 Task: Plan a trip to Barrie, Canada from 24th December, 2023 to 30th December, 2023 for 8 adults, 2 children. Place can be entire room or shared room with 4 bedrooms having 8 beds and 4 bathrooms. Property type can be house. Amenities needed are: wifi, TV, free parkinig on premises, gym, breakfast.
Action: Mouse moved to (451, 231)
Screenshot: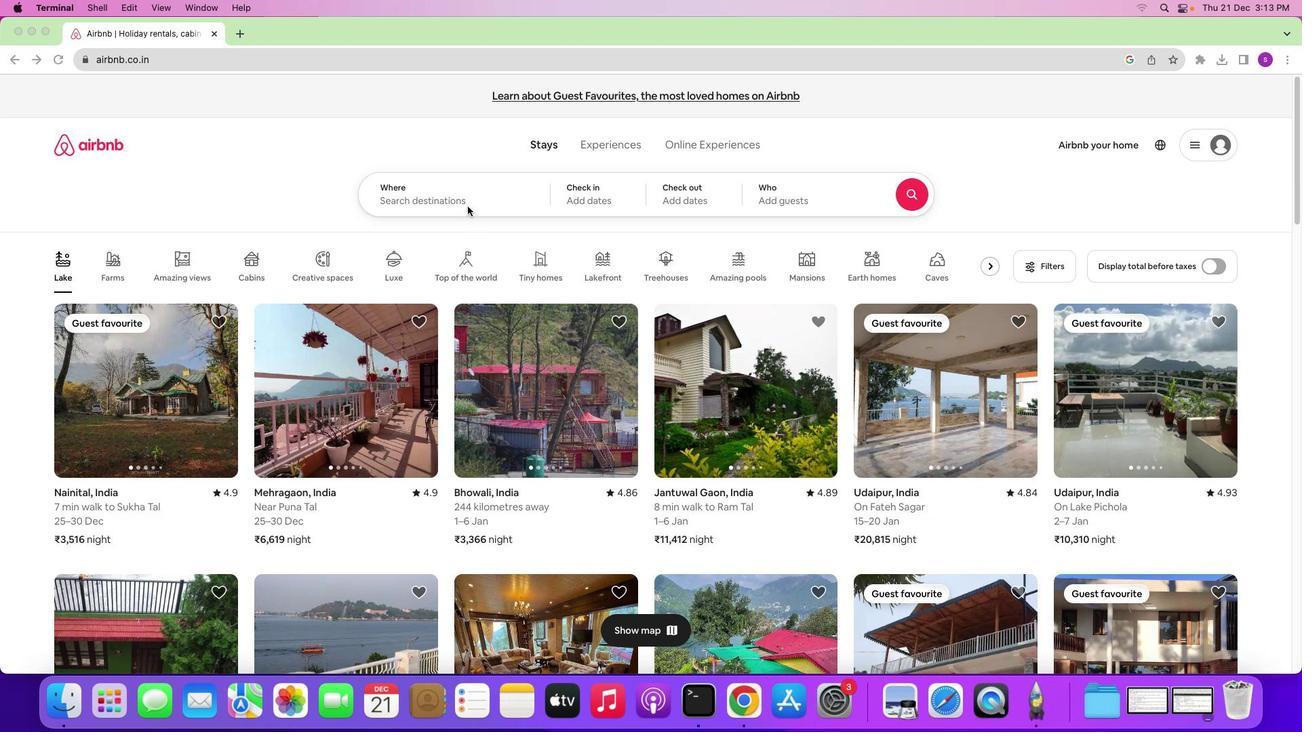 
Action: Mouse pressed left at (451, 231)
Screenshot: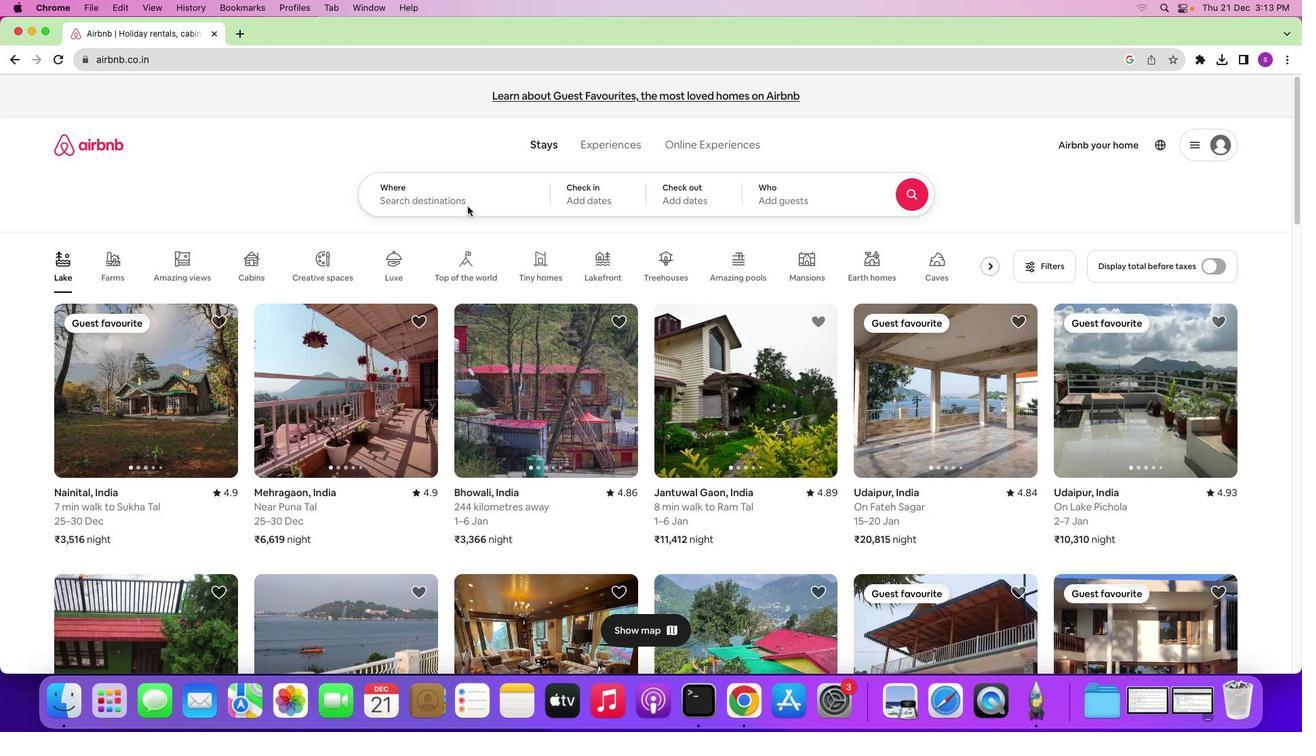 
Action: Mouse moved to (450, 221)
Screenshot: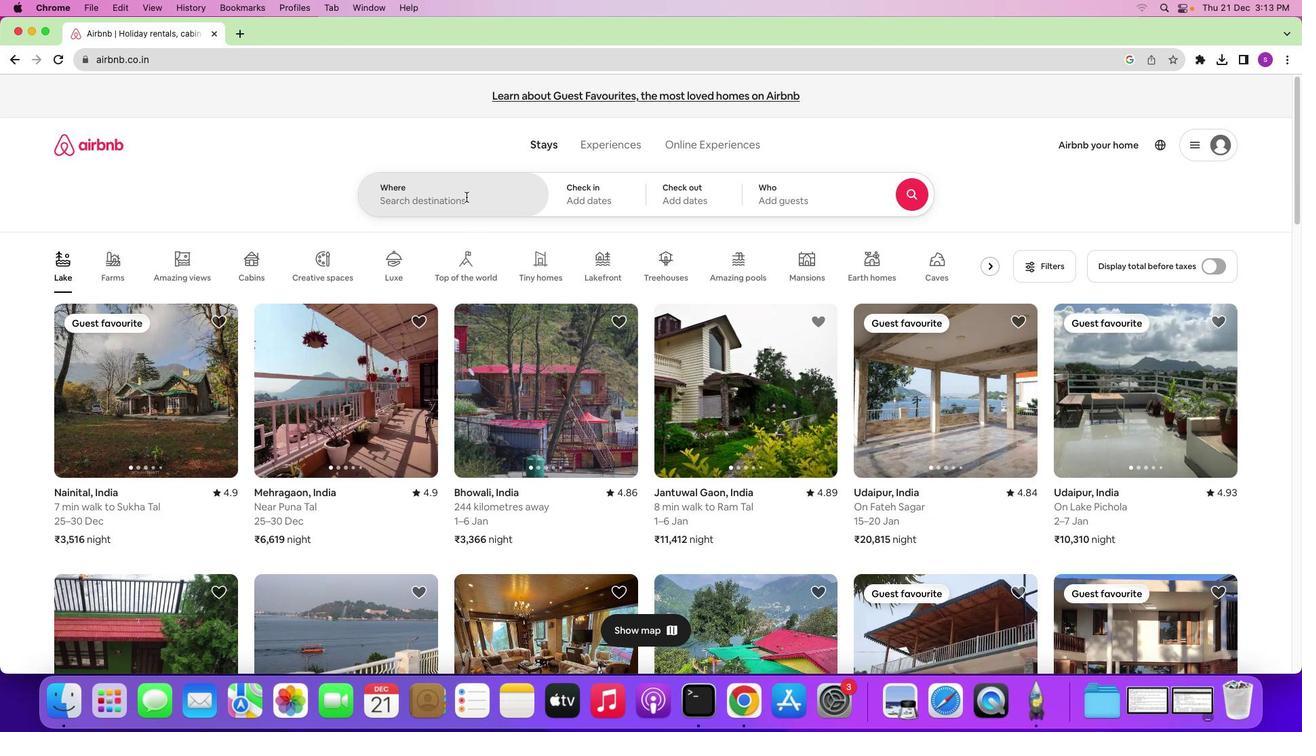 
Action: Mouse pressed left at (450, 221)
Screenshot: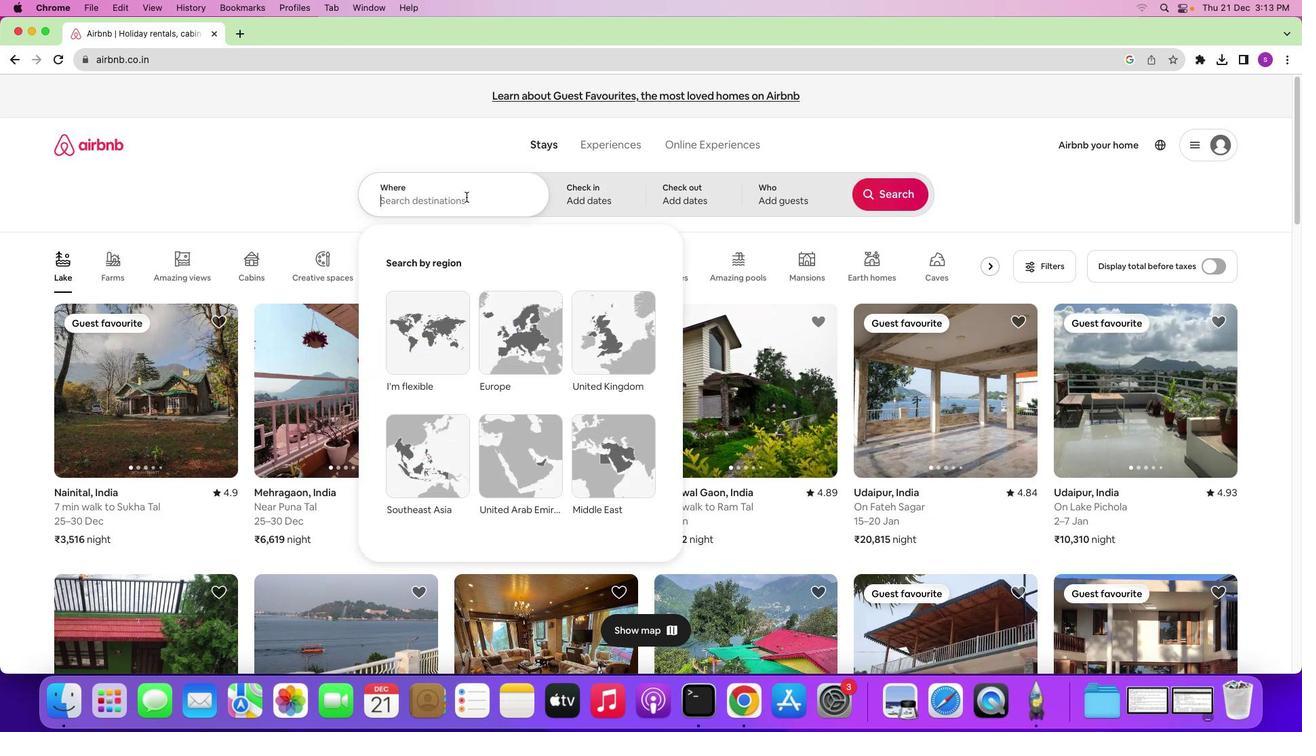 
Action: Mouse moved to (435, 254)
Screenshot: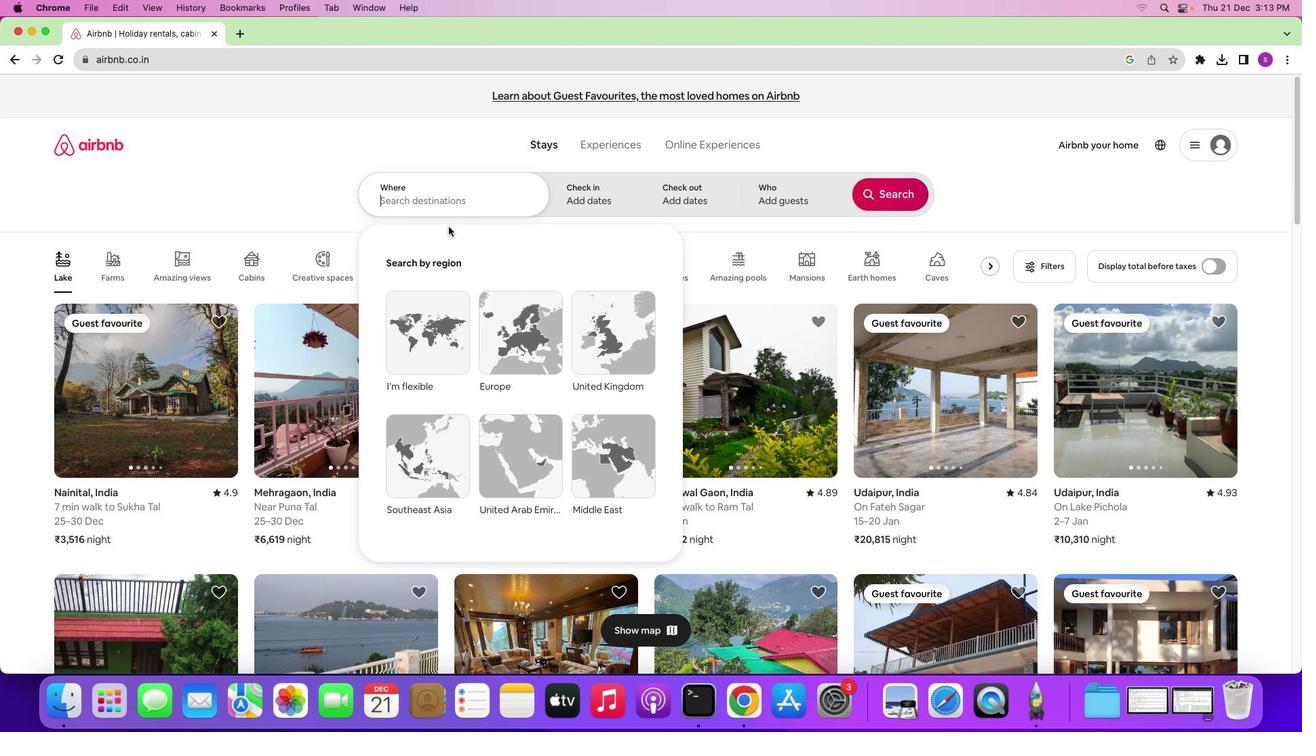 
Action: Key pressed 'B'Key.caps_lock'a''r''r''i''e'','Key.spaceKey.shift'C''a''n''a''d''a'Key.enter
Screenshot: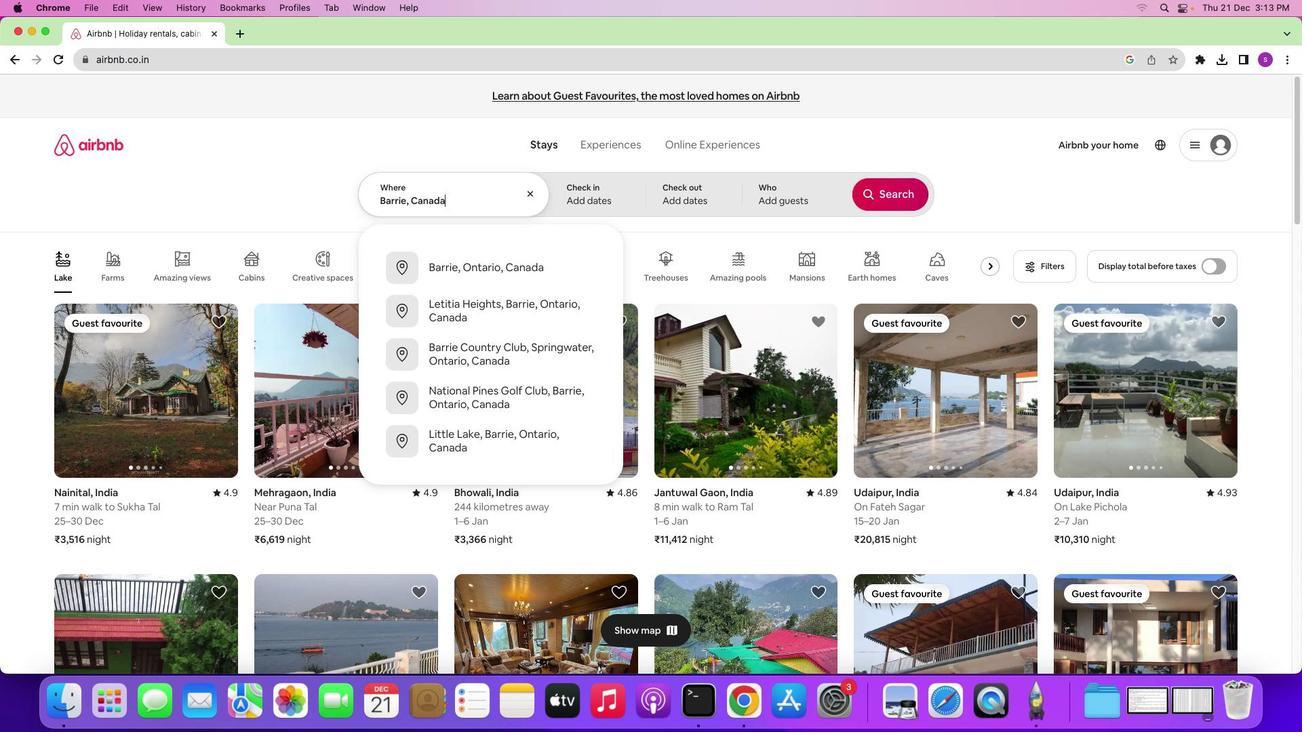 
Action: Mouse moved to (404, 548)
Screenshot: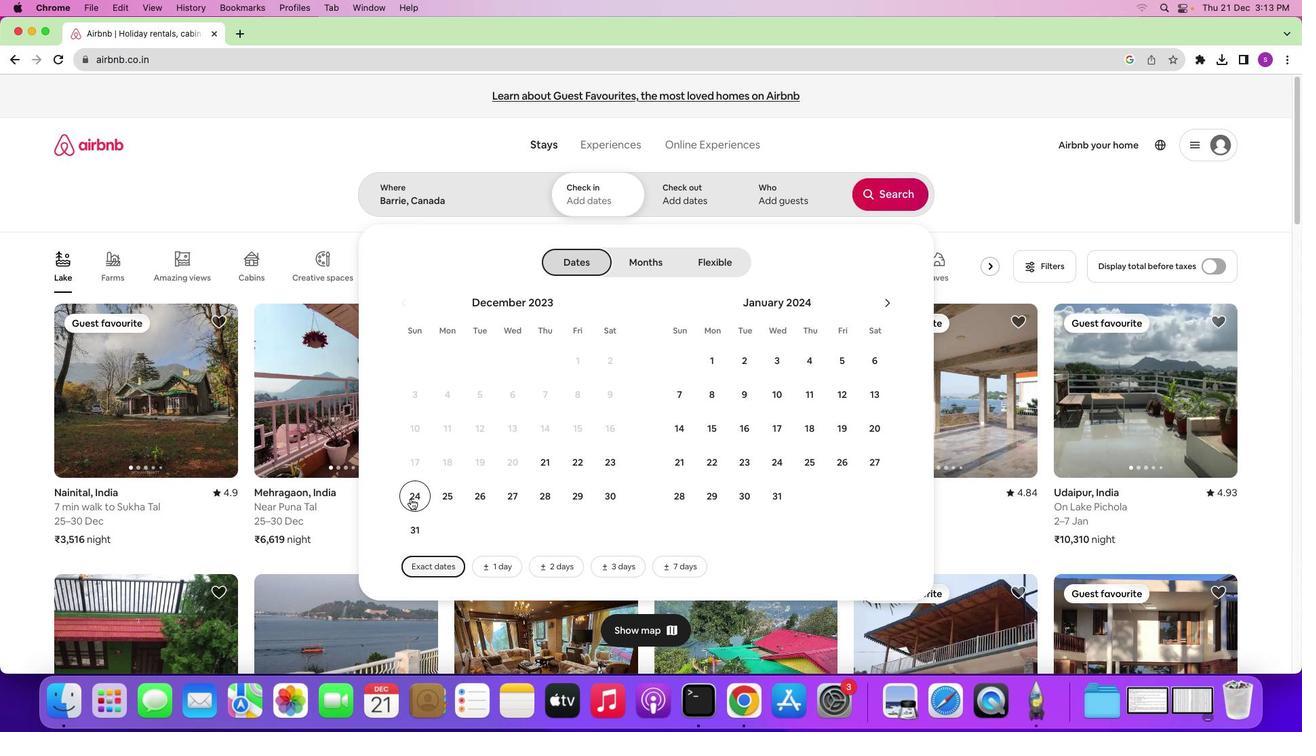 
Action: Mouse pressed left at (404, 548)
Screenshot: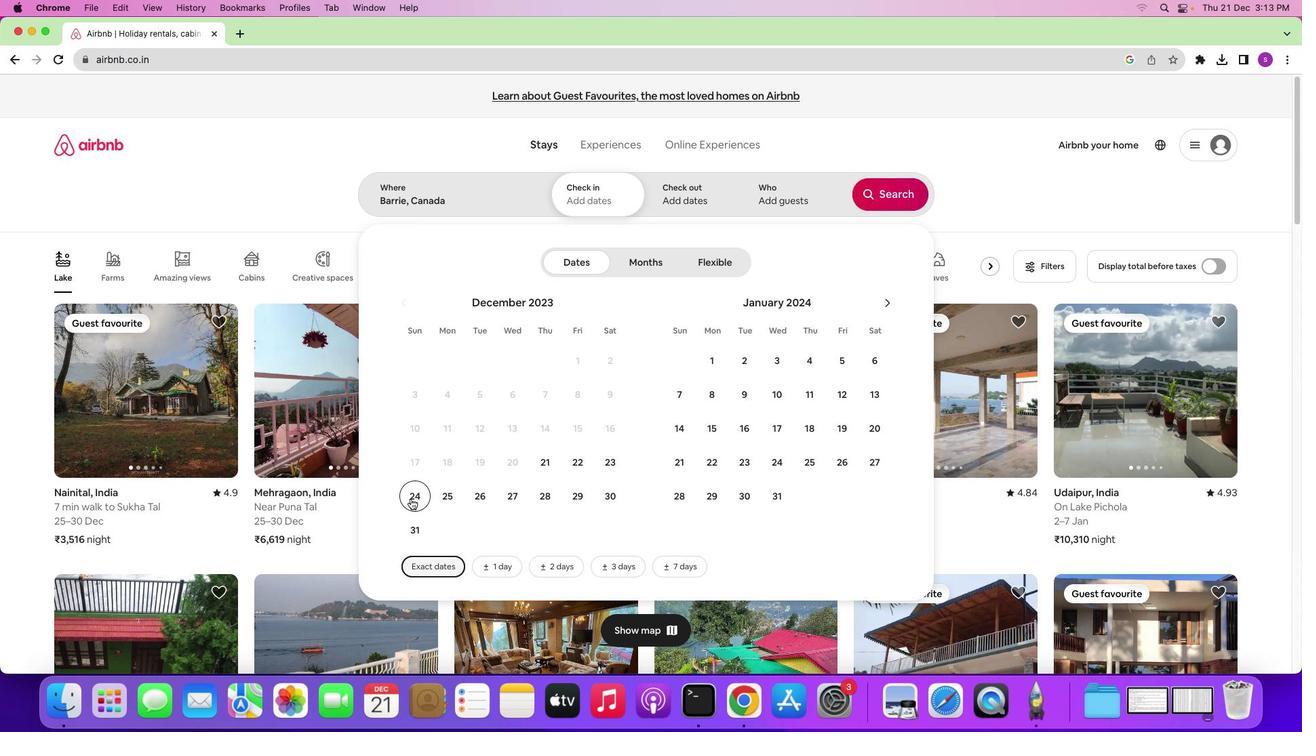 
Action: Mouse moved to (564, 540)
Screenshot: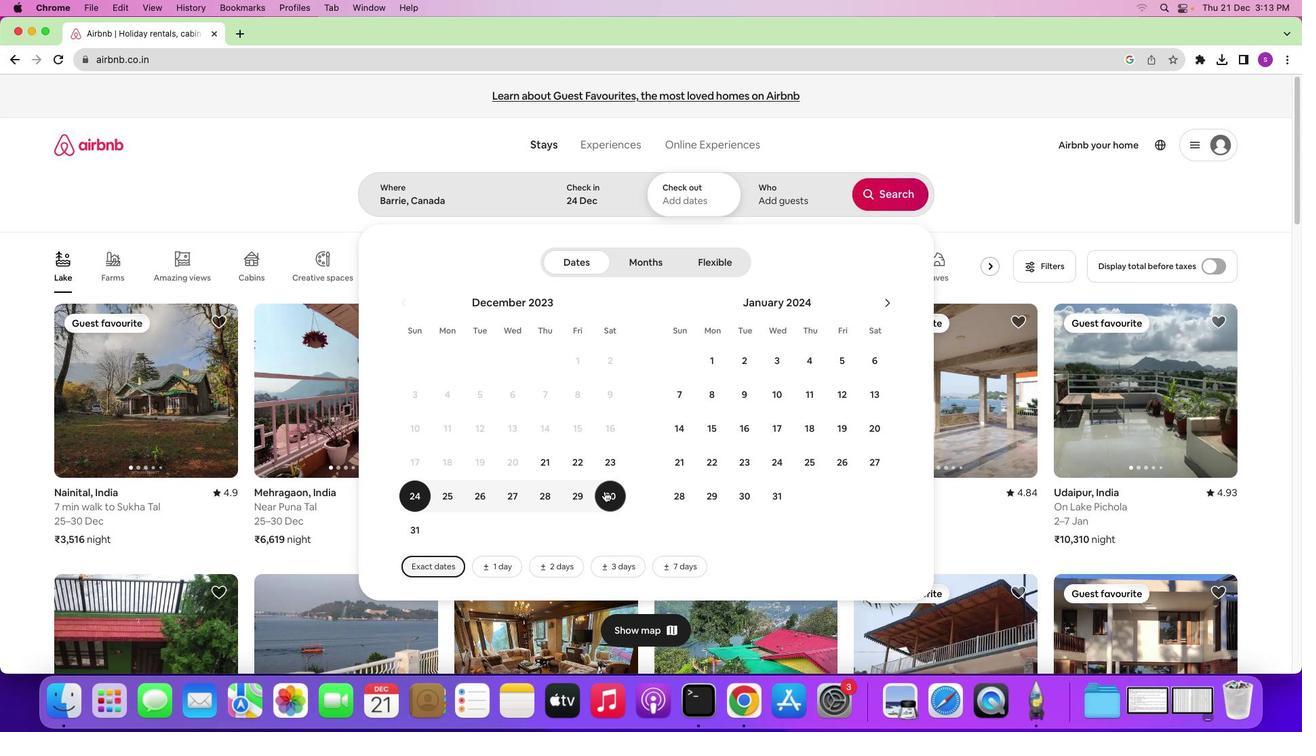 
Action: Mouse pressed left at (564, 540)
Screenshot: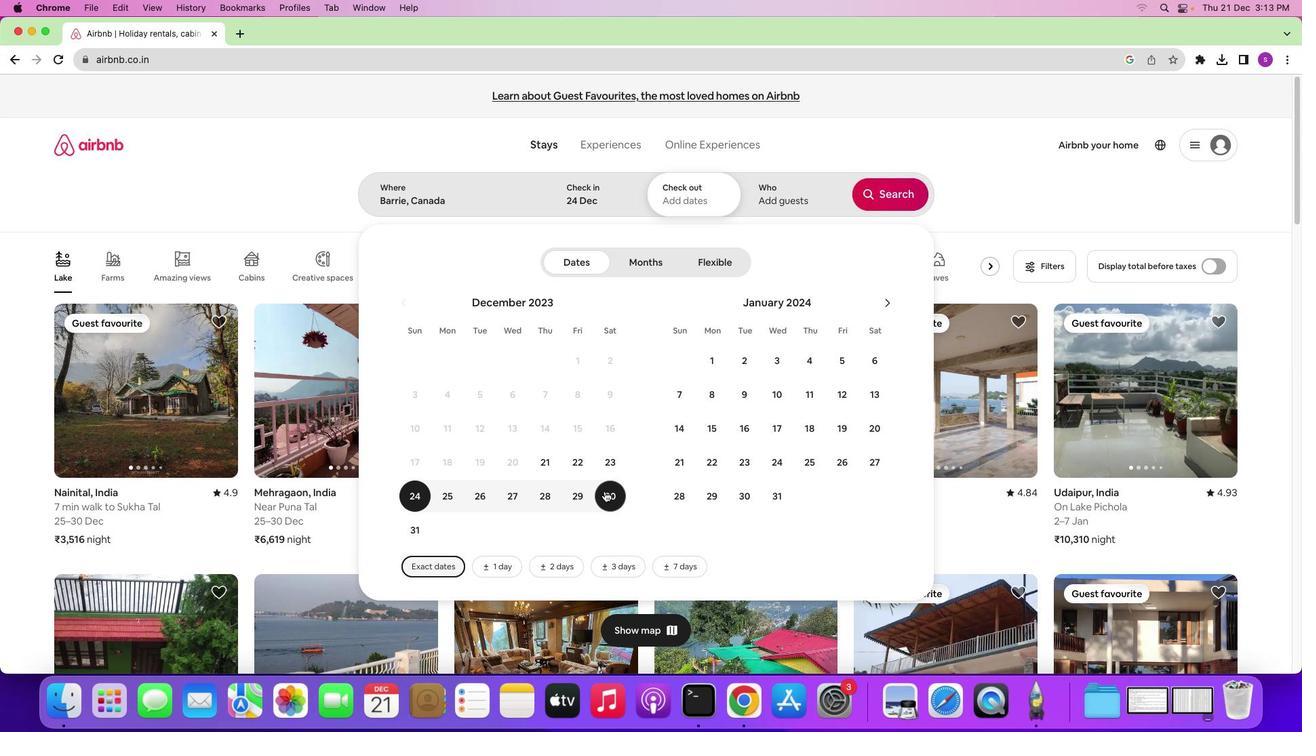 
Action: Mouse moved to (719, 212)
Screenshot: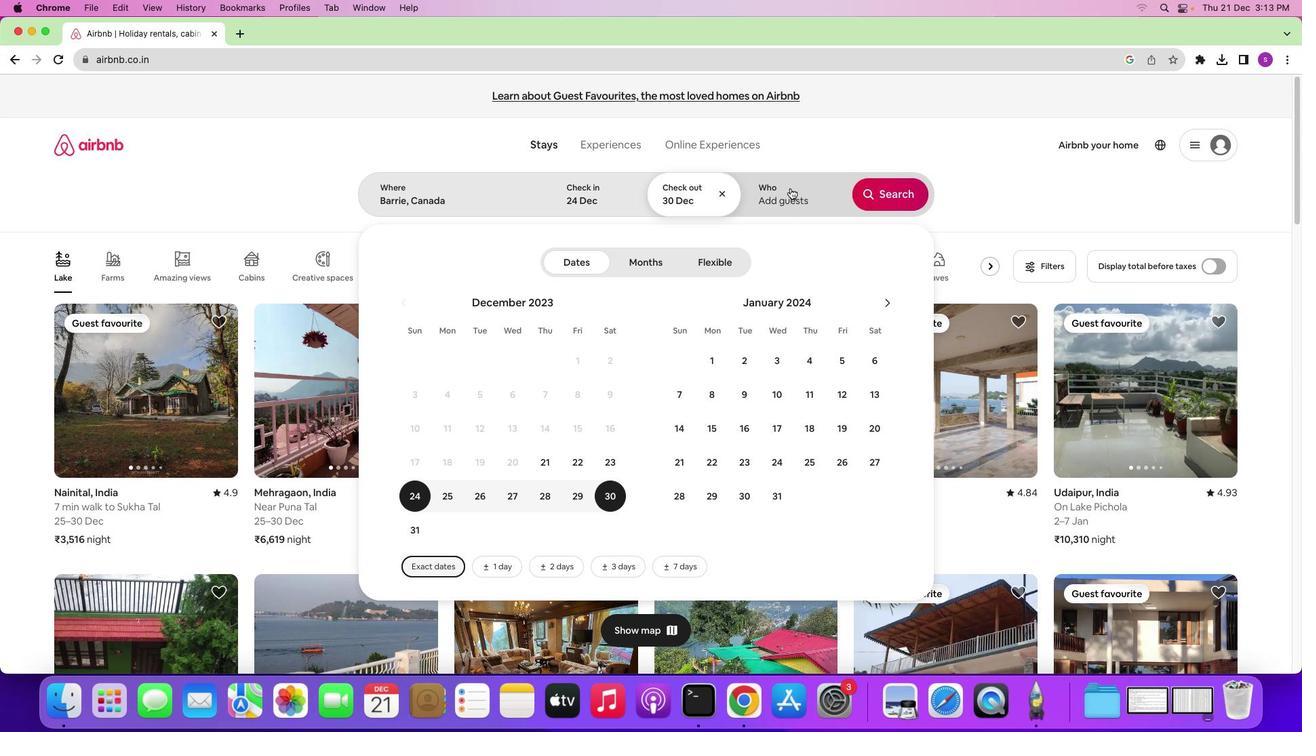 
Action: Mouse pressed left at (719, 212)
Screenshot: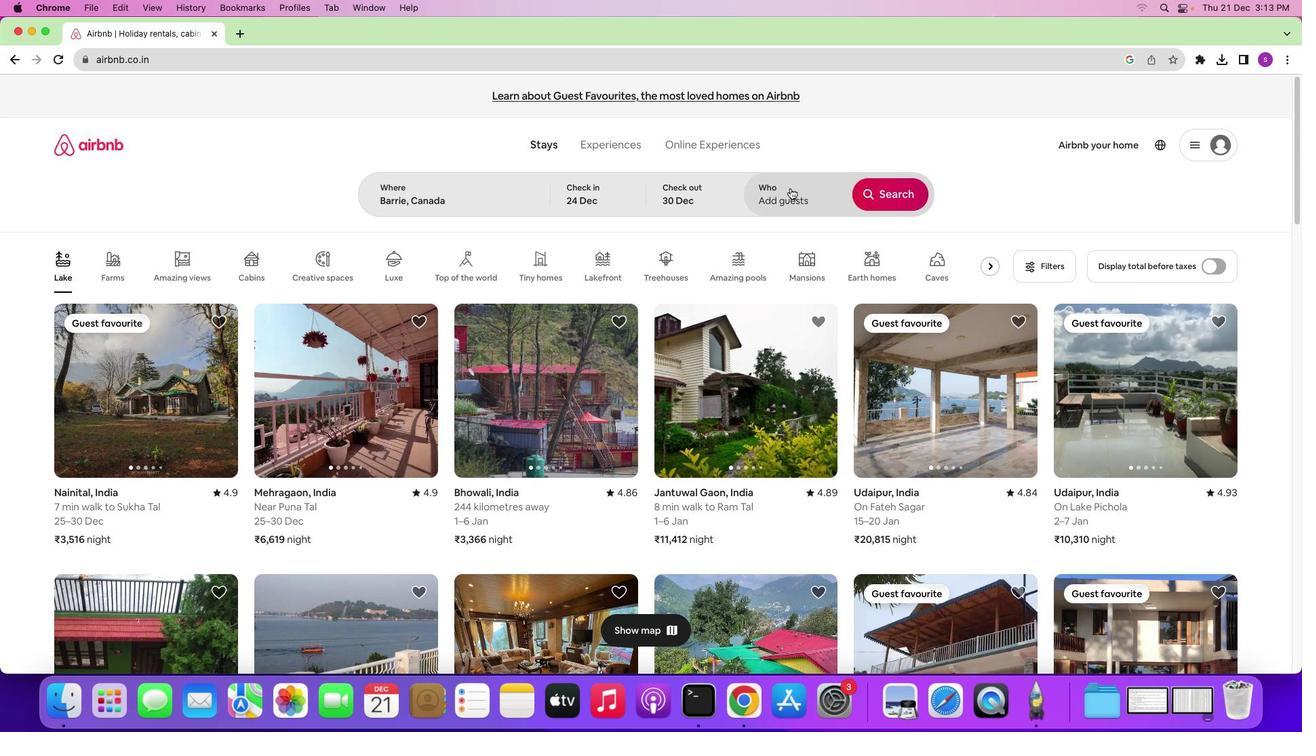 
Action: Mouse moved to (809, 289)
Screenshot: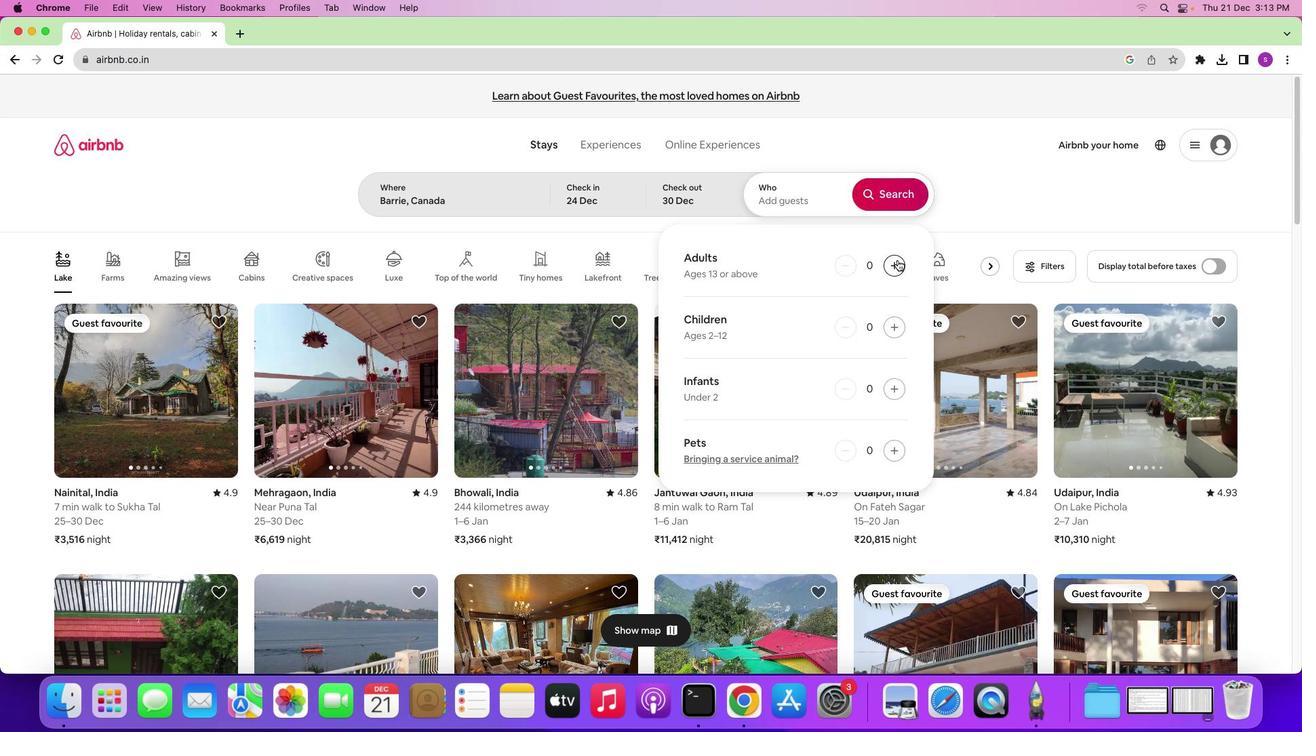 
Action: Mouse pressed left at (809, 289)
Screenshot: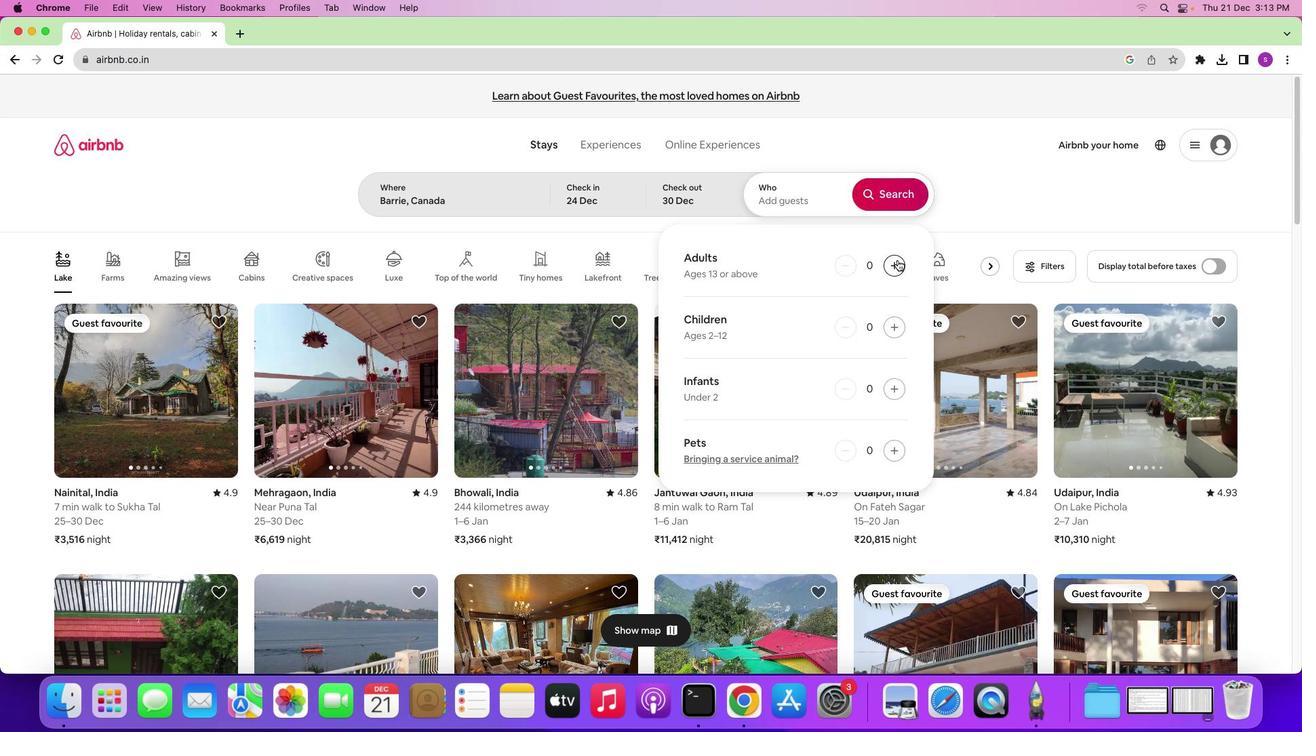 
Action: Mouse moved to (808, 290)
Screenshot: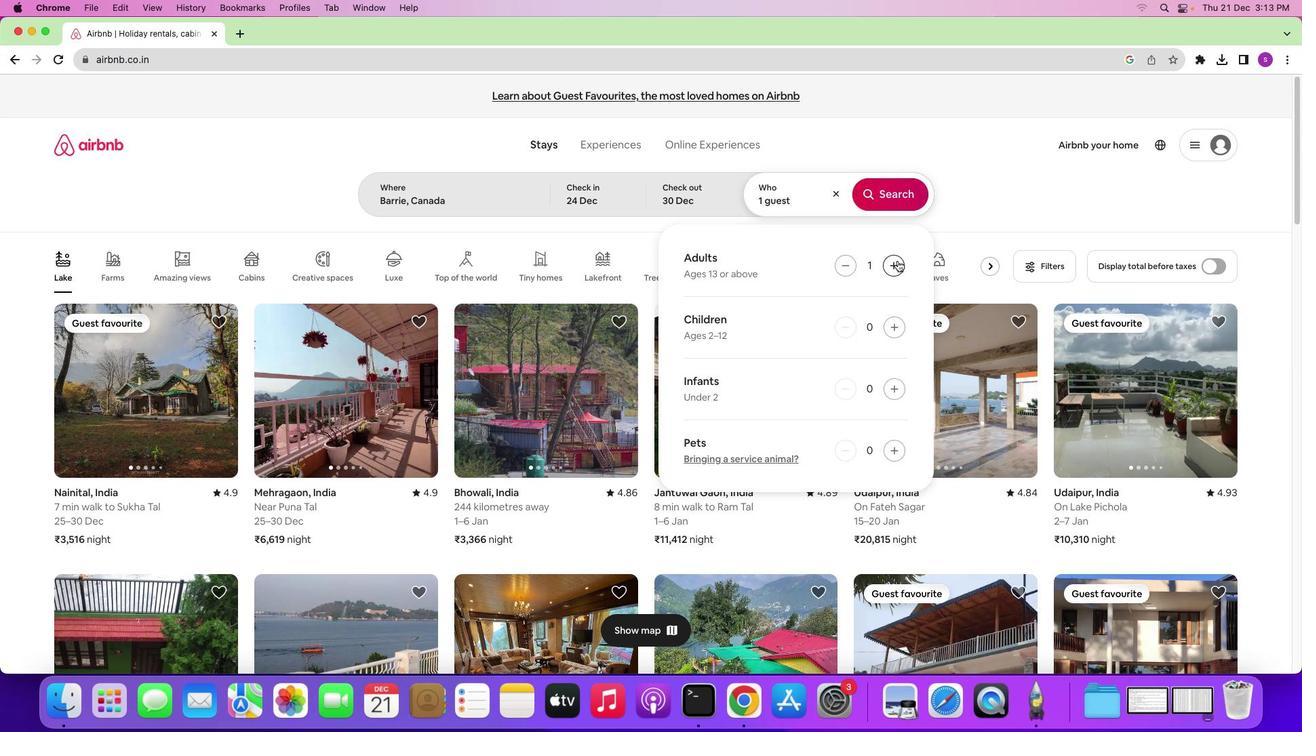 
Action: Mouse pressed left at (808, 290)
Screenshot: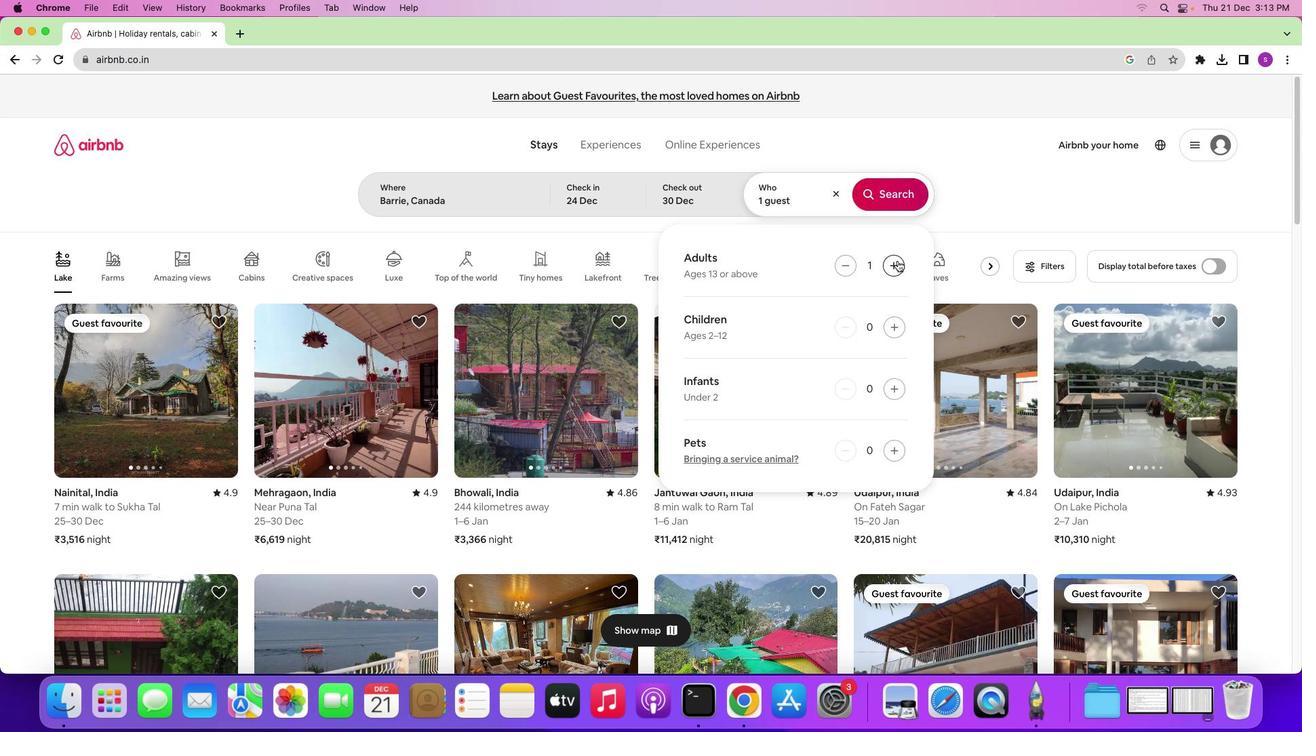
Action: Mouse pressed left at (808, 290)
Screenshot: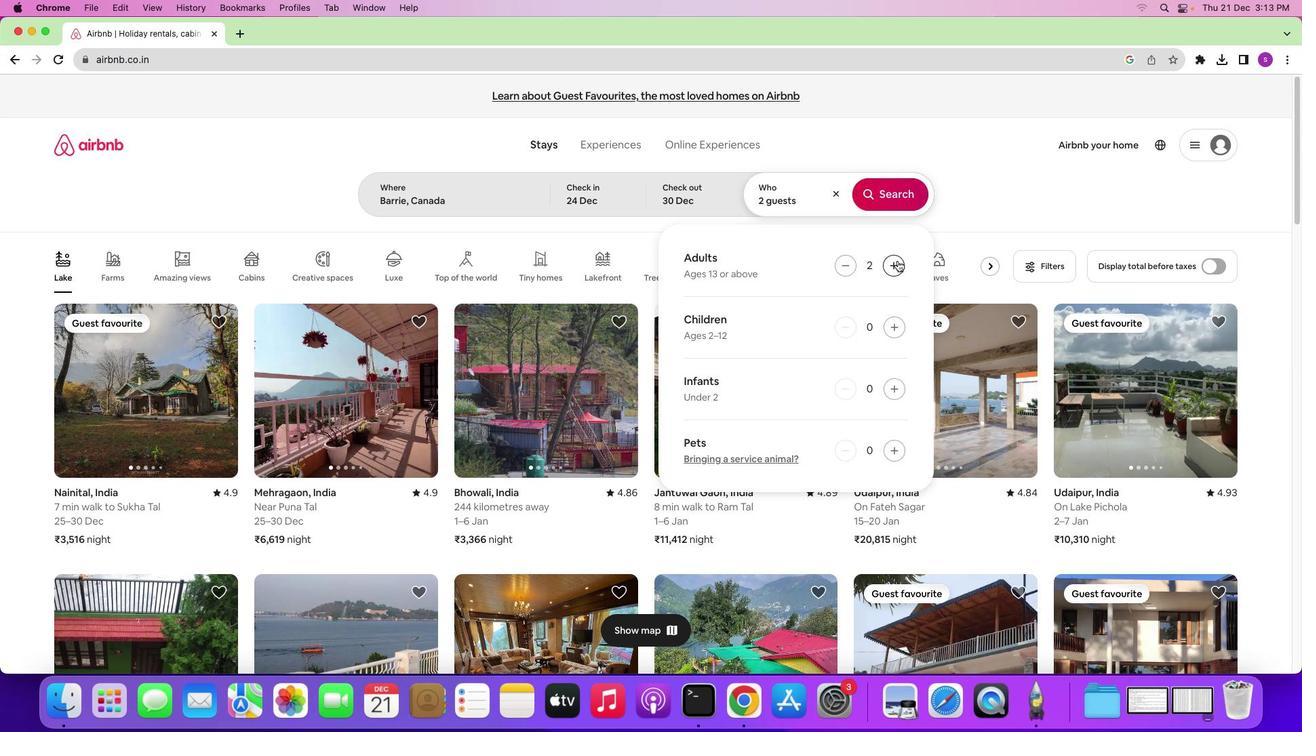 
Action: Mouse pressed left at (808, 290)
Screenshot: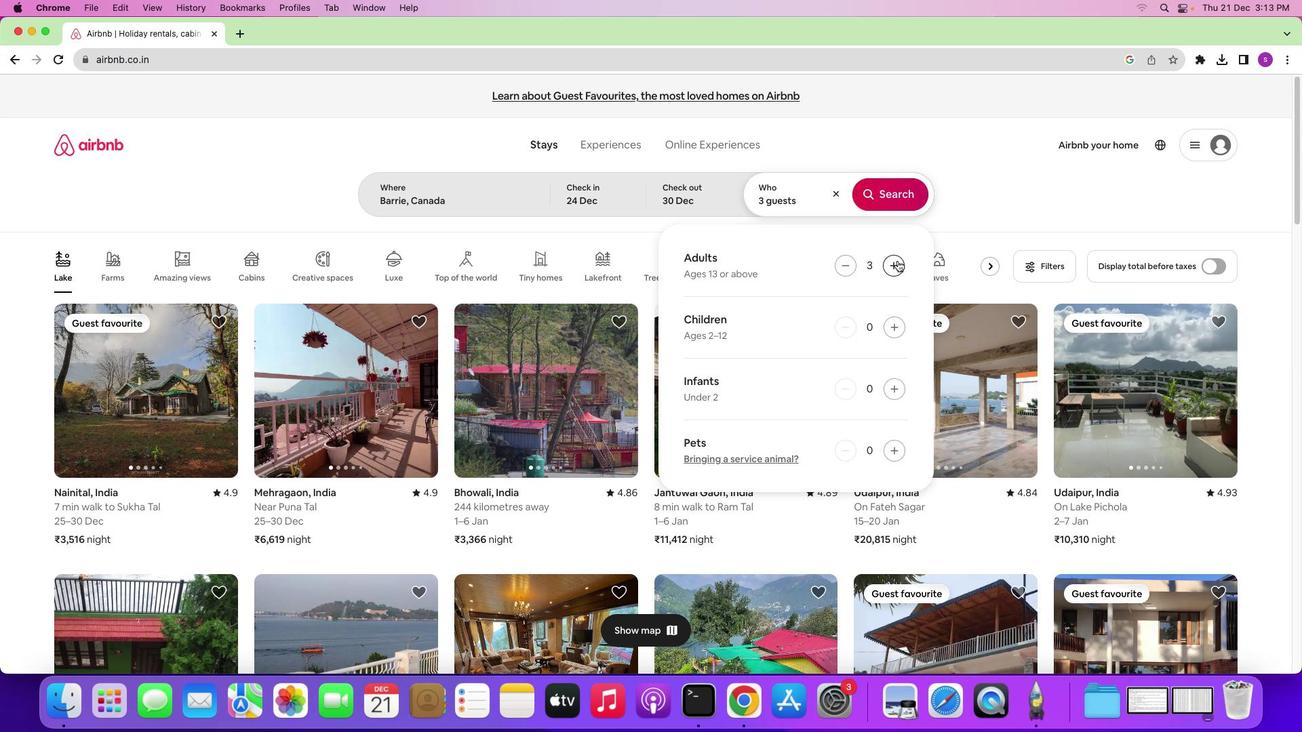 
Action: Mouse pressed left at (808, 290)
Screenshot: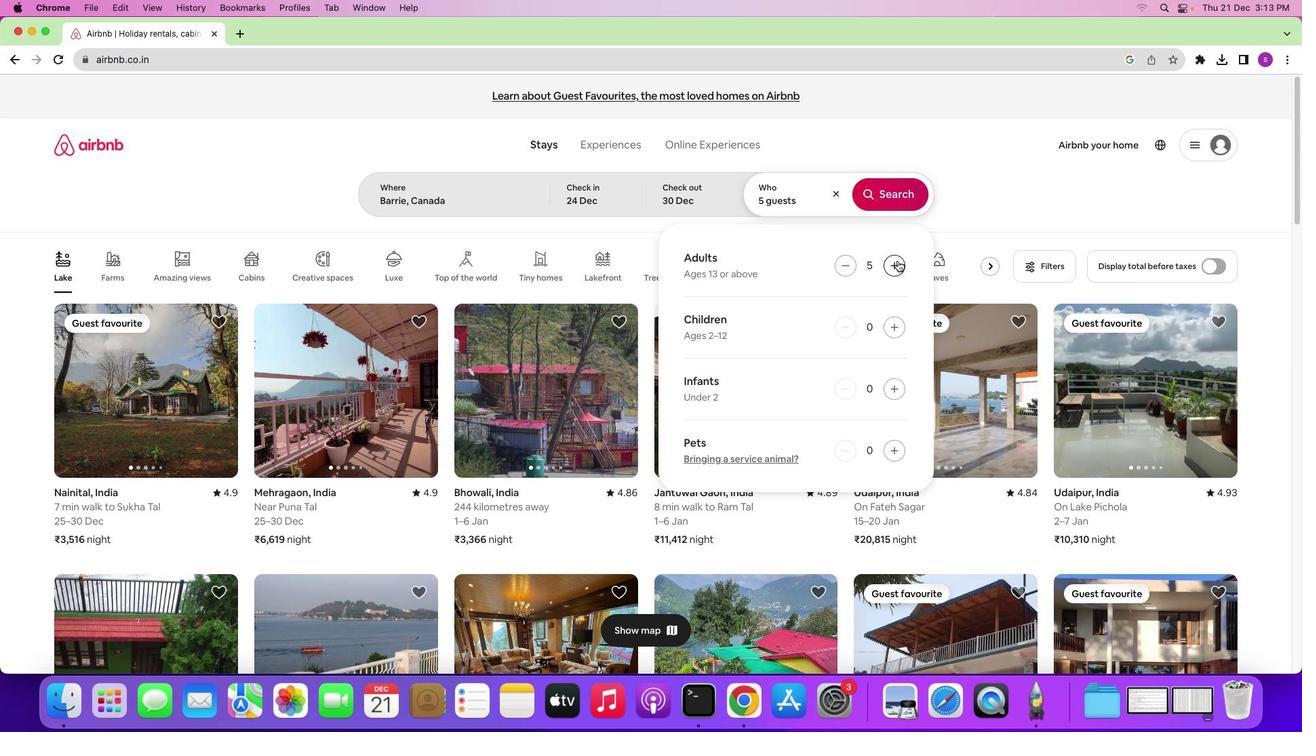
Action: Mouse pressed left at (808, 290)
Screenshot: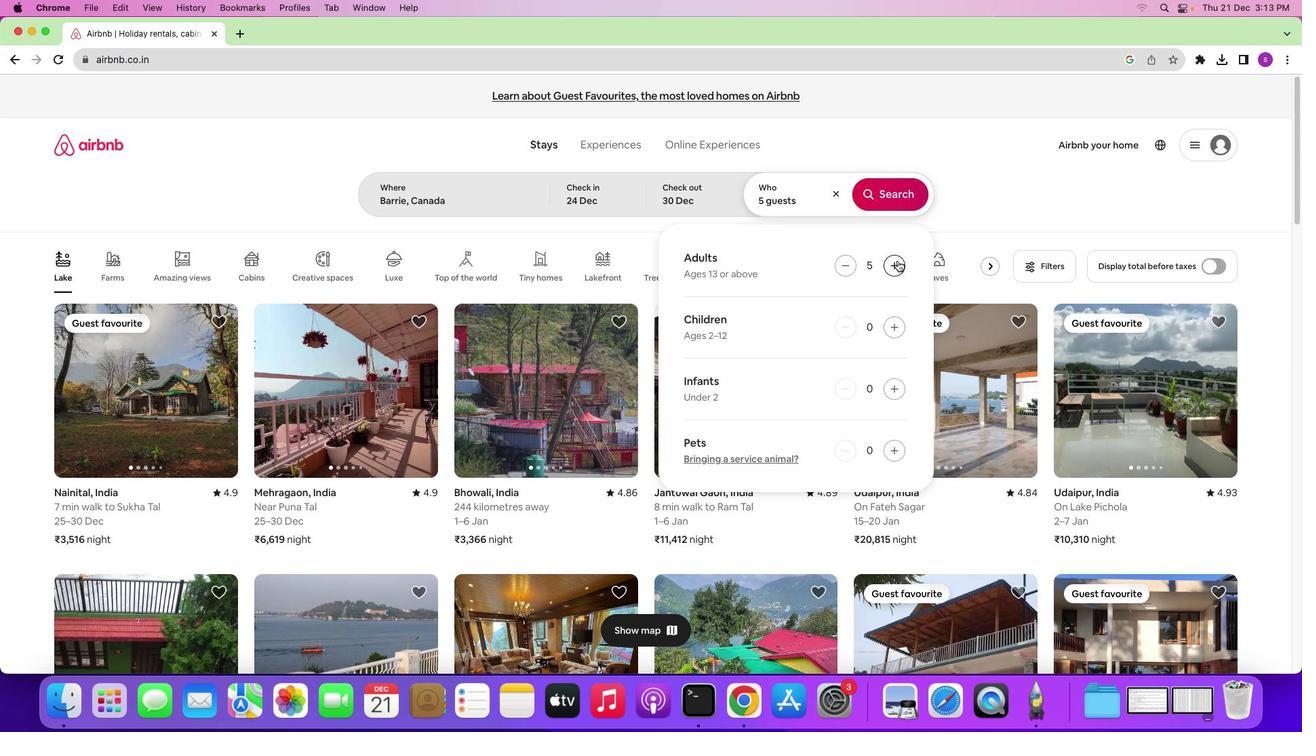 
Action: Mouse pressed left at (808, 290)
Screenshot: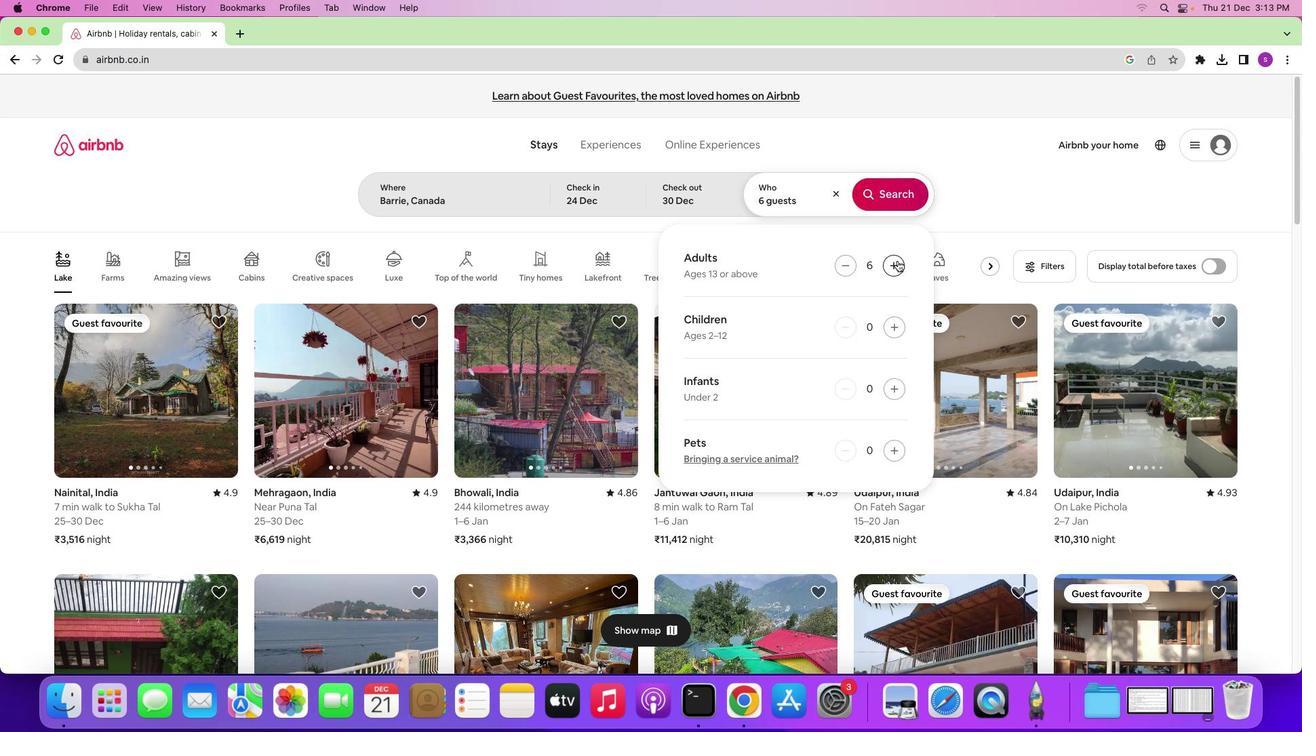 
Action: Mouse pressed left at (808, 290)
Screenshot: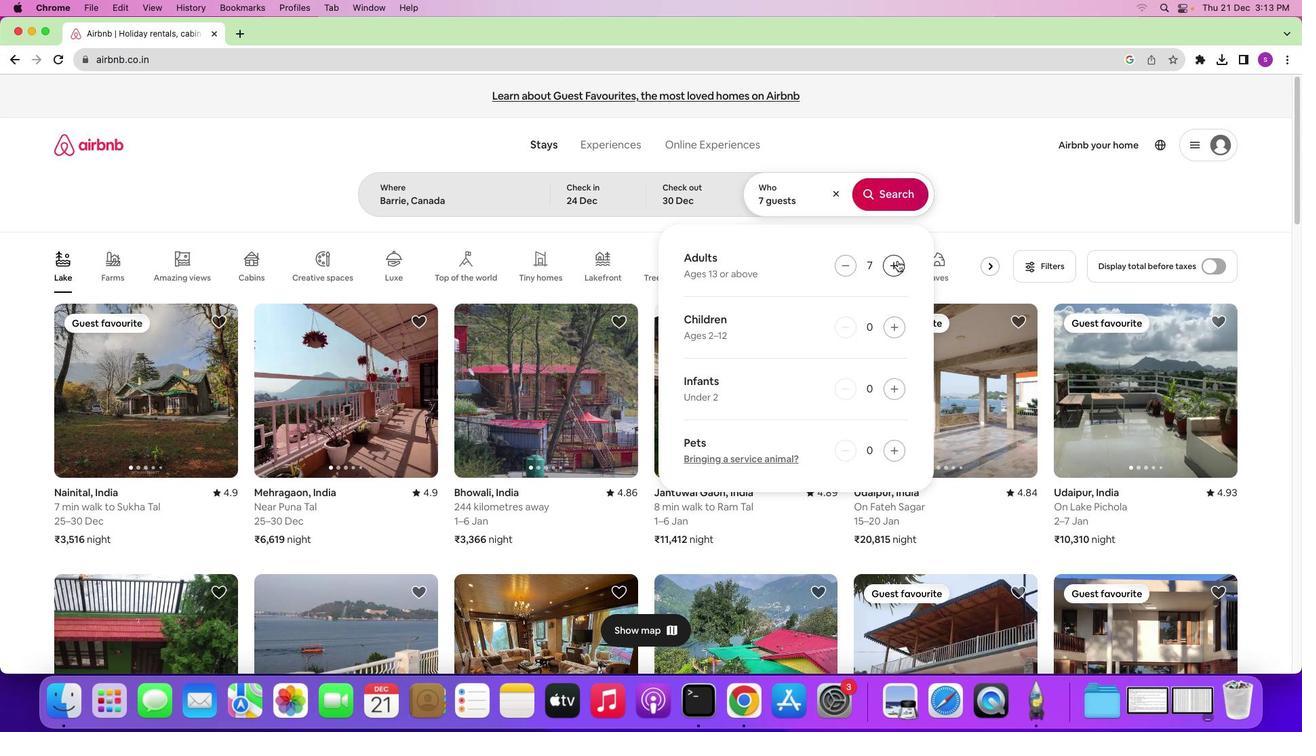 
Action: Mouse moved to (804, 358)
Screenshot: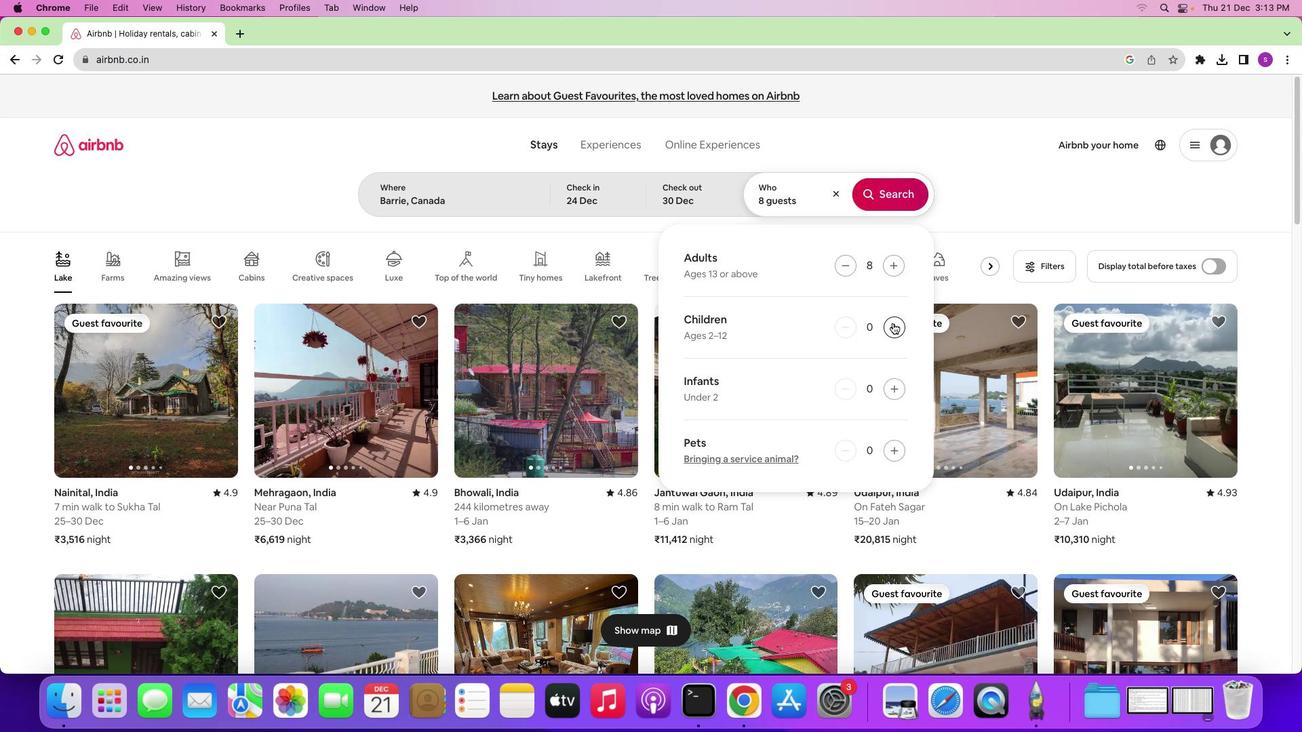 
Action: Mouse pressed left at (804, 358)
Screenshot: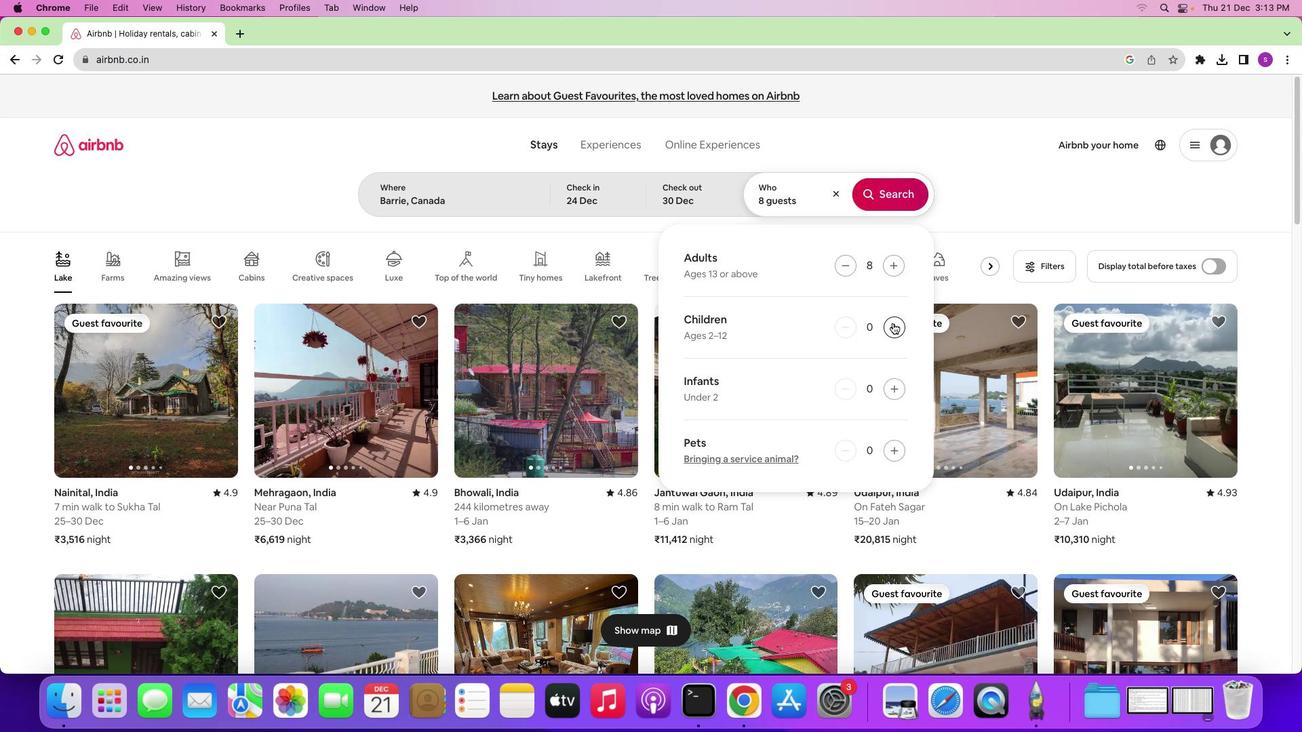 
Action: Mouse pressed left at (804, 358)
Screenshot: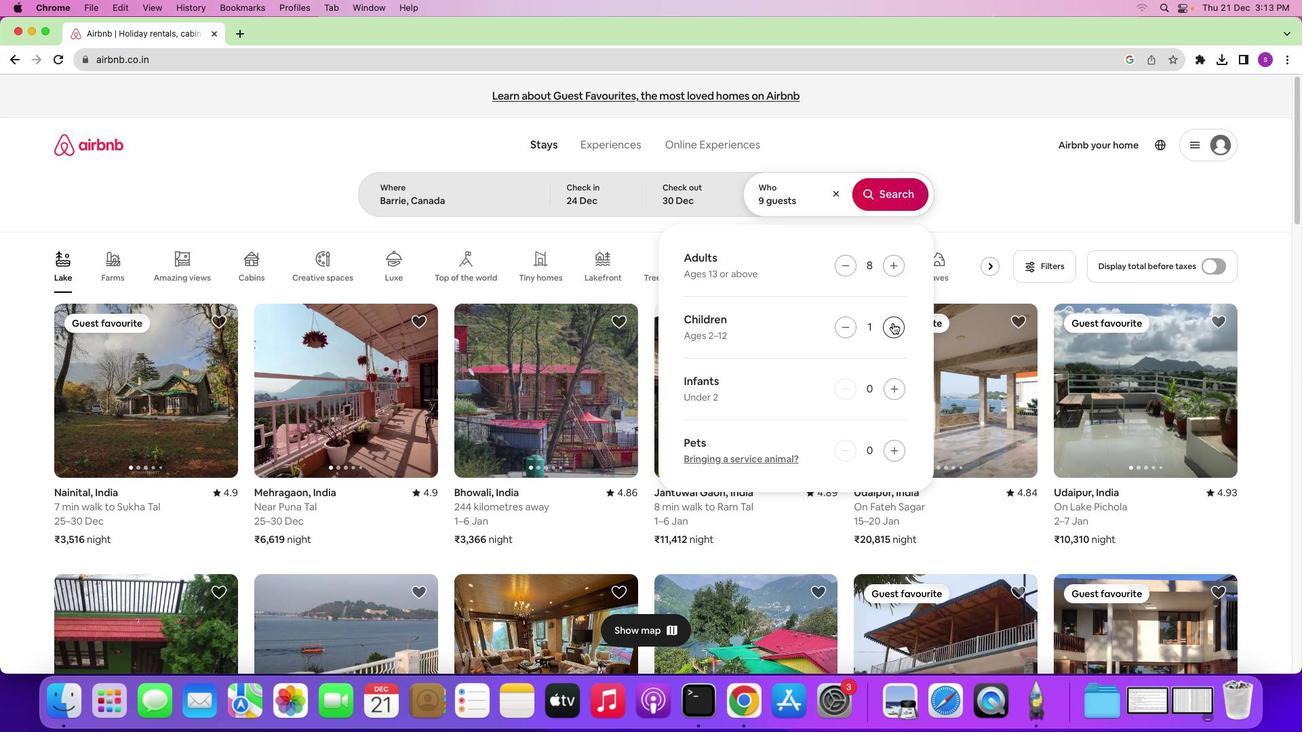 
Action: Mouse moved to (786, 210)
Screenshot: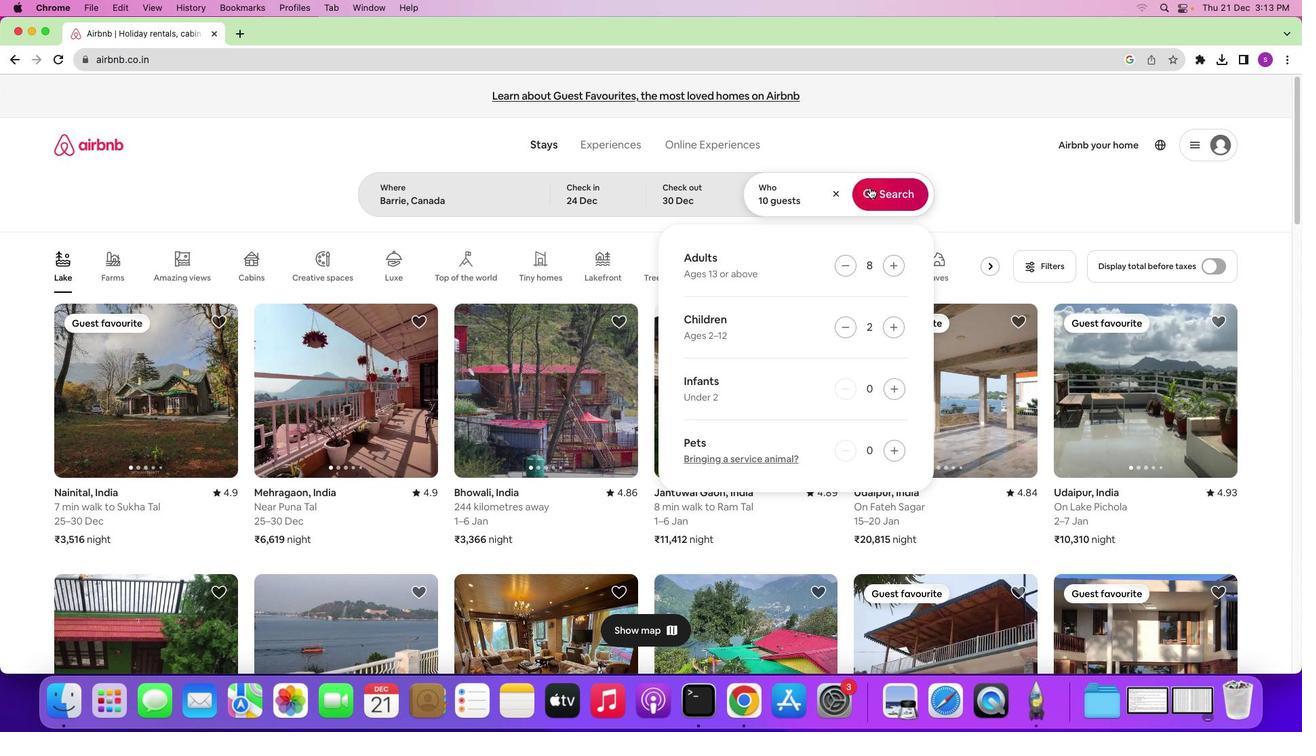 
Action: Mouse pressed left at (786, 210)
Screenshot: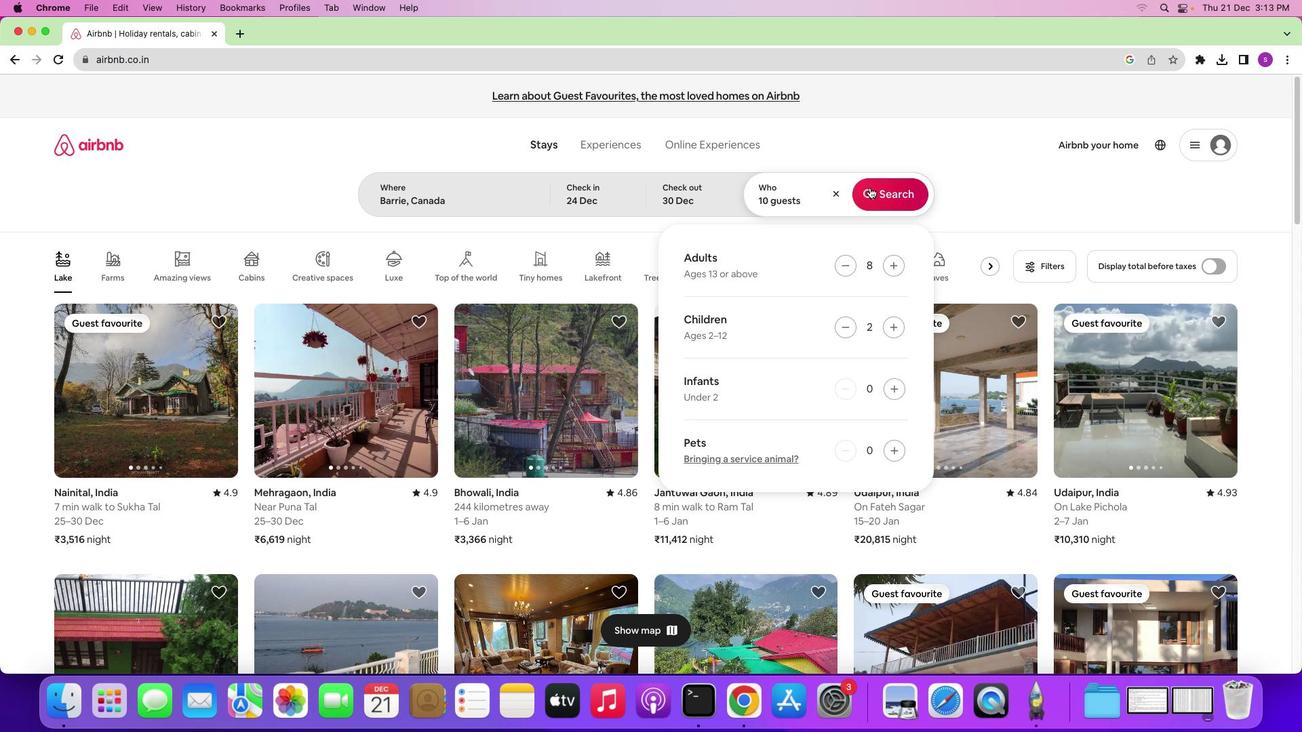 
Action: Mouse moved to (955, 175)
Screenshot: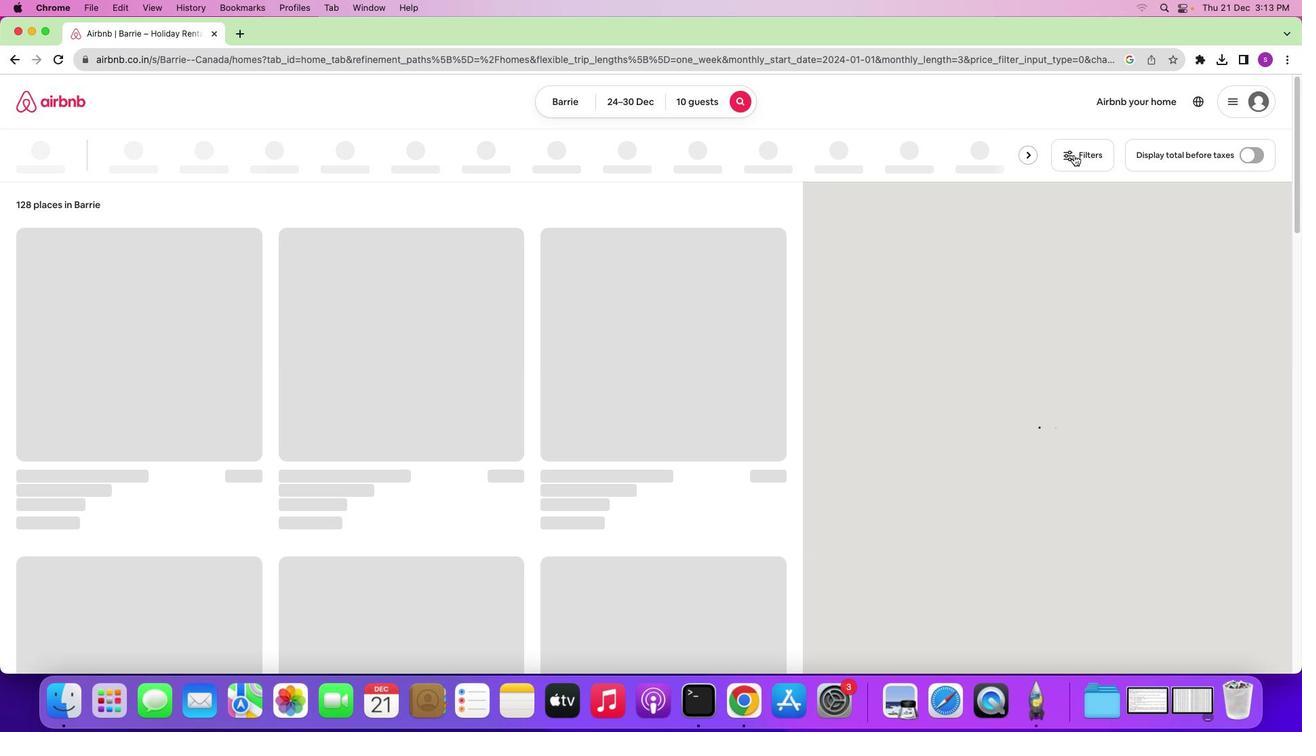 
Action: Mouse pressed left at (955, 175)
Screenshot: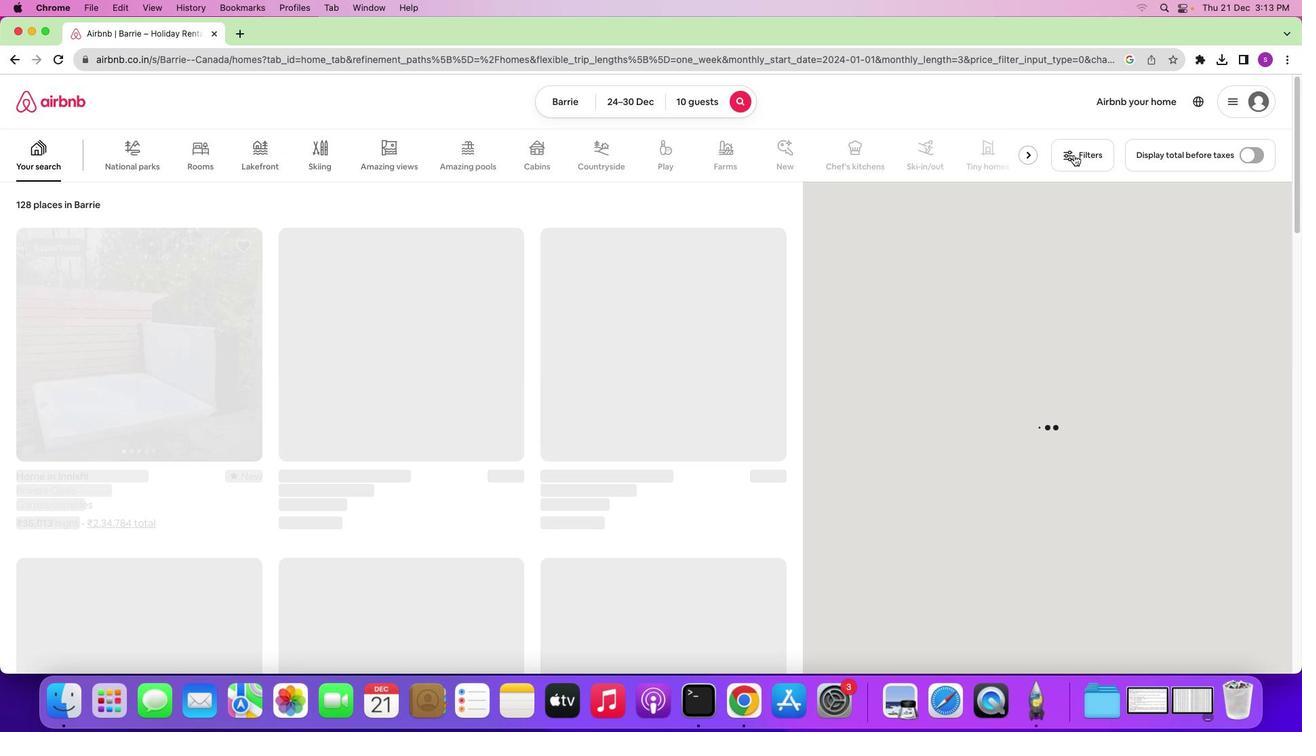 
Action: Mouse moved to (532, 445)
Screenshot: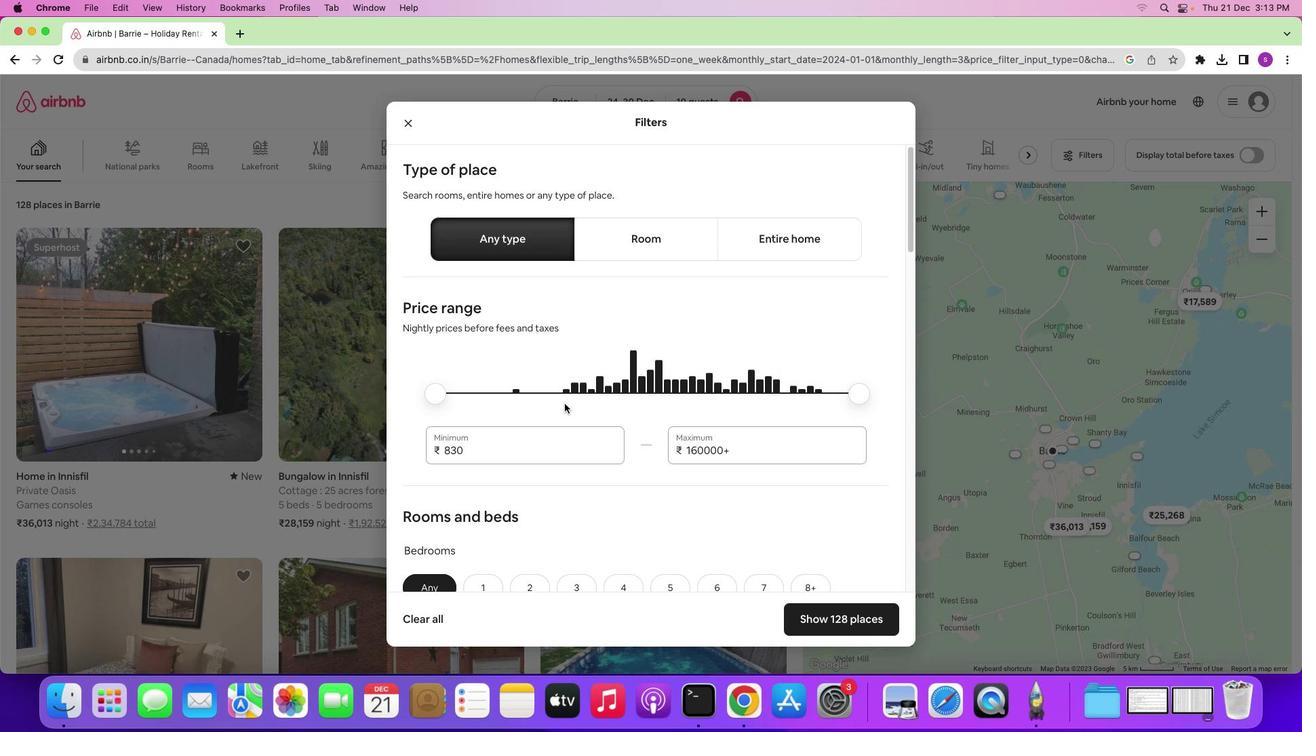 
Action: Mouse scrolled (532, 445) with delta (63, 7)
Screenshot: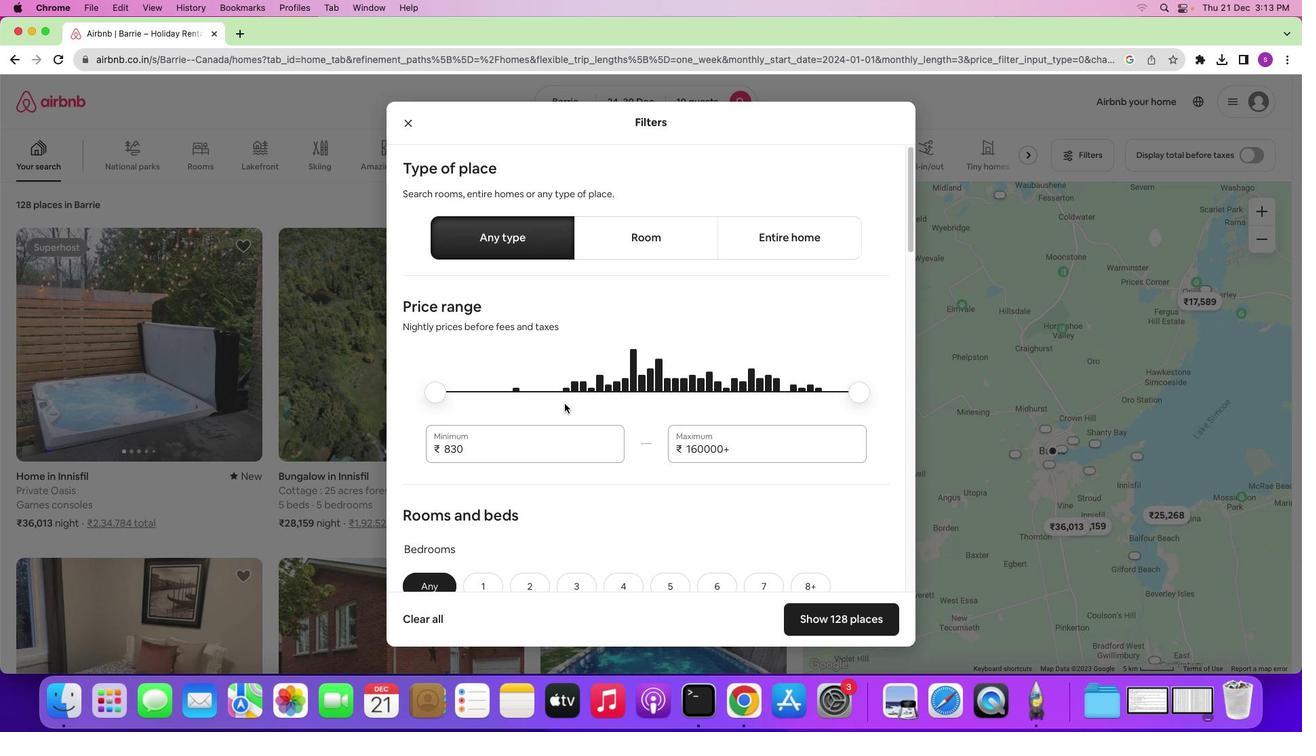 
Action: Mouse moved to (532, 445)
Screenshot: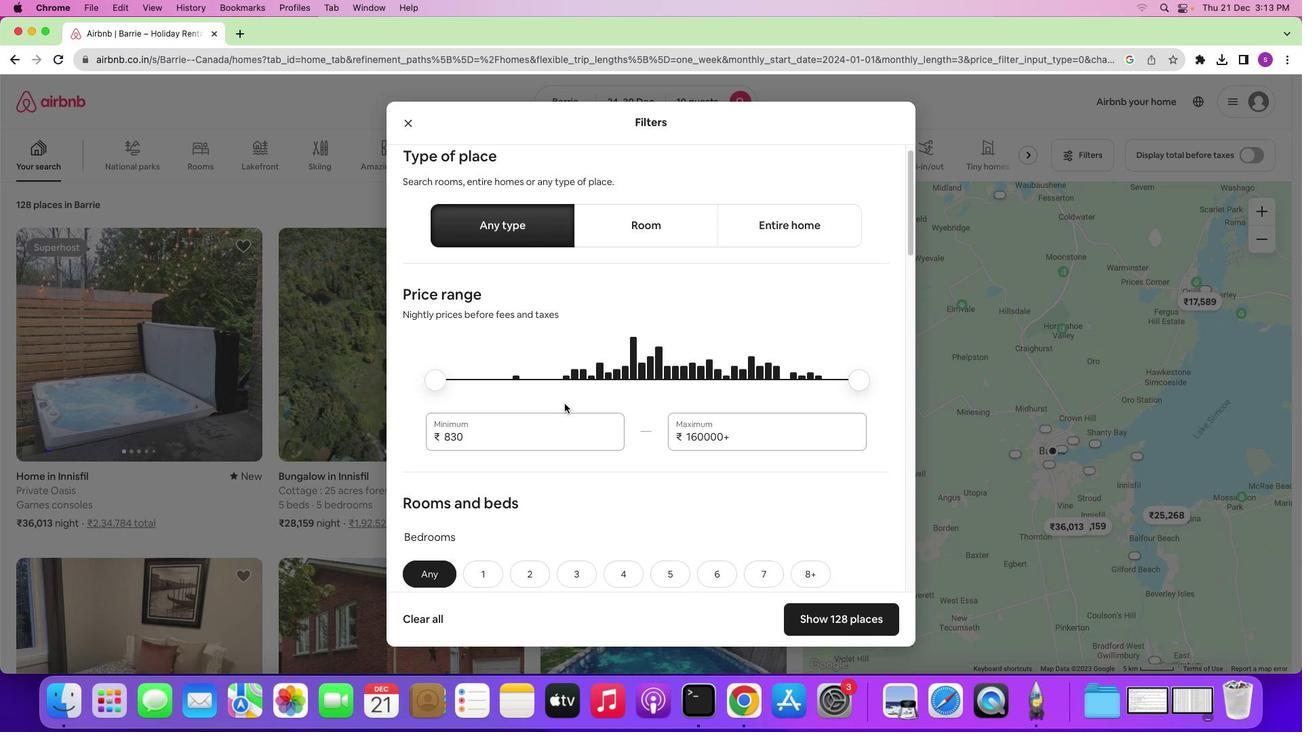 
Action: Mouse scrolled (532, 445) with delta (63, 7)
Screenshot: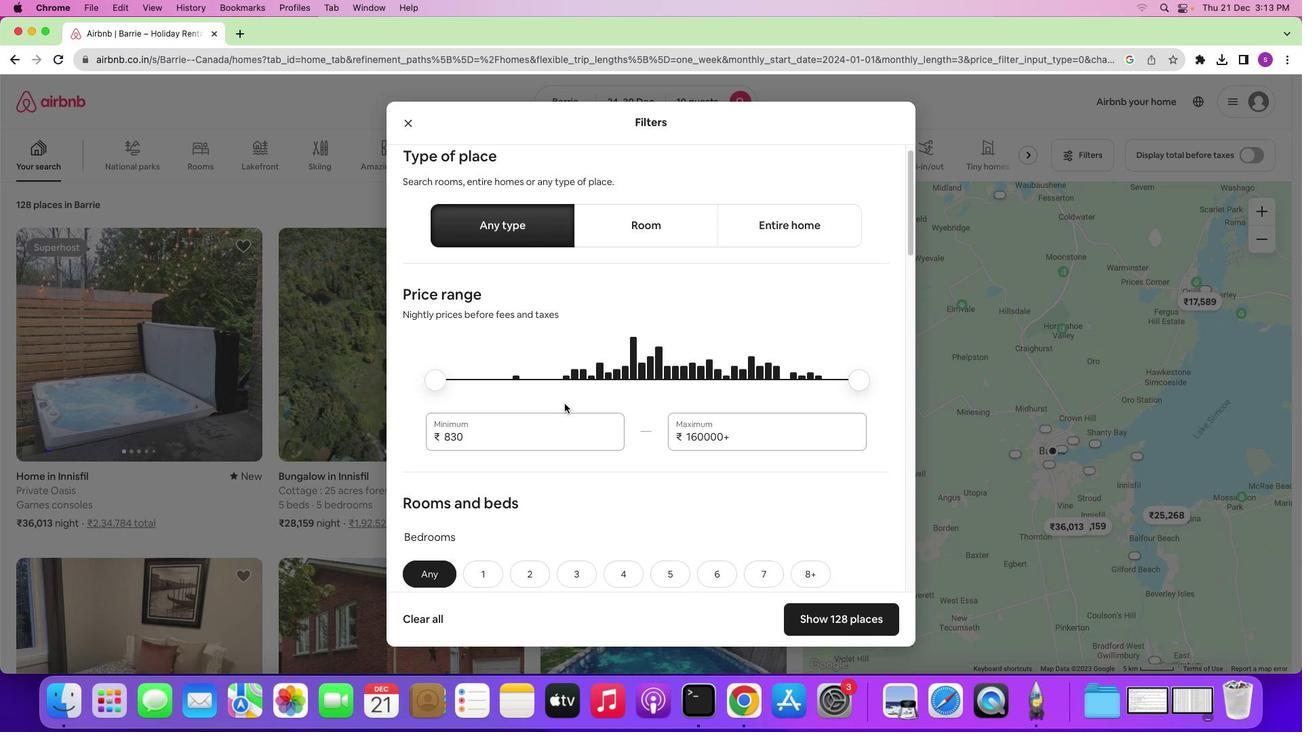 
Action: Mouse scrolled (532, 445) with delta (63, 6)
Screenshot: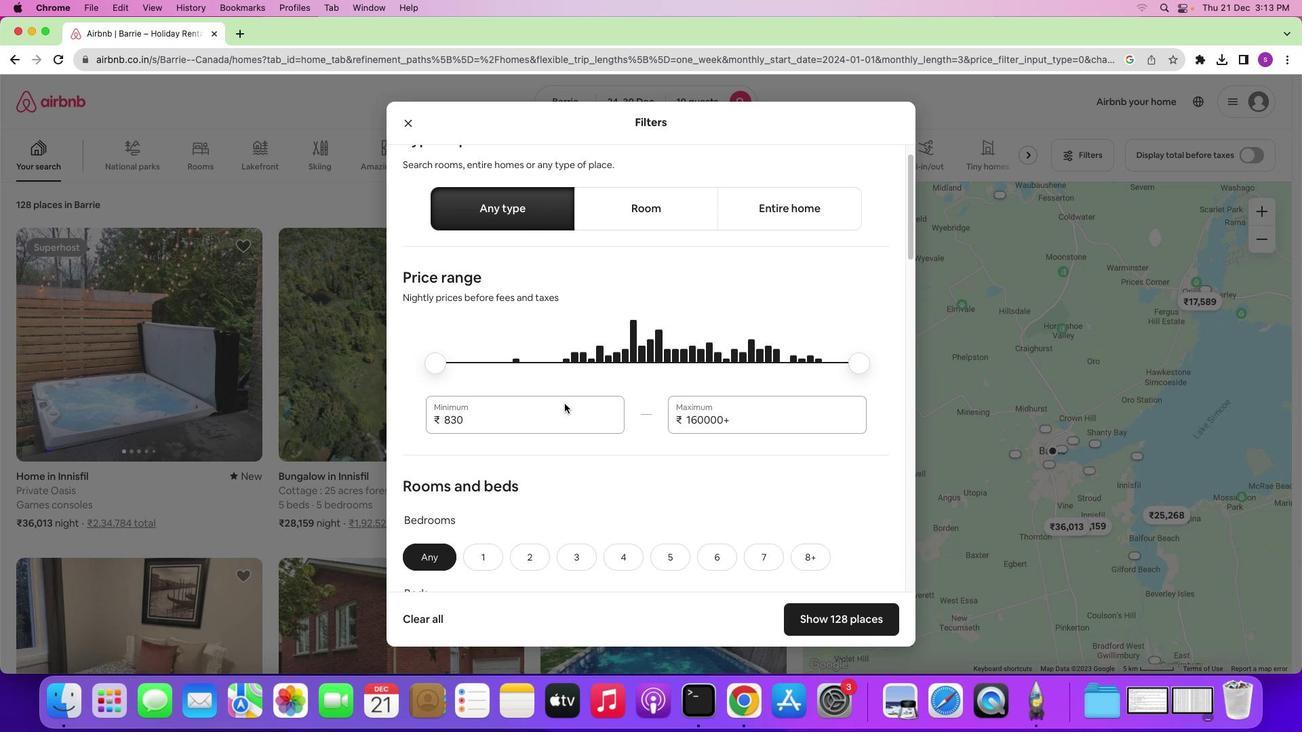
Action: Mouse moved to (531, 444)
Screenshot: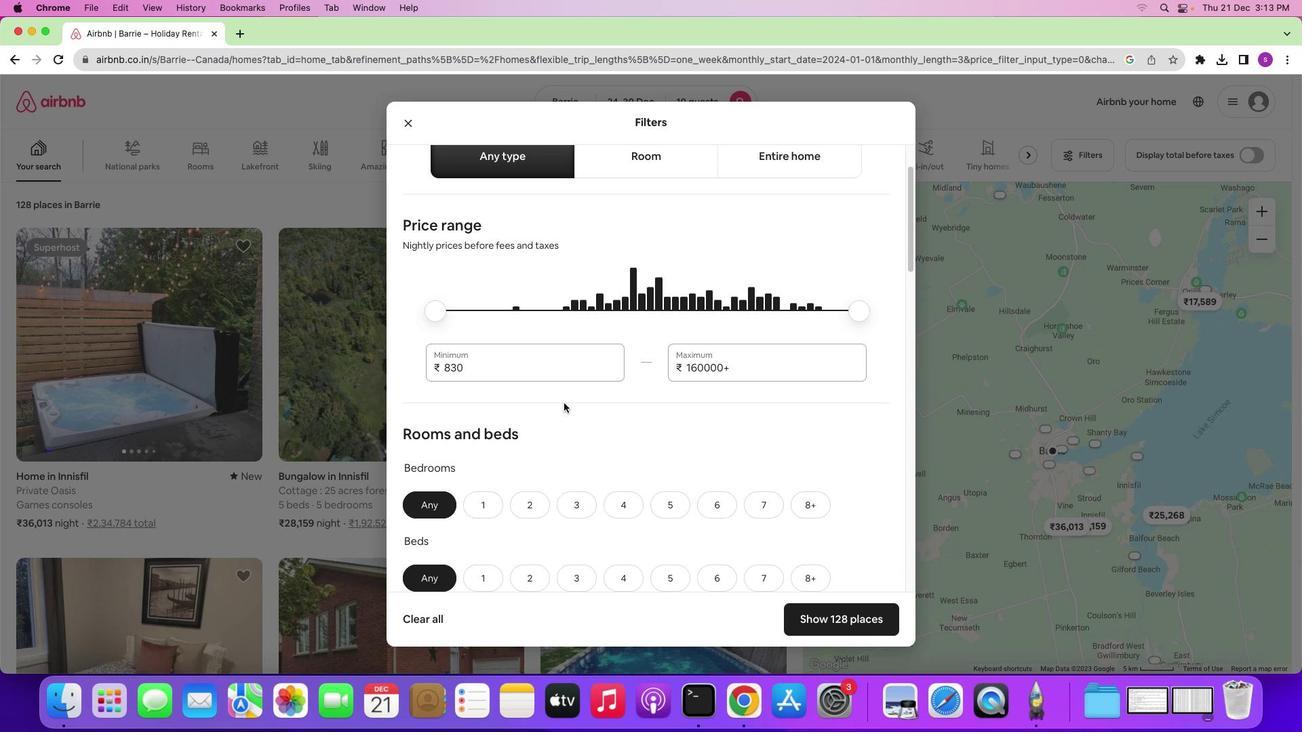 
Action: Mouse scrolled (531, 444) with delta (63, 7)
Screenshot: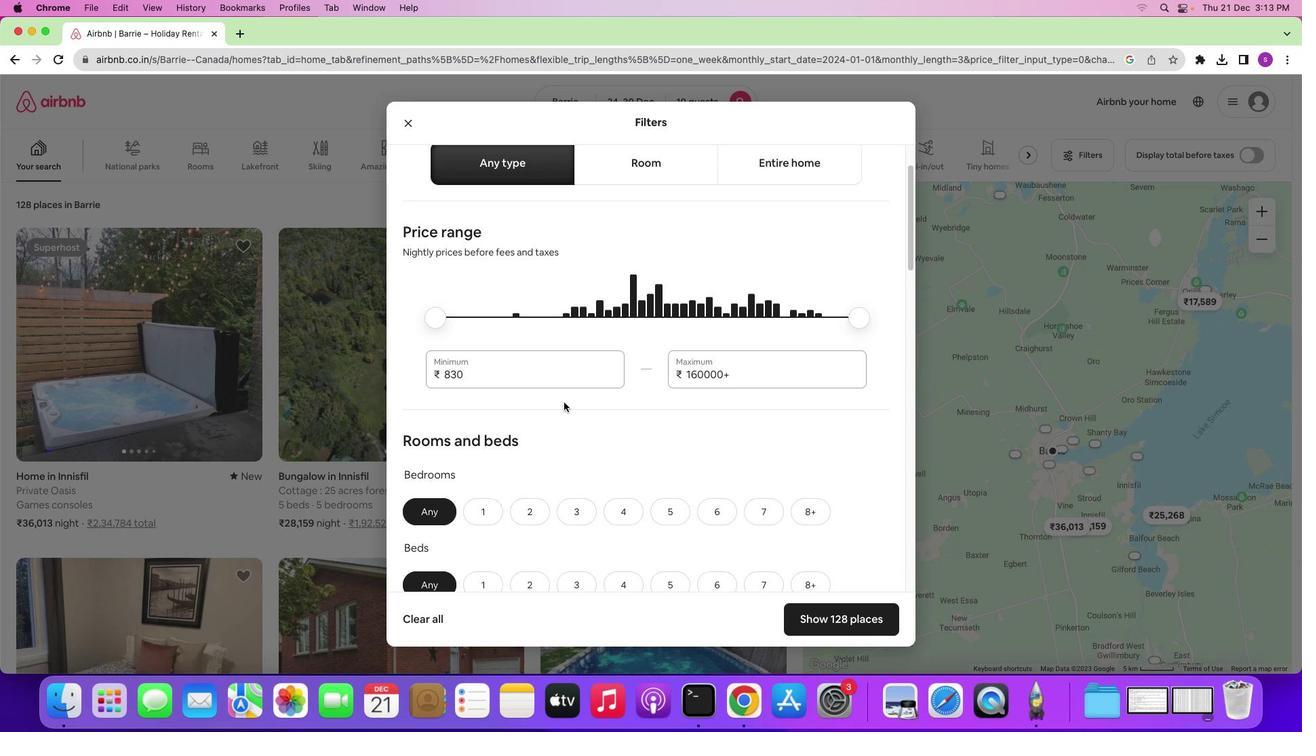
Action: Mouse scrolled (531, 444) with delta (63, 9)
Screenshot: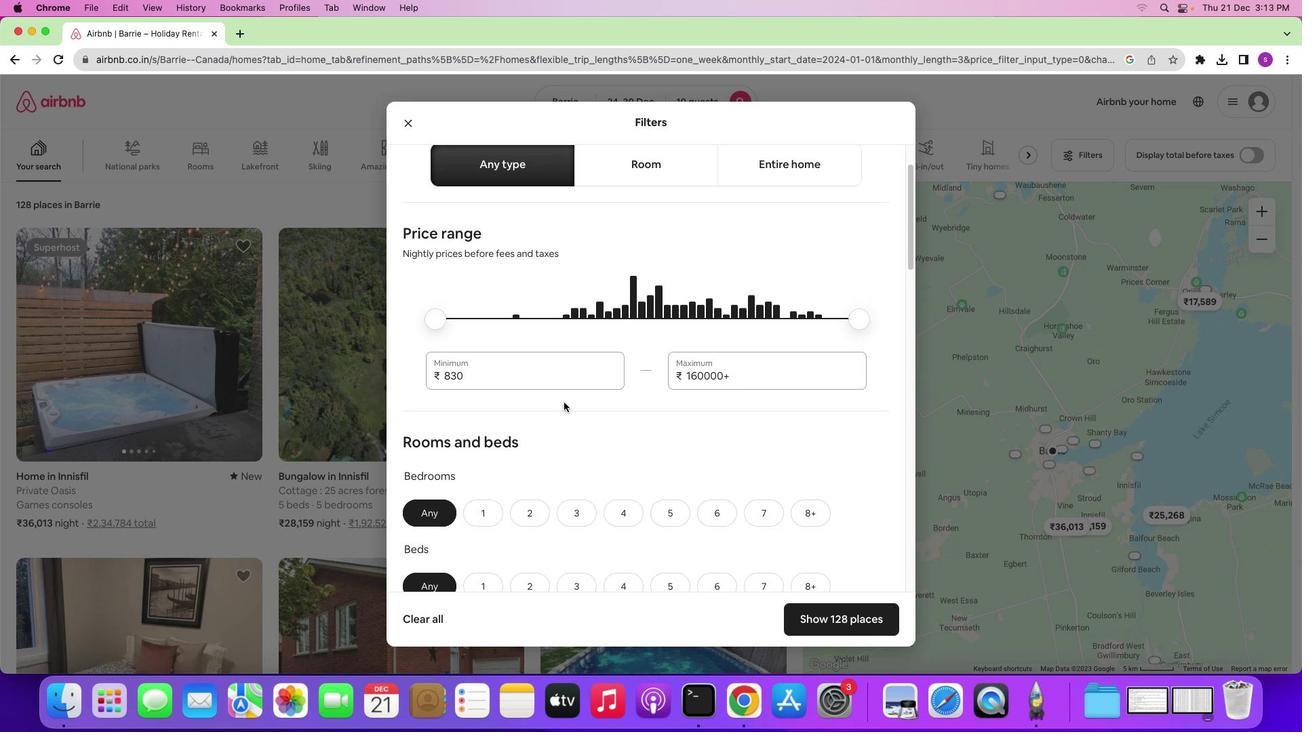 
Action: Mouse moved to (531, 444)
Screenshot: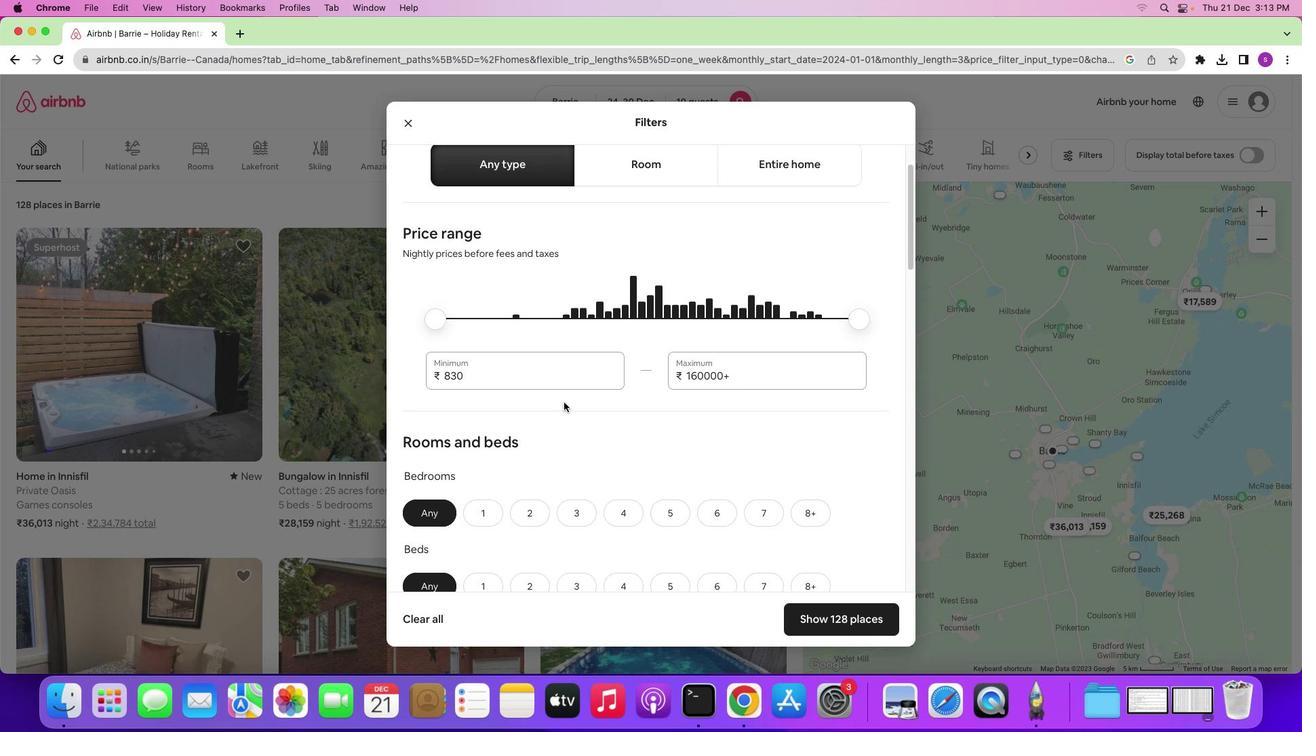 
Action: Mouse scrolled (531, 444) with delta (63, 7)
Screenshot: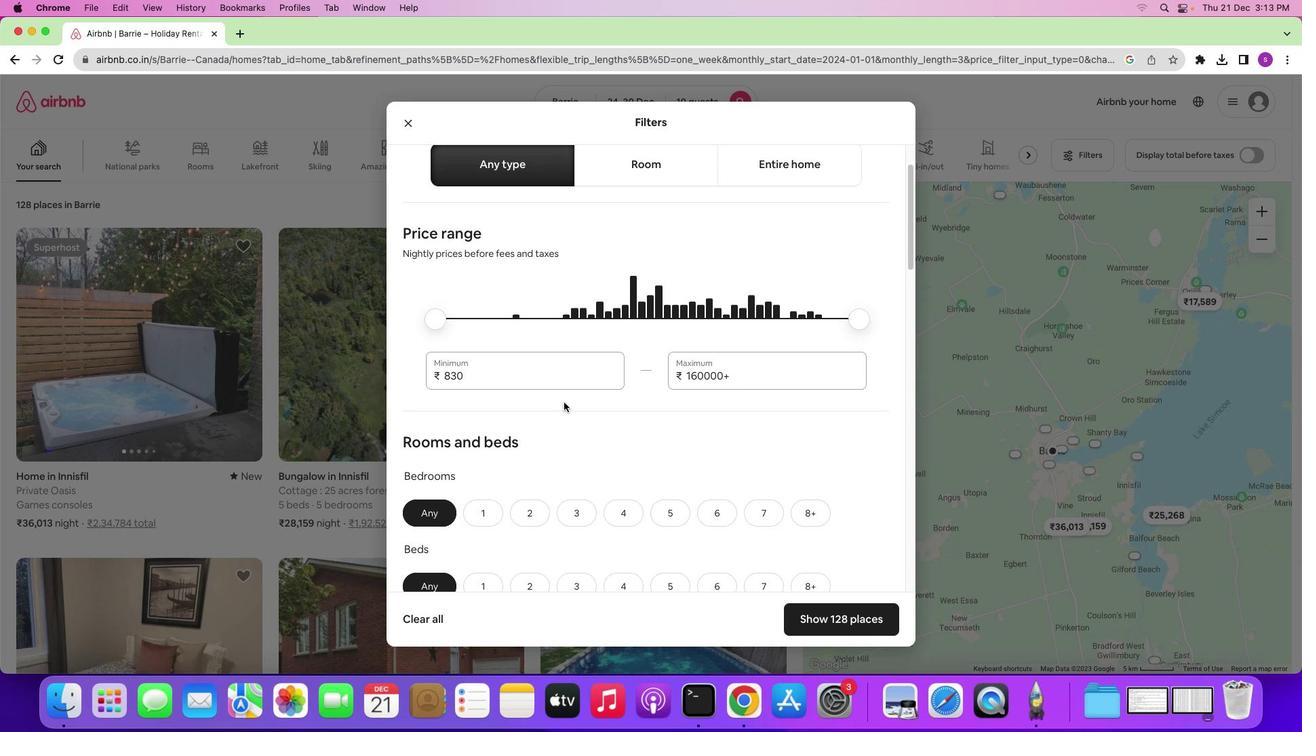 
Action: Mouse scrolled (531, 444) with delta (63, 7)
Screenshot: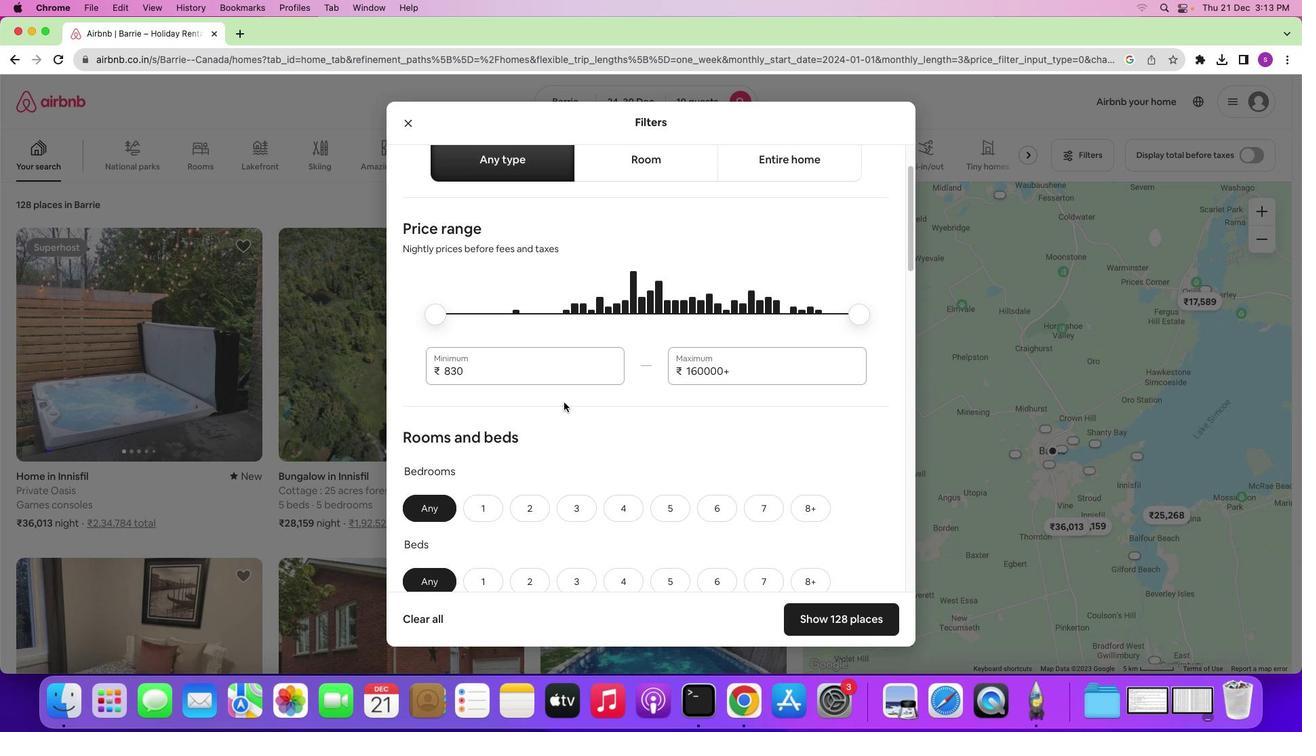 
Action: Mouse scrolled (531, 444) with delta (63, 7)
Screenshot: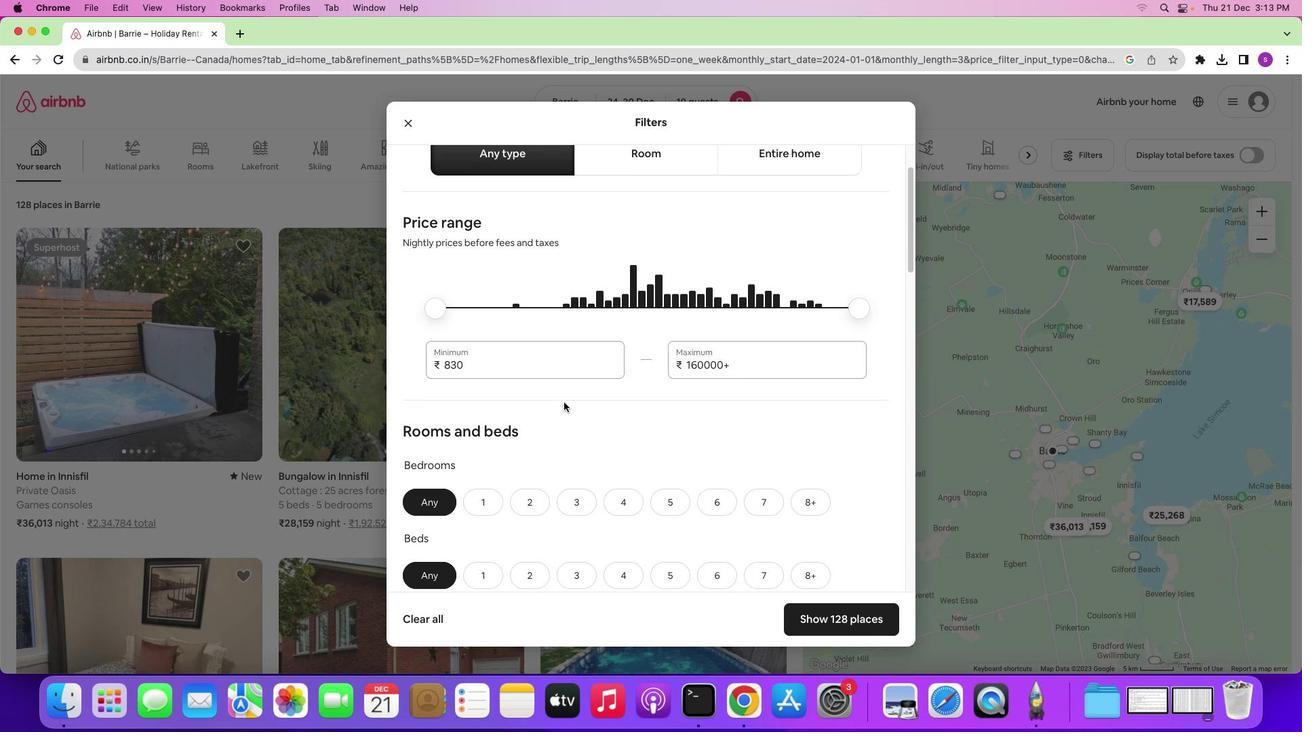 
Action: Mouse scrolled (531, 444) with delta (63, 7)
Screenshot: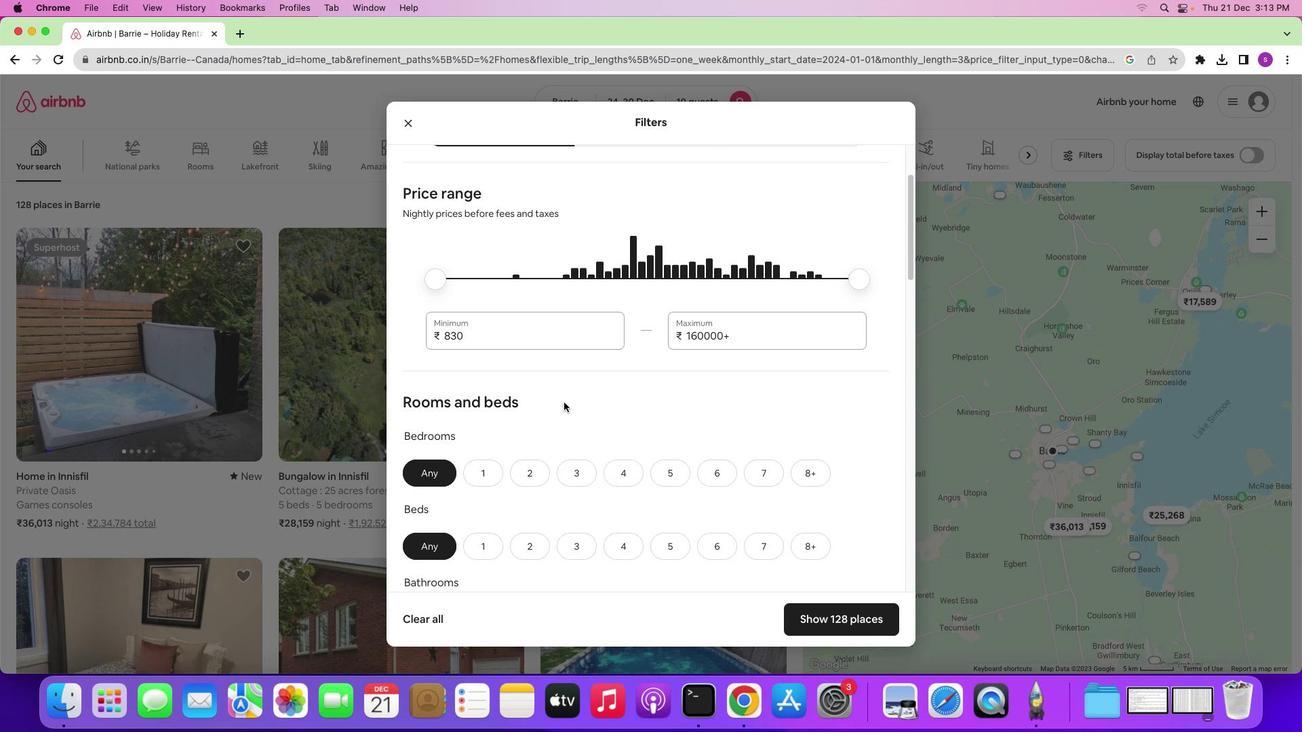
Action: Mouse scrolled (531, 444) with delta (63, 7)
Screenshot: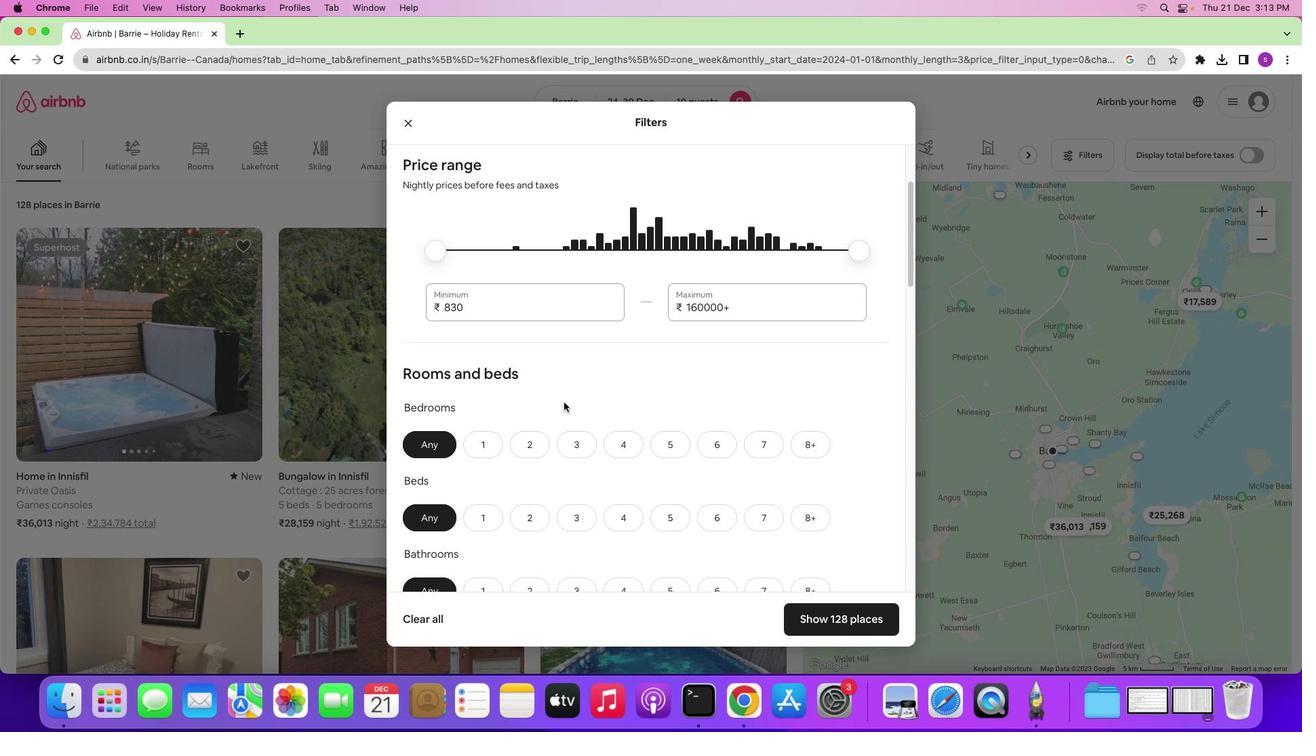 
Action: Mouse scrolled (531, 444) with delta (63, 6)
Screenshot: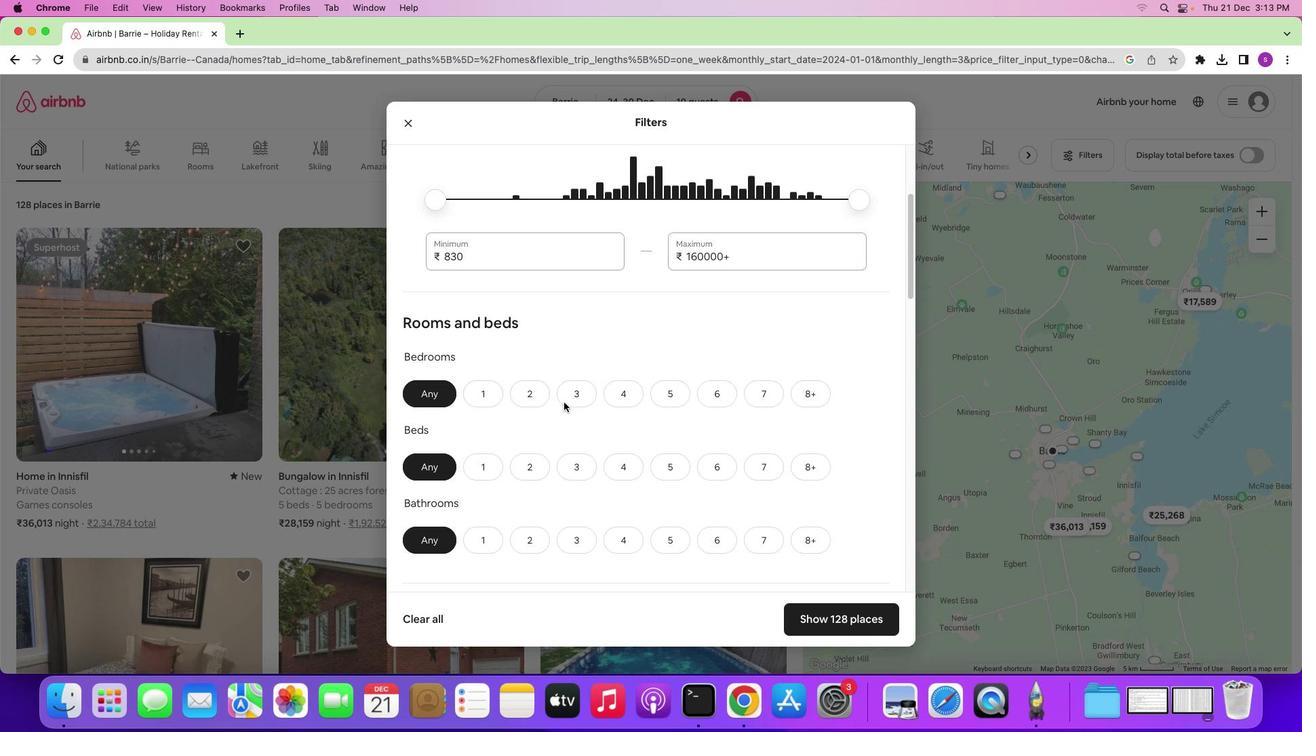 
Action: Mouse scrolled (531, 444) with delta (63, 4)
Screenshot: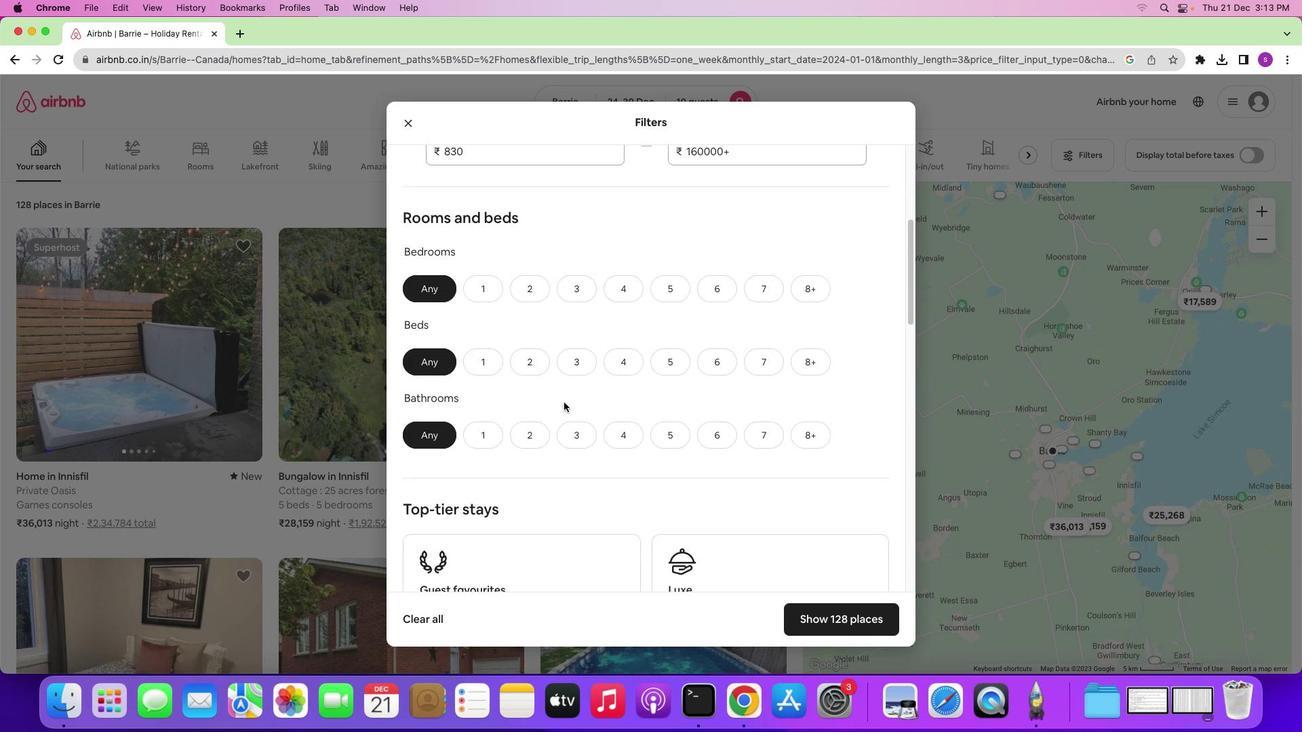 
Action: Mouse moved to (581, 307)
Screenshot: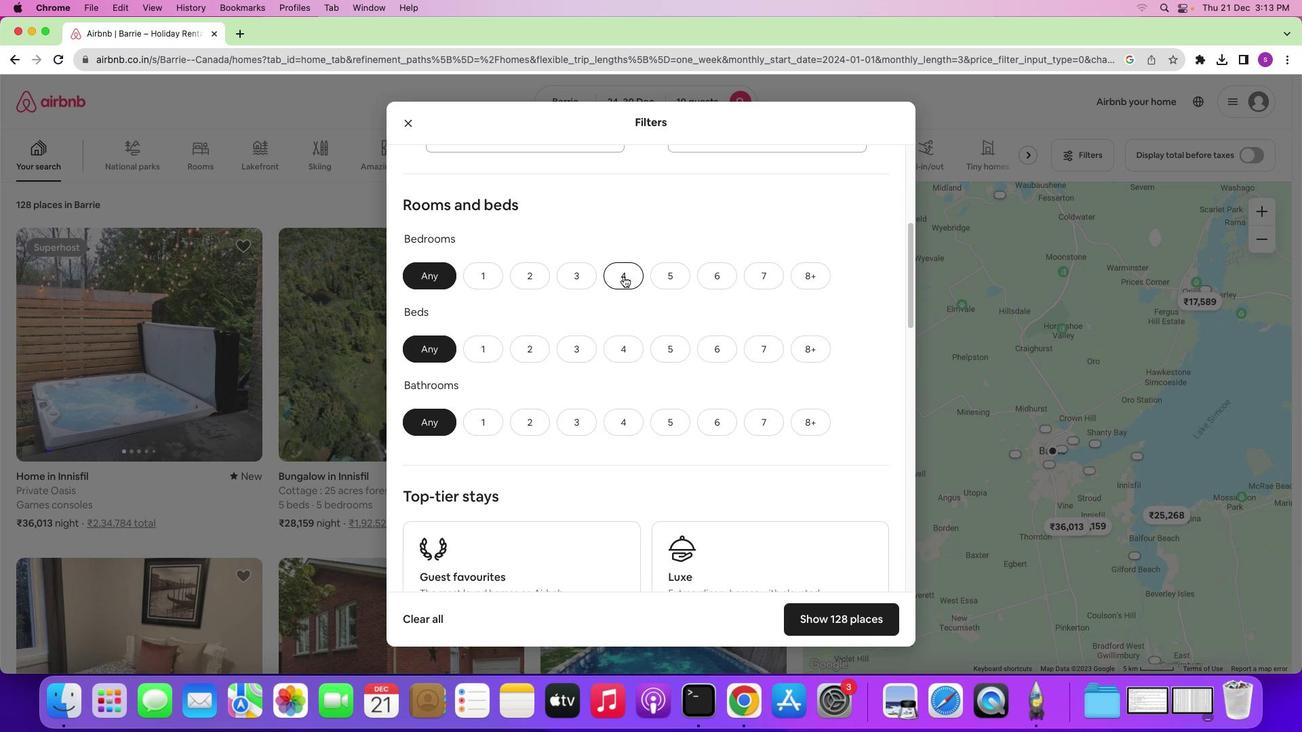 
Action: Mouse pressed left at (581, 307)
Screenshot: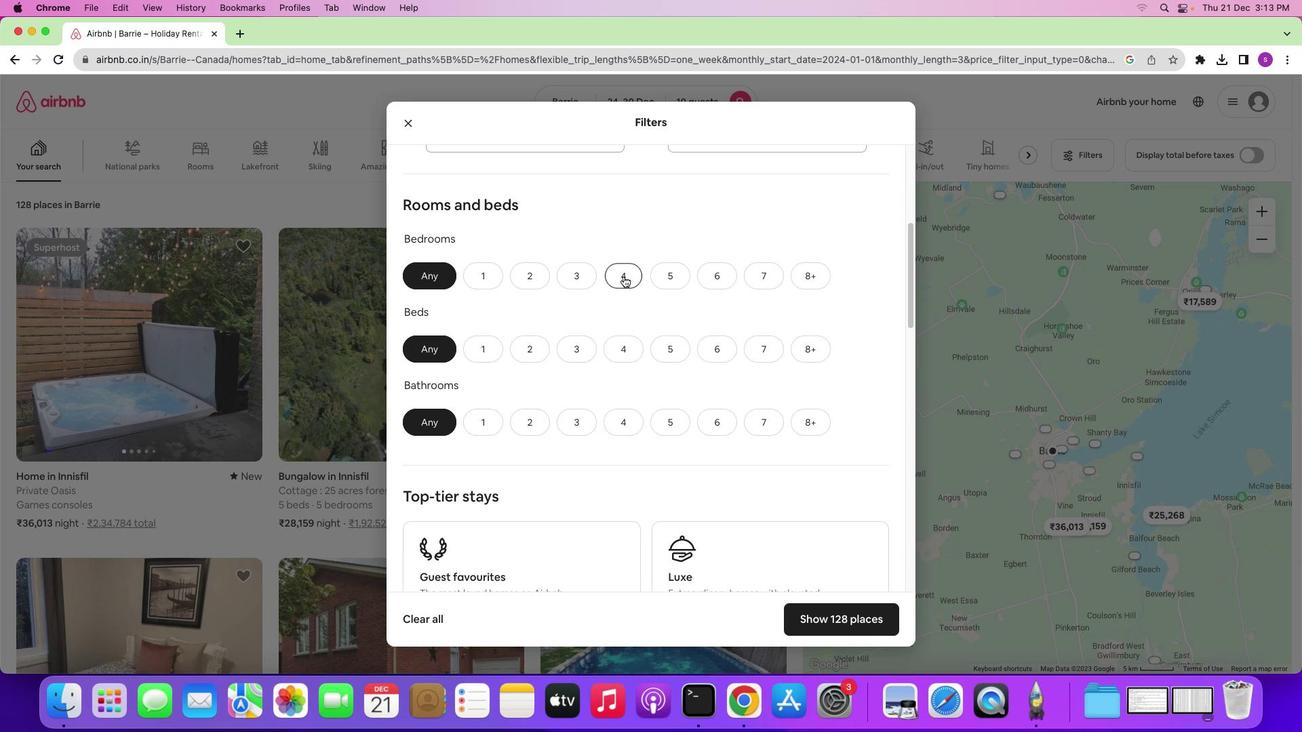 
Action: Mouse moved to (736, 381)
Screenshot: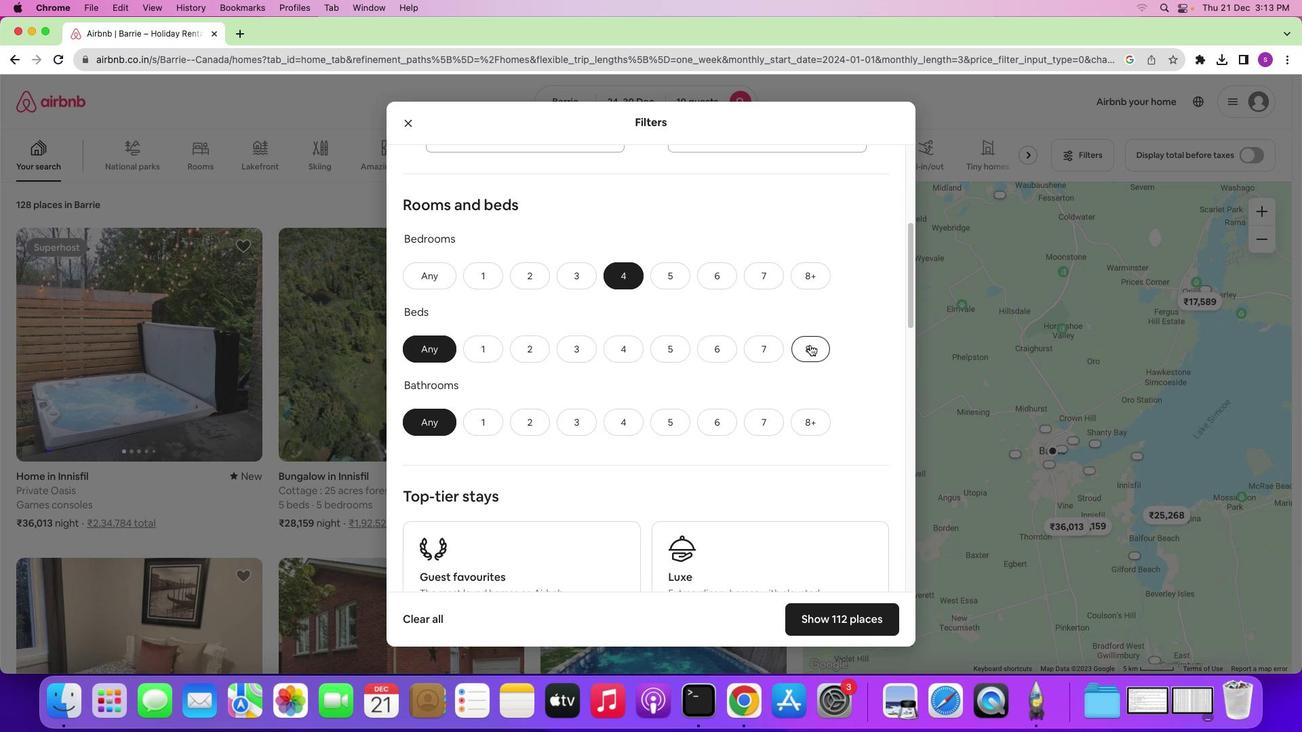 
Action: Mouse pressed left at (736, 381)
Screenshot: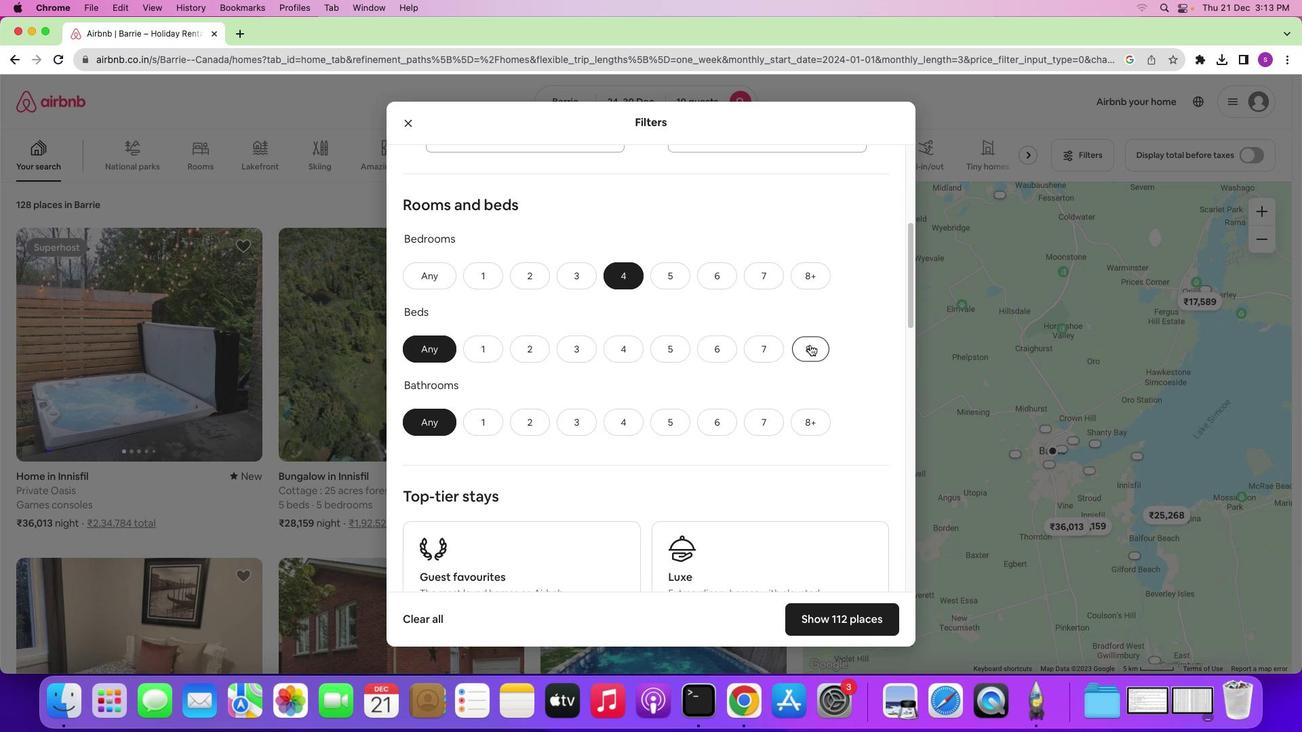 
Action: Mouse moved to (580, 455)
Screenshot: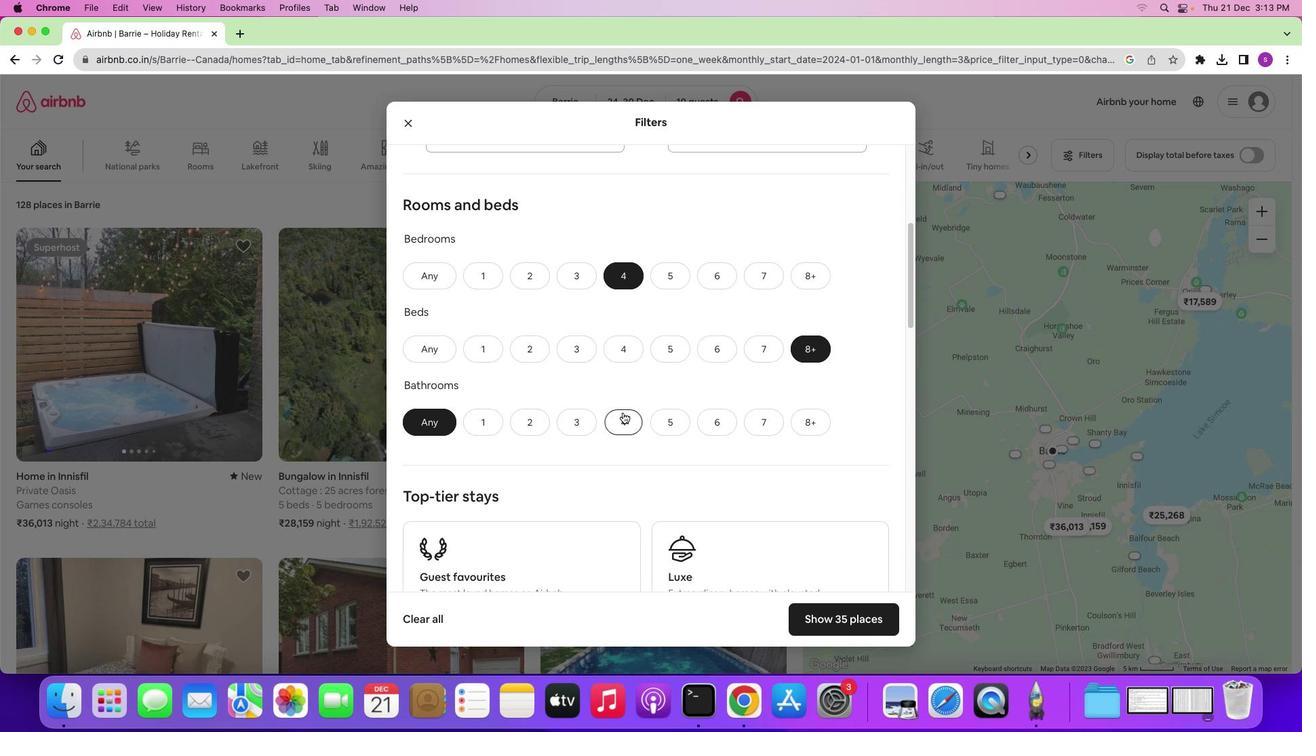 
Action: Mouse pressed left at (580, 455)
Screenshot: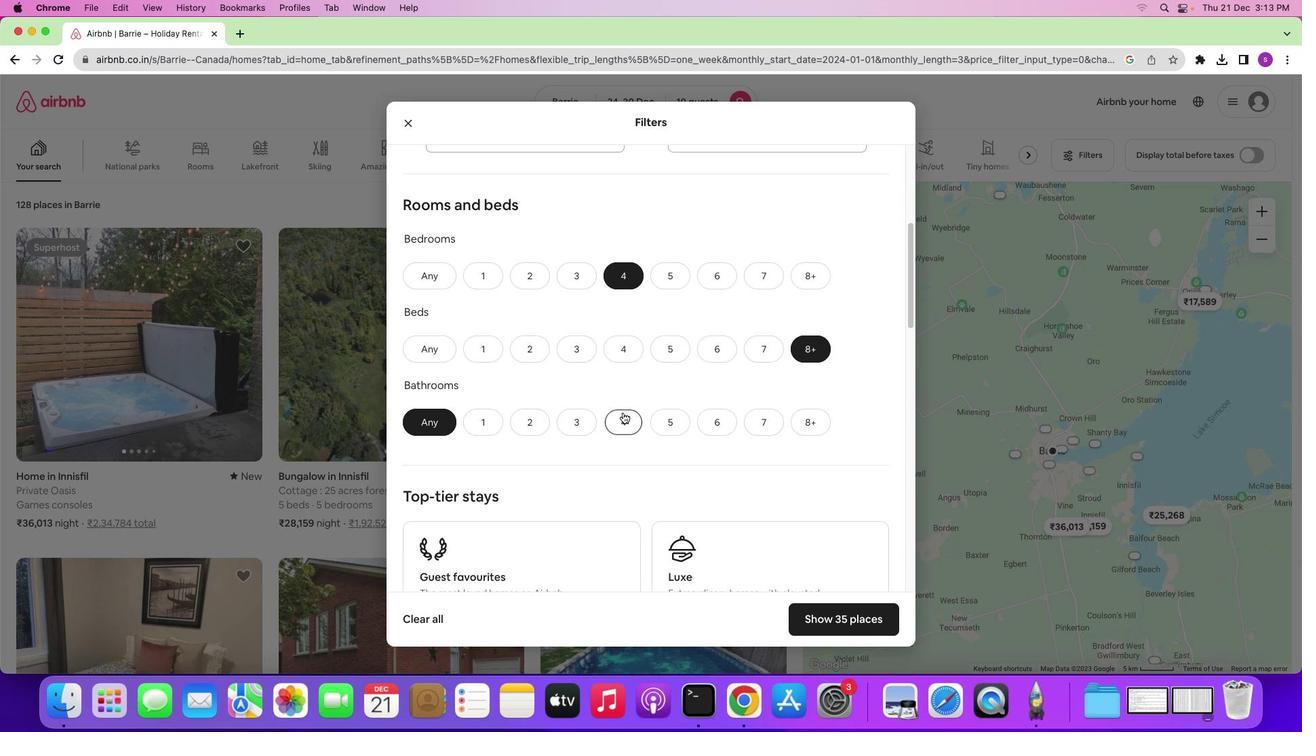 
Action: Mouse moved to (607, 428)
Screenshot: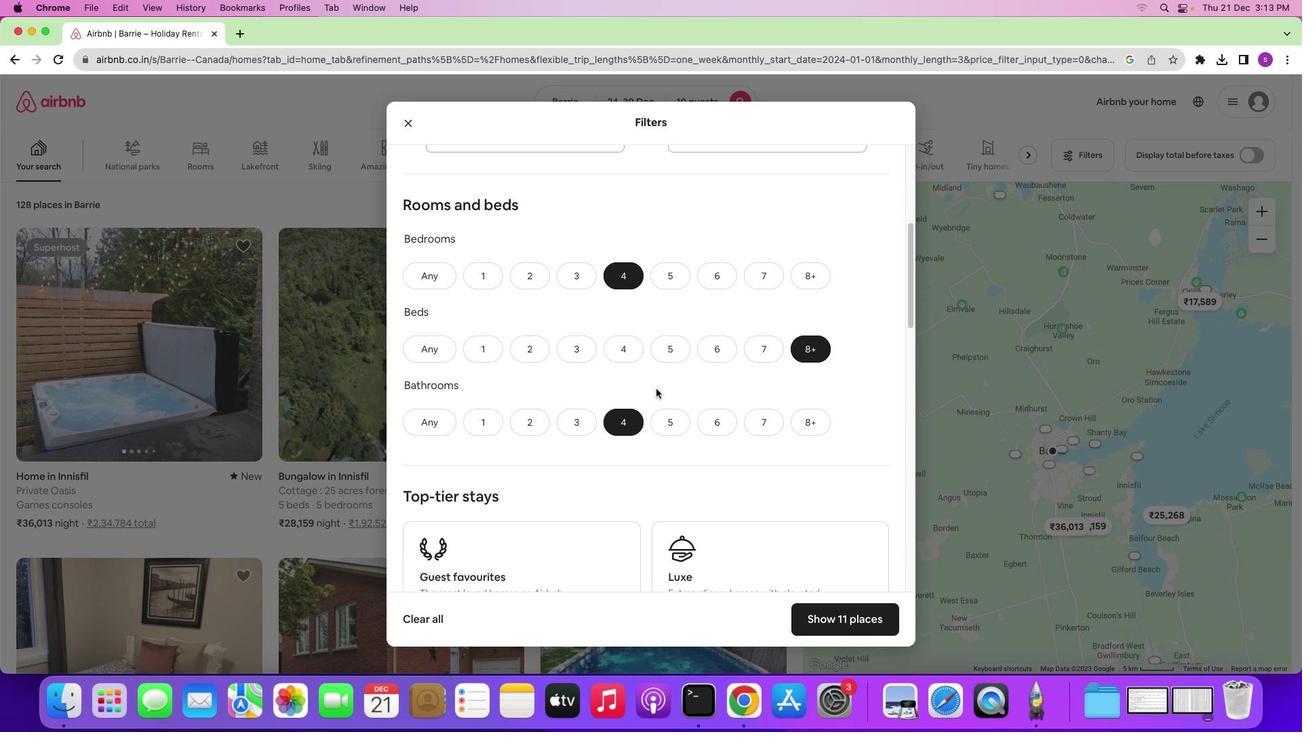 
Action: Mouse scrolled (607, 428) with delta (63, 7)
Screenshot: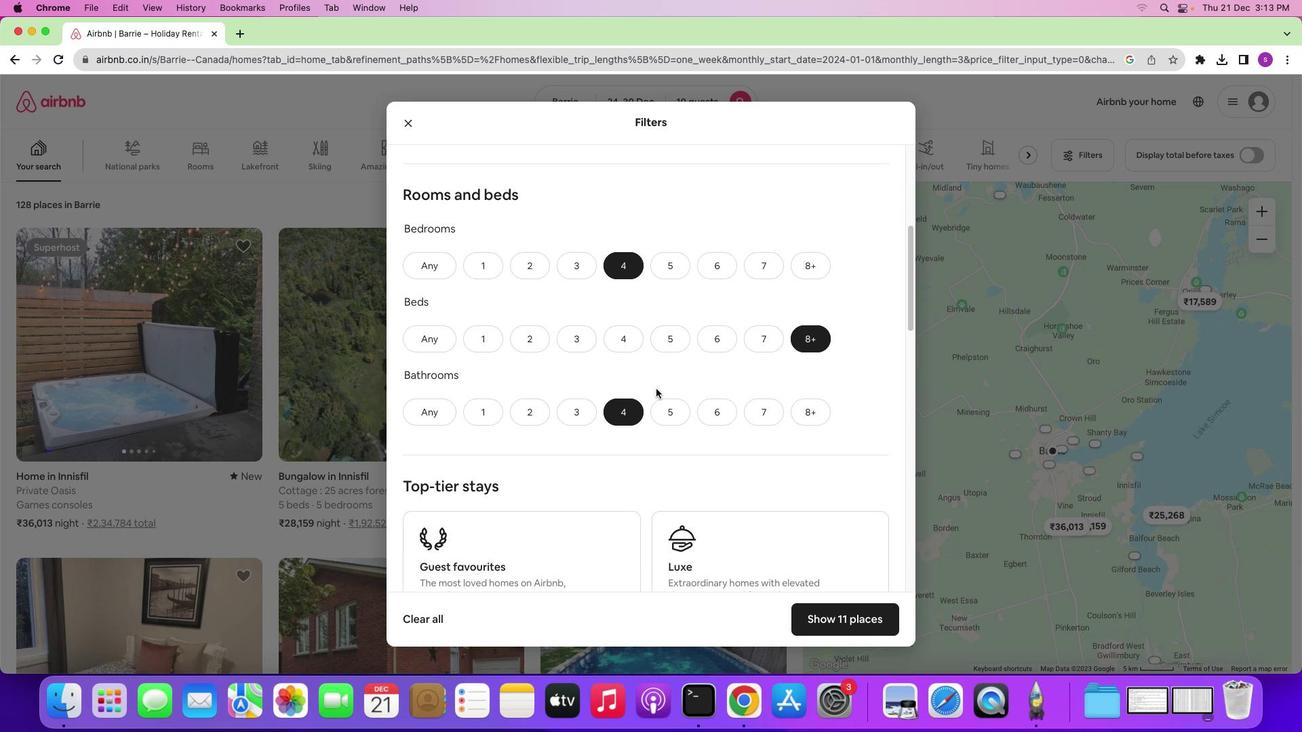 
Action: Mouse scrolled (607, 428) with delta (63, 7)
Screenshot: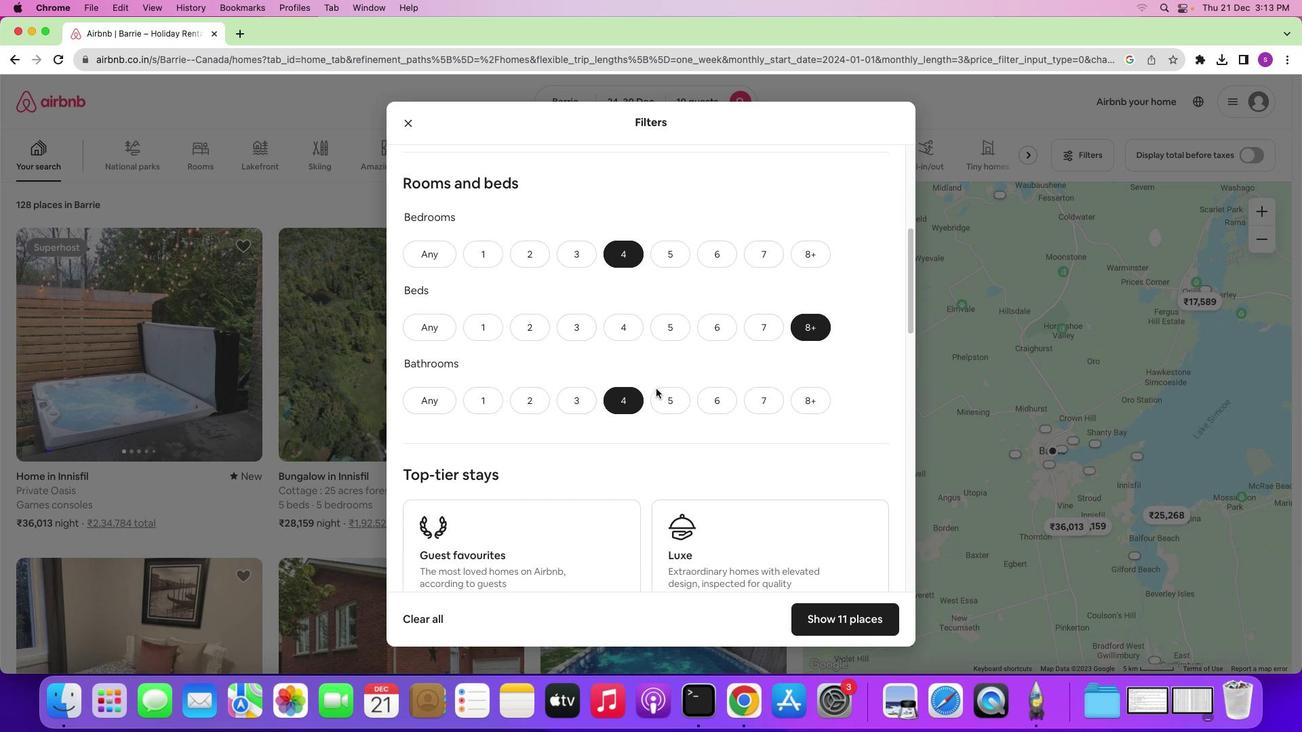 
Action: Mouse scrolled (607, 428) with delta (63, 6)
Screenshot: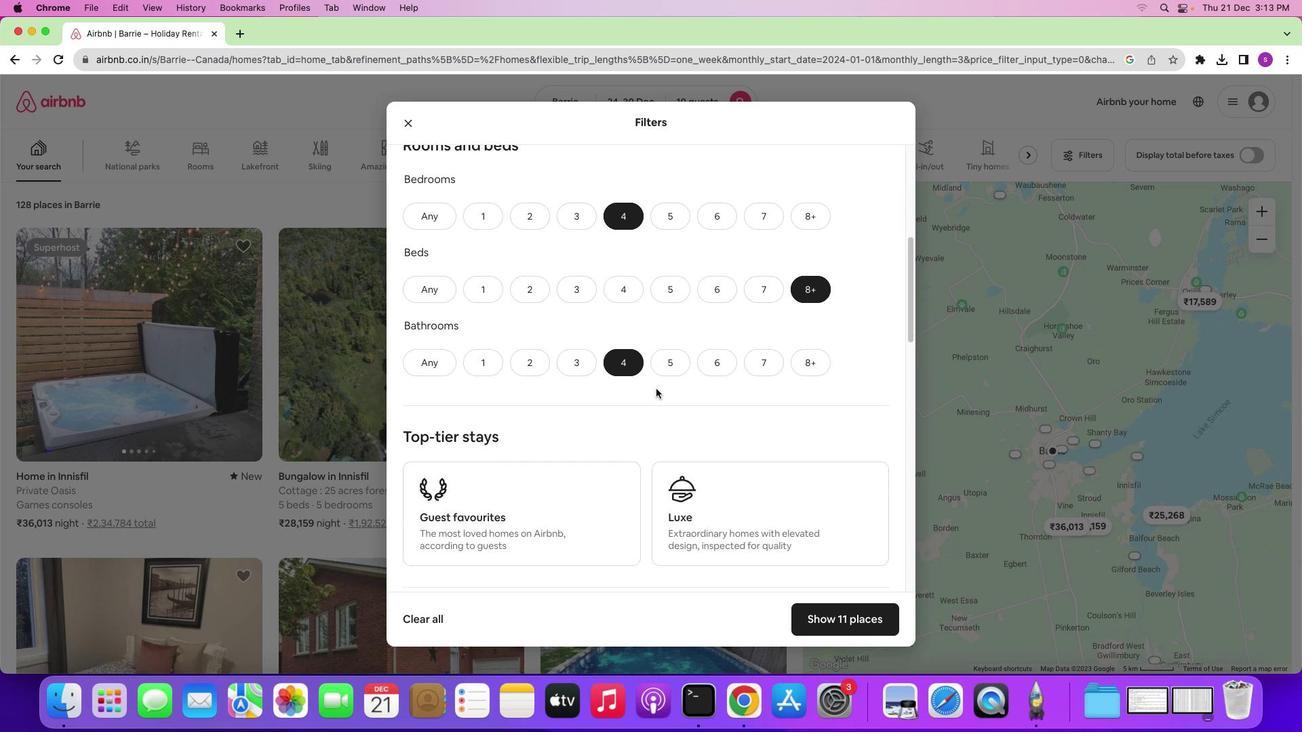 
Action: Mouse moved to (607, 427)
Screenshot: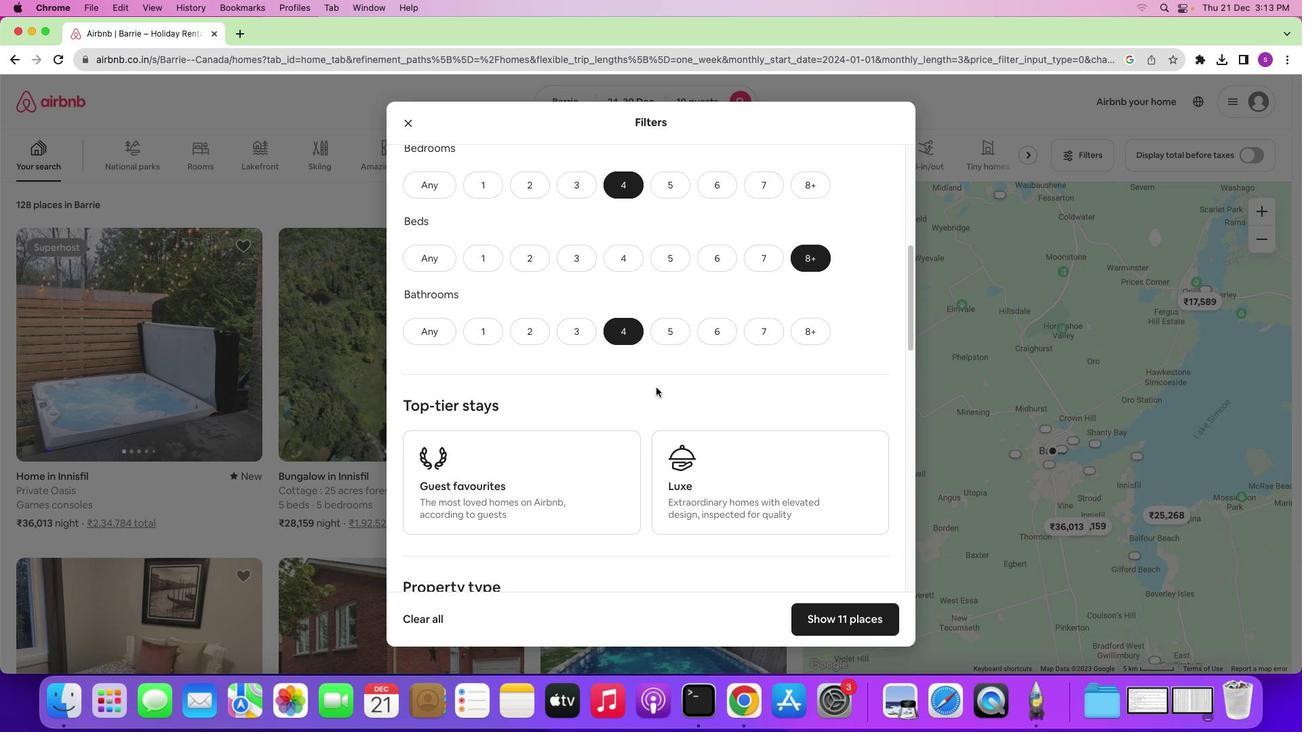 
Action: Mouse scrolled (607, 427) with delta (63, 7)
Screenshot: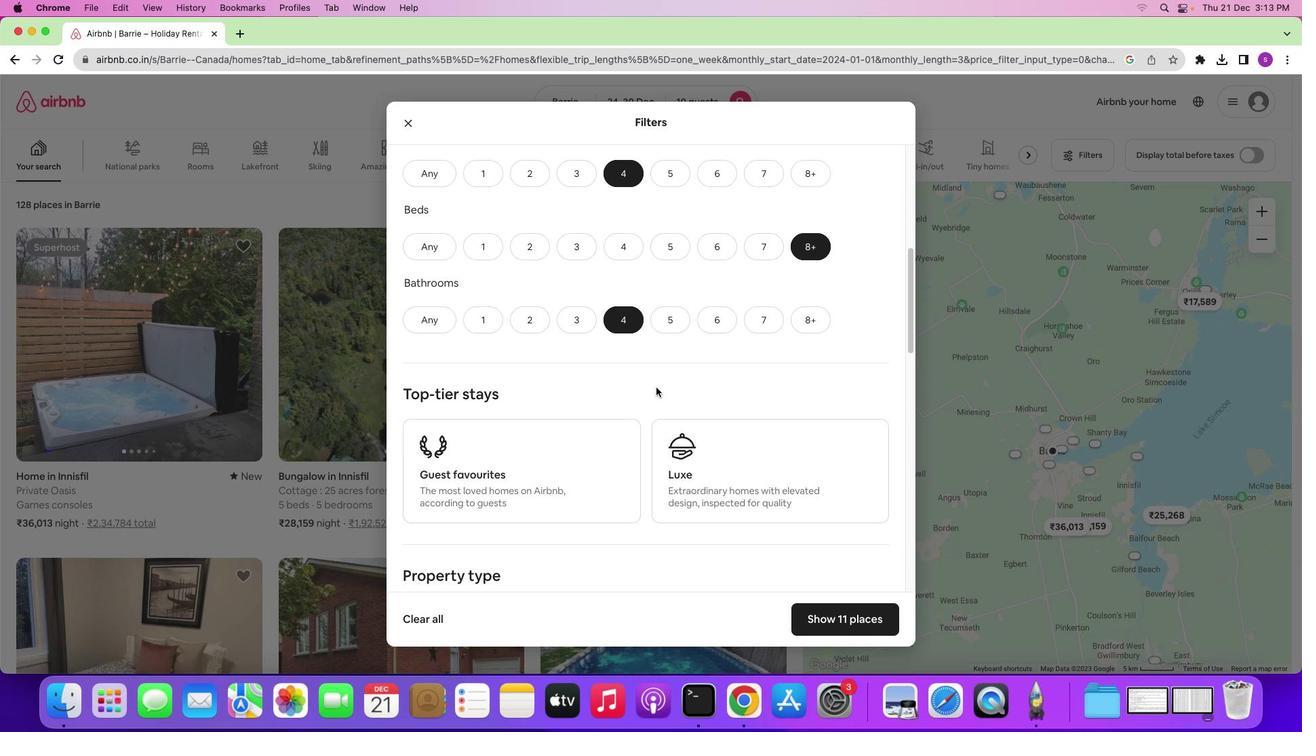 
Action: Mouse scrolled (607, 427) with delta (63, 7)
Screenshot: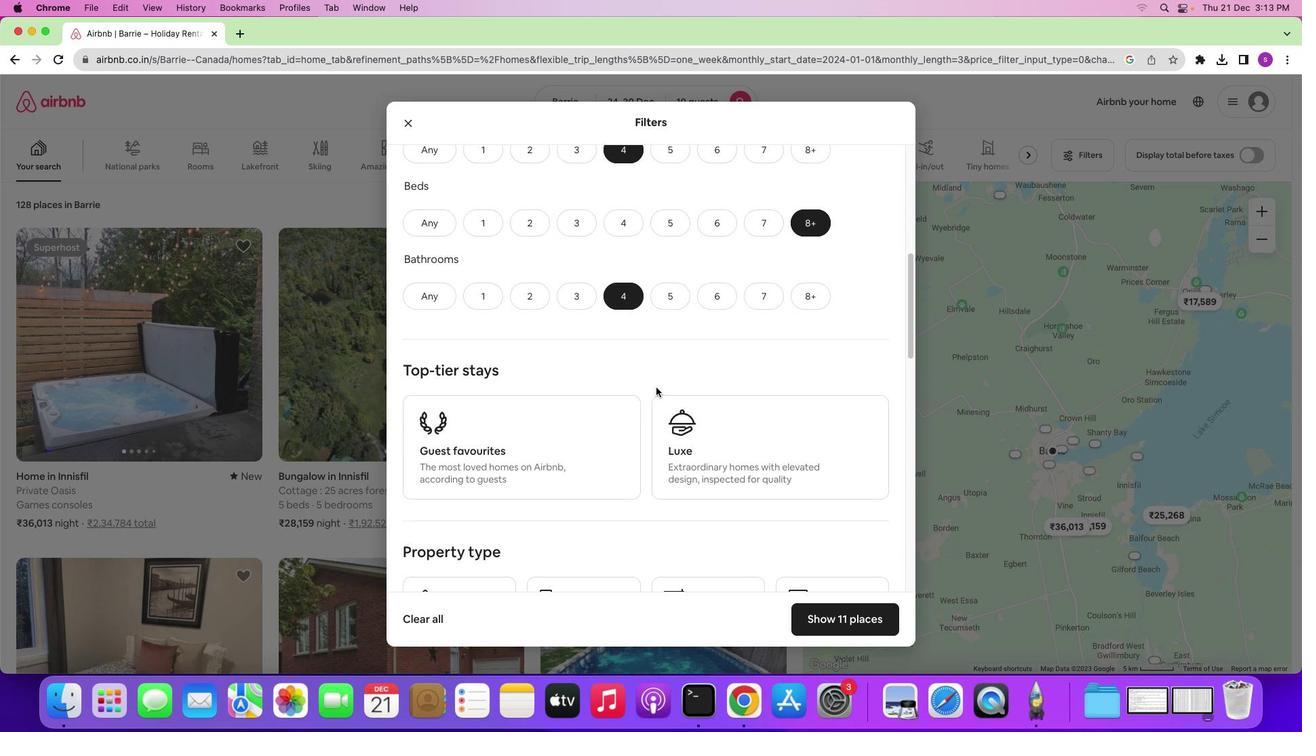 
Action: Mouse scrolled (607, 427) with delta (63, 6)
Screenshot: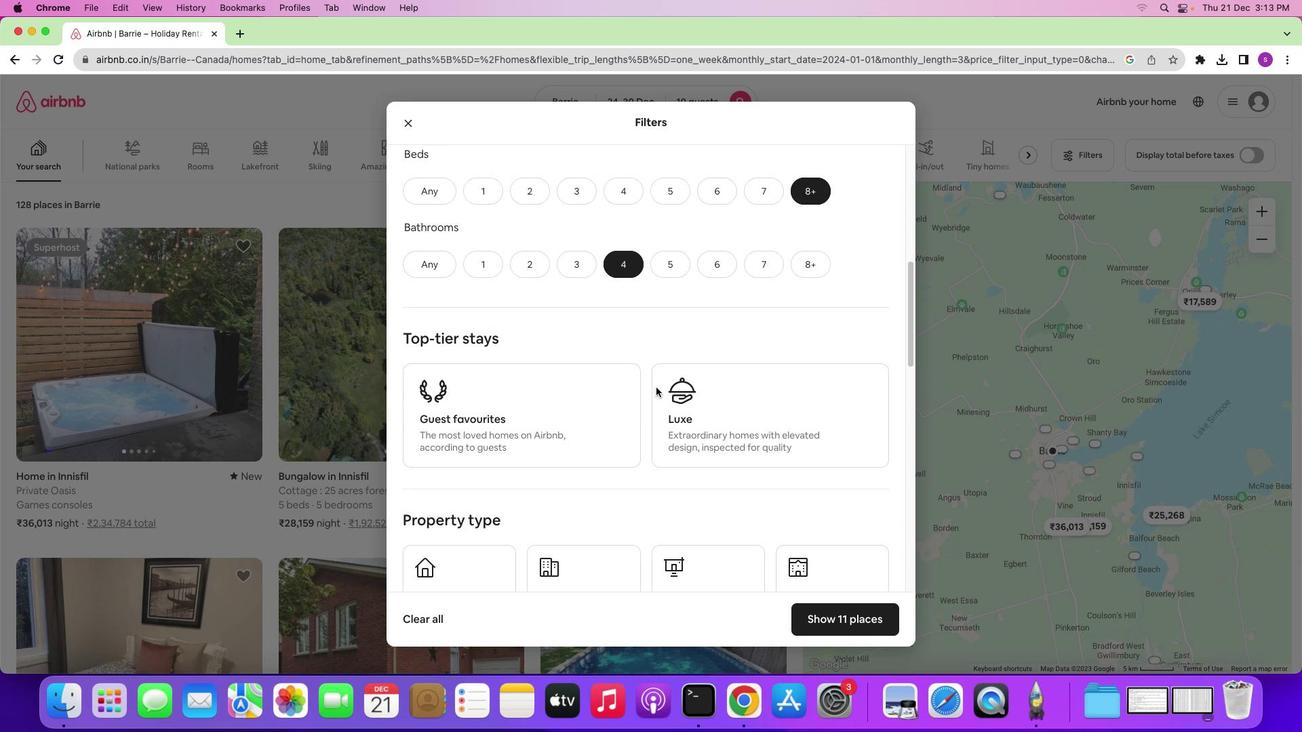 
Action: Mouse scrolled (607, 427) with delta (63, 7)
Screenshot: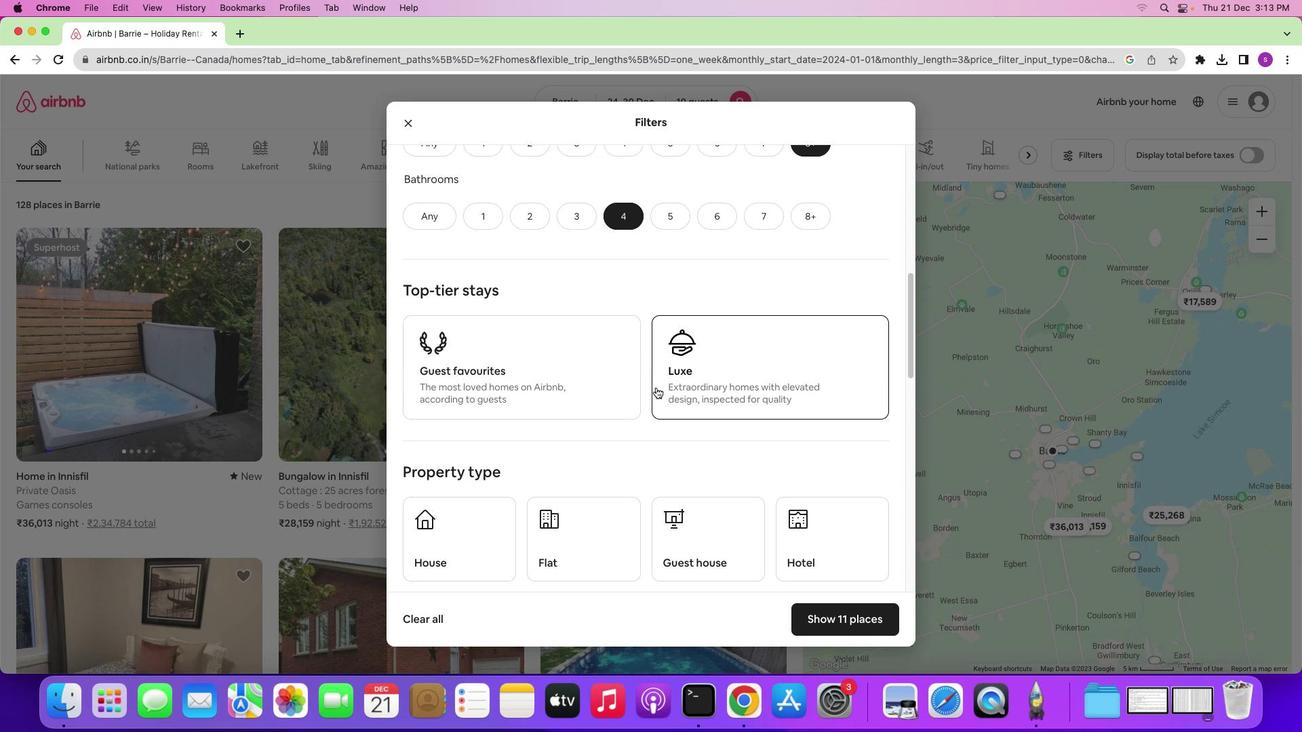 
Action: Mouse moved to (607, 427)
Screenshot: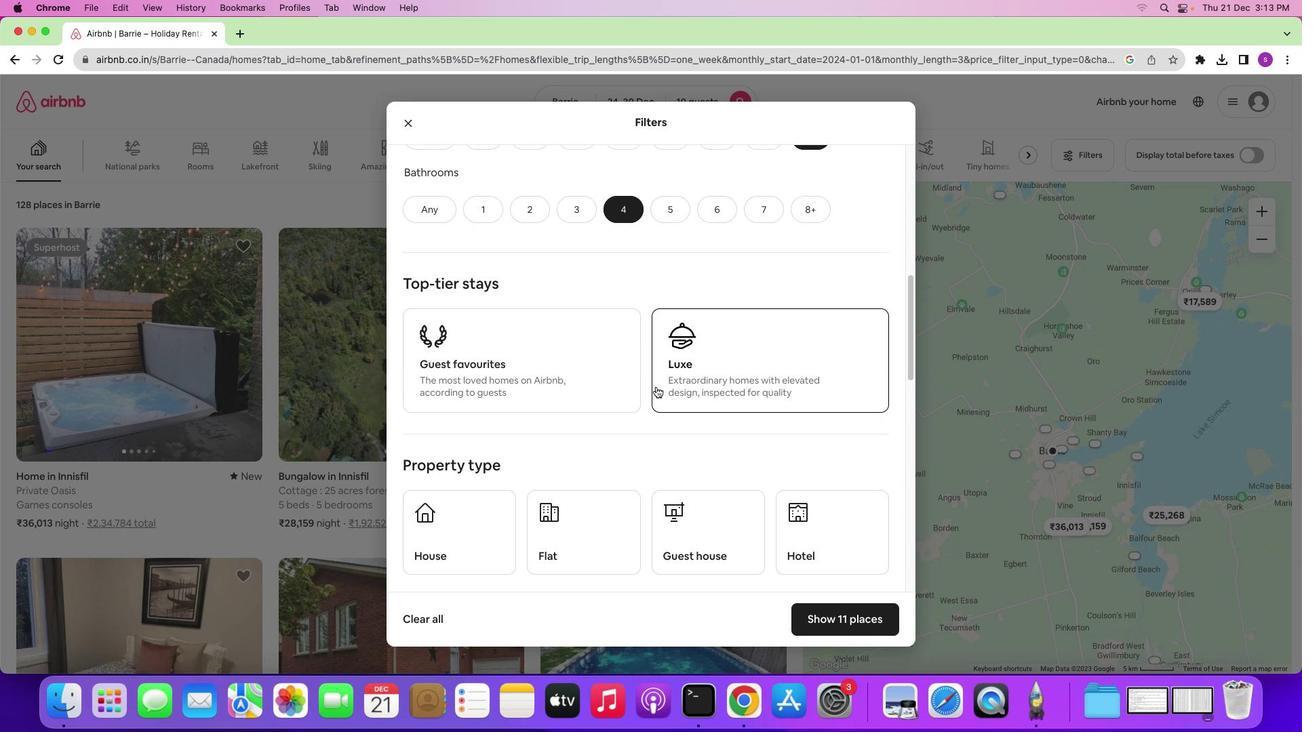 
Action: Mouse scrolled (607, 427) with delta (63, 7)
Screenshot: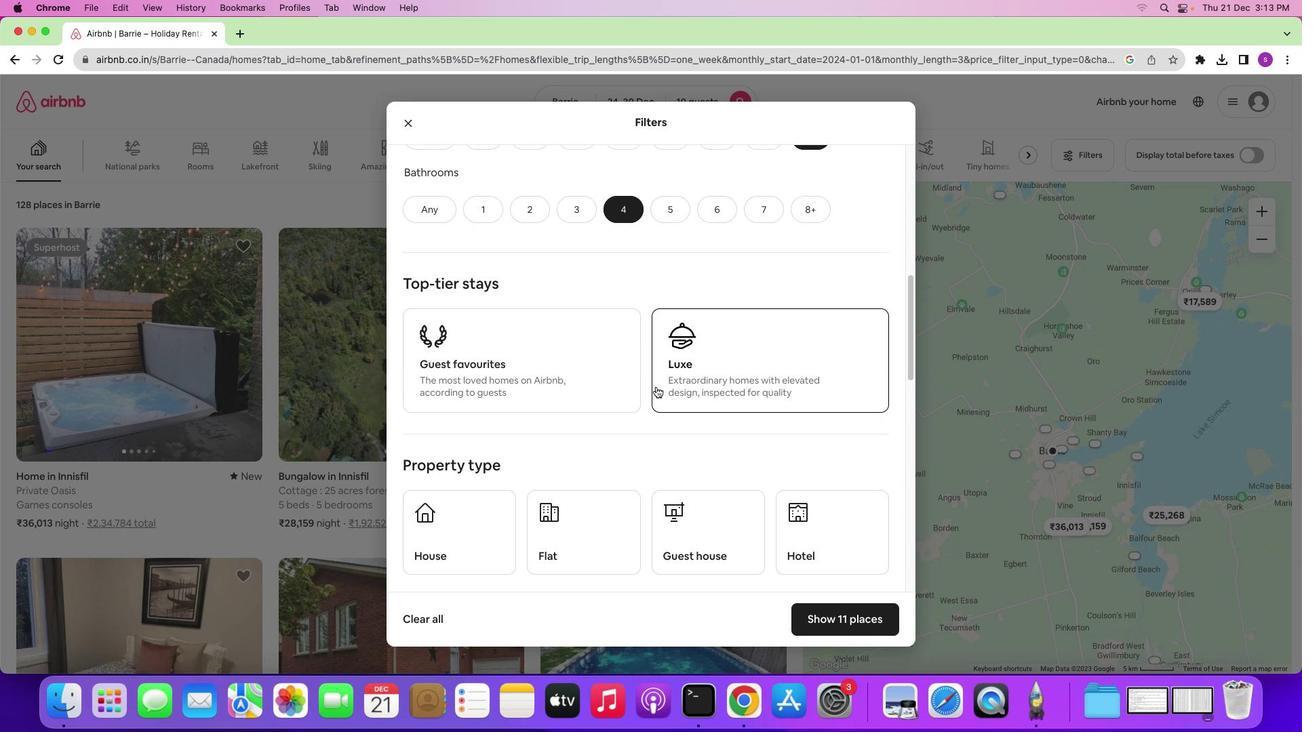 
Action: Mouse moved to (607, 427)
Screenshot: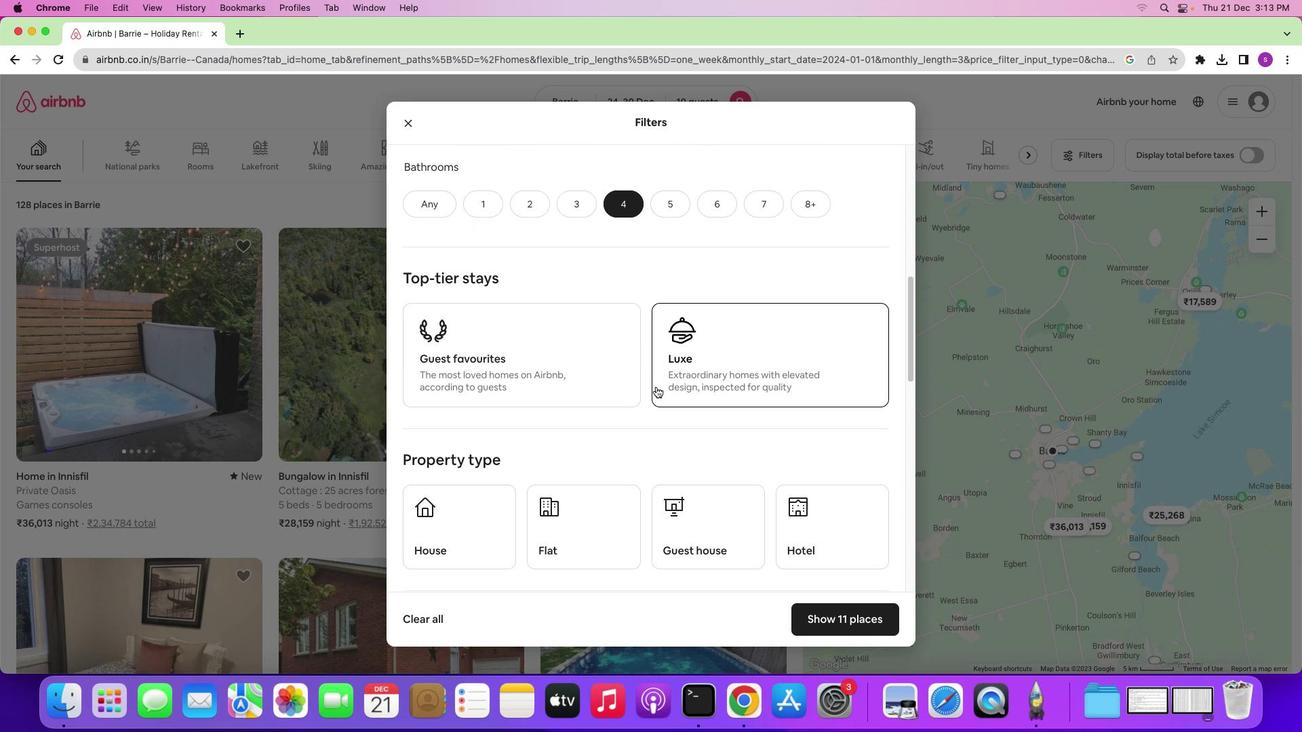 
Action: Mouse scrolled (607, 427) with delta (63, 7)
Screenshot: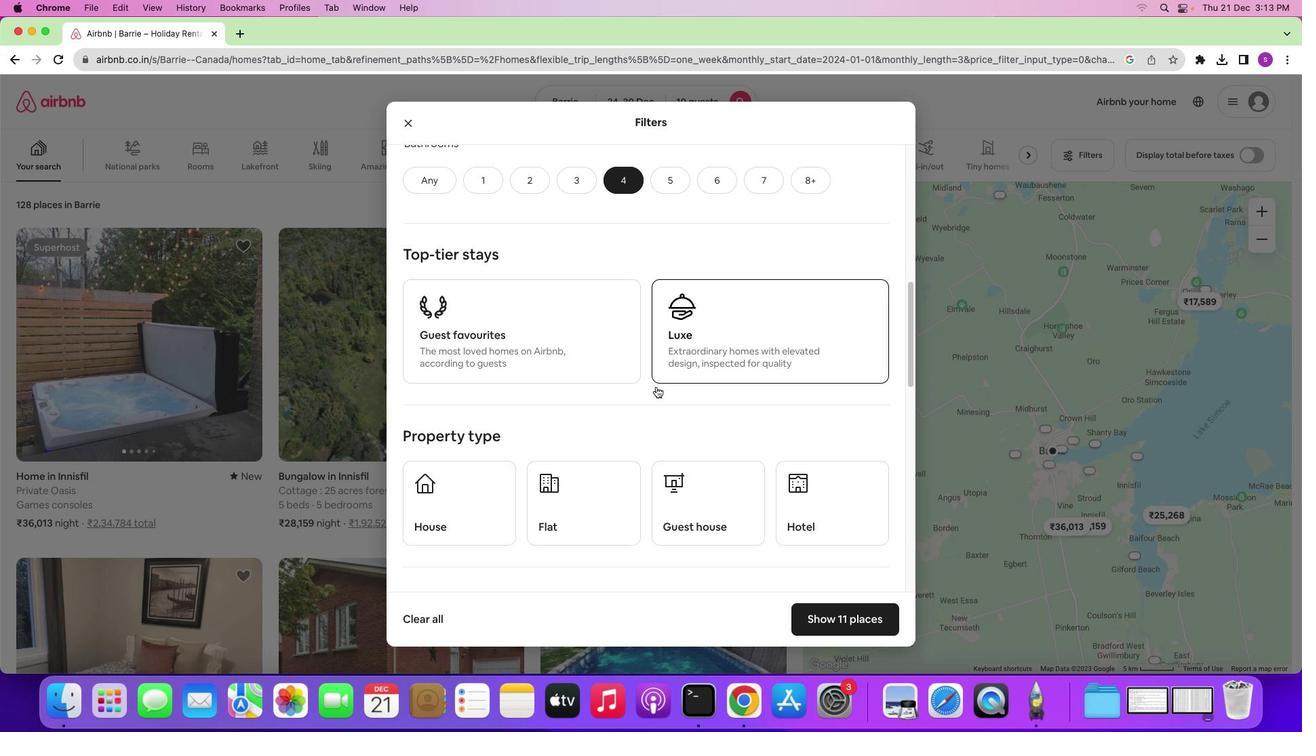 
Action: Mouse scrolled (607, 427) with delta (63, 7)
Screenshot: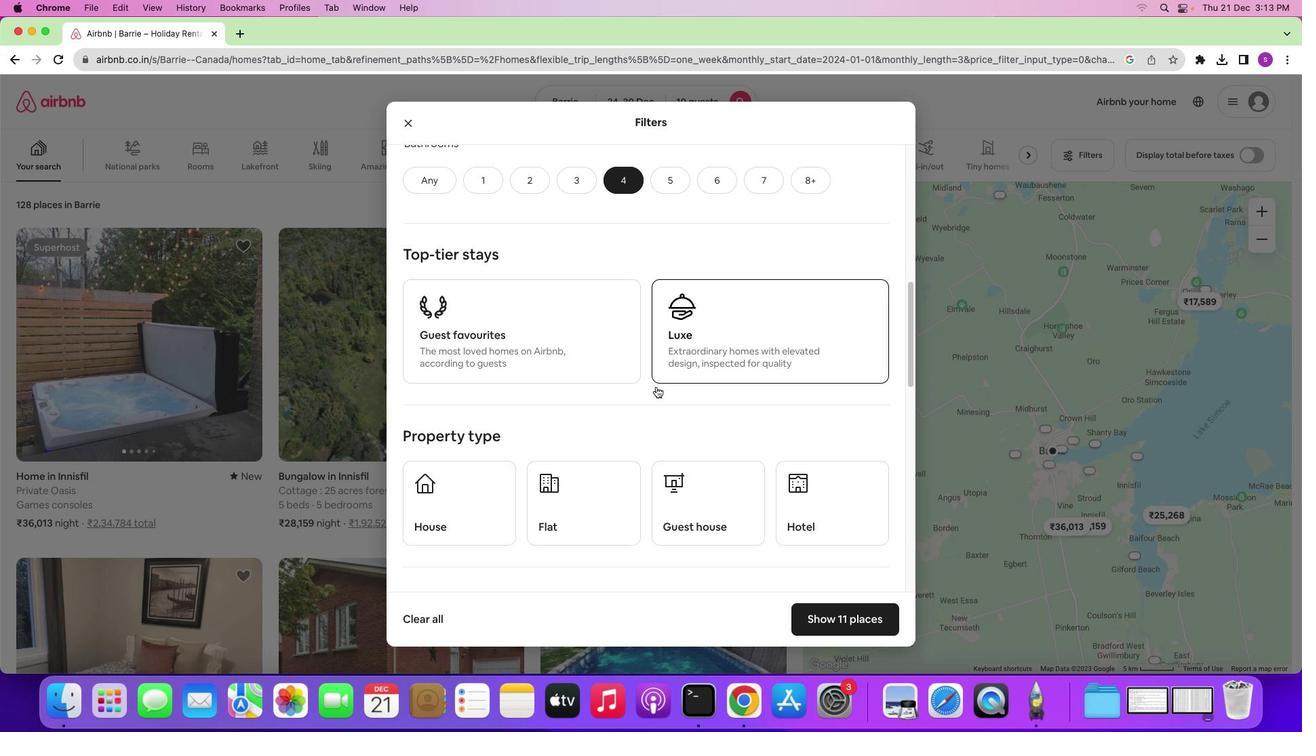 
Action: Mouse scrolled (607, 427) with delta (63, 6)
Screenshot: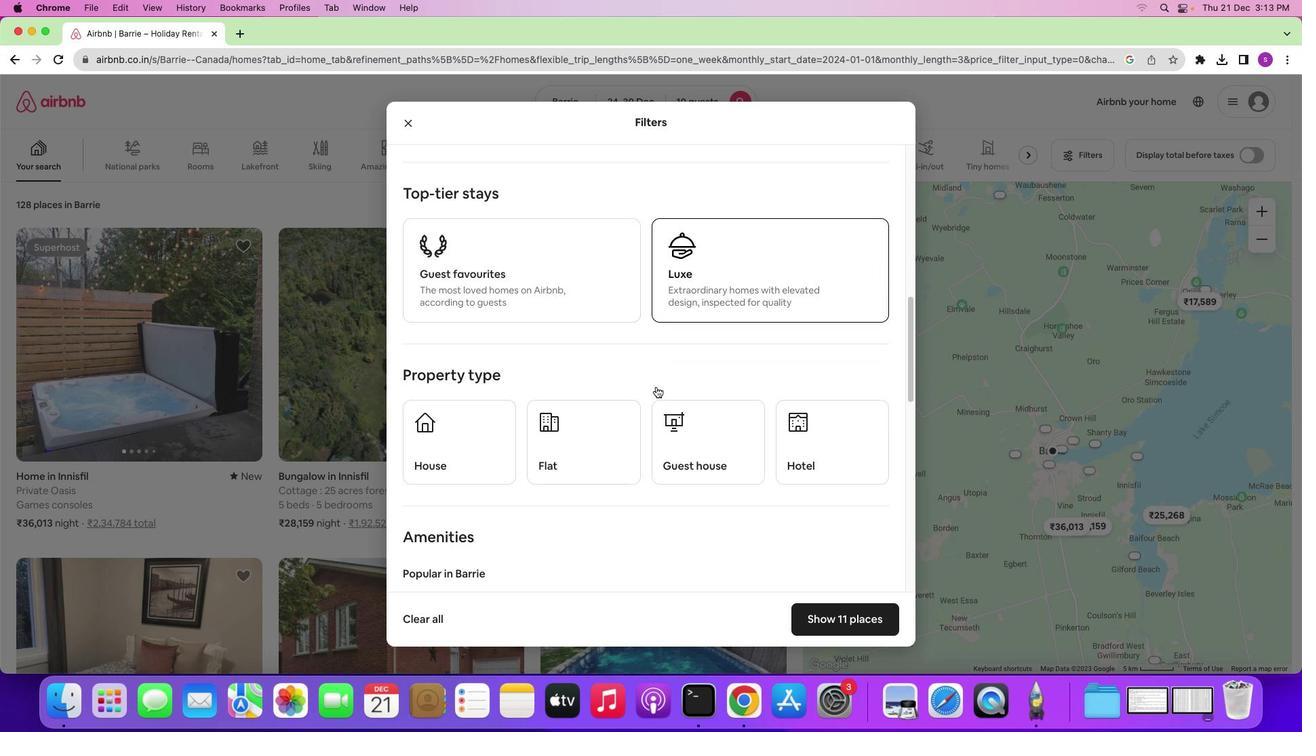 
Action: Mouse moved to (453, 463)
Screenshot: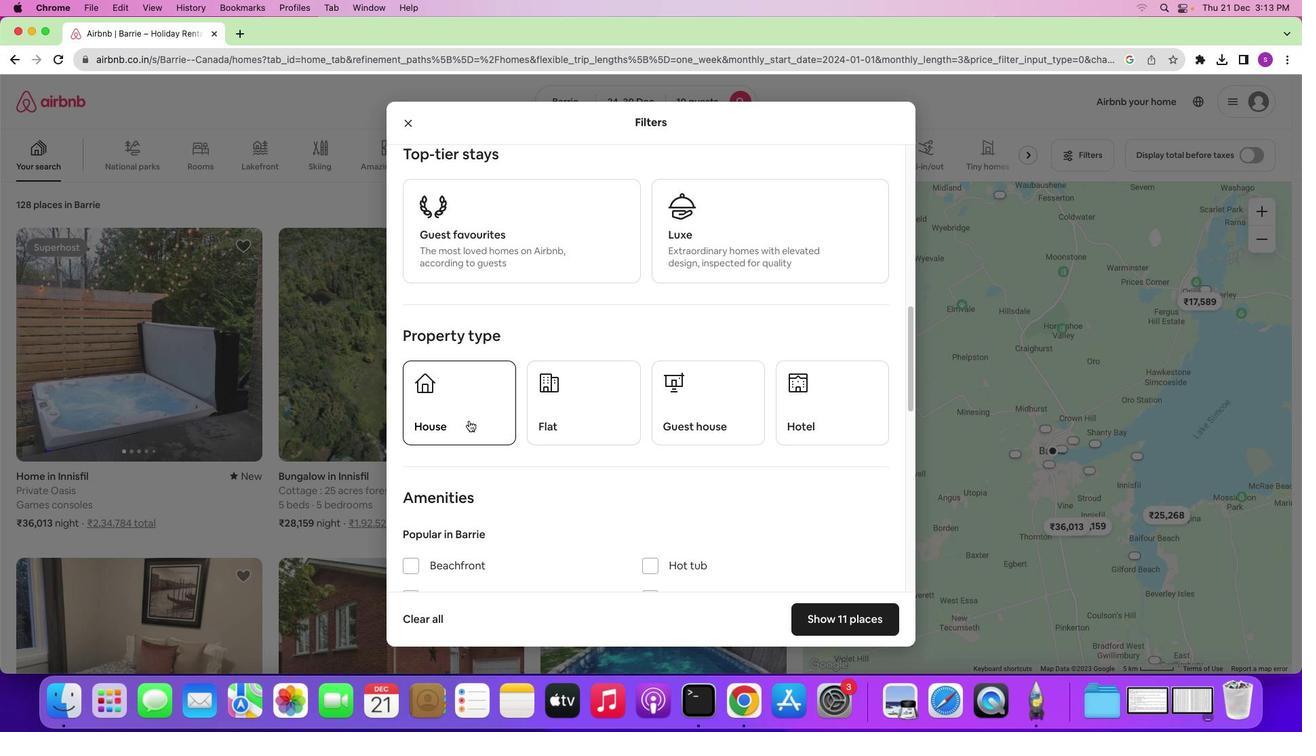 
Action: Mouse pressed left at (453, 463)
Screenshot: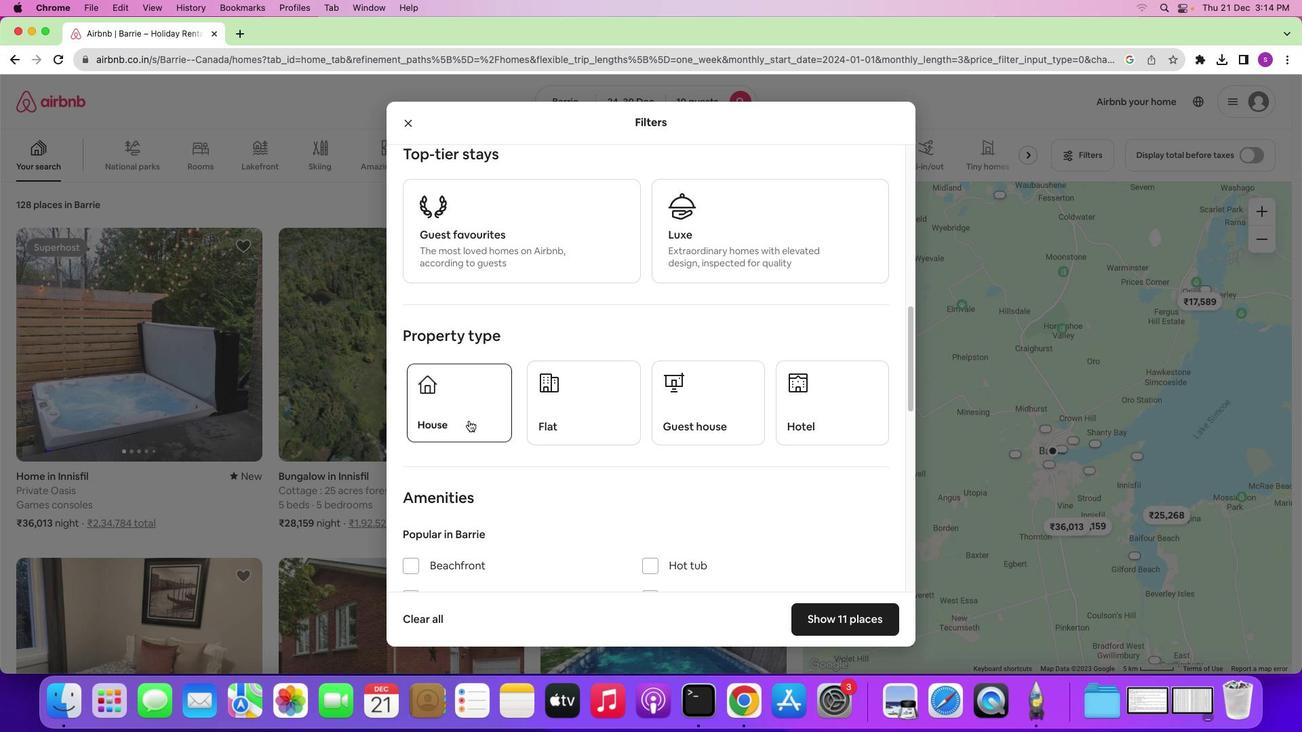 
Action: Mouse moved to (604, 517)
Screenshot: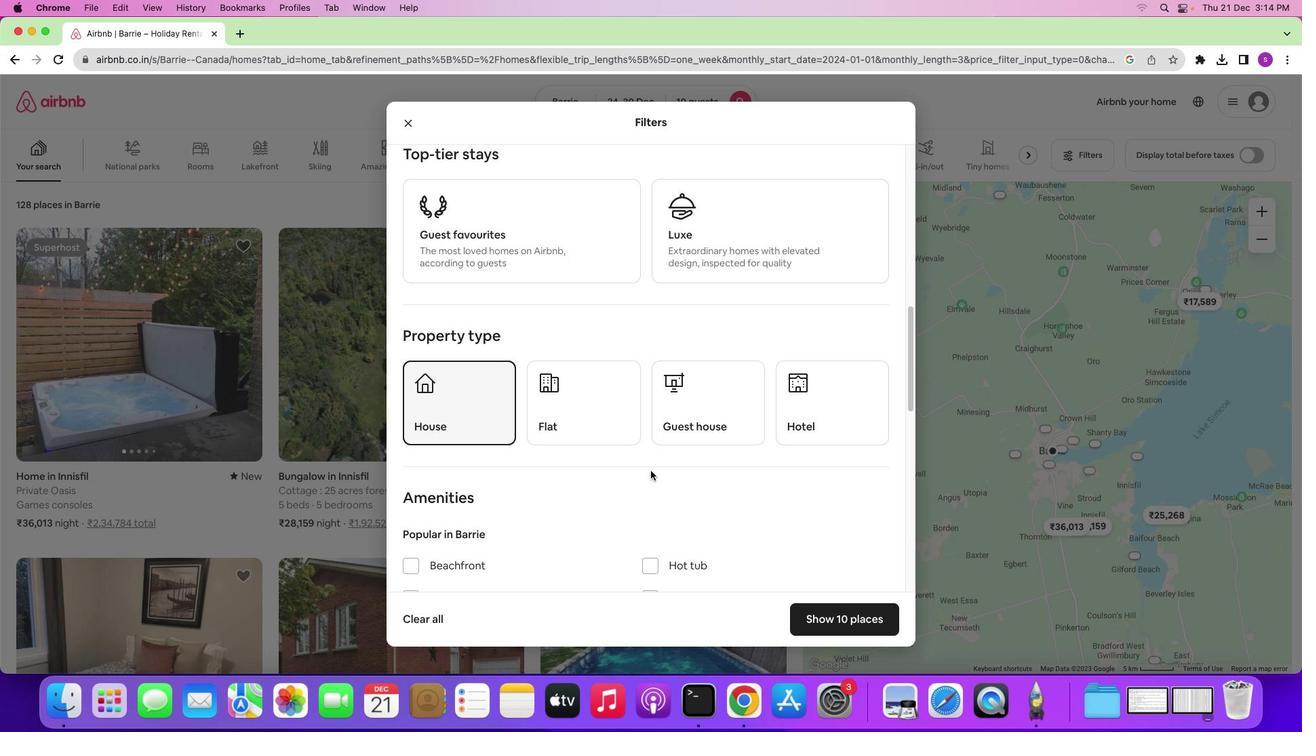 
Action: Mouse scrolled (604, 517) with delta (63, 7)
Screenshot: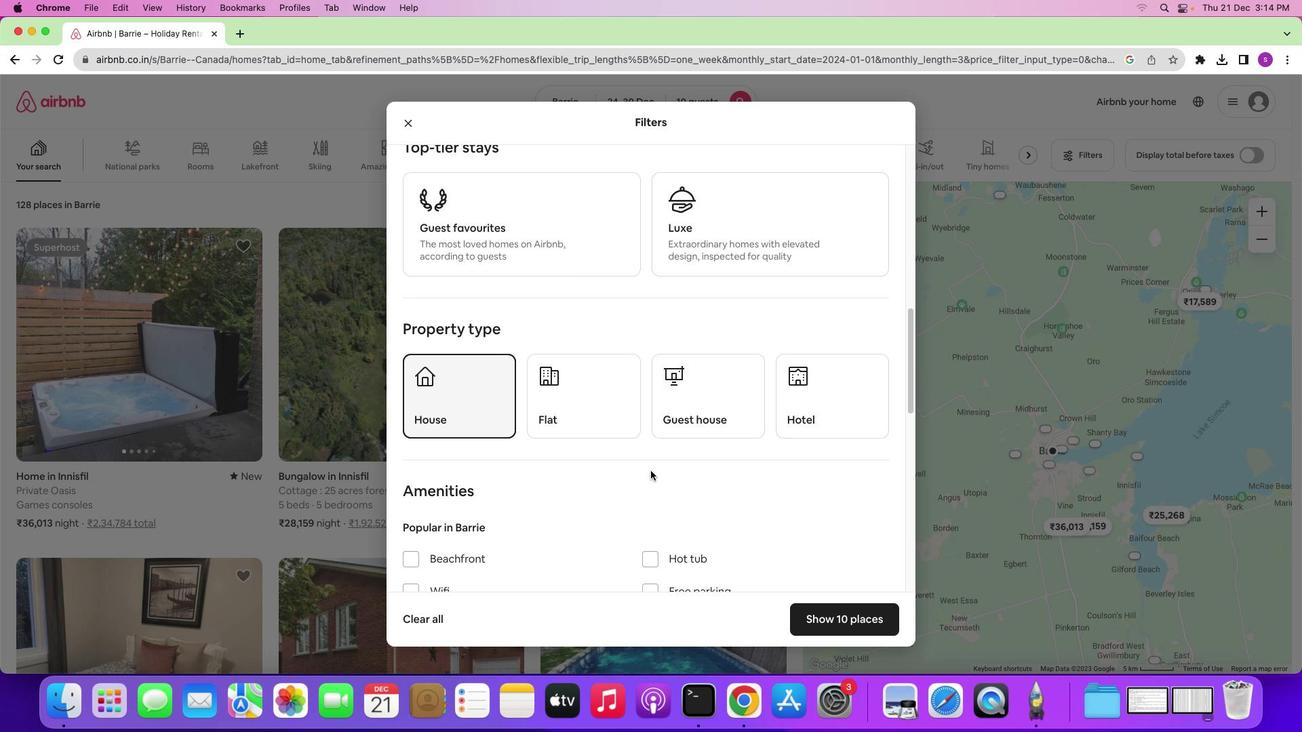 
Action: Mouse scrolled (604, 517) with delta (63, 7)
Screenshot: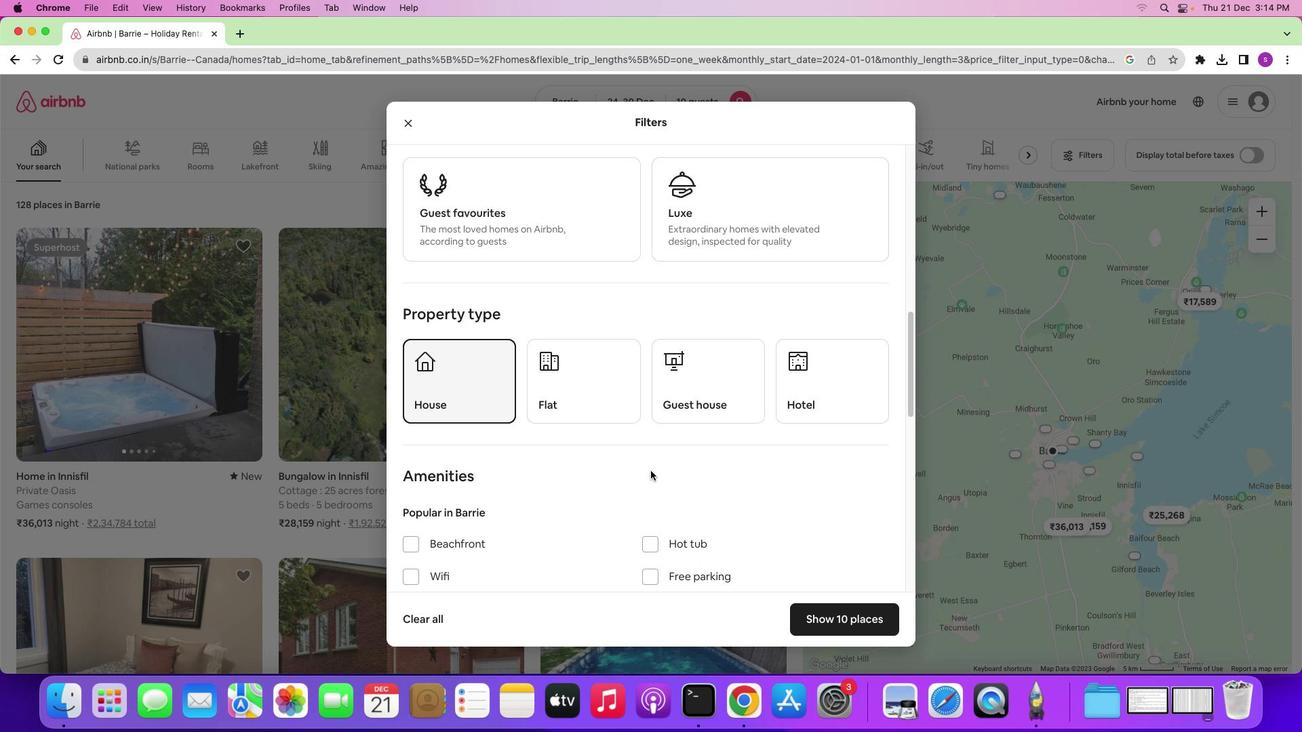 
Action: Mouse scrolled (604, 517) with delta (63, 6)
Screenshot: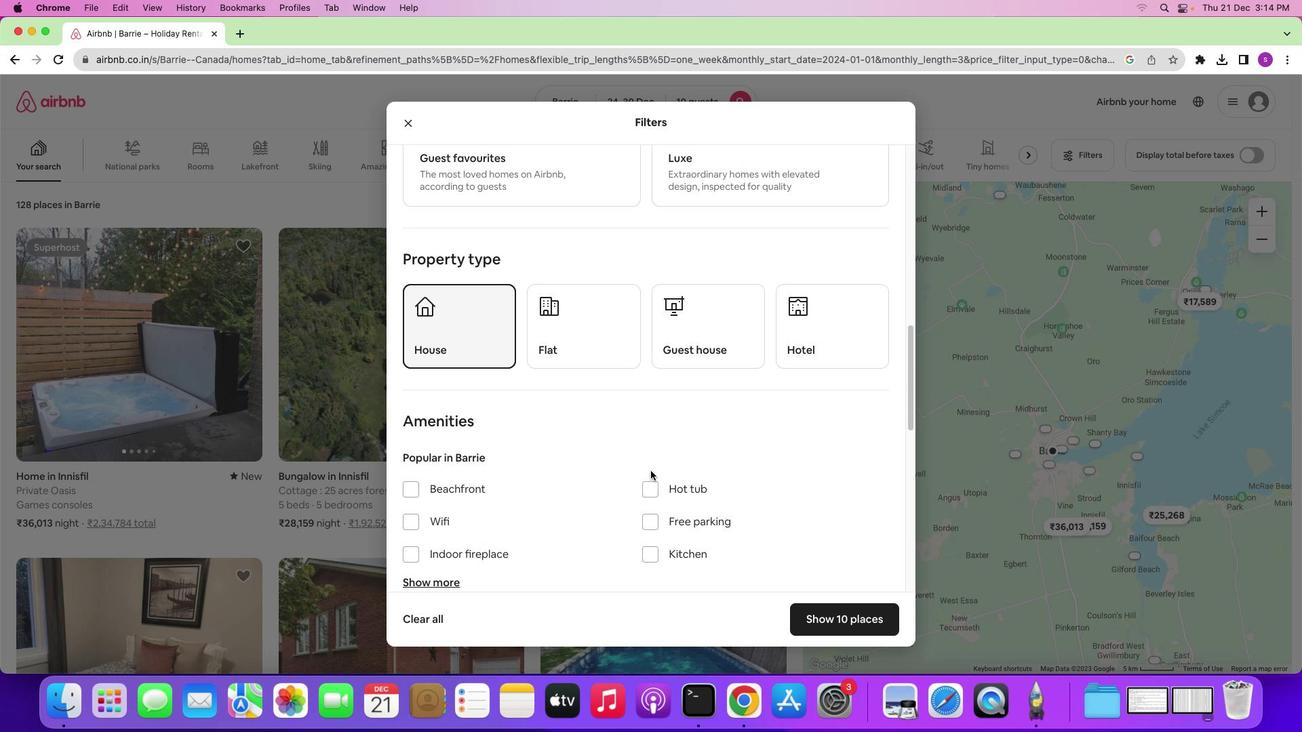 
Action: Mouse scrolled (604, 517) with delta (63, 6)
Screenshot: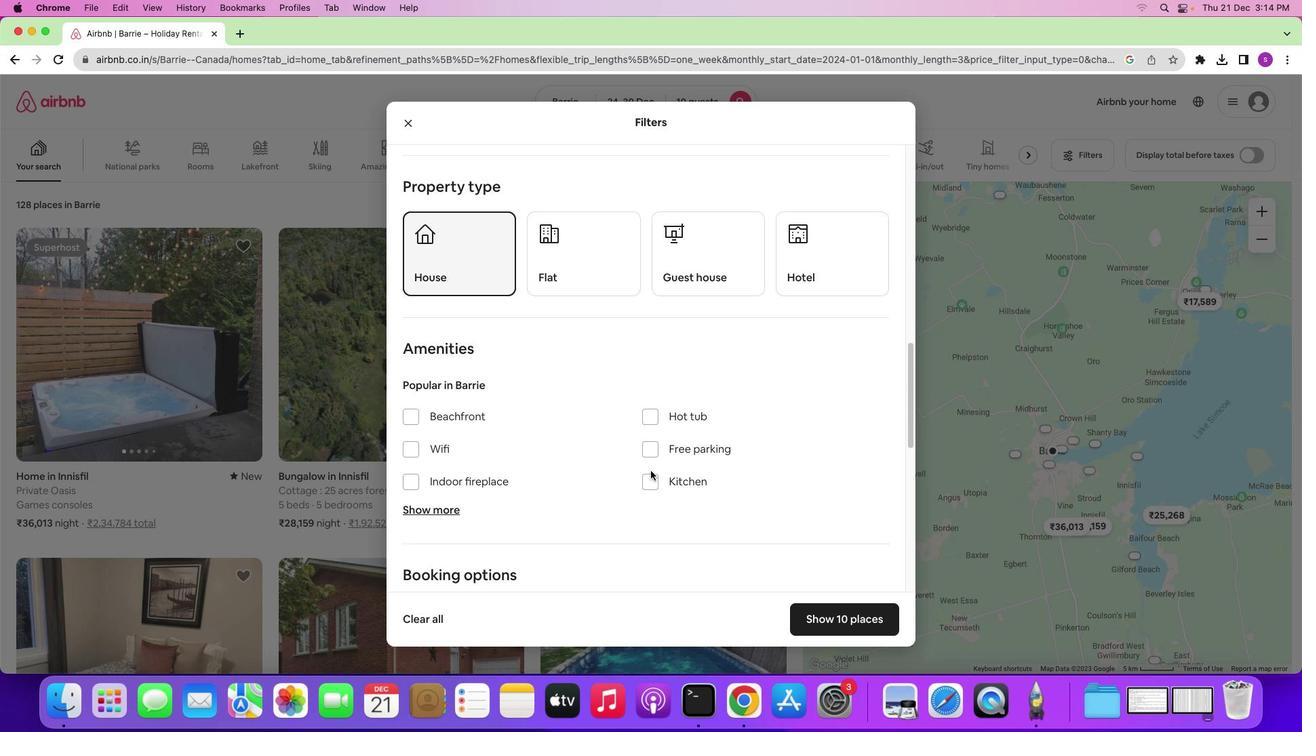 
Action: Mouse moved to (604, 516)
Screenshot: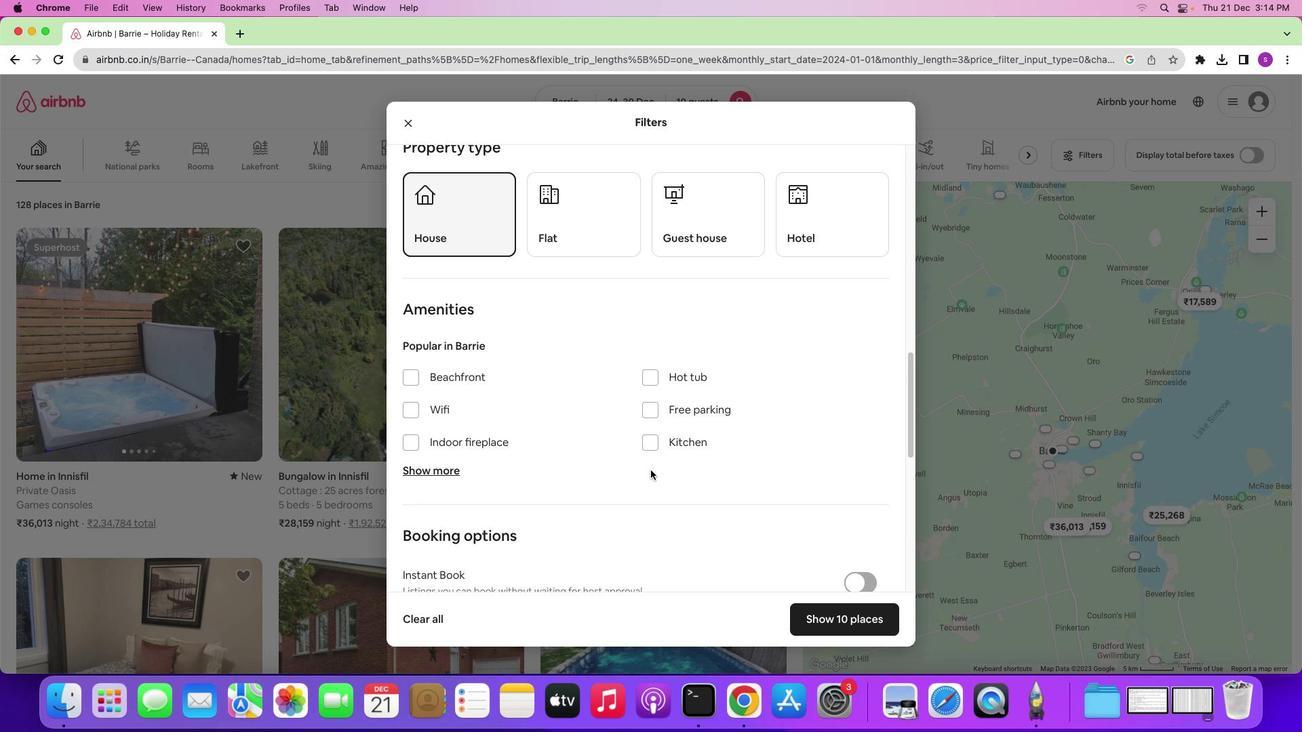 
Action: Mouse scrolled (604, 516) with delta (63, 7)
Screenshot: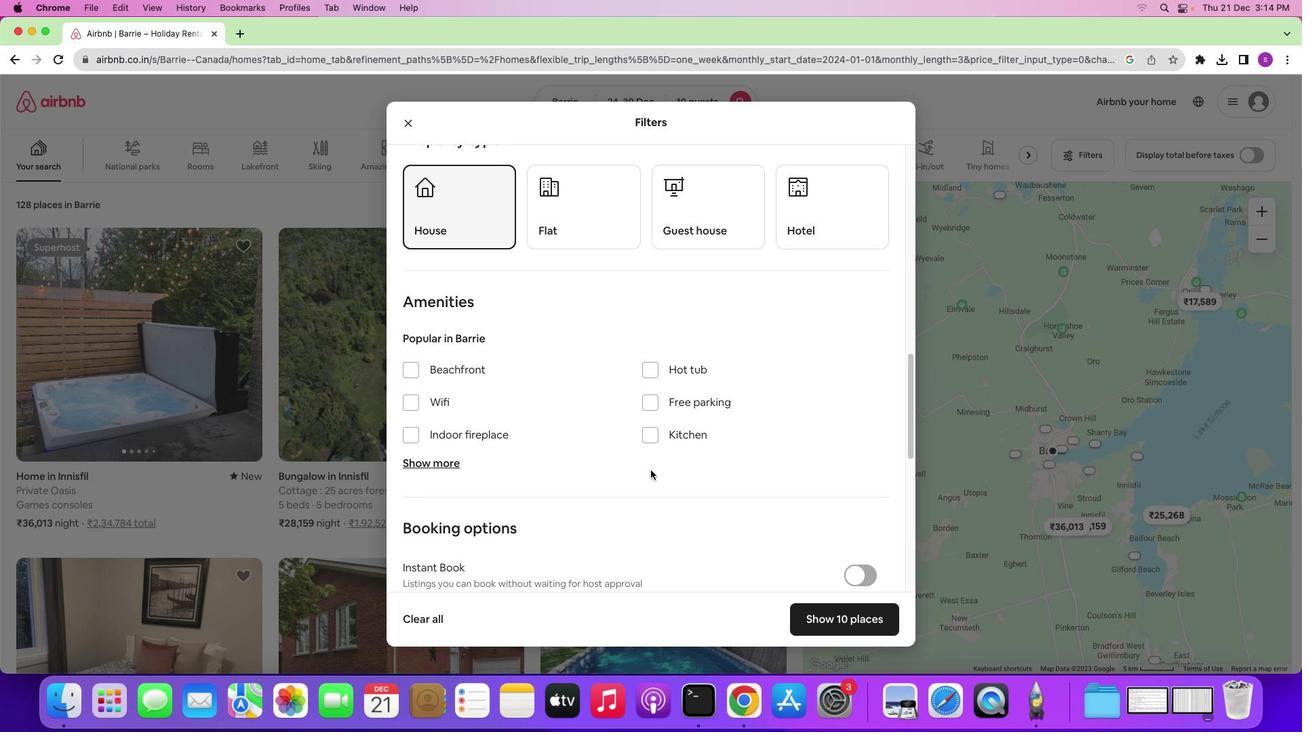 
Action: Mouse scrolled (604, 516) with delta (63, 7)
Screenshot: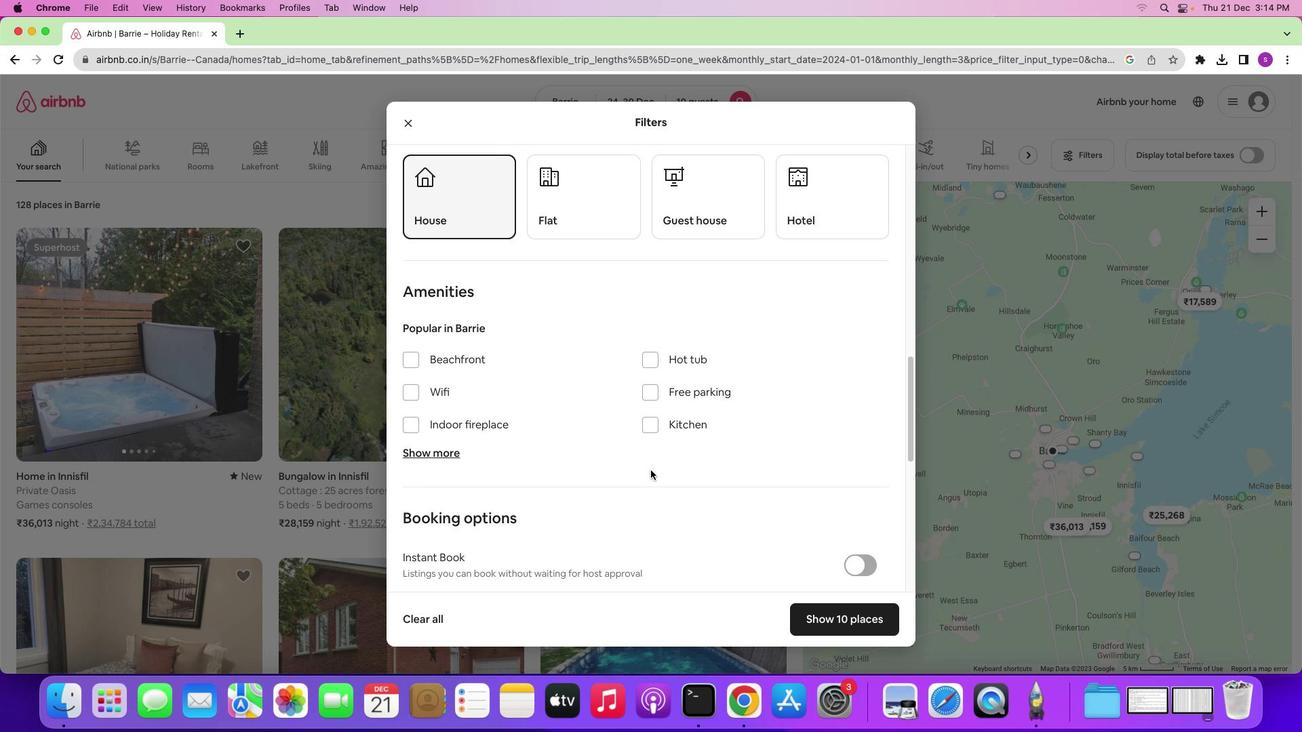 
Action: Mouse scrolled (604, 516) with delta (63, 6)
Screenshot: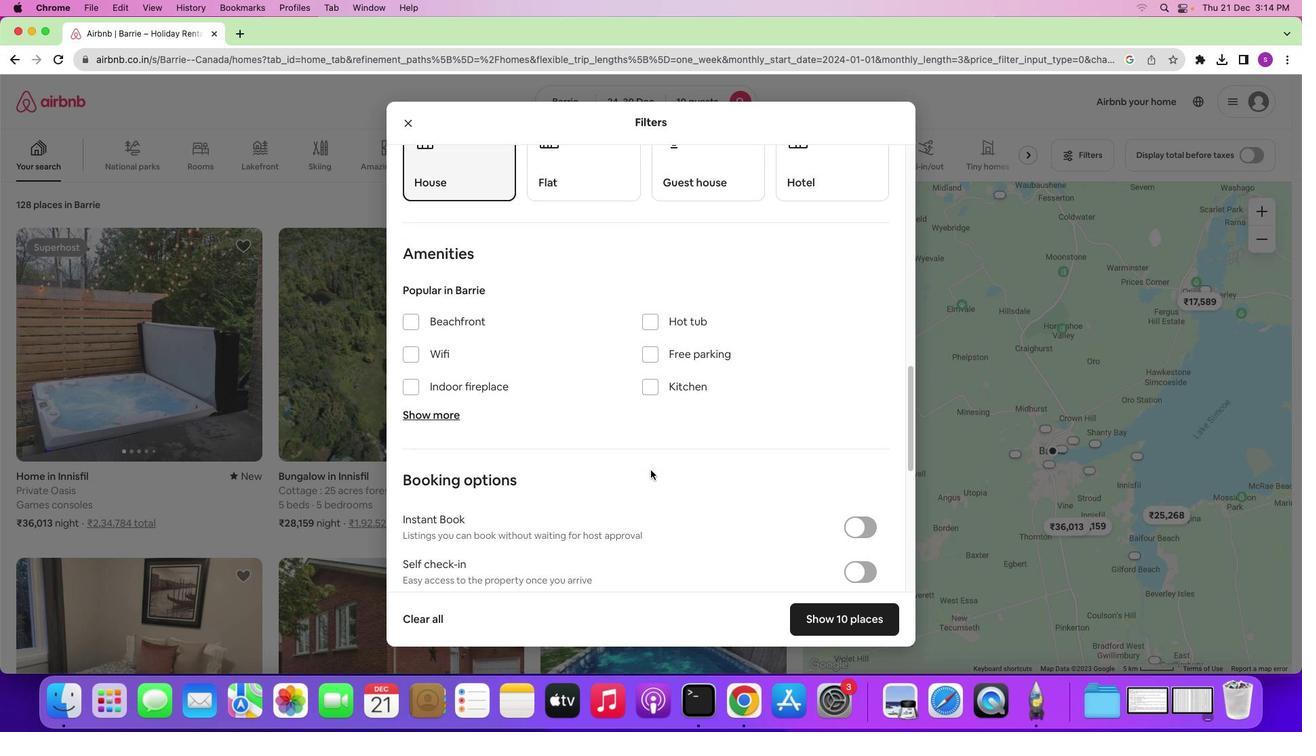 
Action: Mouse scrolled (604, 516) with delta (63, 7)
Screenshot: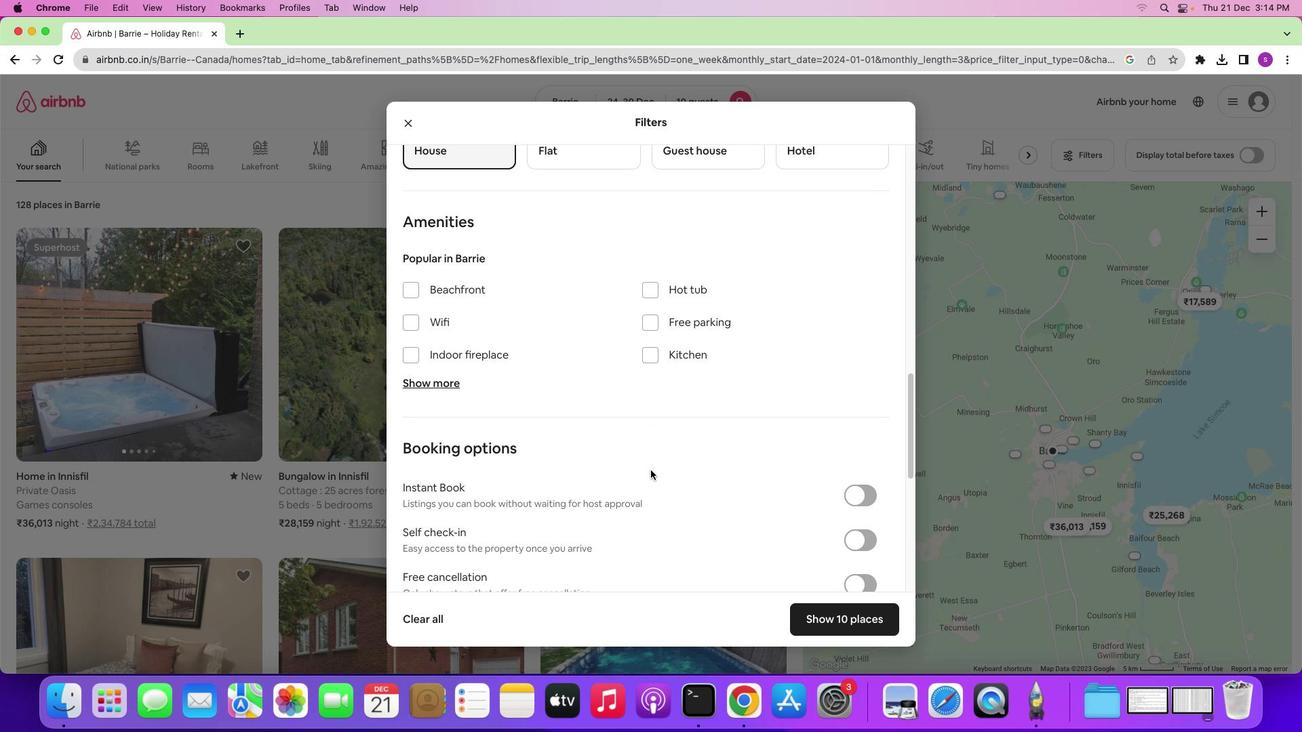 
Action: Mouse scrolled (604, 516) with delta (63, 7)
Screenshot: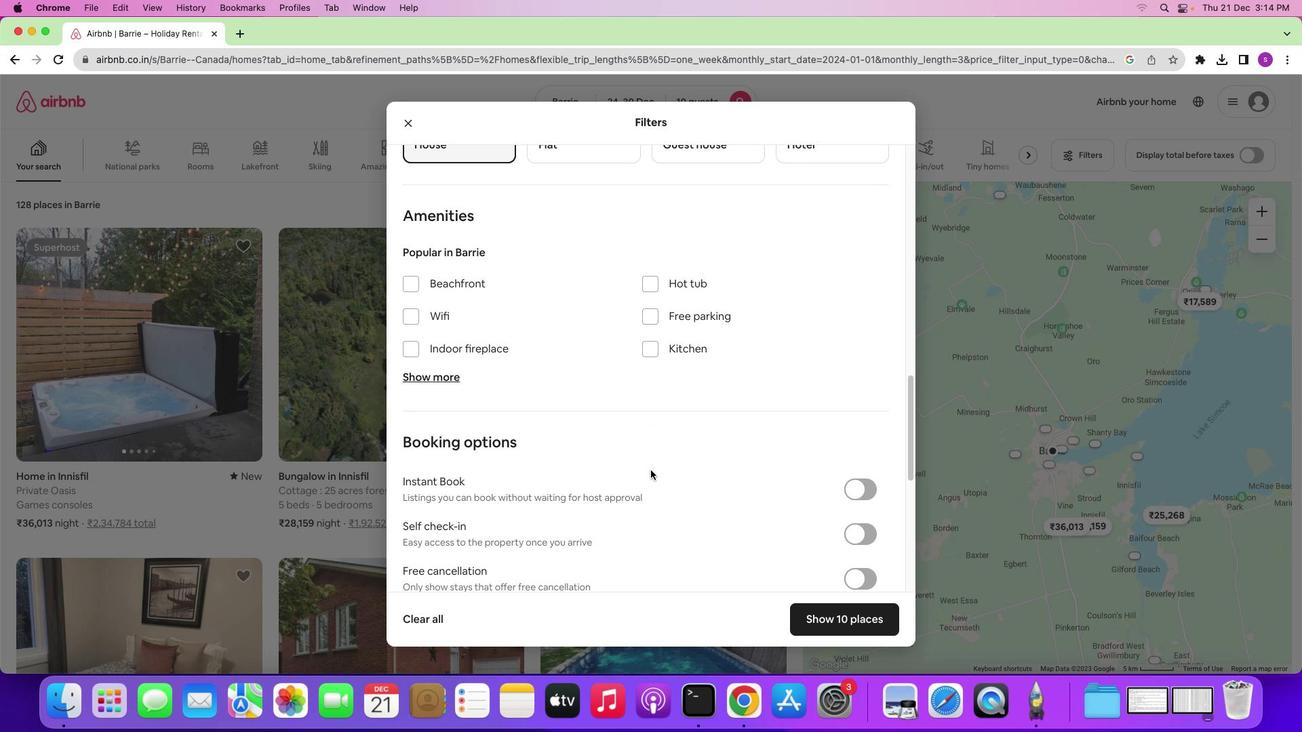 
Action: Mouse scrolled (604, 516) with delta (63, 7)
Screenshot: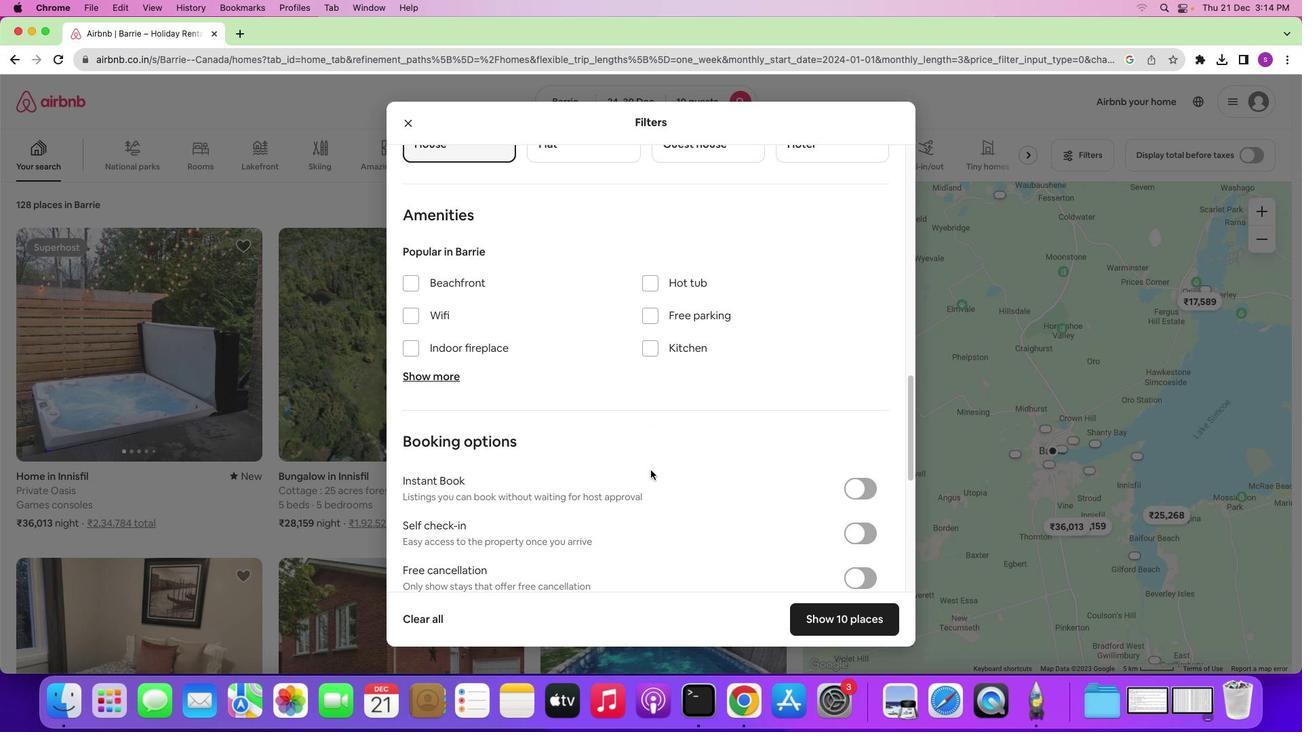 
Action: Mouse scrolled (604, 516) with delta (63, 9)
Screenshot: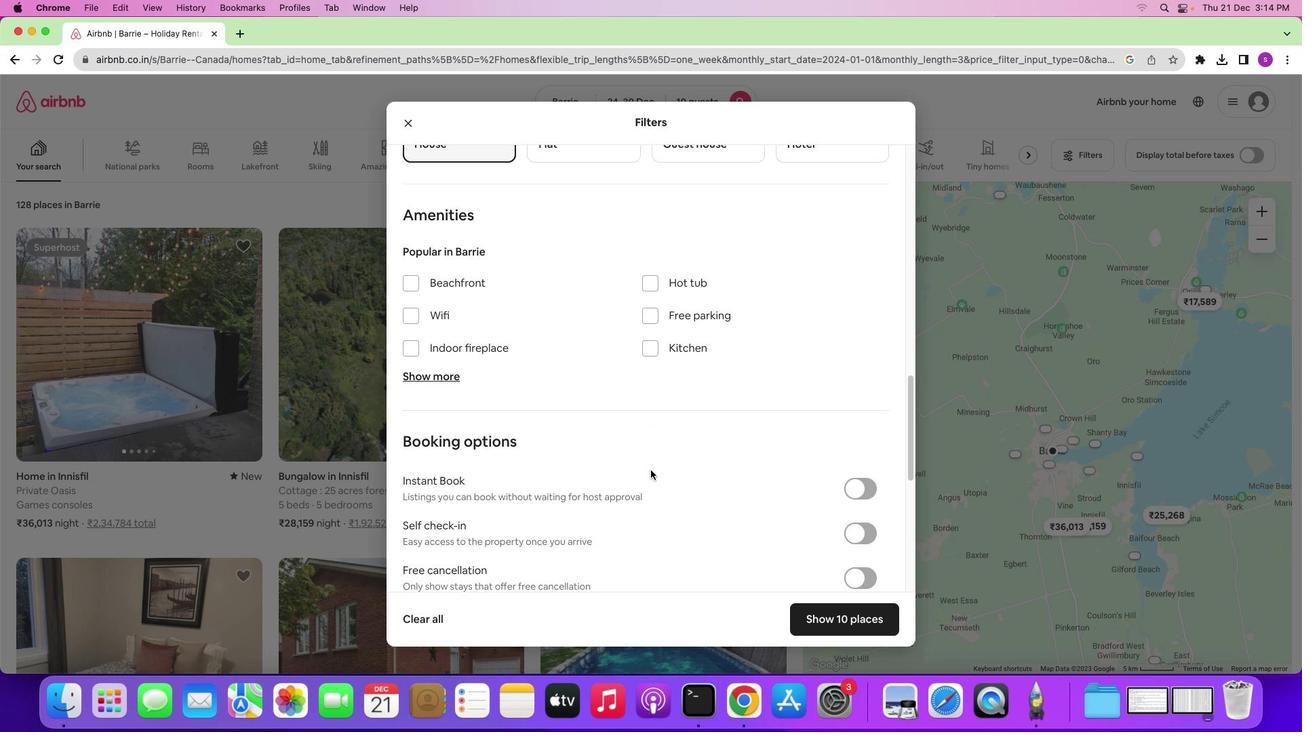 
Action: Mouse scrolled (604, 516) with delta (63, 6)
Screenshot: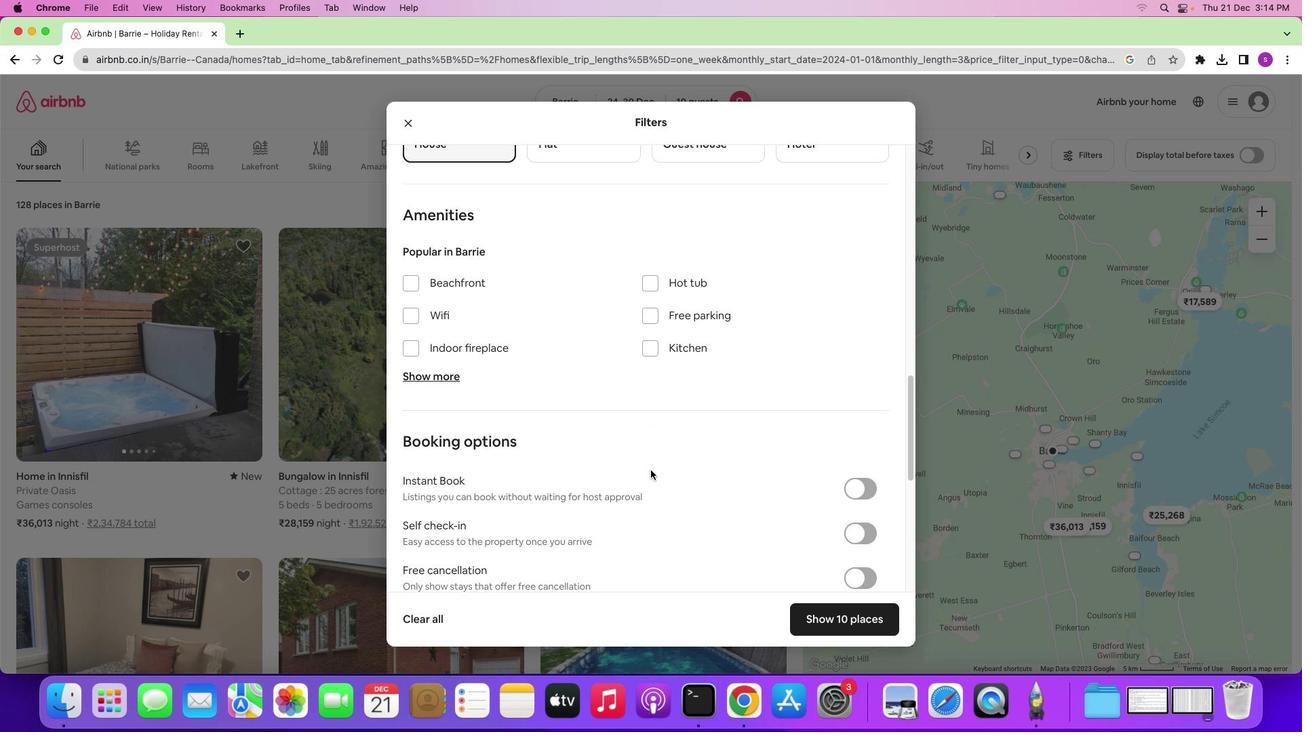 
Action: Mouse moved to (403, 351)
Screenshot: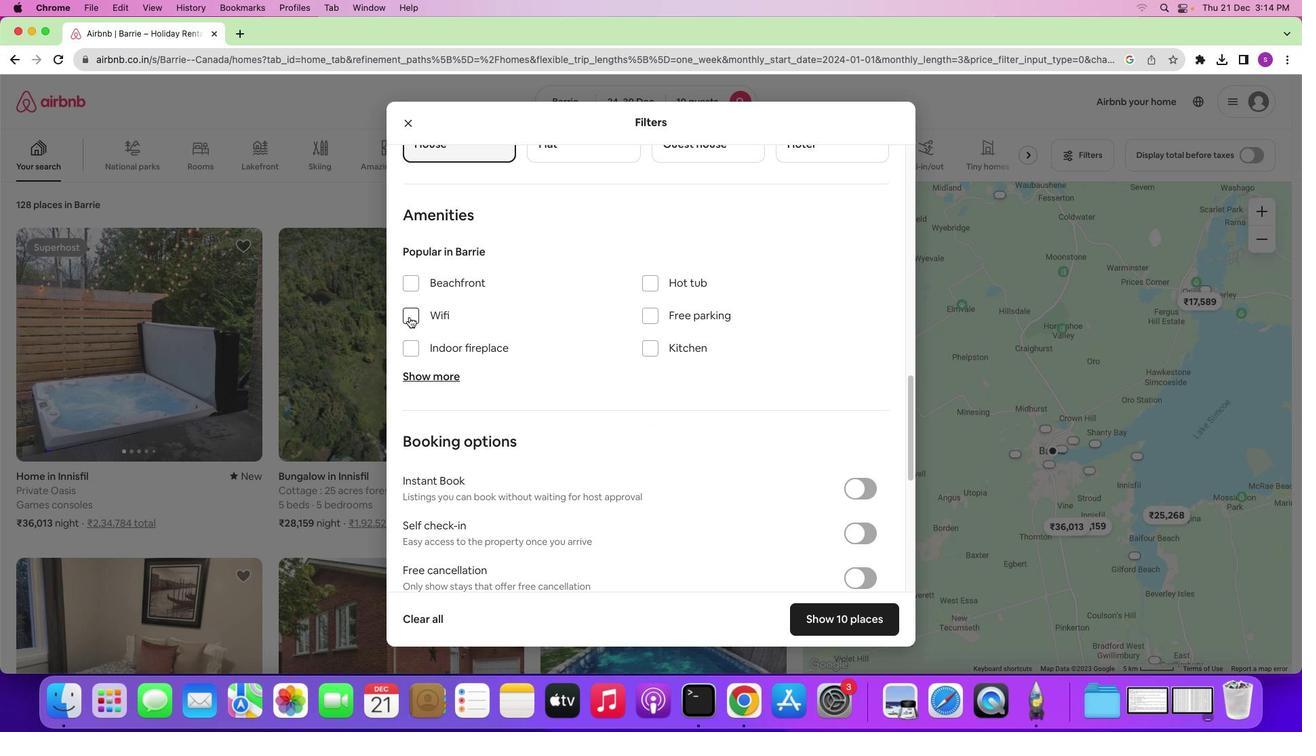 
Action: Mouse pressed left at (403, 351)
Screenshot: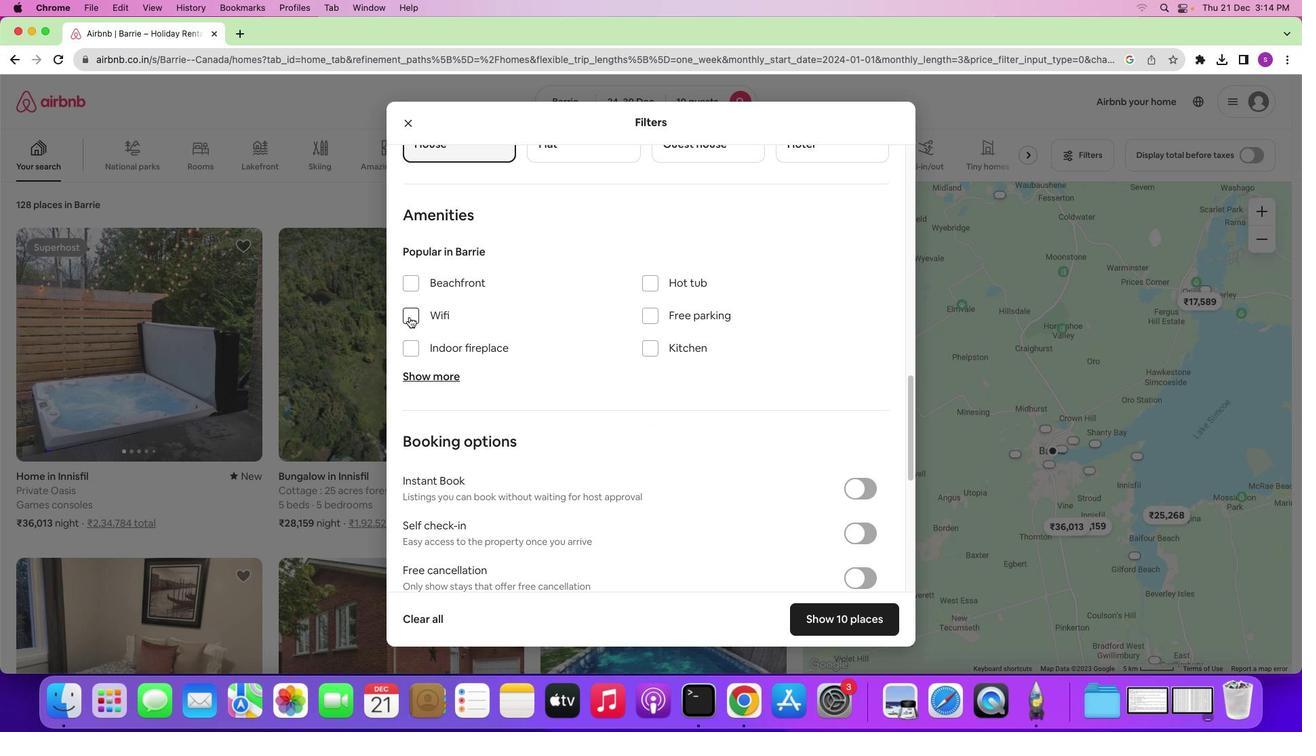 
Action: Mouse moved to (610, 347)
Screenshot: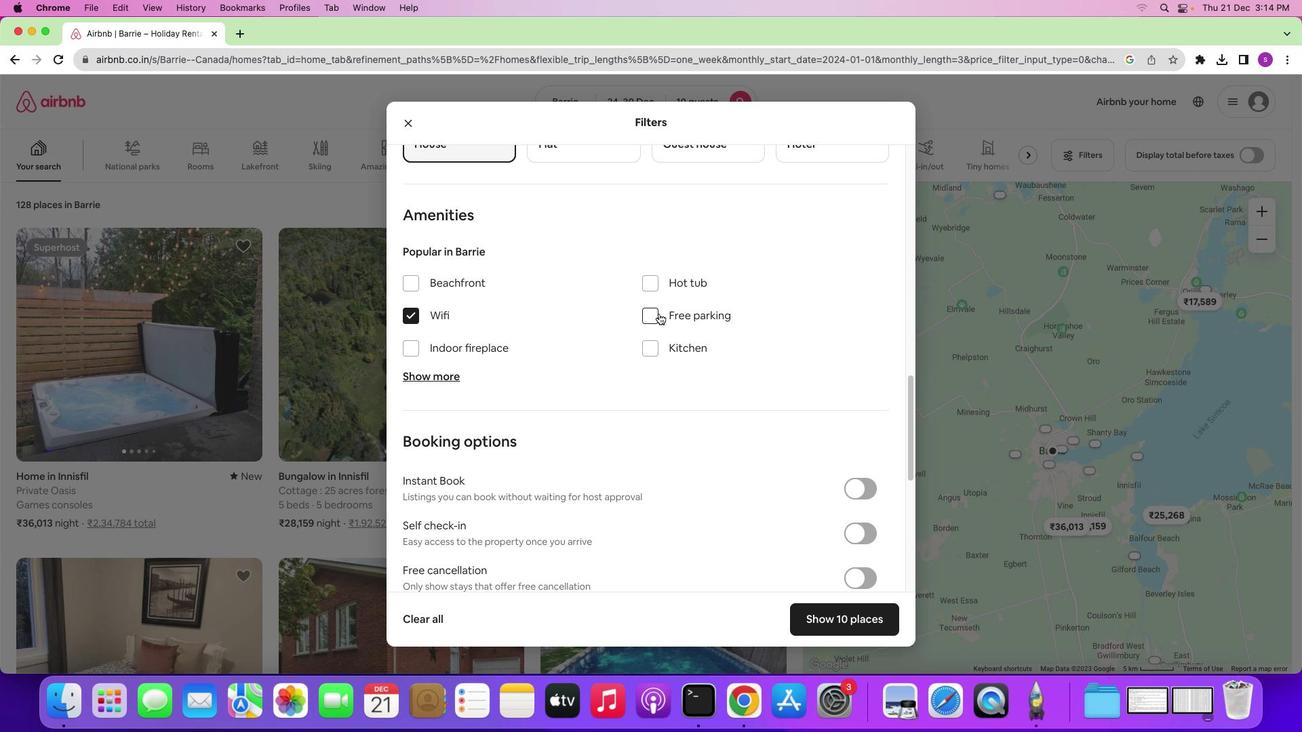 
Action: Mouse pressed left at (610, 347)
Screenshot: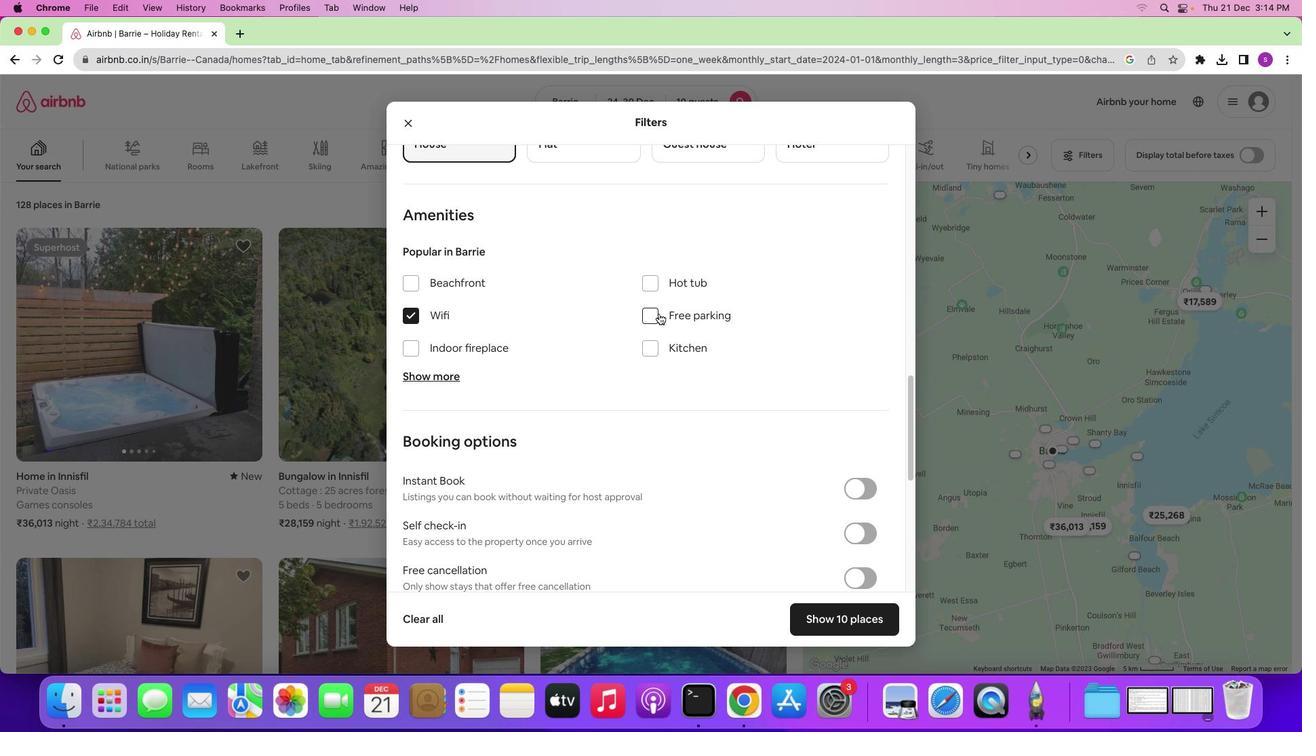 
Action: Mouse moved to (430, 416)
Screenshot: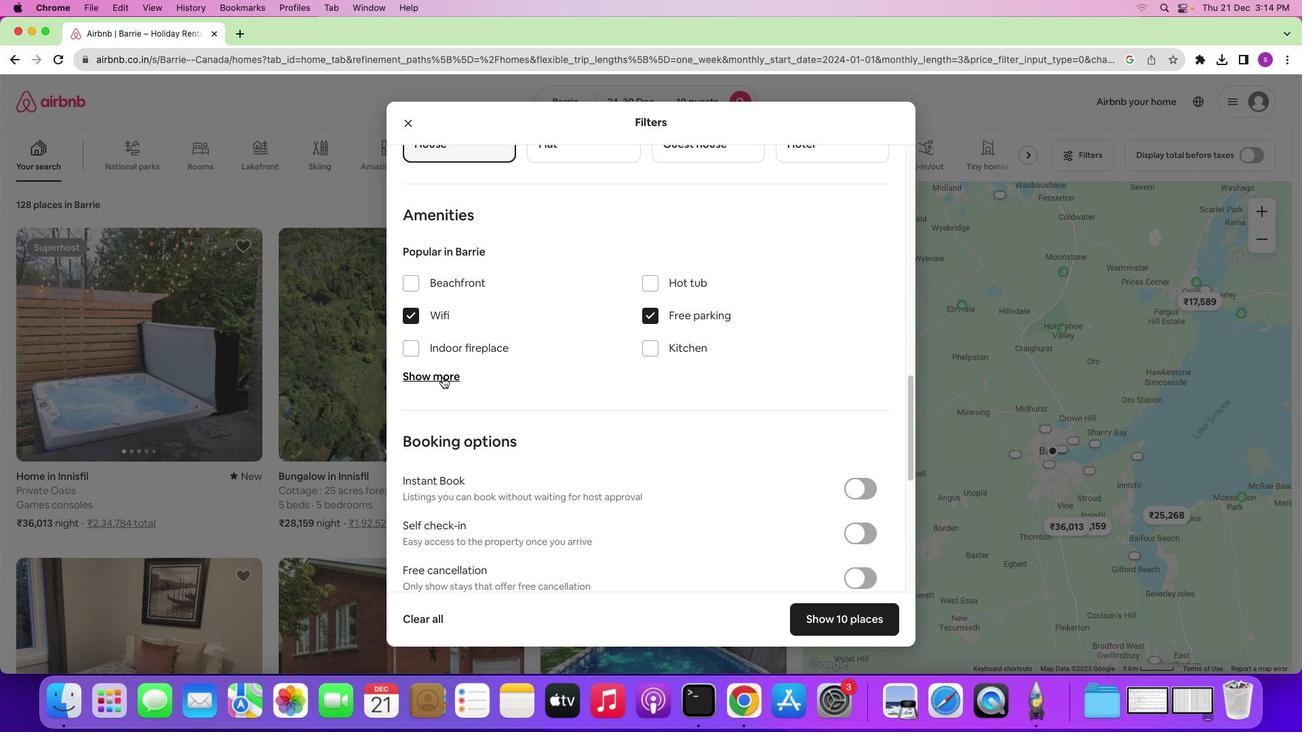 
Action: Mouse pressed left at (430, 416)
Screenshot: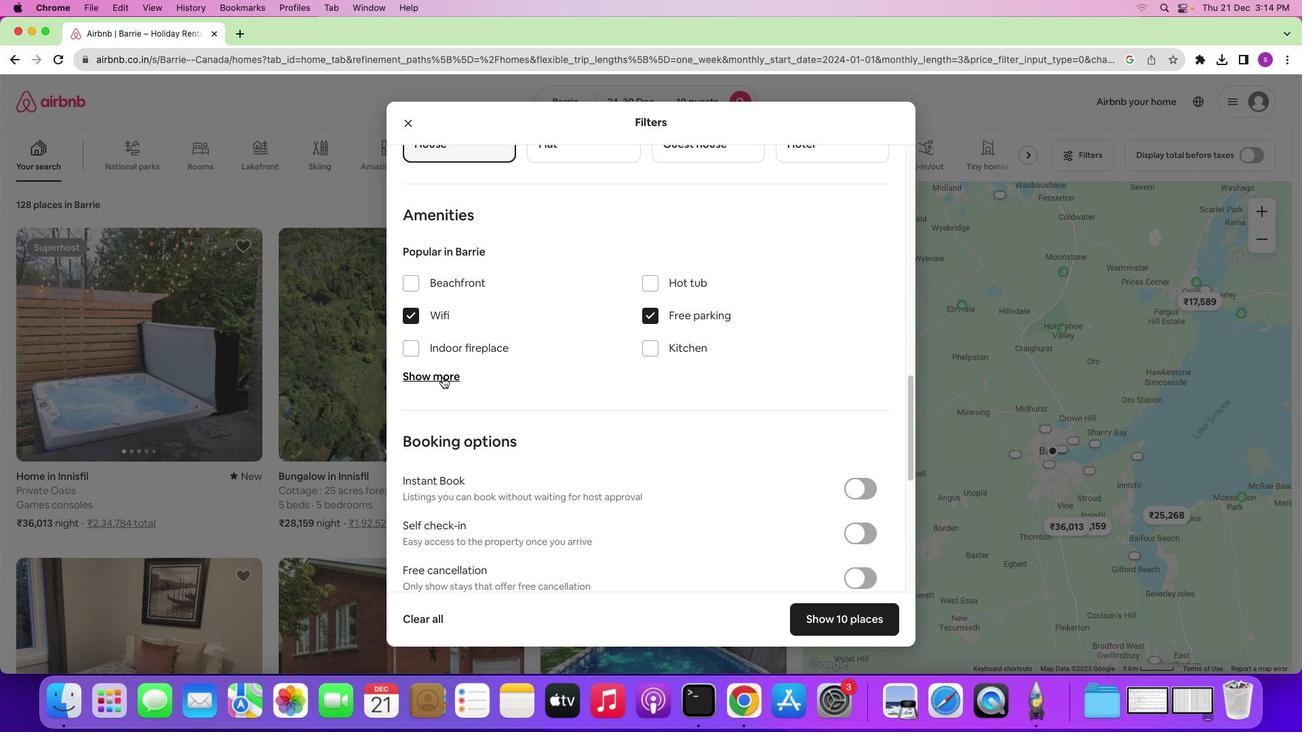 
Action: Mouse moved to (600, 537)
Screenshot: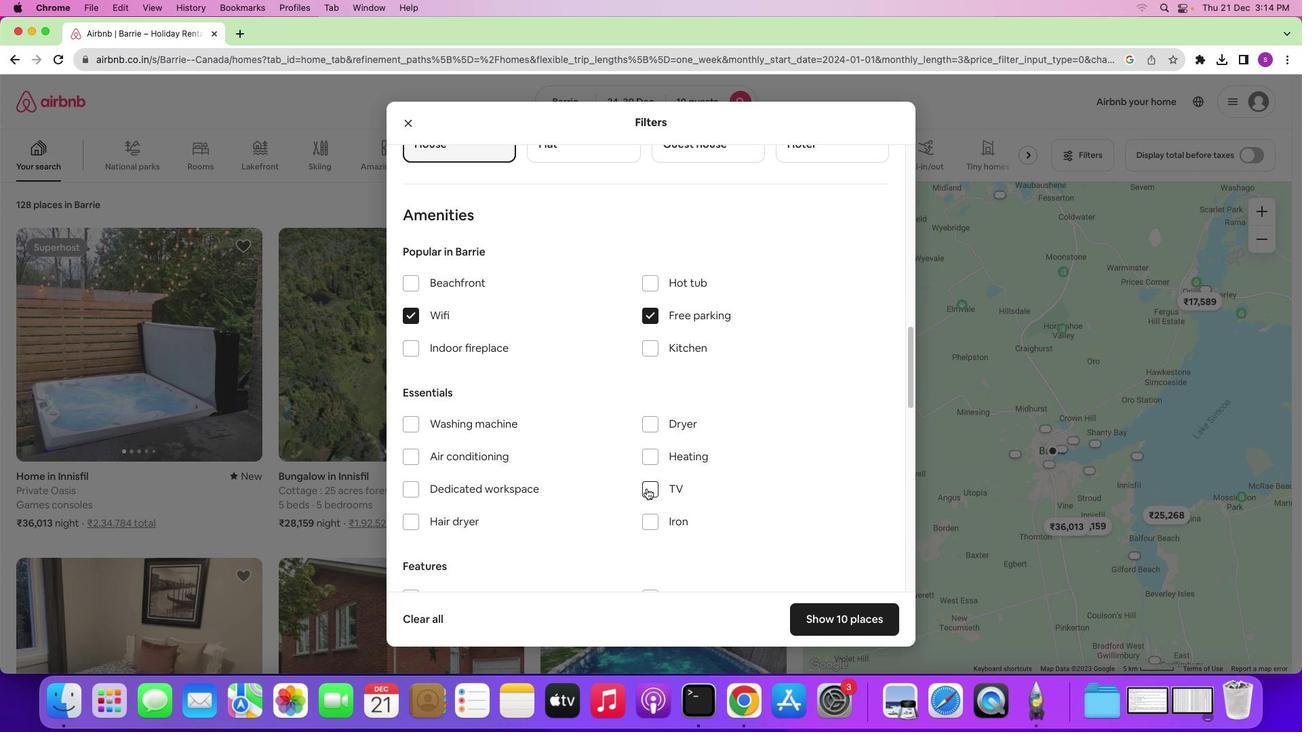 
Action: Mouse pressed left at (600, 537)
Screenshot: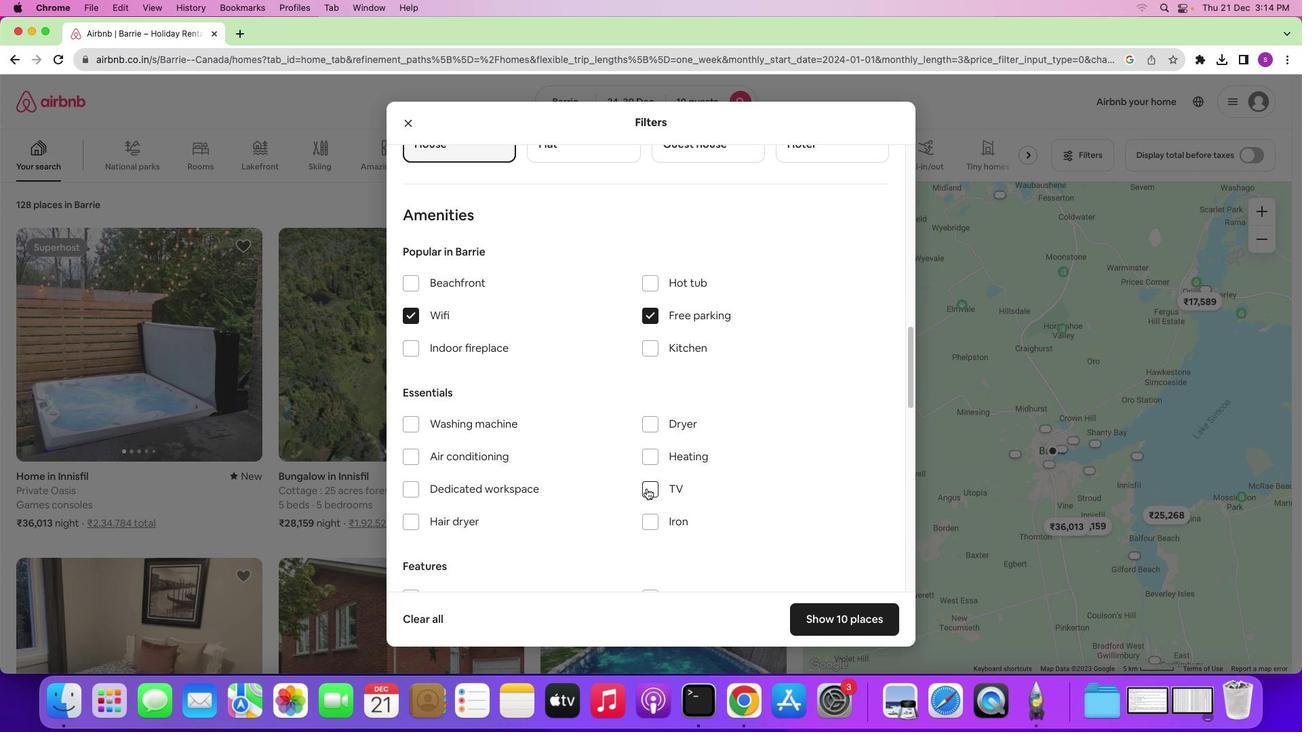 
Action: Mouse moved to (515, 453)
Screenshot: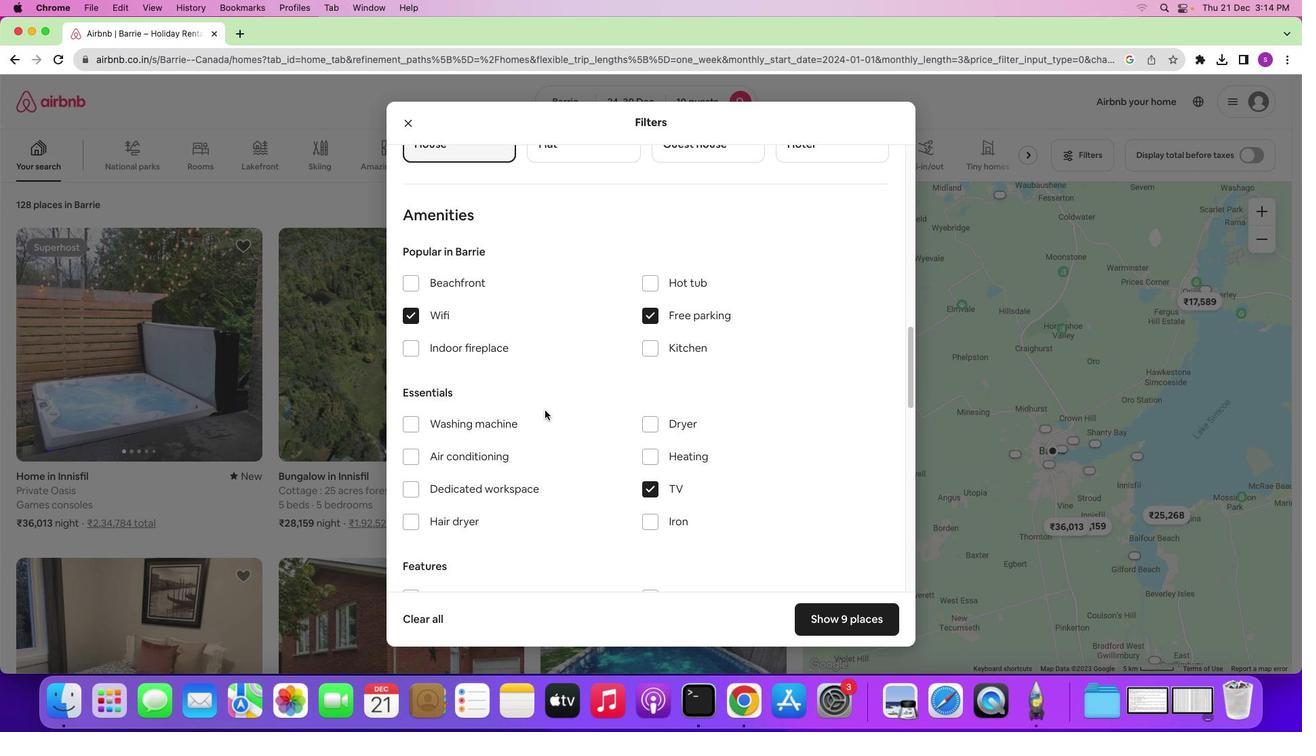 
Action: Mouse scrolled (515, 453) with delta (63, 7)
Screenshot: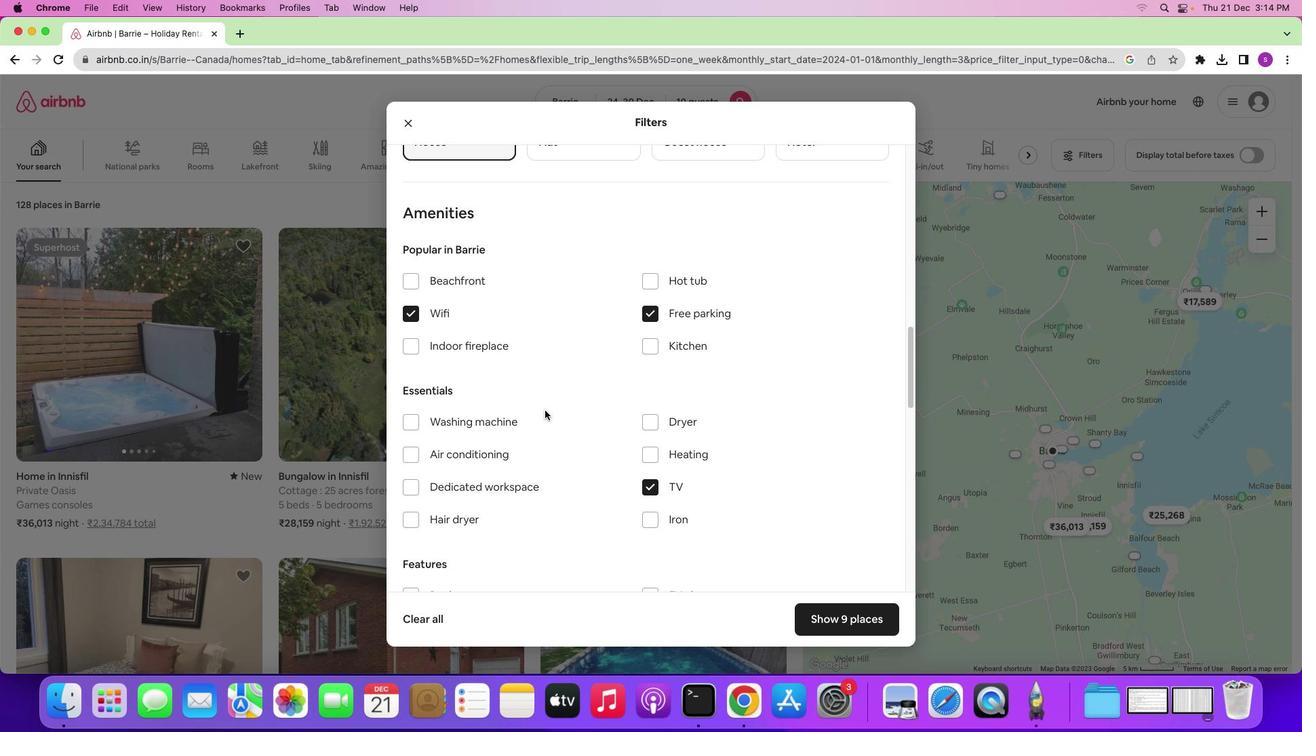 
Action: Mouse scrolled (515, 453) with delta (63, 7)
Screenshot: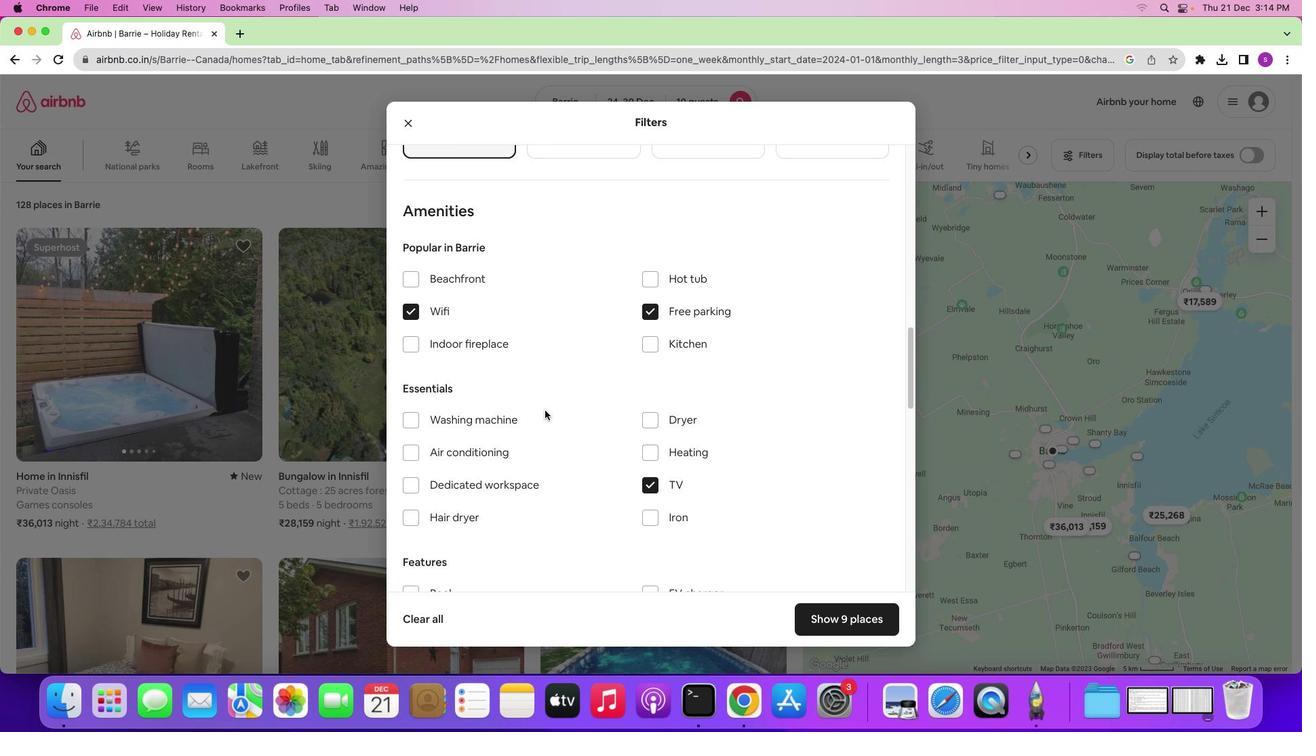 
Action: Mouse scrolled (515, 453) with delta (63, 7)
Screenshot: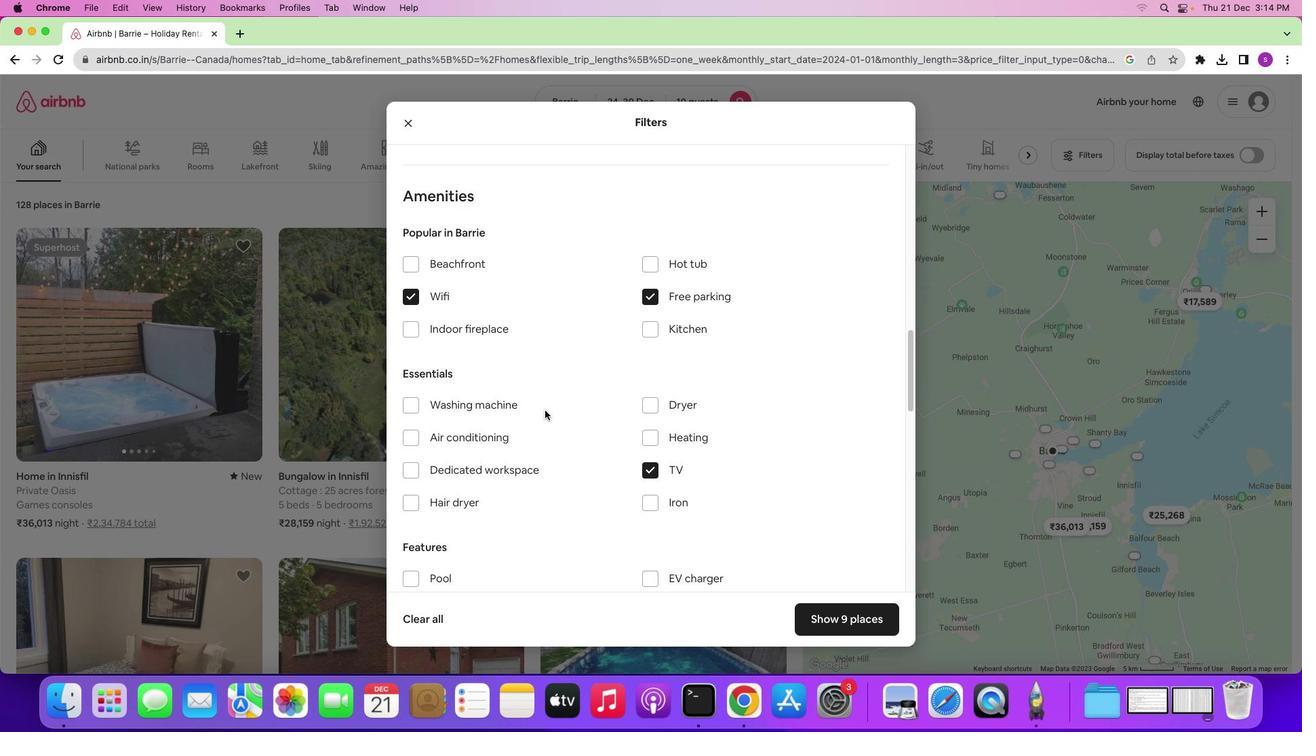 
Action: Mouse scrolled (515, 453) with delta (63, 7)
Screenshot: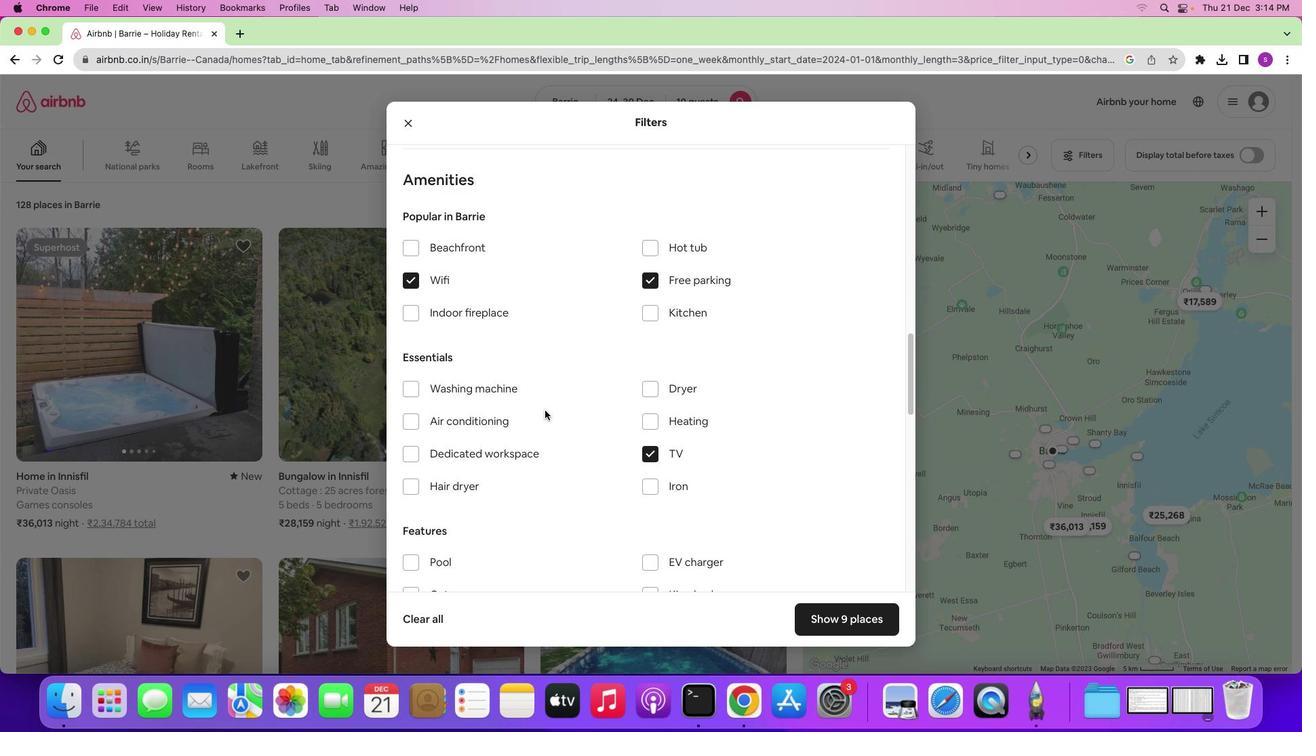 
Action: Mouse scrolled (515, 453) with delta (63, 6)
Screenshot: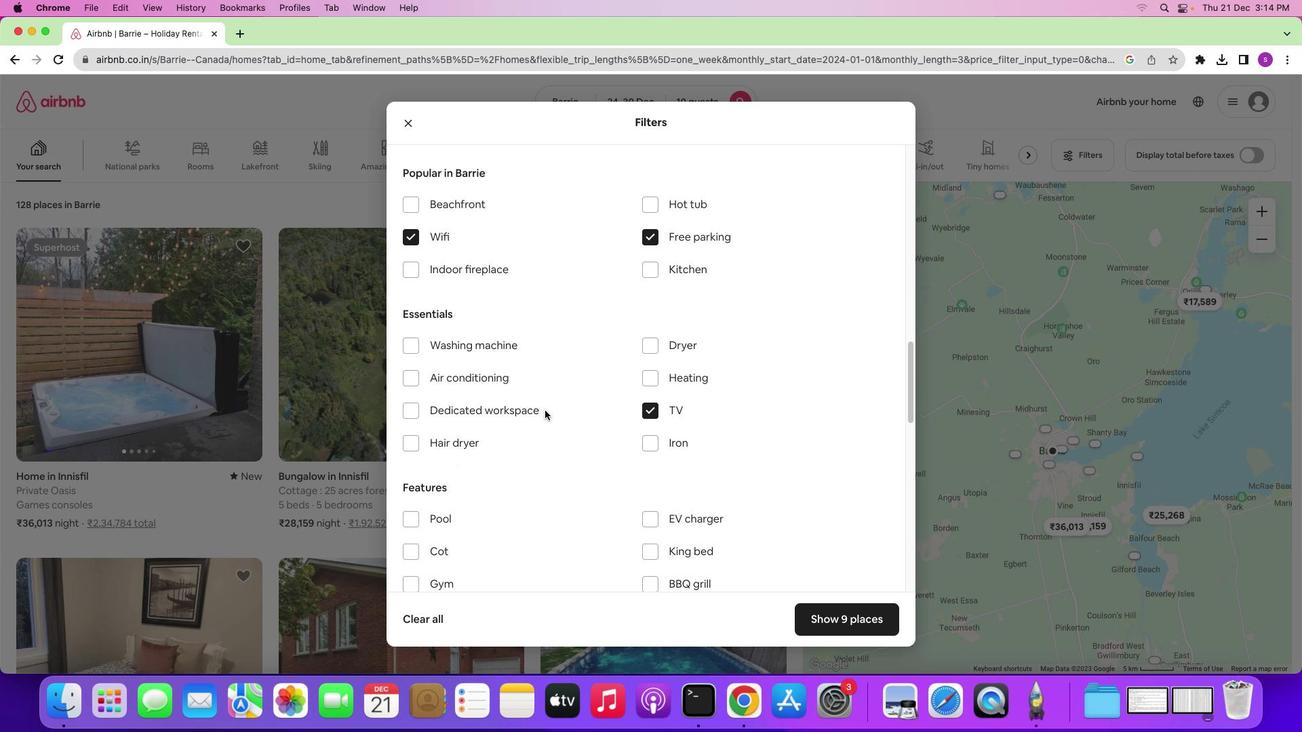 
Action: Mouse scrolled (515, 453) with delta (63, 7)
Screenshot: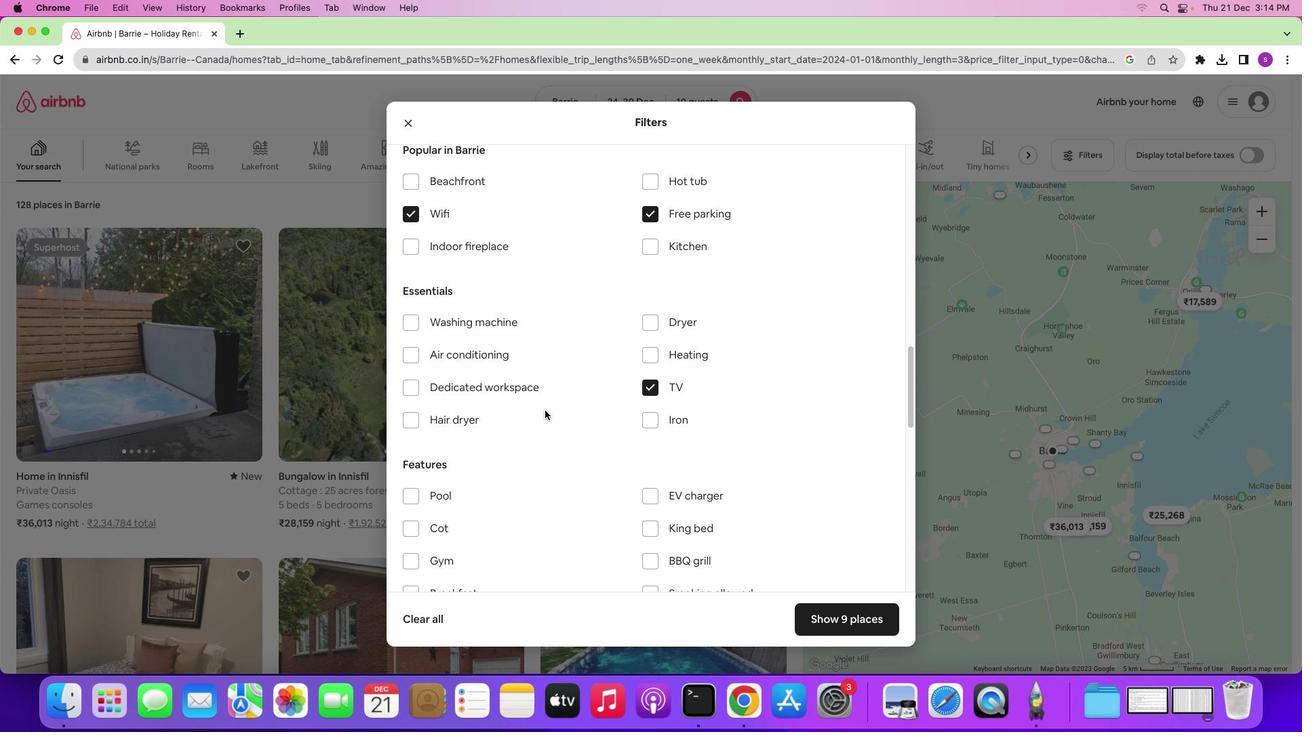 
Action: Mouse scrolled (515, 453) with delta (63, 7)
Screenshot: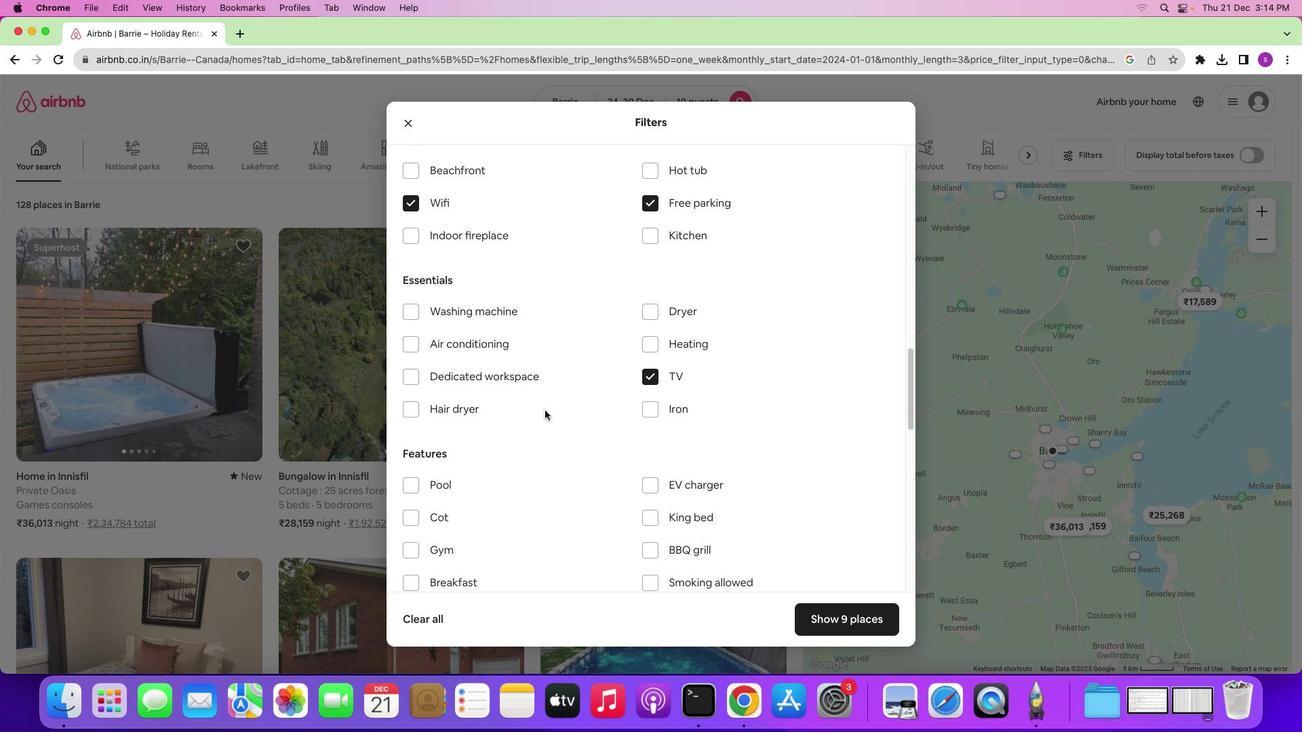 
Action: Mouse scrolled (515, 453) with delta (63, 7)
Screenshot: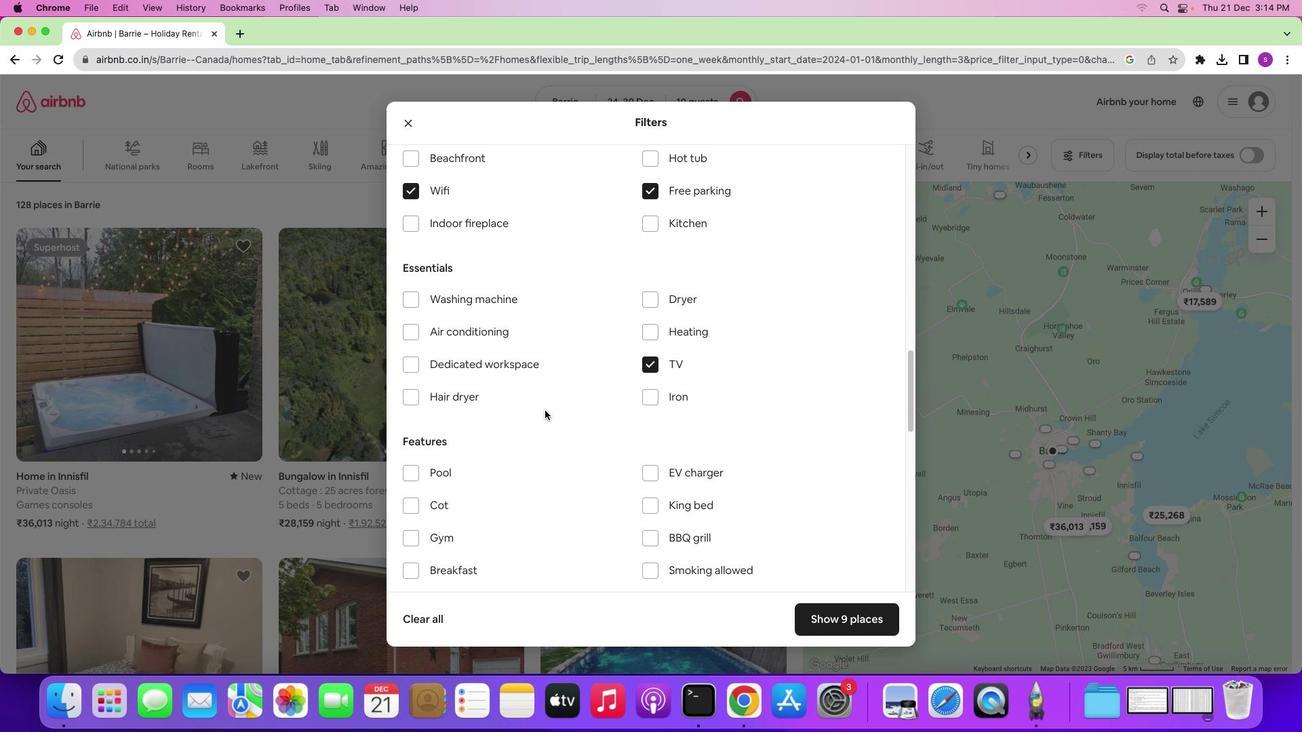 
Action: Mouse scrolled (515, 453) with delta (63, 7)
Screenshot: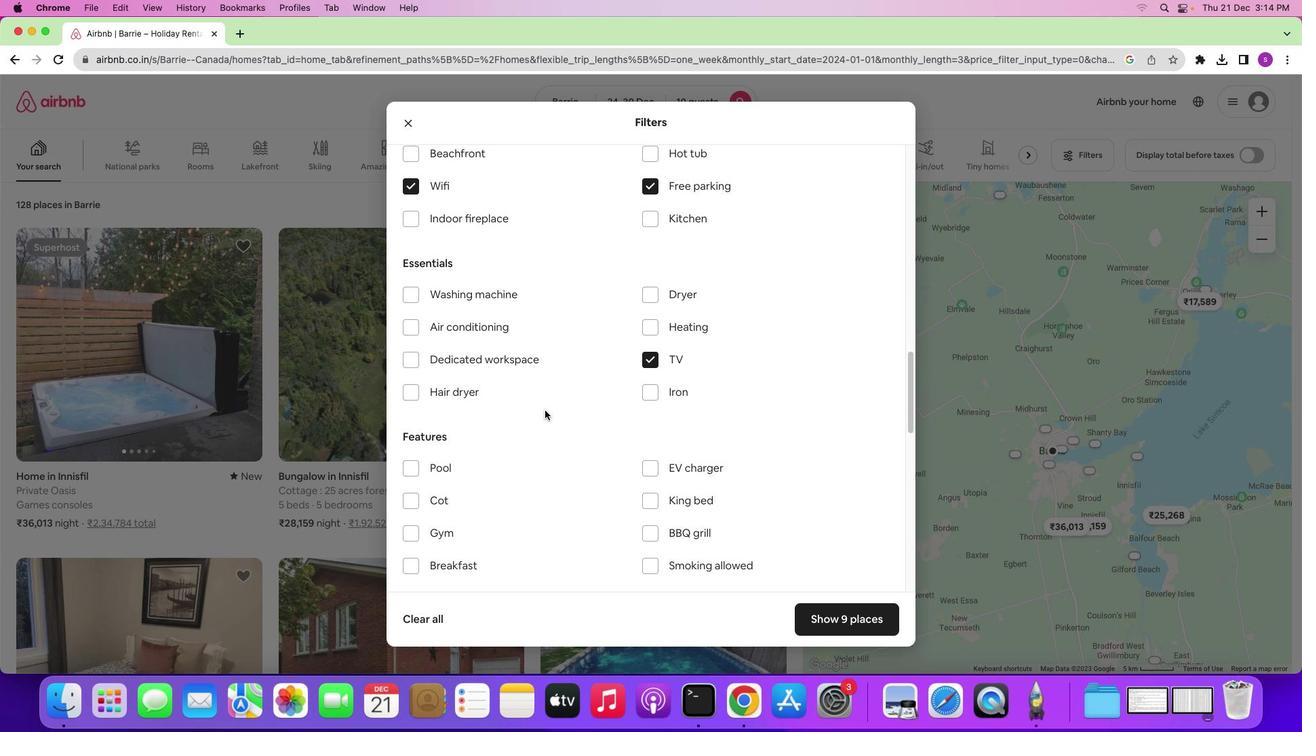 
Action: Mouse scrolled (515, 453) with delta (63, 7)
Screenshot: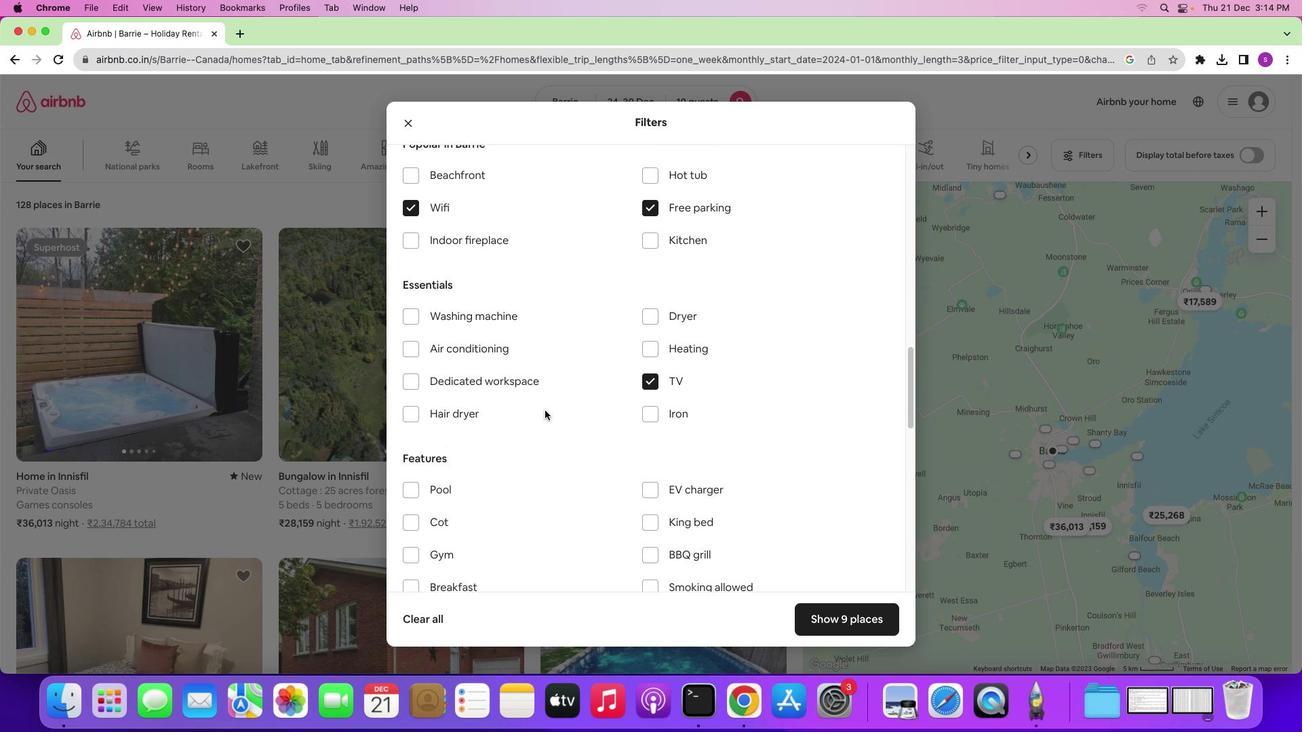 
Action: Mouse scrolled (515, 453) with delta (63, 9)
Screenshot: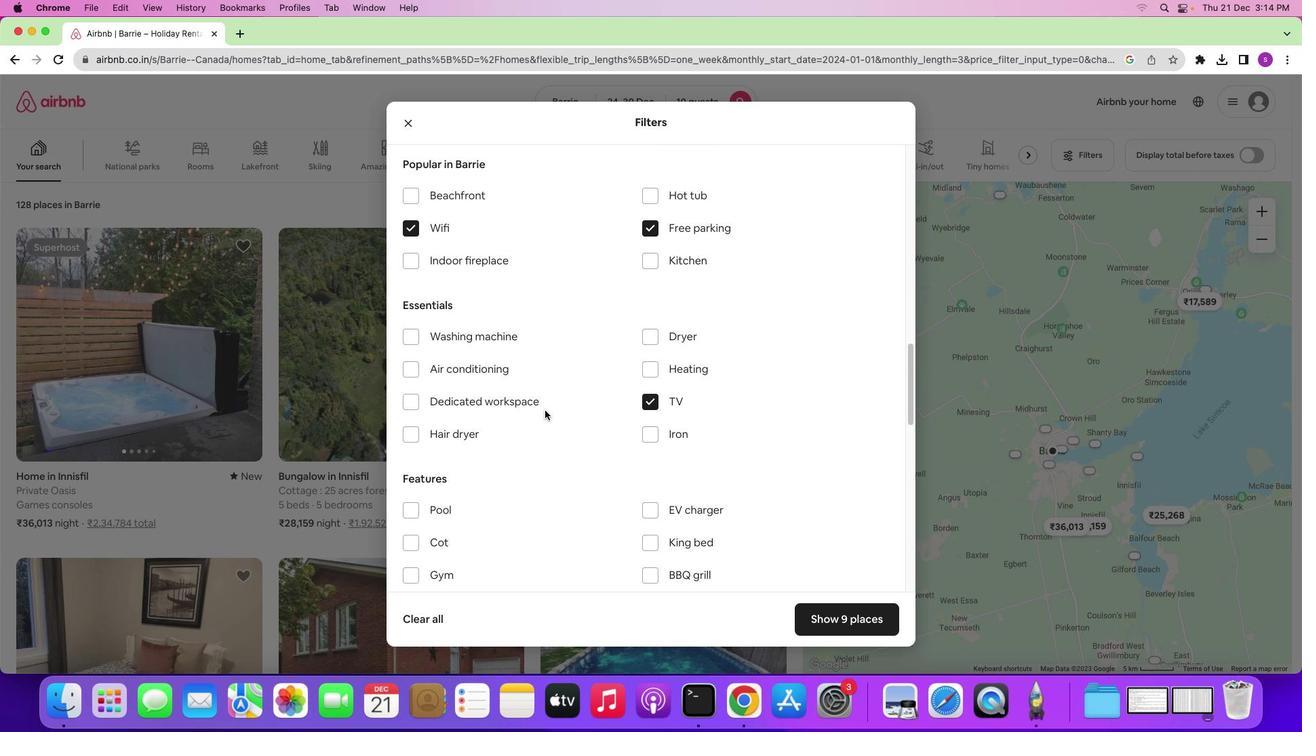 
Action: Mouse scrolled (515, 453) with delta (63, 7)
Screenshot: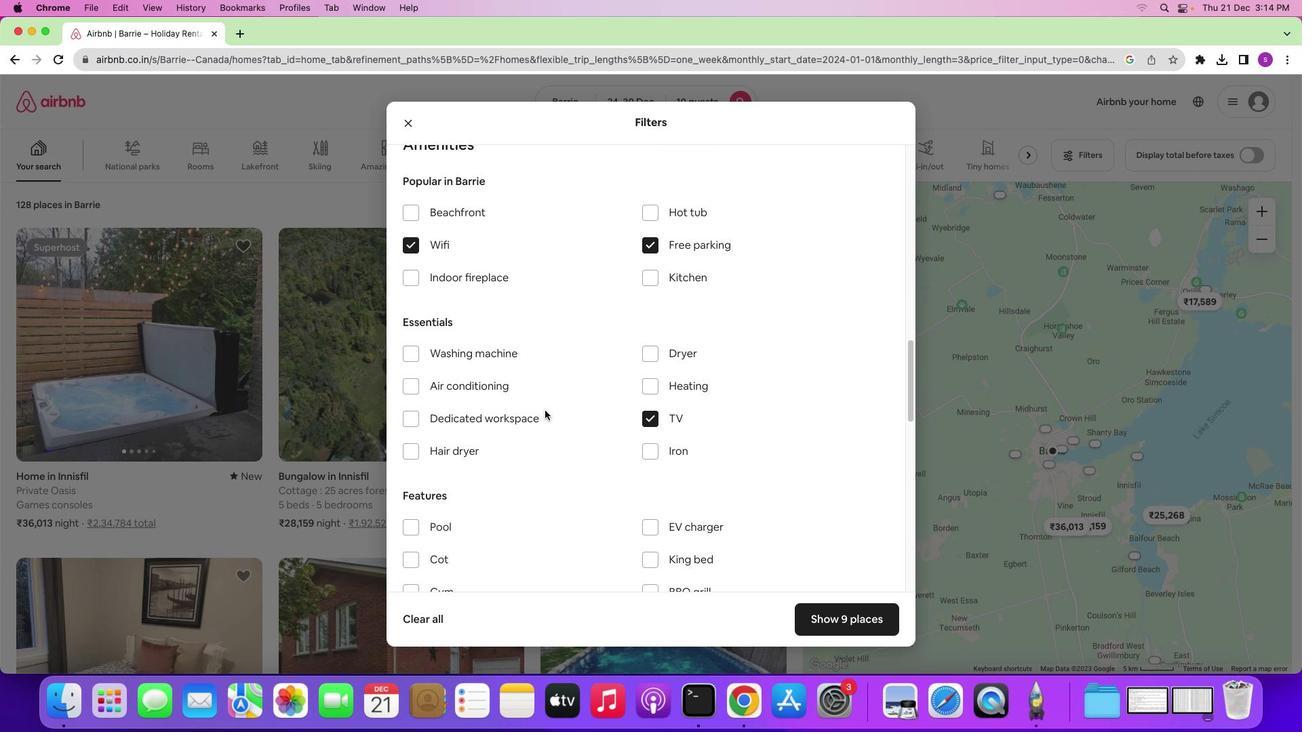 
Action: Mouse scrolled (515, 453) with delta (63, 7)
Screenshot: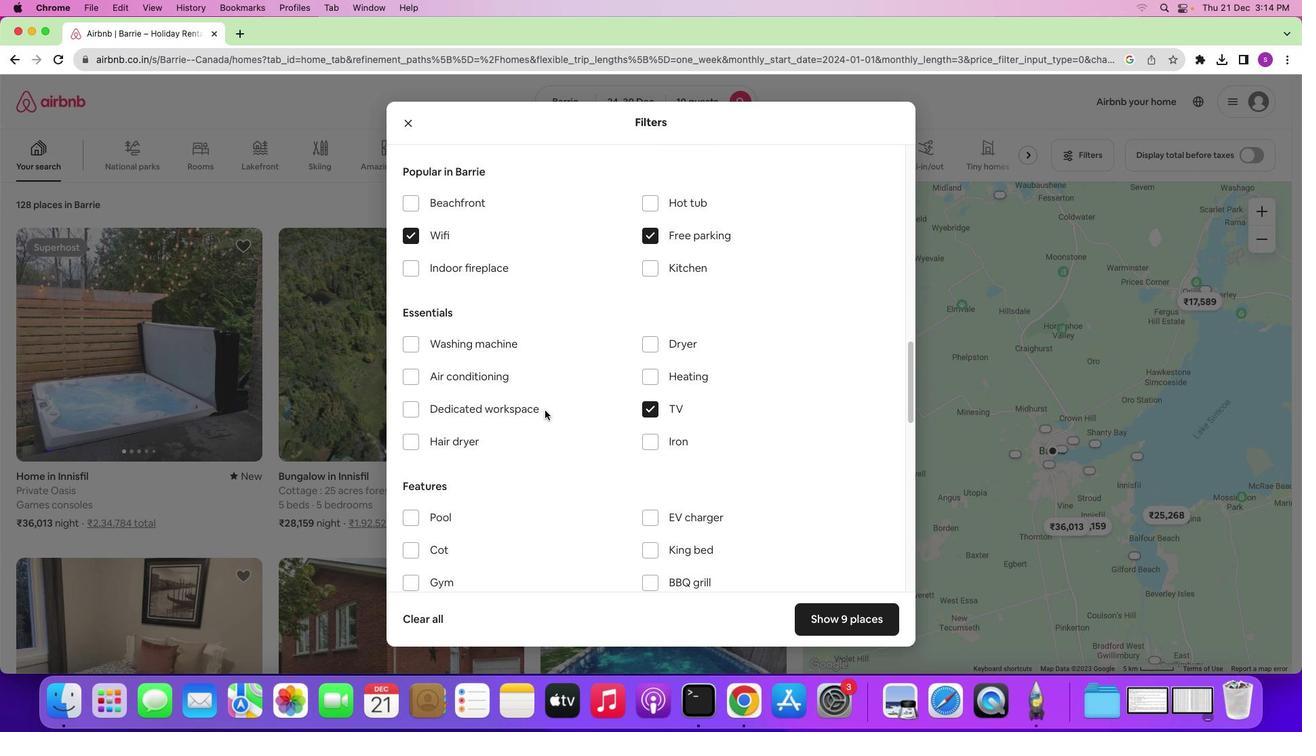 
Action: Mouse scrolled (515, 453) with delta (63, 7)
Screenshot: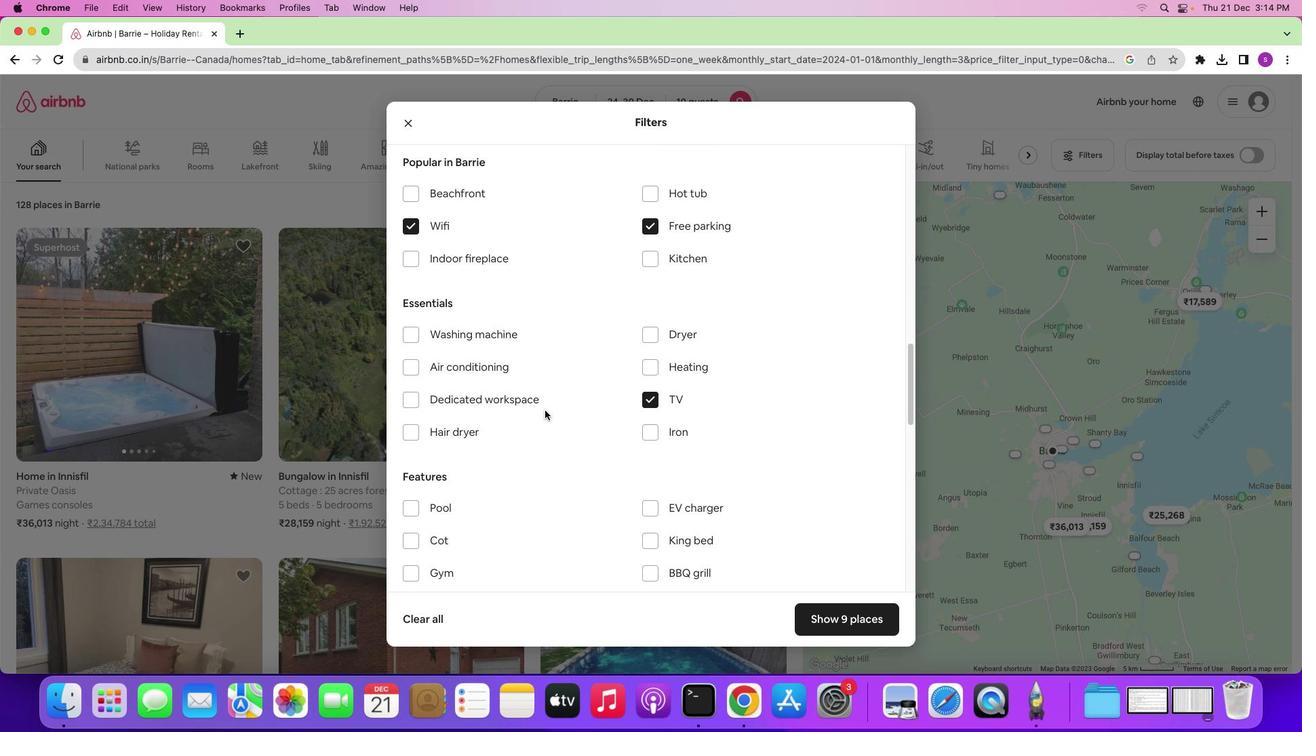 
Action: Mouse scrolled (515, 453) with delta (63, 7)
Screenshot: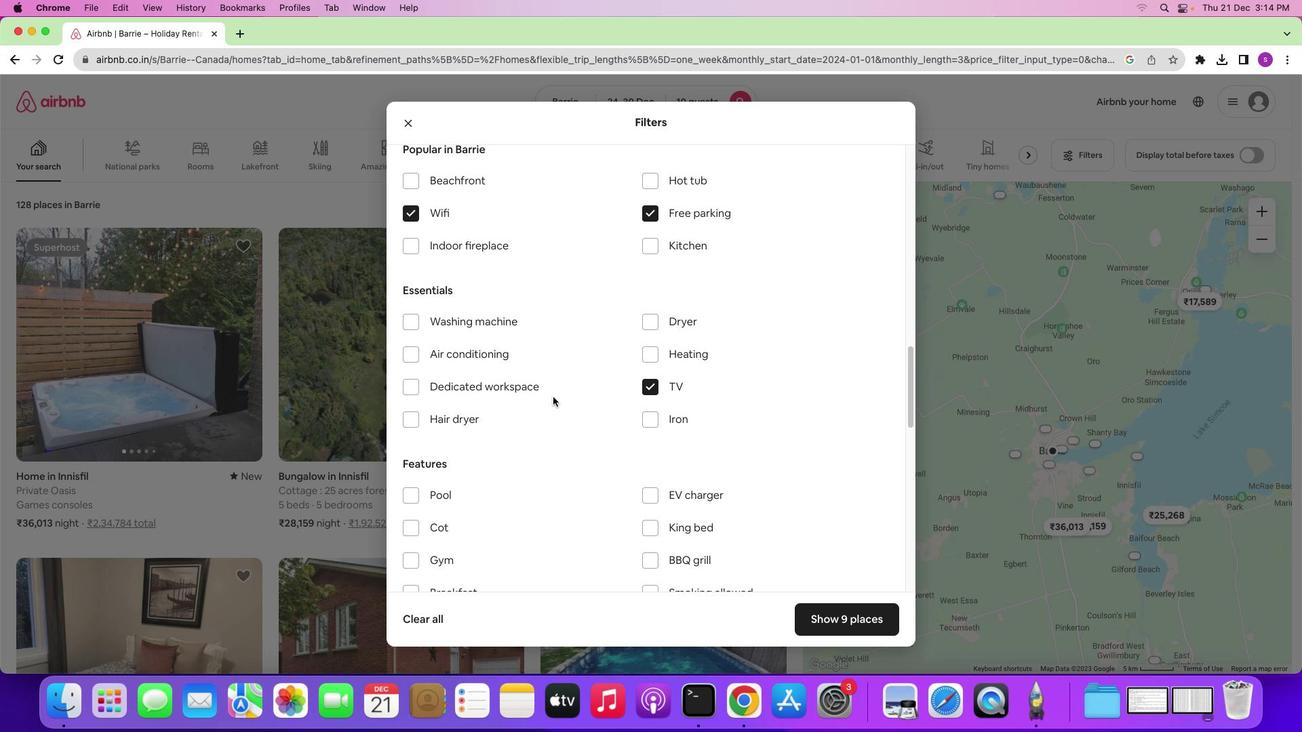 
Action: Mouse scrolled (515, 453) with delta (63, 7)
Screenshot: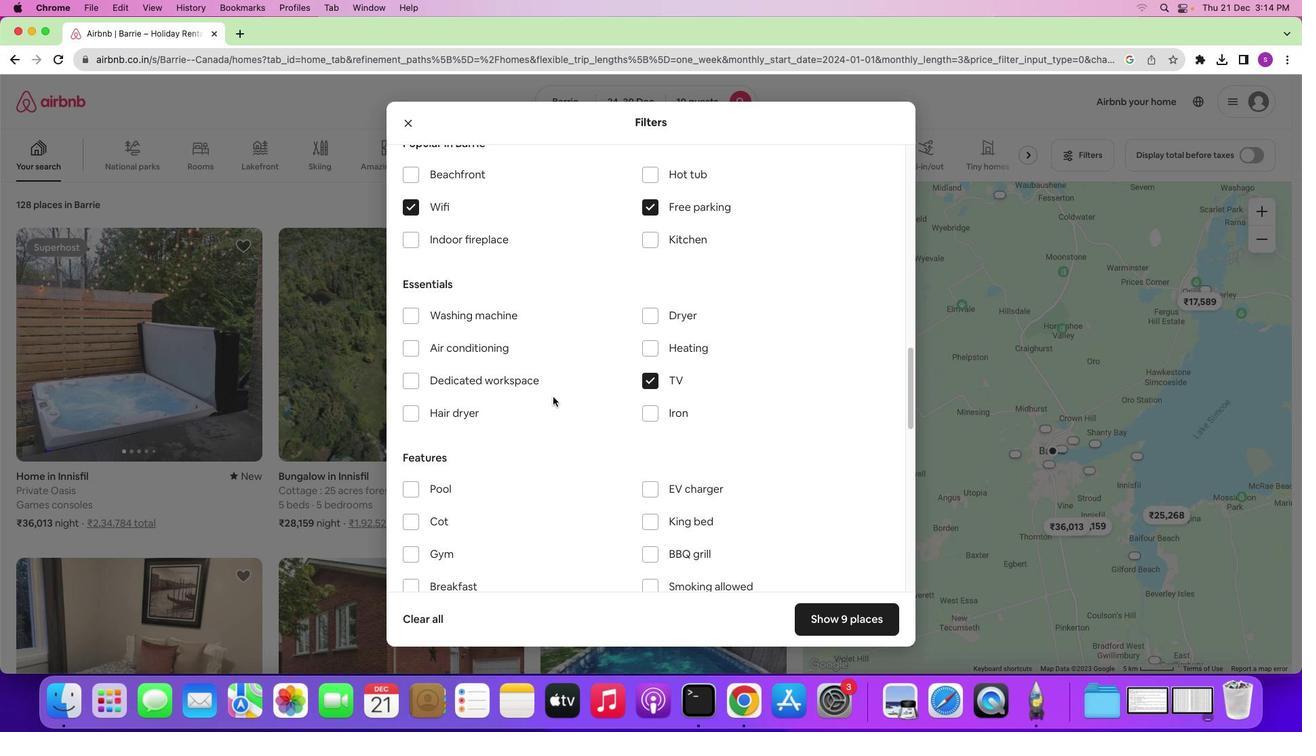 
Action: Mouse moved to (522, 437)
Screenshot: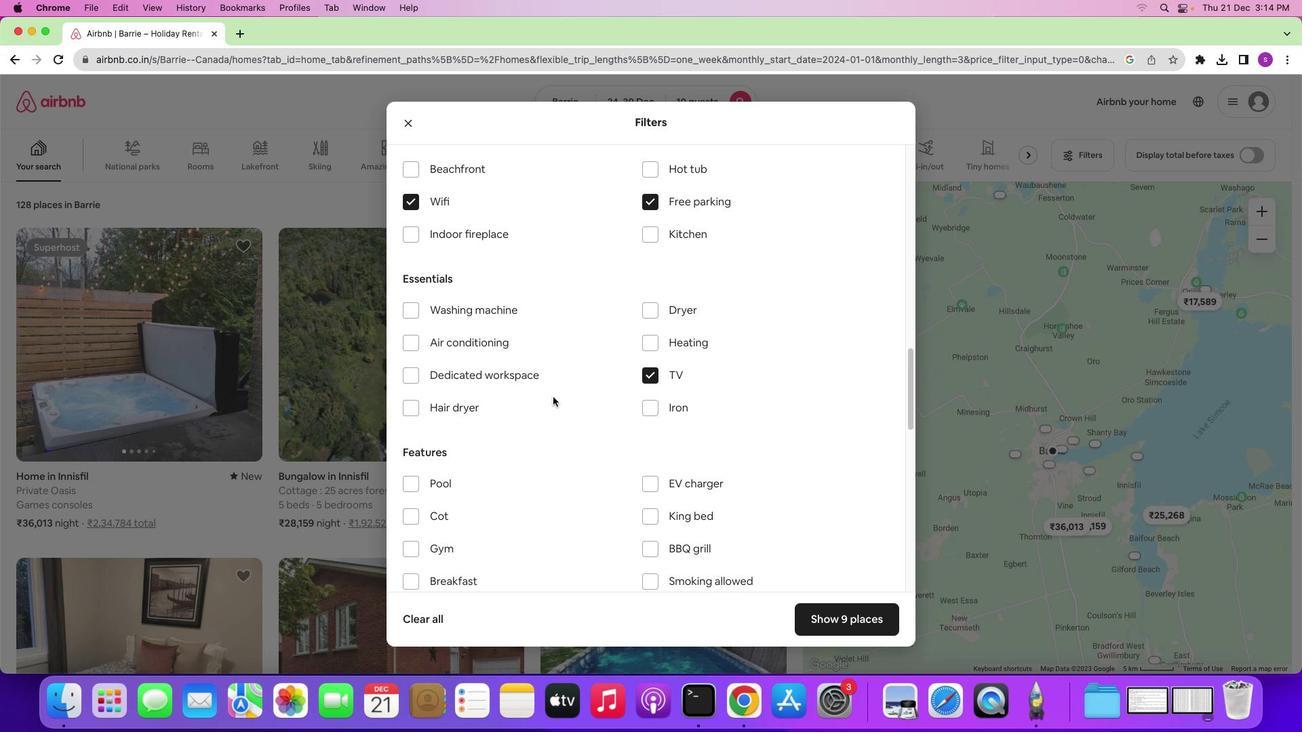 
Action: Mouse scrolled (522, 437) with delta (63, 7)
Screenshot: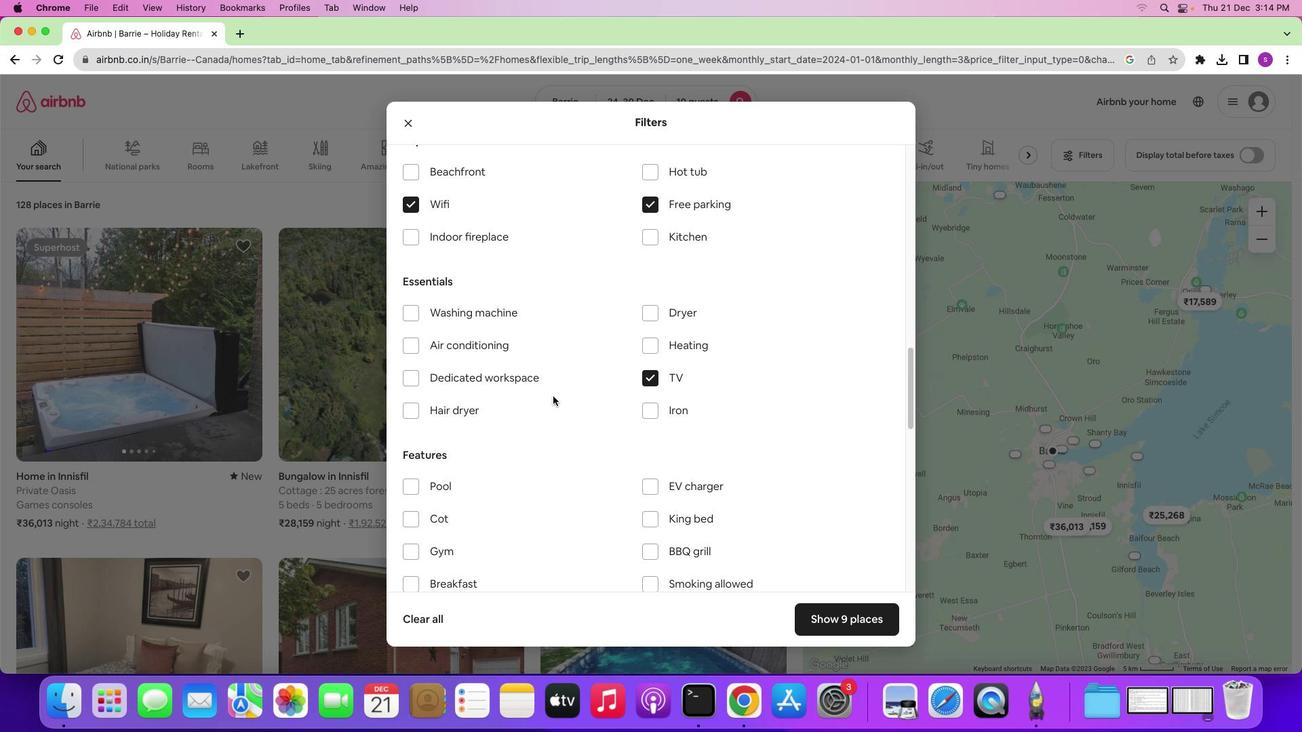 
Action: Mouse scrolled (522, 437) with delta (63, 7)
Screenshot: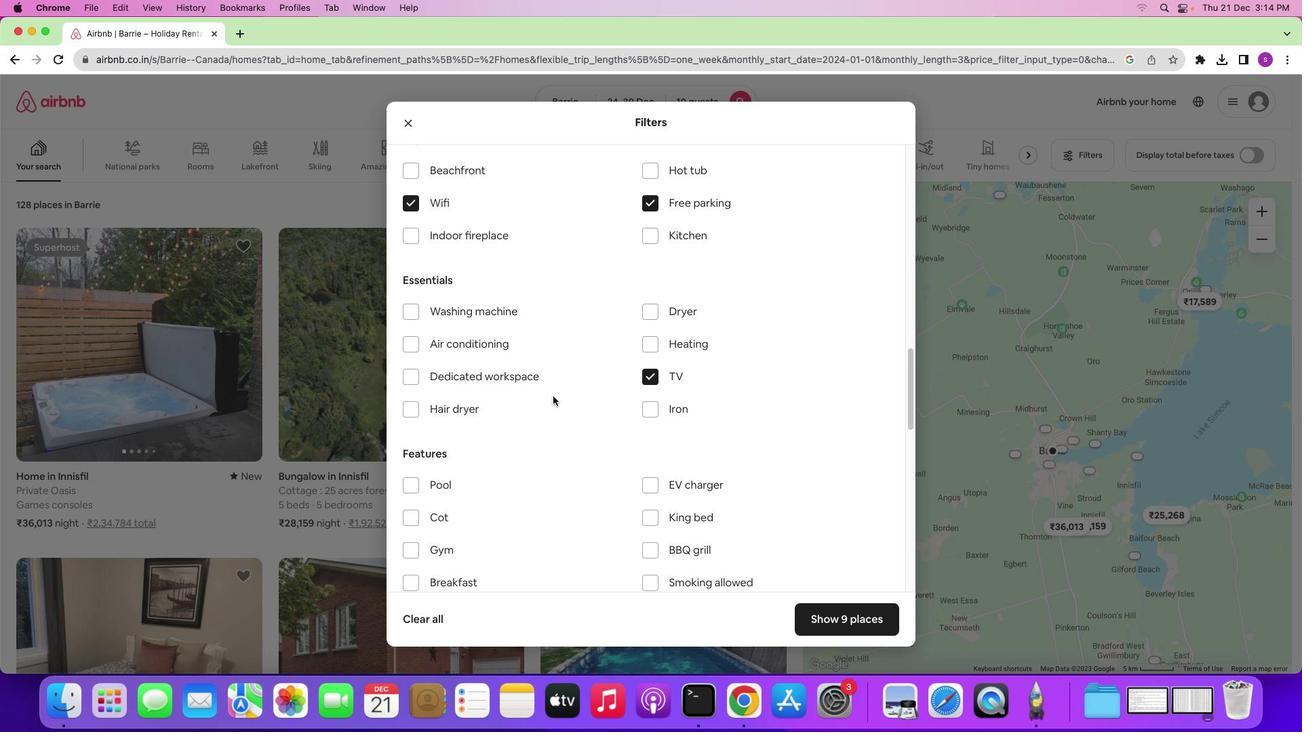 
Action: Mouse scrolled (522, 437) with delta (63, 10)
Screenshot: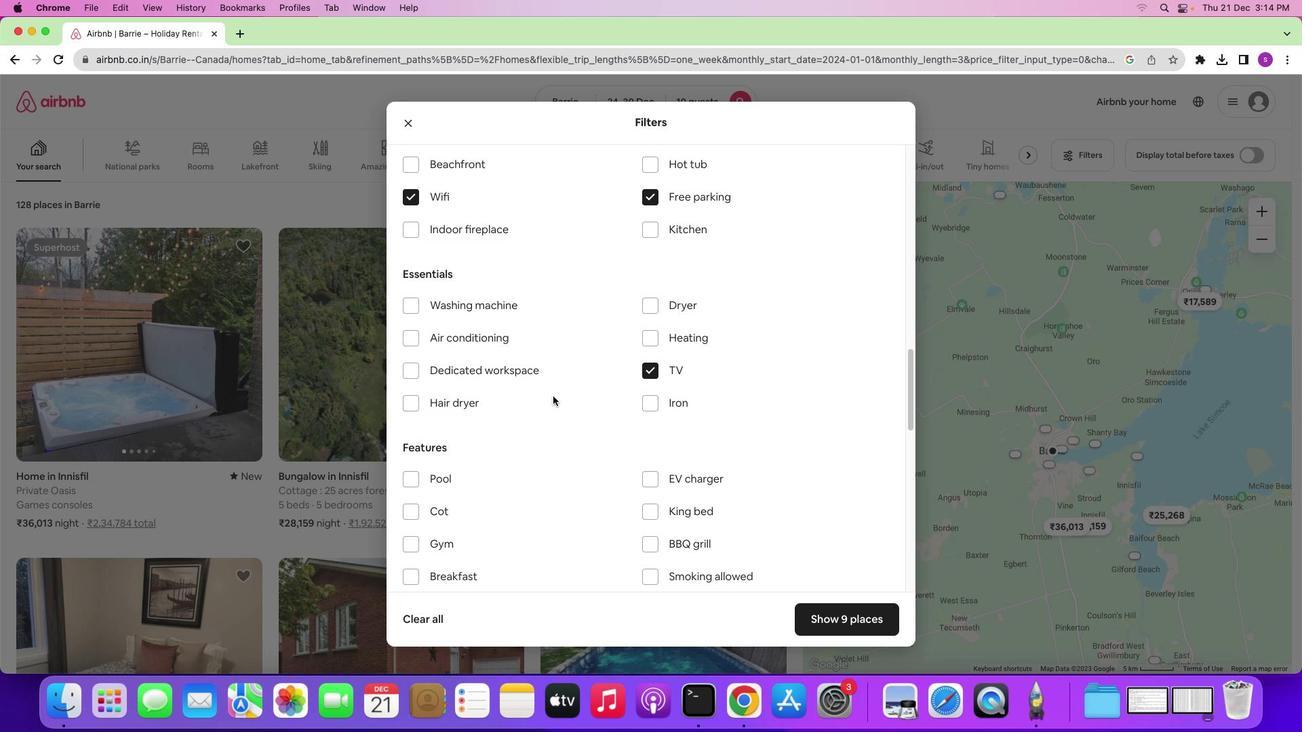 
Action: Mouse scrolled (522, 437) with delta (63, 6)
Screenshot: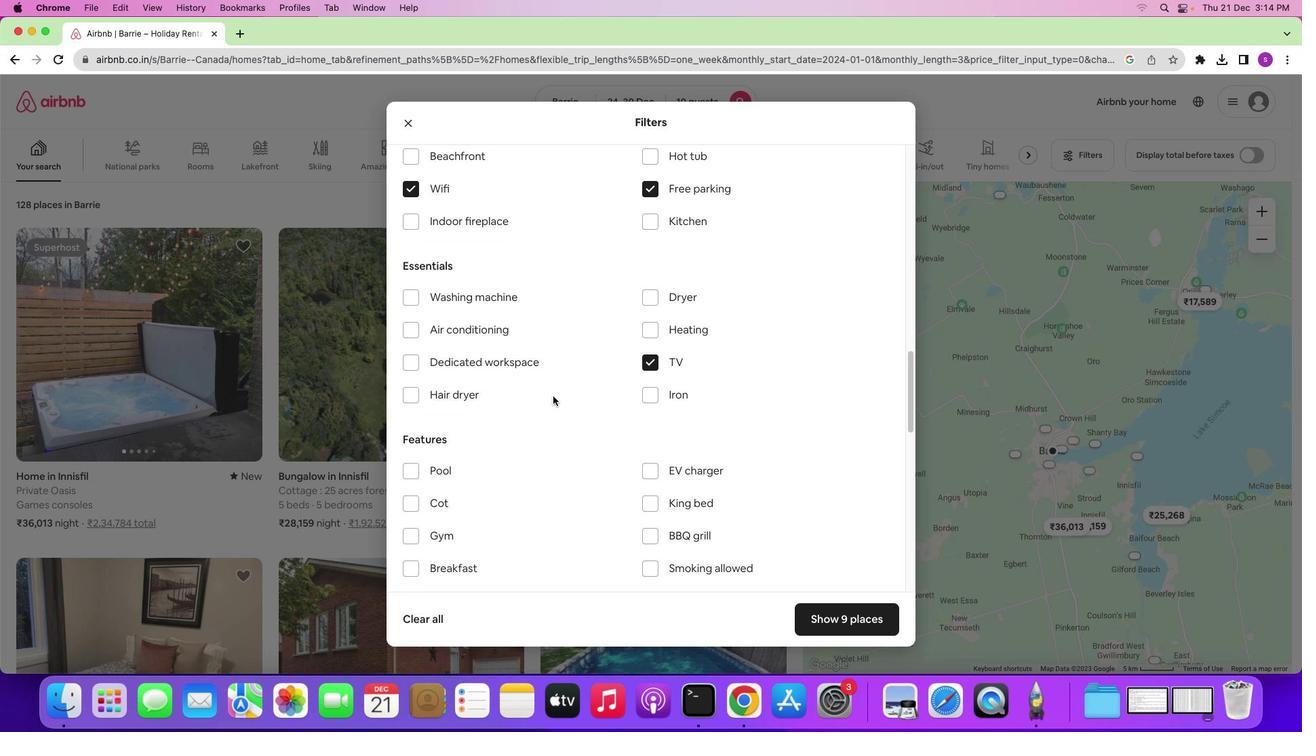 
Action: Mouse moved to (522, 437)
Screenshot: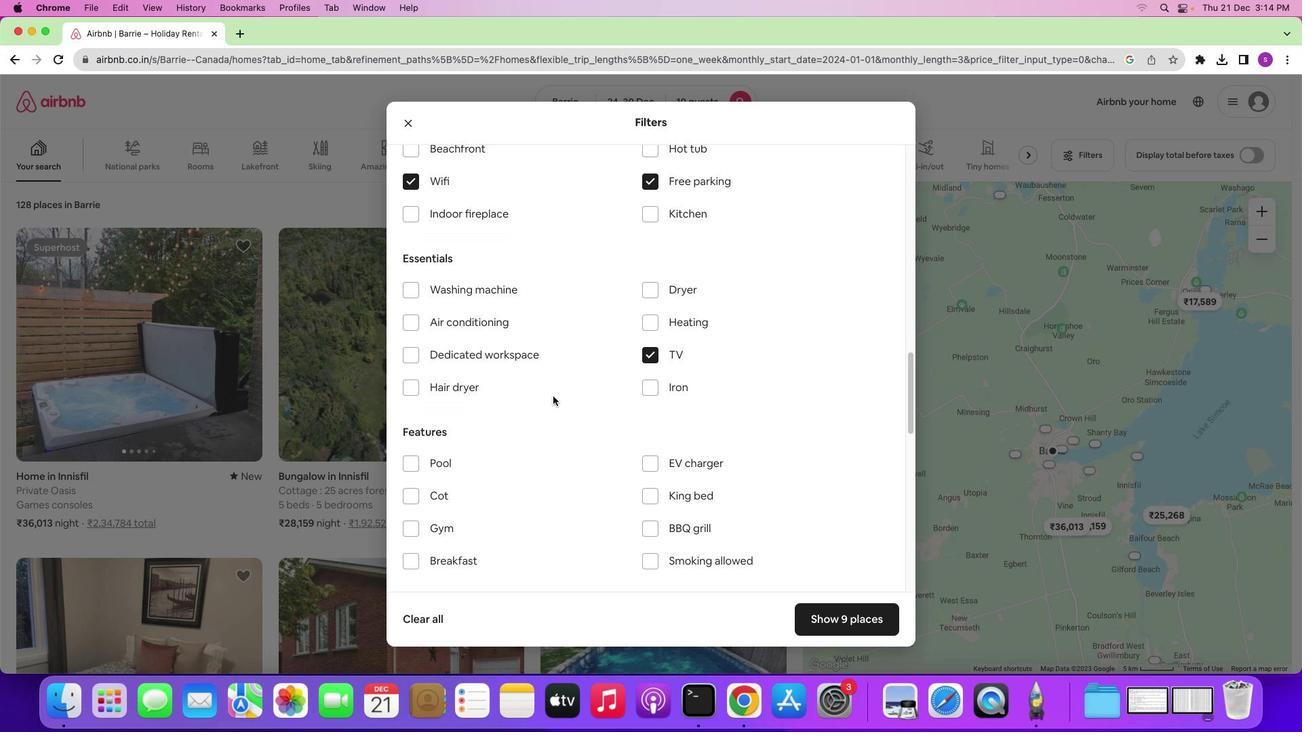 
Action: Mouse scrolled (522, 437) with delta (63, 8)
Screenshot: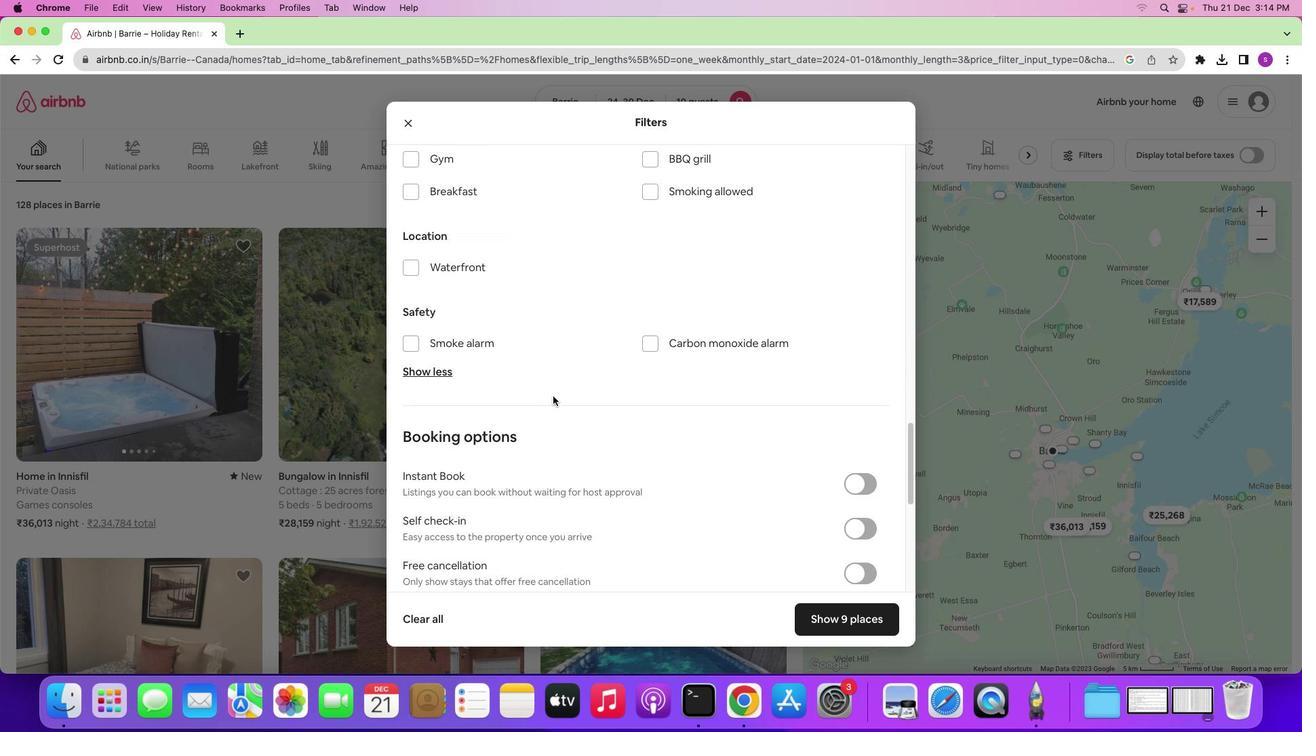 
Action: Mouse scrolled (522, 437) with delta (63, 4)
Screenshot: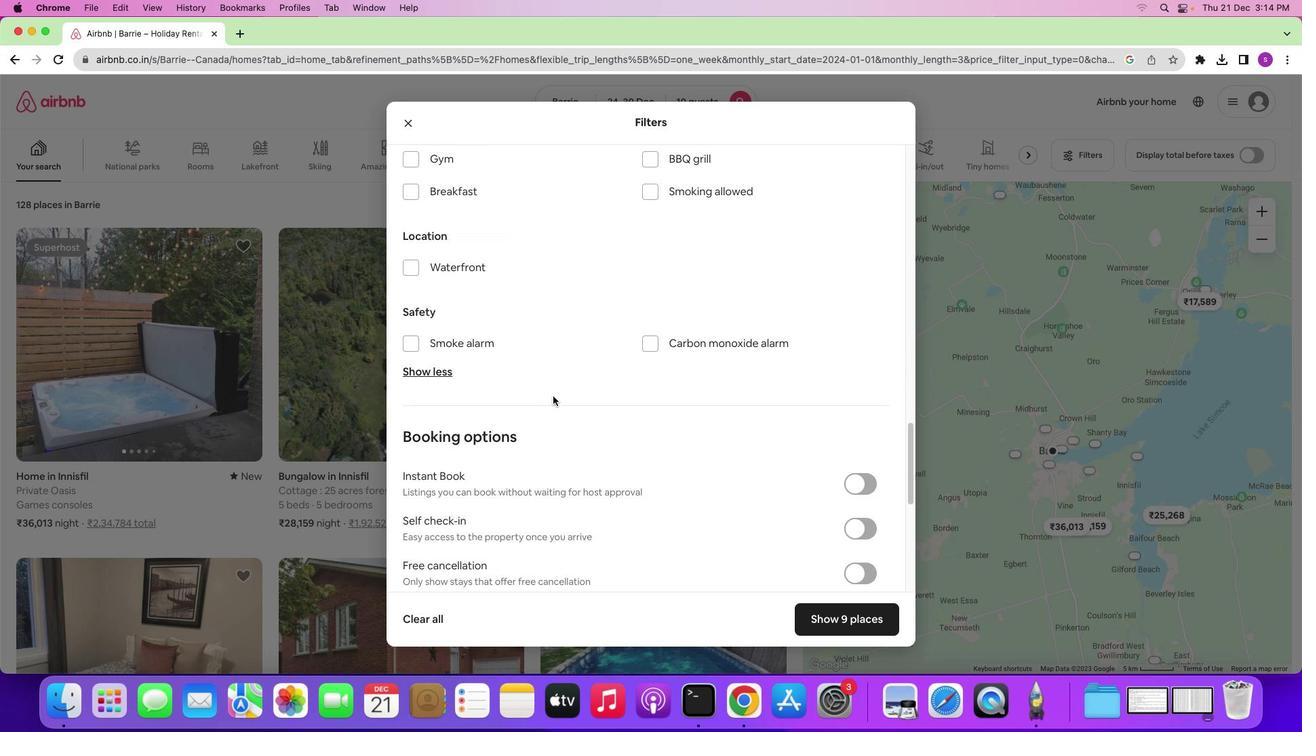 
Action: Mouse scrolled (522, 437) with delta (63, 4)
Screenshot: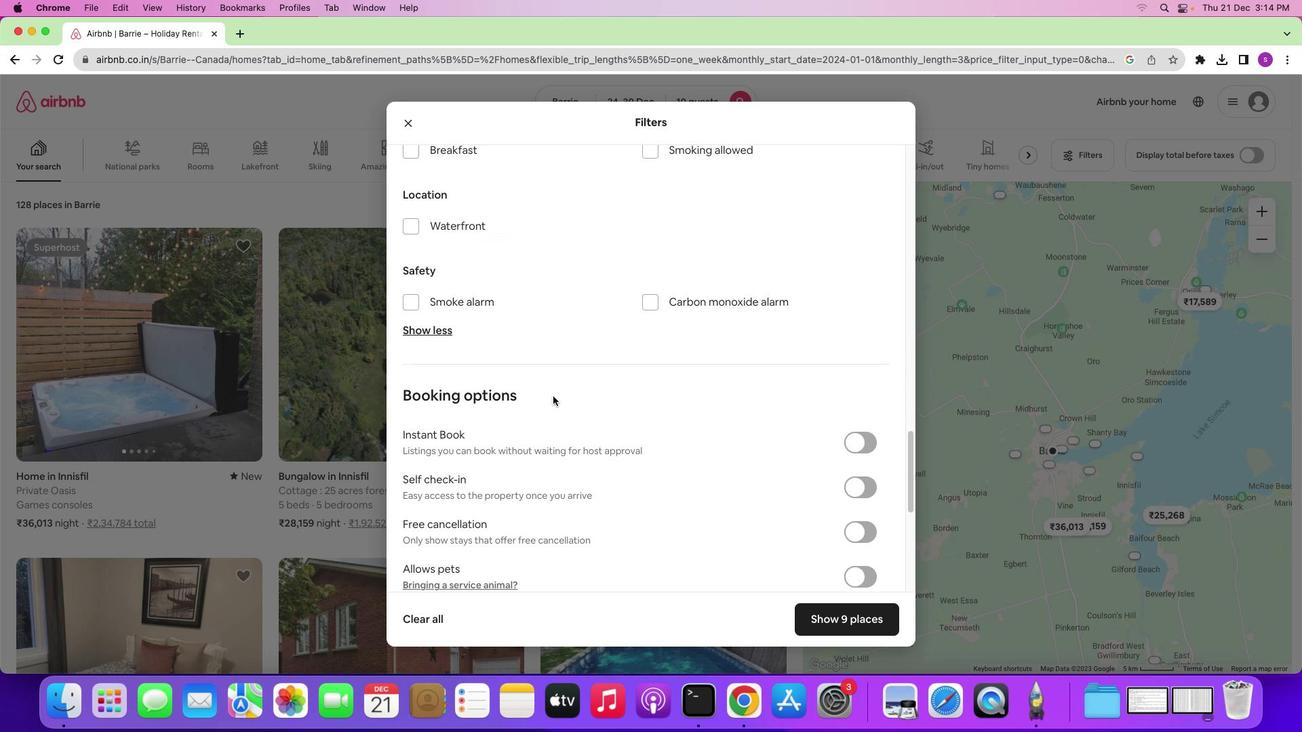 
Action: Mouse scrolled (522, 437) with delta (63, 3)
Screenshot: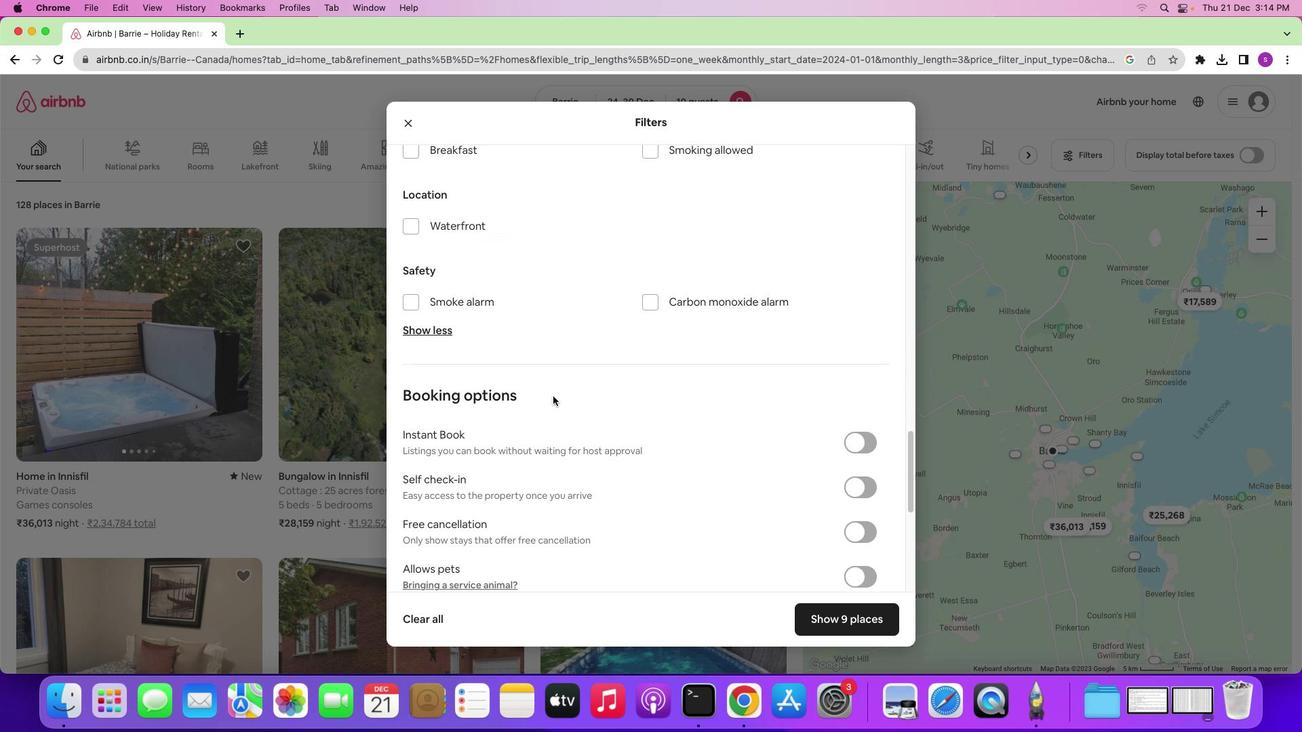 
Action: Mouse scrolled (522, 437) with delta (63, 7)
Screenshot: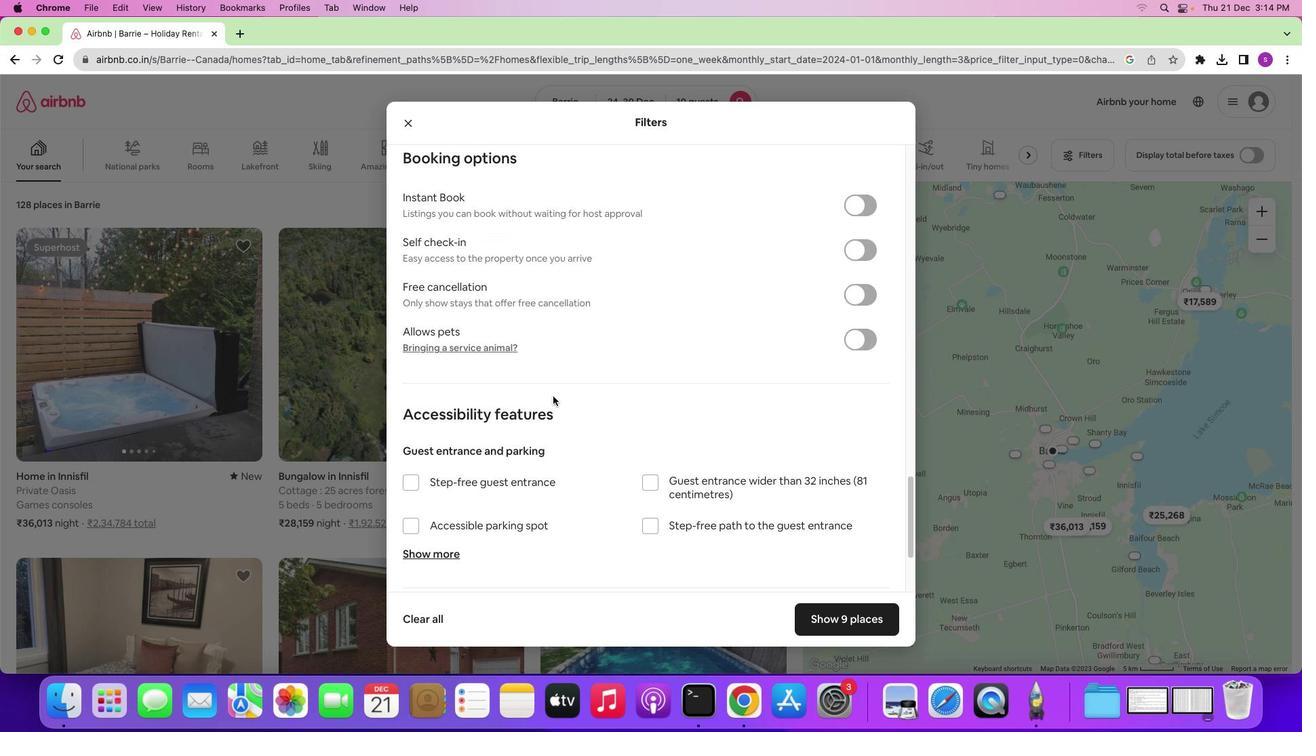 
Action: Mouse scrolled (522, 437) with delta (63, 7)
Screenshot: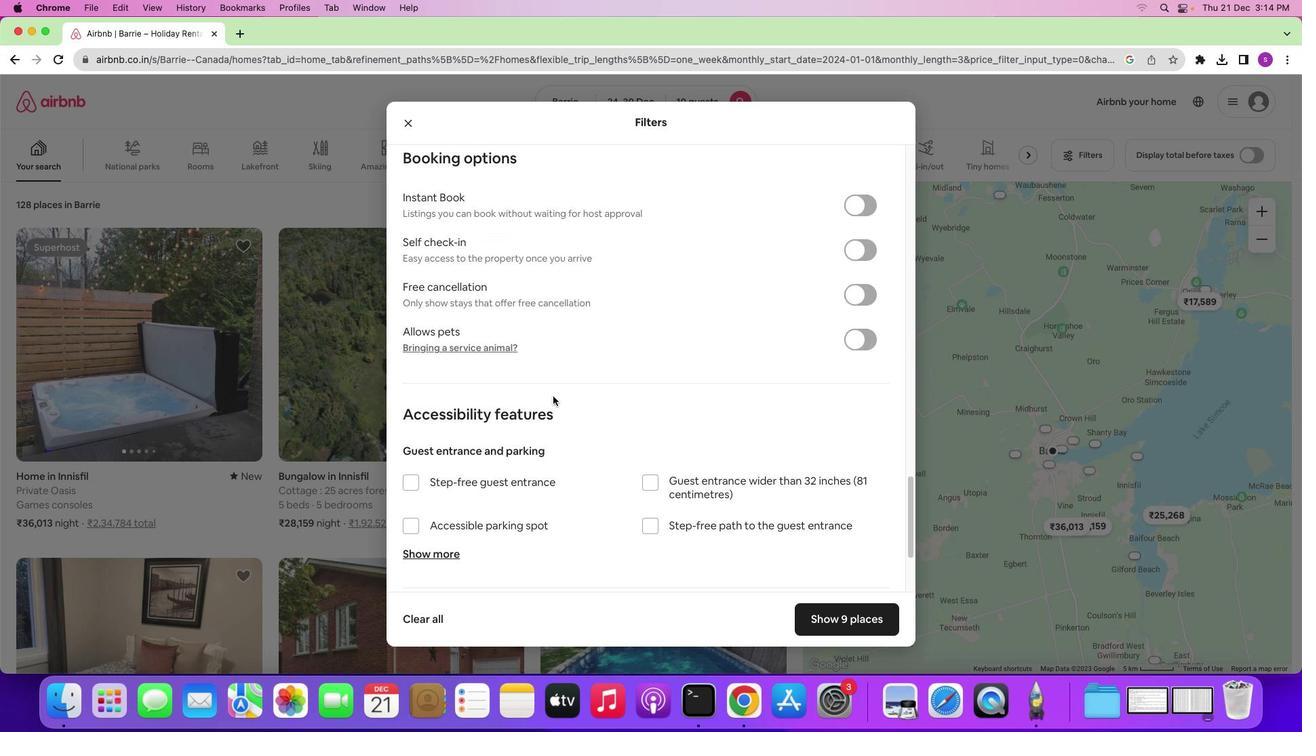 
Action: Mouse scrolled (522, 437) with delta (63, 6)
Screenshot: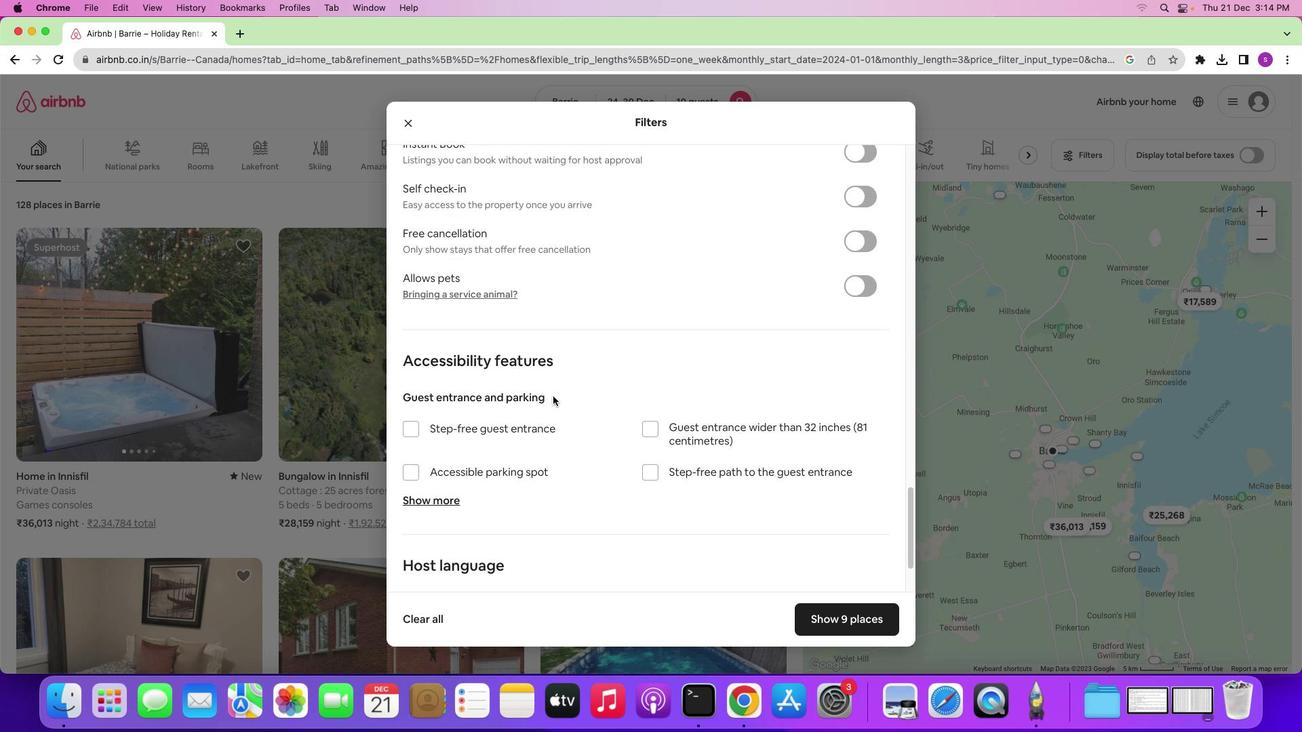 
Action: Mouse scrolled (522, 437) with delta (63, 4)
Screenshot: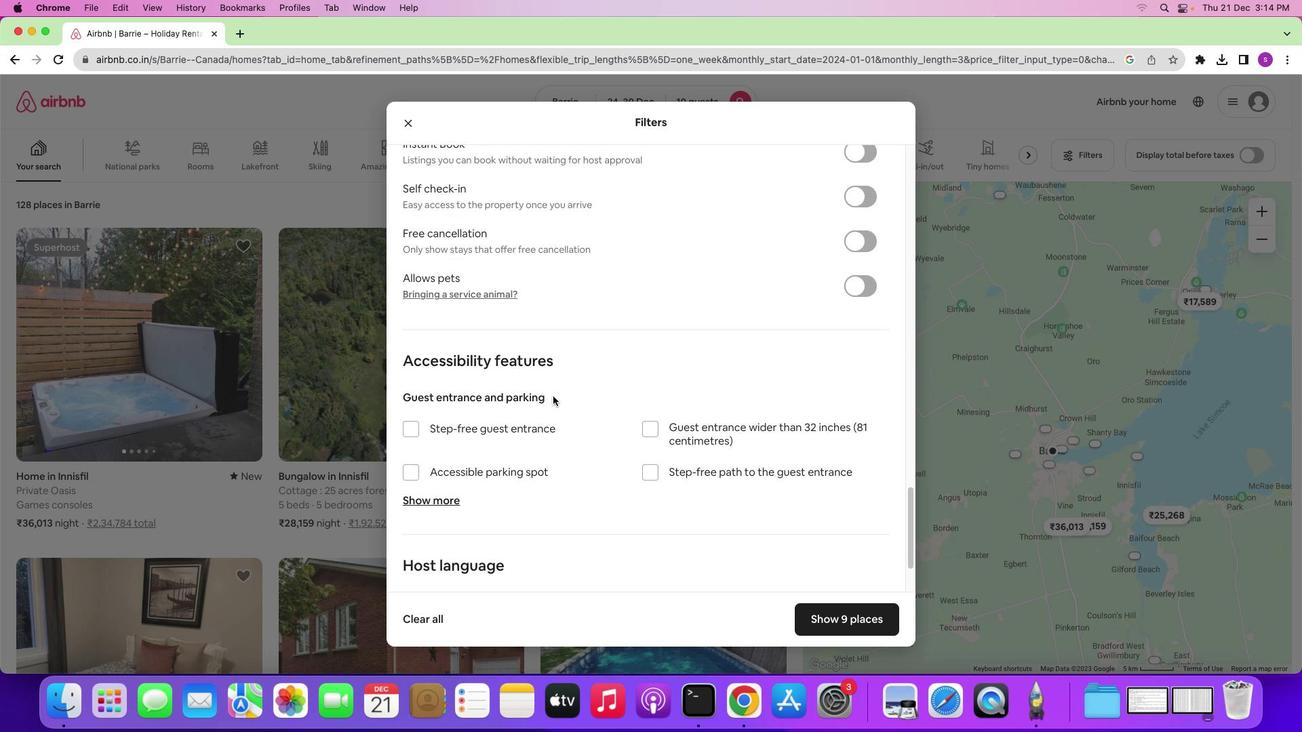 
Action: Mouse moved to (531, 518)
Screenshot: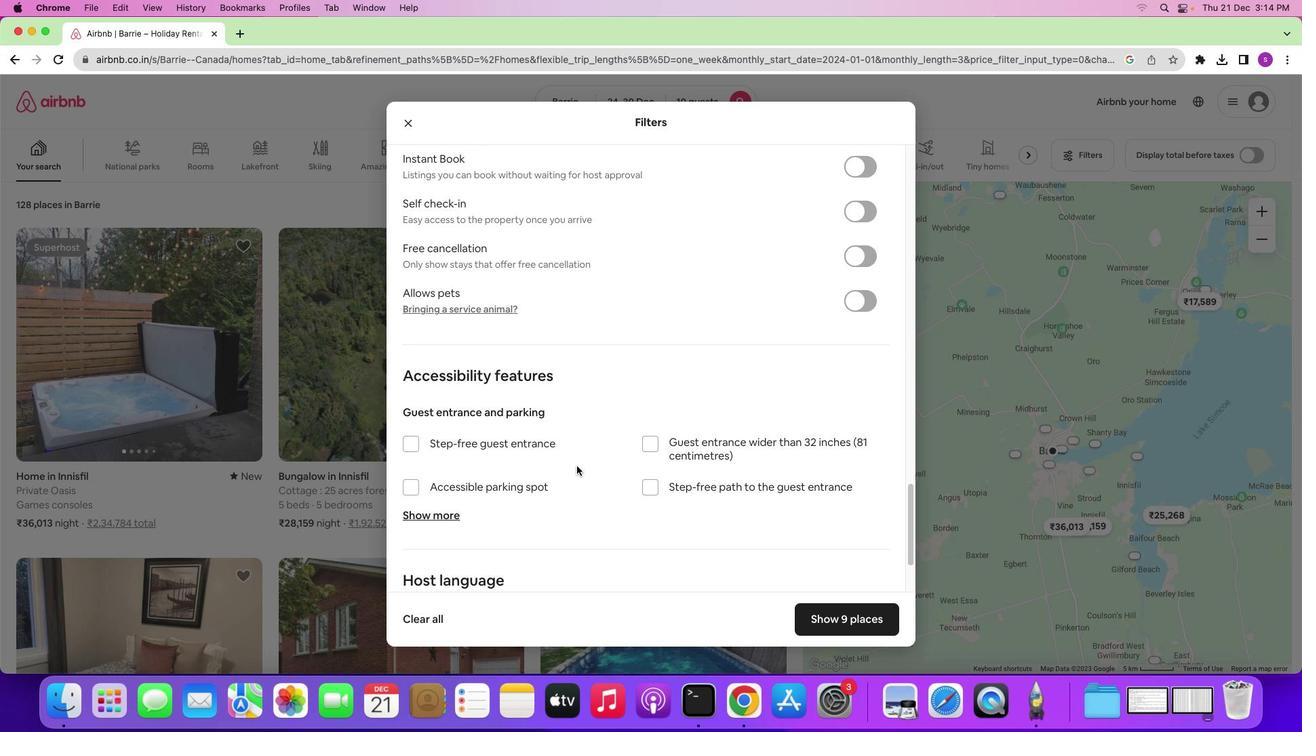 
Action: Mouse scrolled (531, 518) with delta (63, 8)
Screenshot: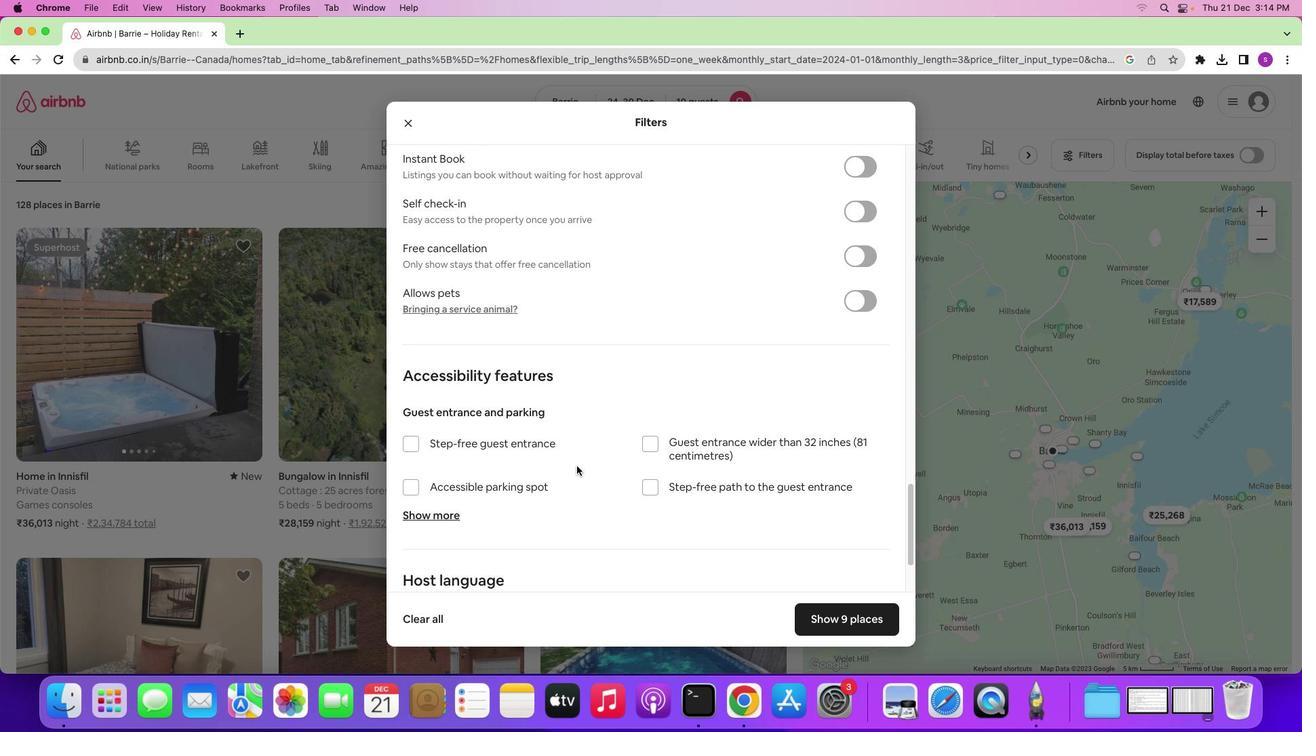 
Action: Mouse moved to (538, 524)
Screenshot: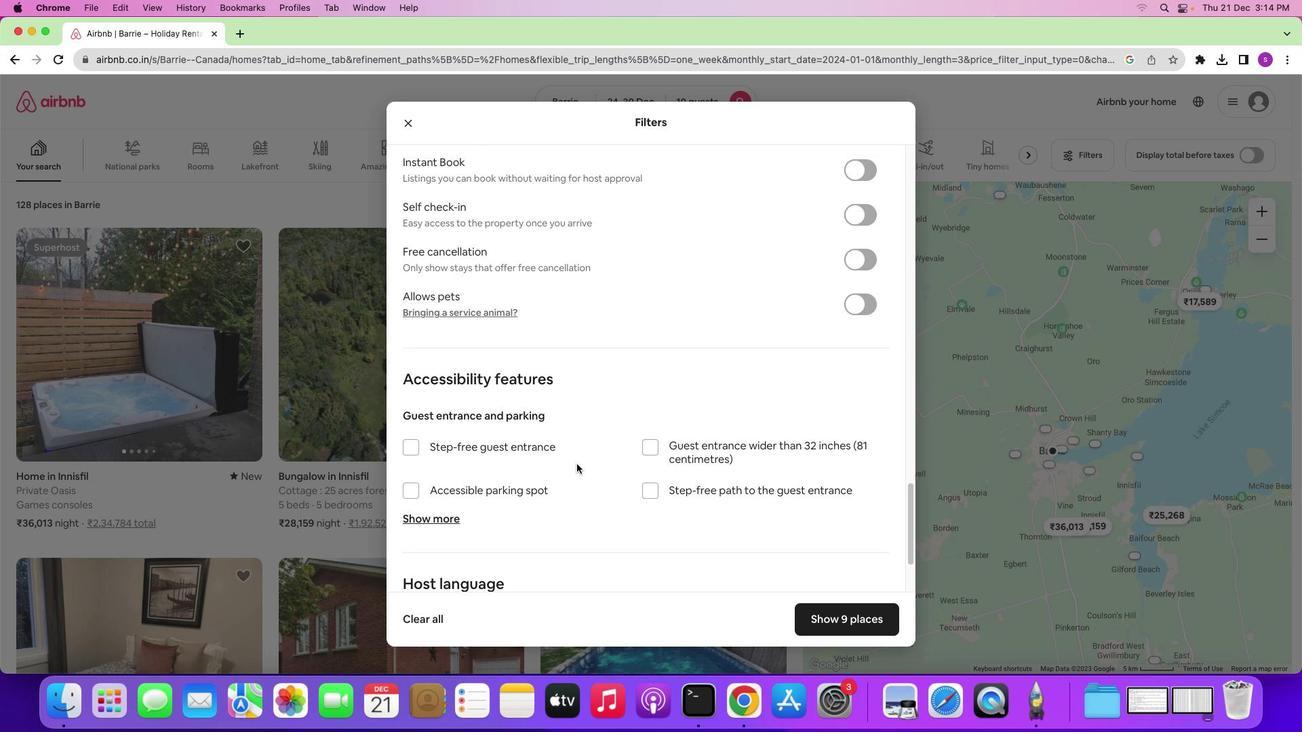 
Action: Mouse scrolled (538, 524) with delta (63, 8)
Screenshot: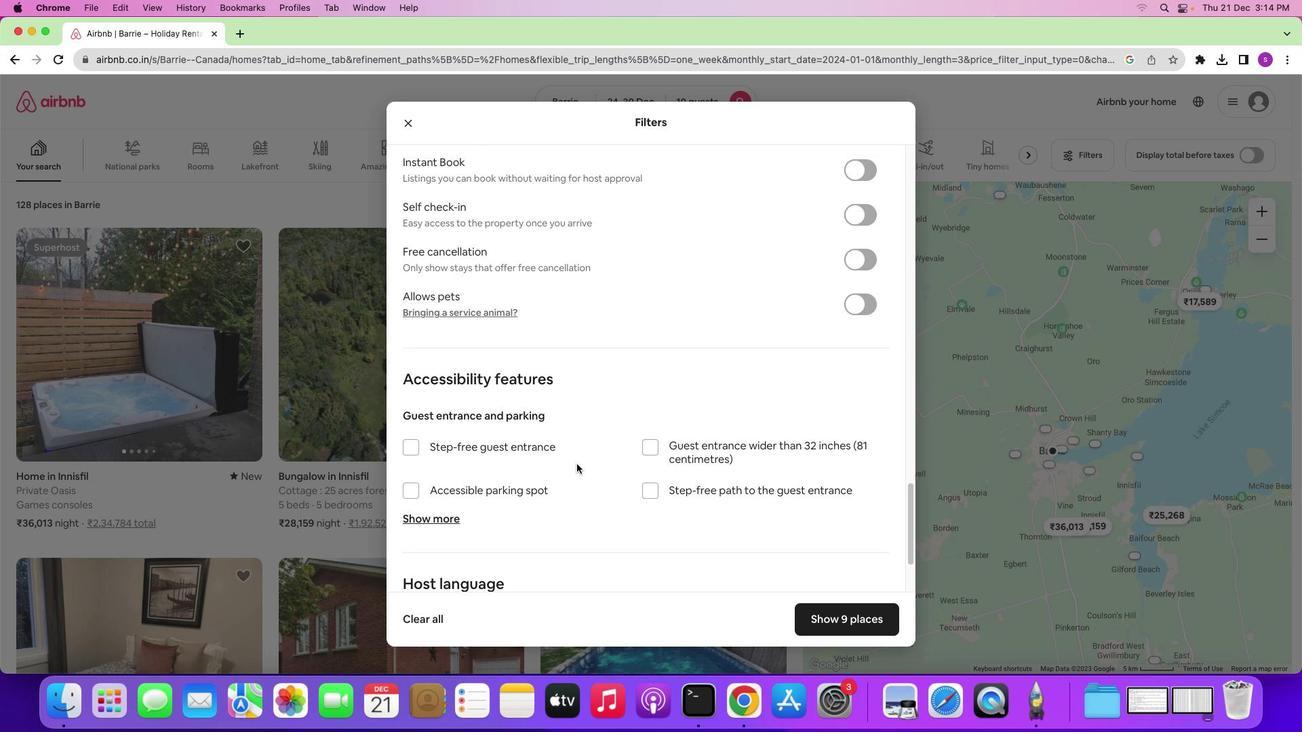 
Action: Mouse moved to (542, 510)
Screenshot: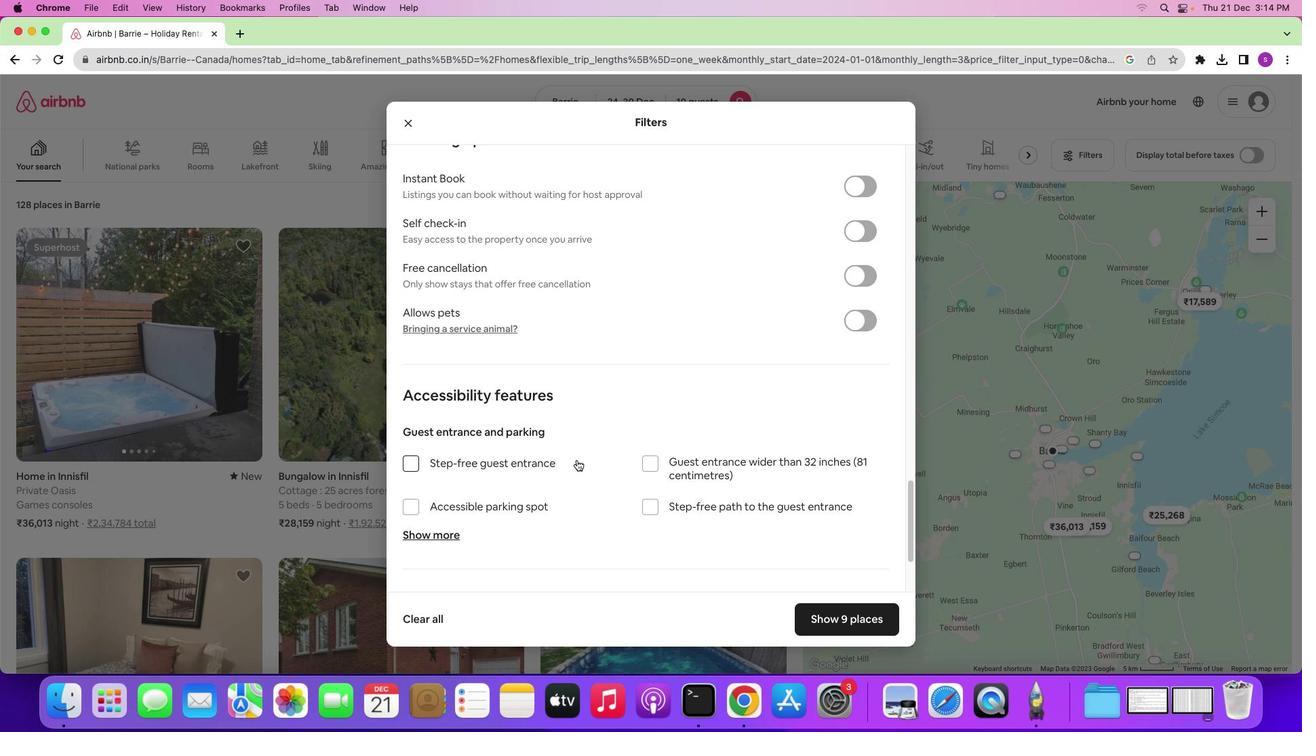 
Action: Mouse scrolled (542, 510) with delta (63, 8)
Screenshot: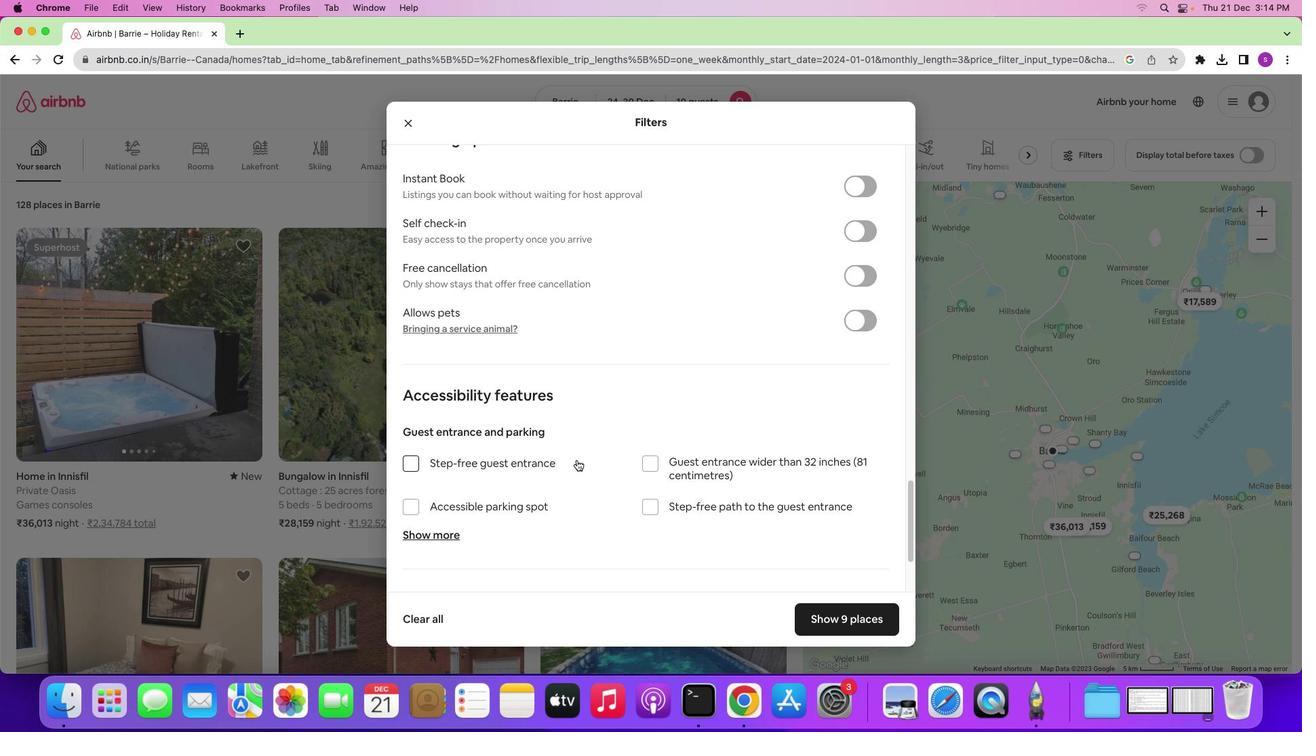 
Action: Mouse moved to (542, 509)
Screenshot: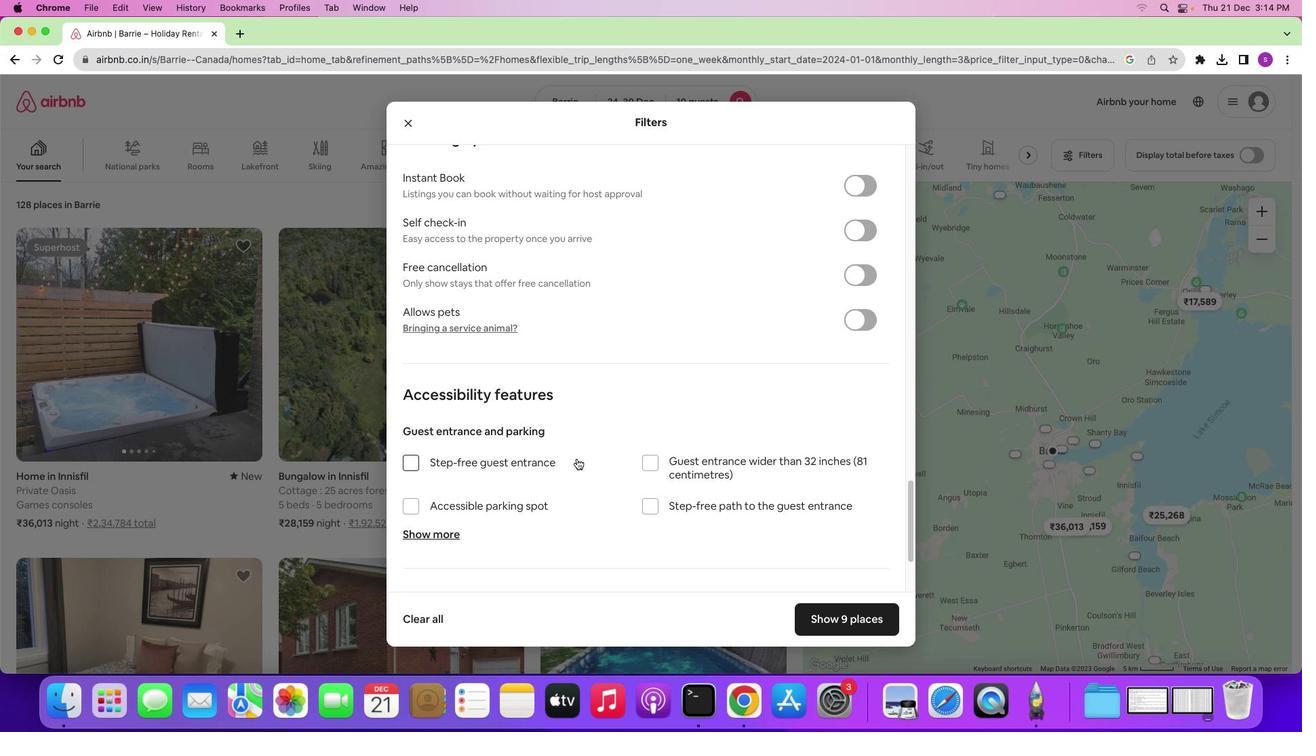 
Action: Mouse scrolled (542, 509) with delta (63, 8)
Screenshot: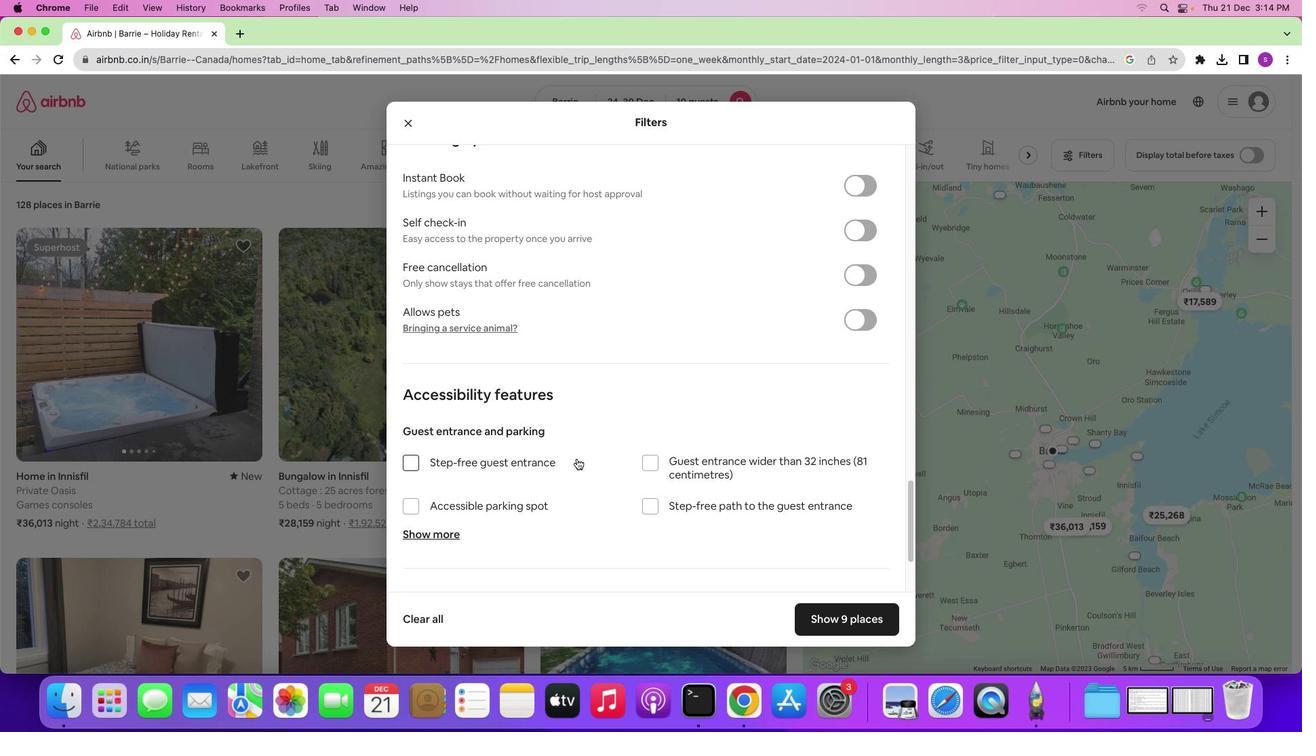 
Action: Mouse moved to (542, 508)
Screenshot: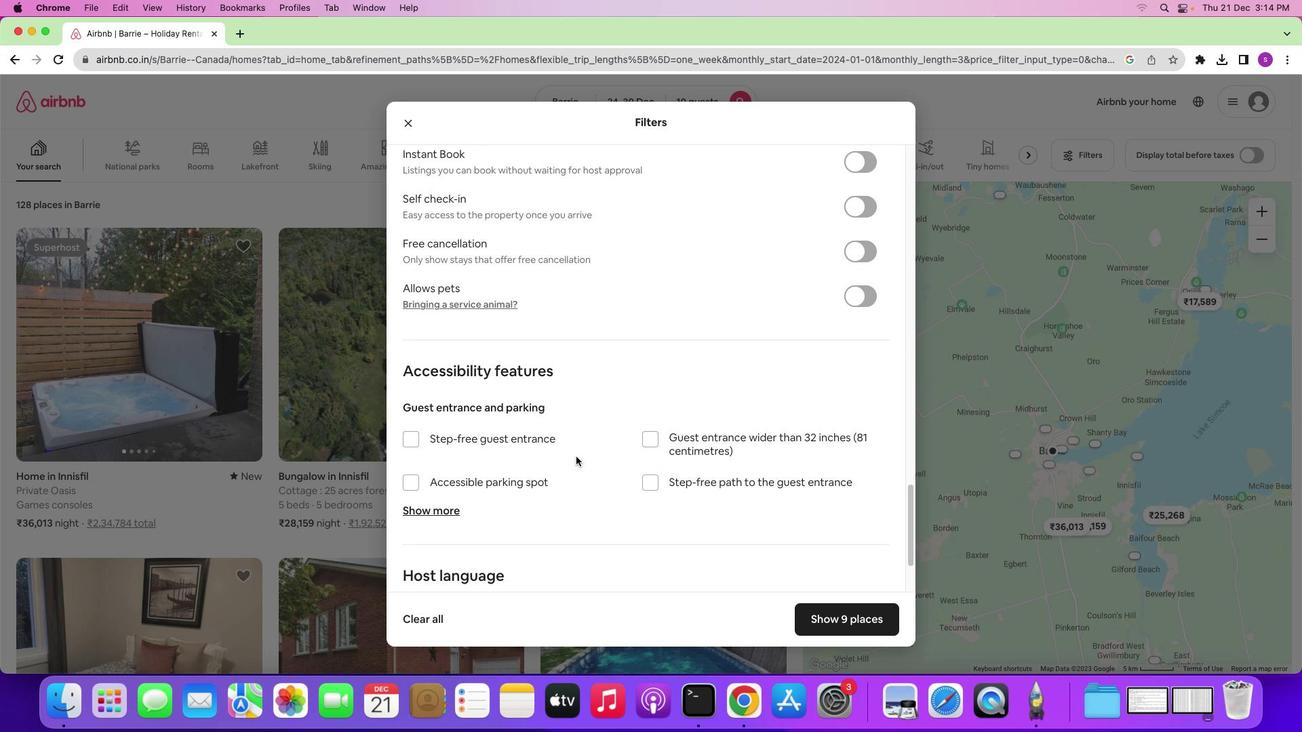
Action: Mouse scrolled (542, 508) with delta (63, 7)
Screenshot: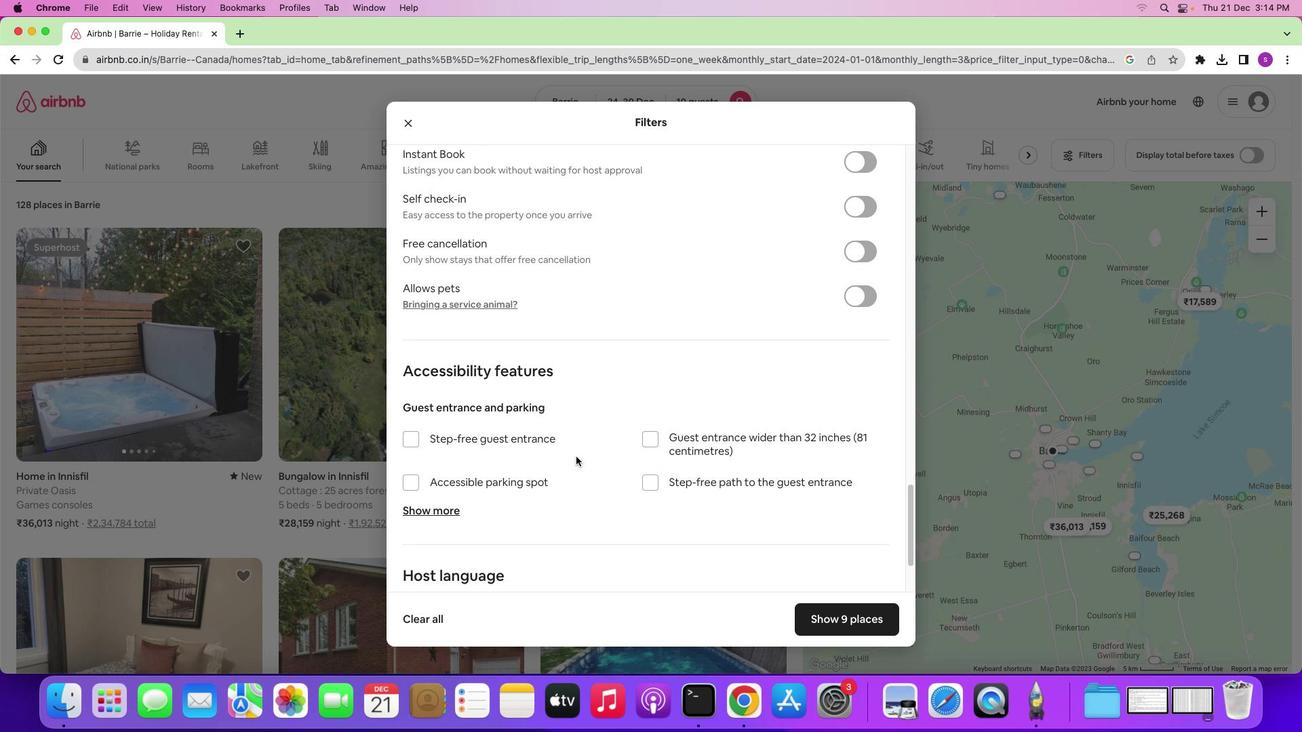 
Action: Mouse moved to (541, 501)
Screenshot: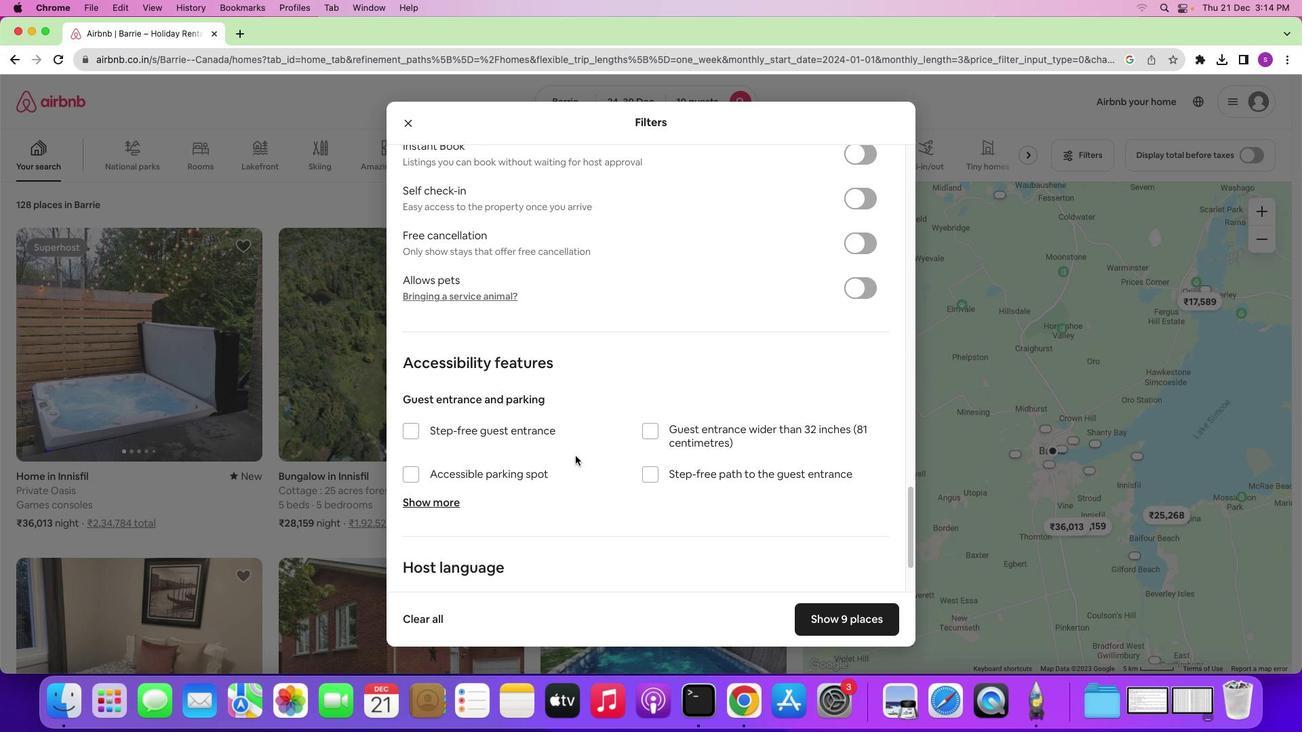 
Action: Mouse scrolled (541, 501) with delta (63, 8)
Screenshot: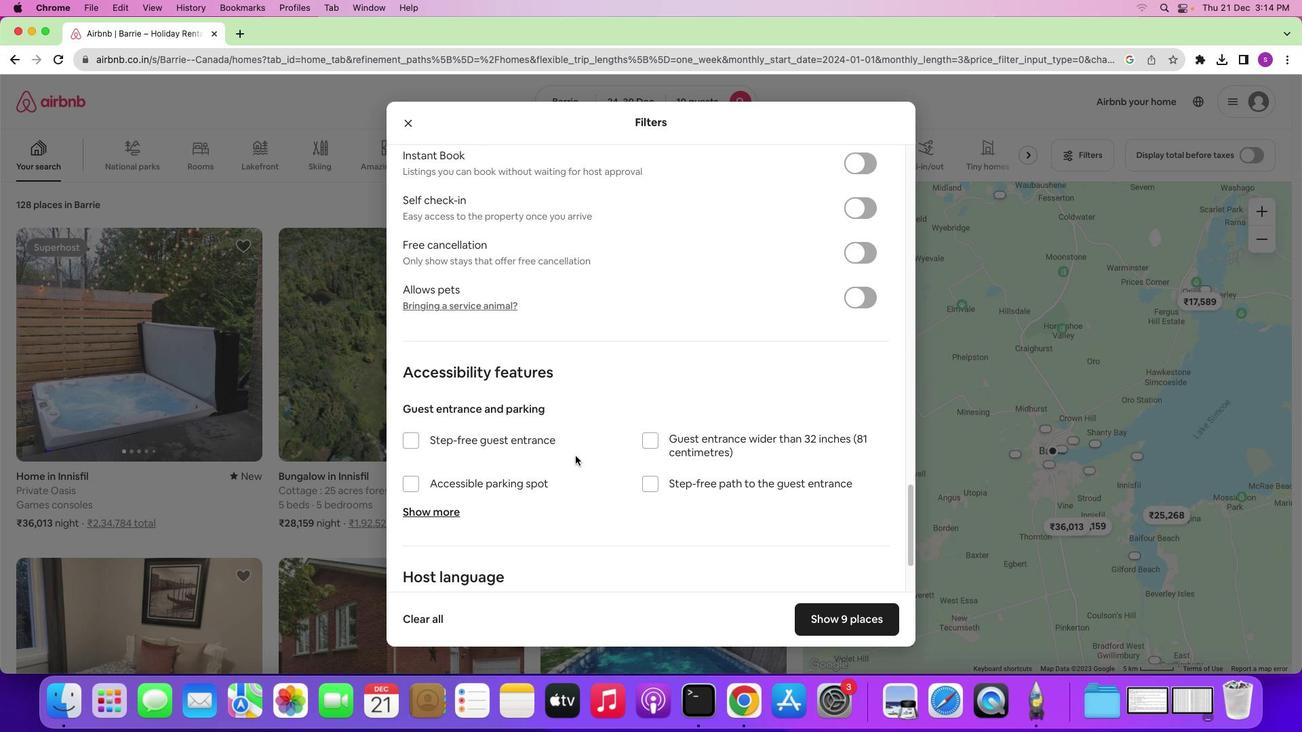
Action: Mouse scrolled (541, 501) with delta (63, 8)
Screenshot: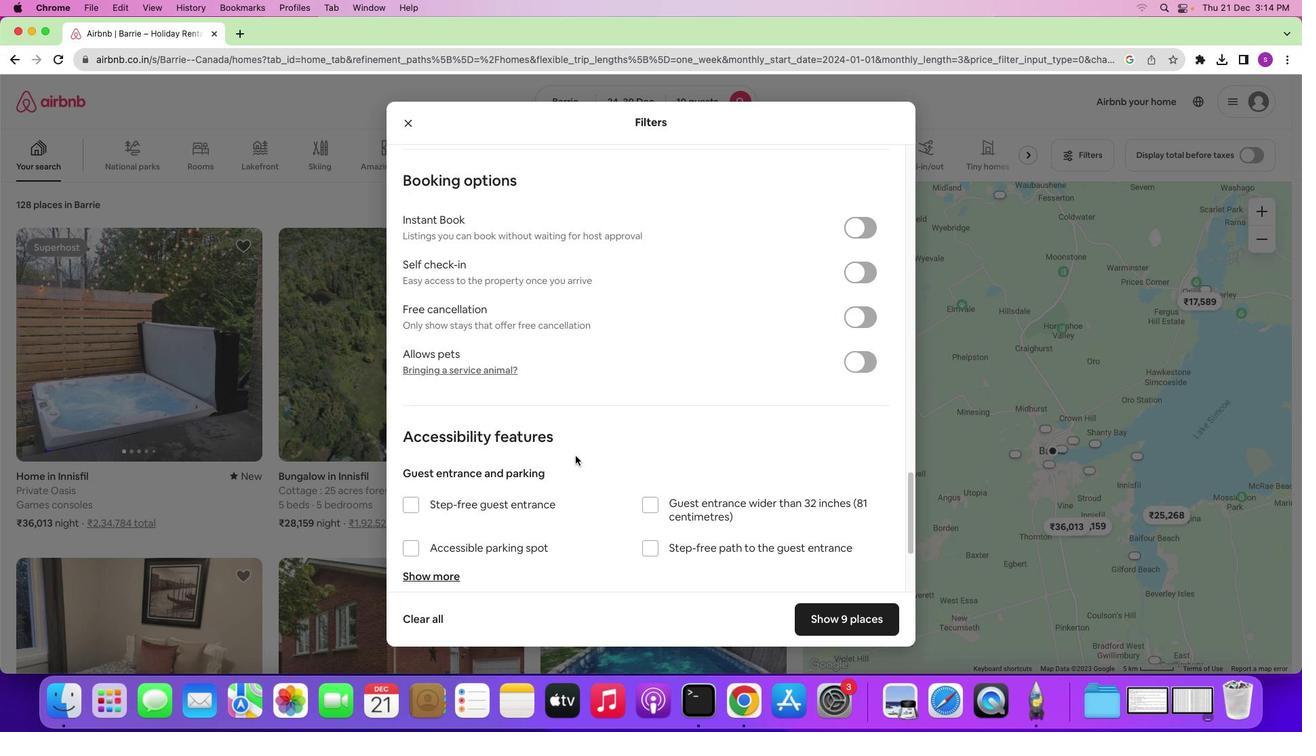 
Action: Mouse scrolled (541, 501) with delta (63, 9)
Screenshot: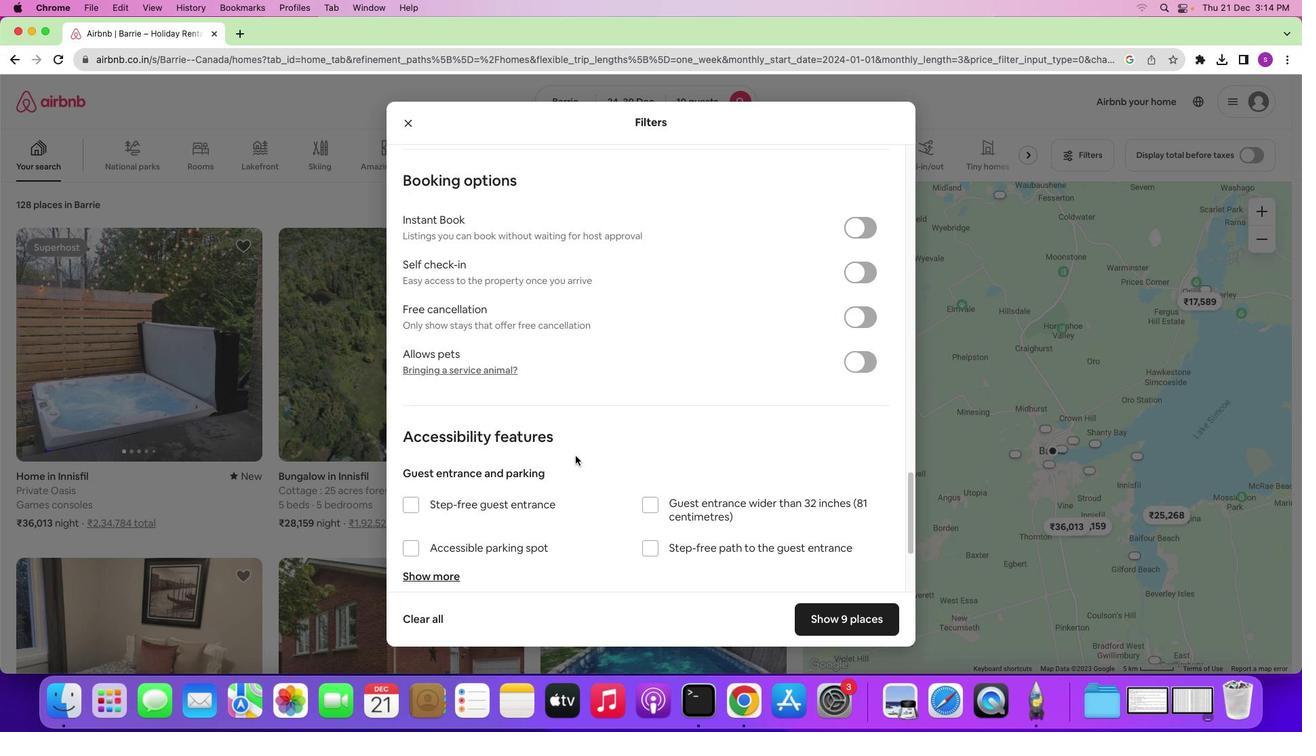
Action: Mouse moved to (539, 500)
Screenshot: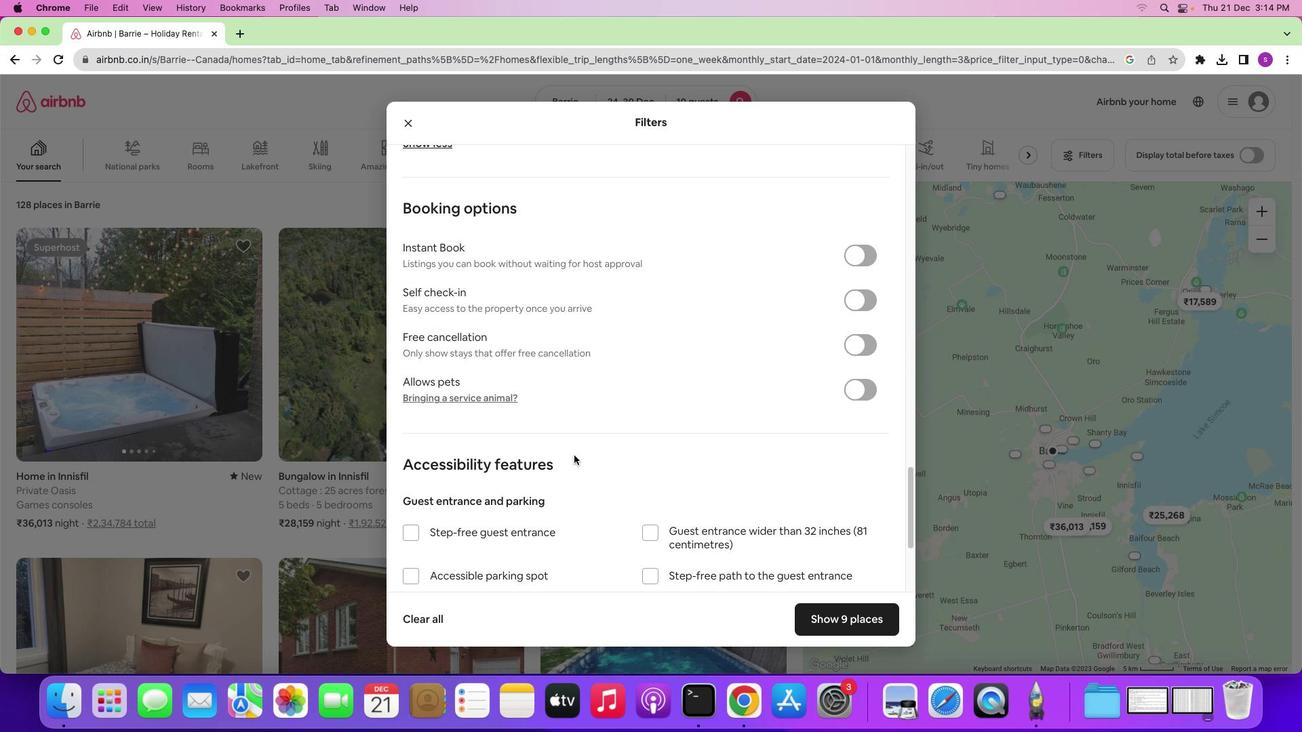 
Action: Mouse scrolled (539, 500) with delta (63, 8)
Screenshot: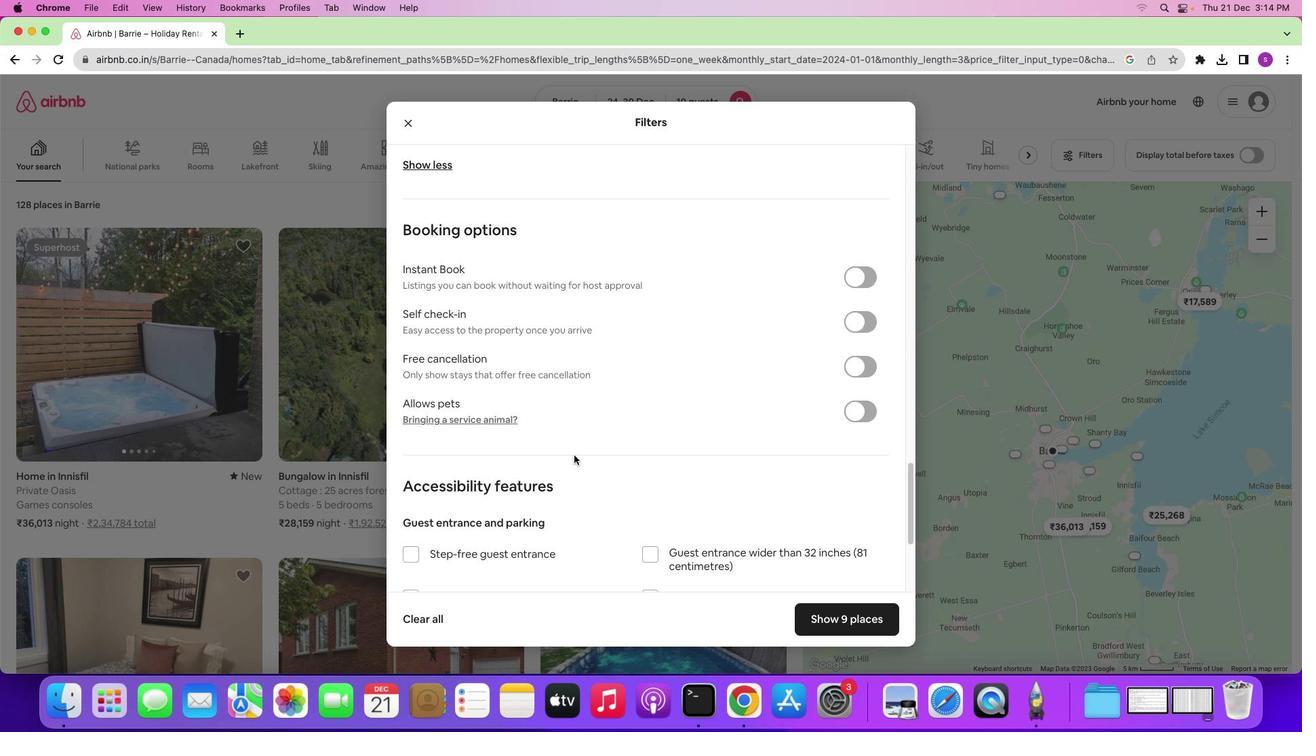 
Action: Mouse scrolled (539, 500) with delta (63, 8)
Screenshot: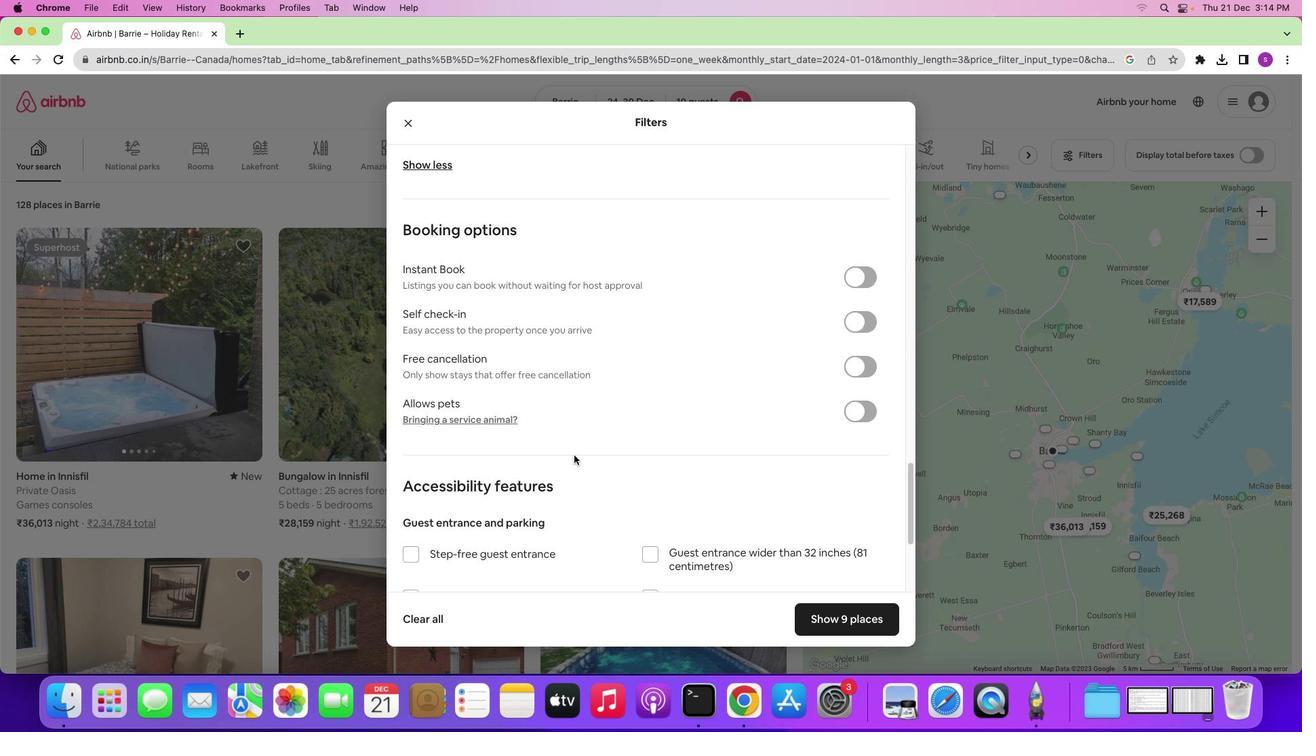 
Action: Mouse moved to (539, 500)
Screenshot: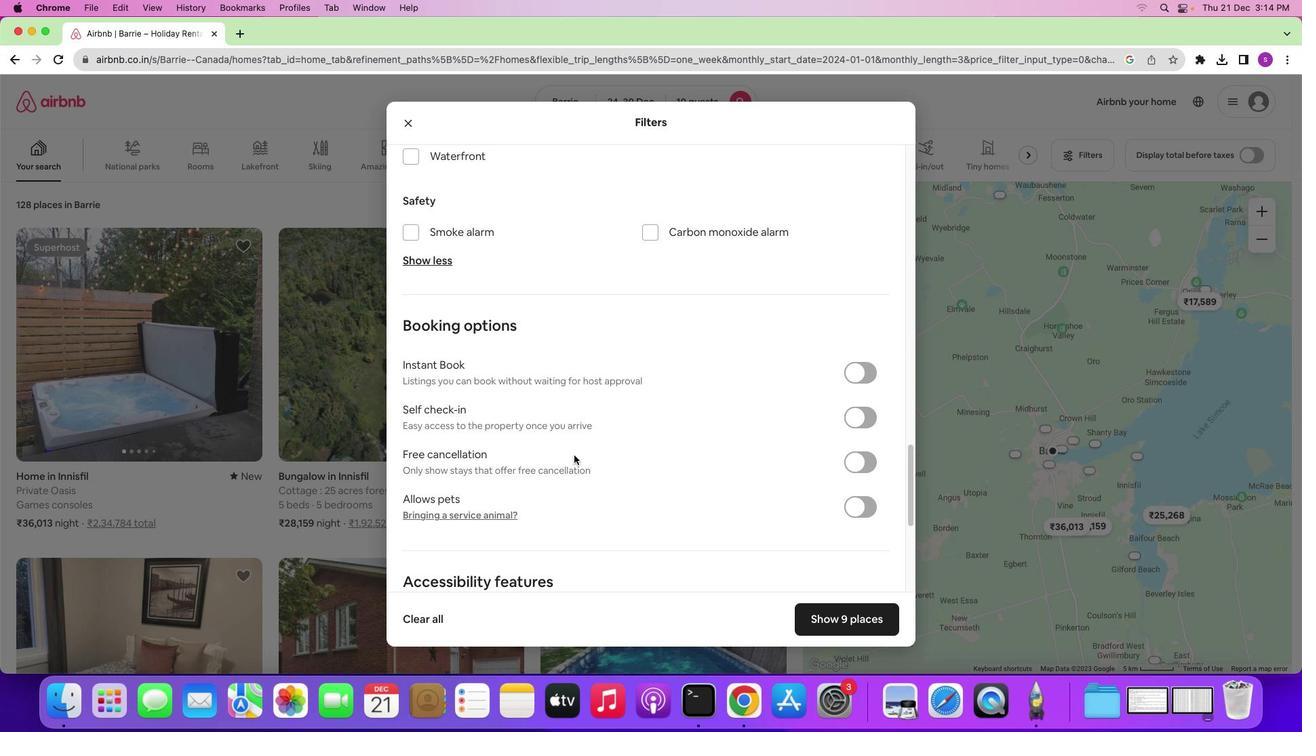 
Action: Mouse scrolled (539, 500) with delta (63, 10)
Screenshot: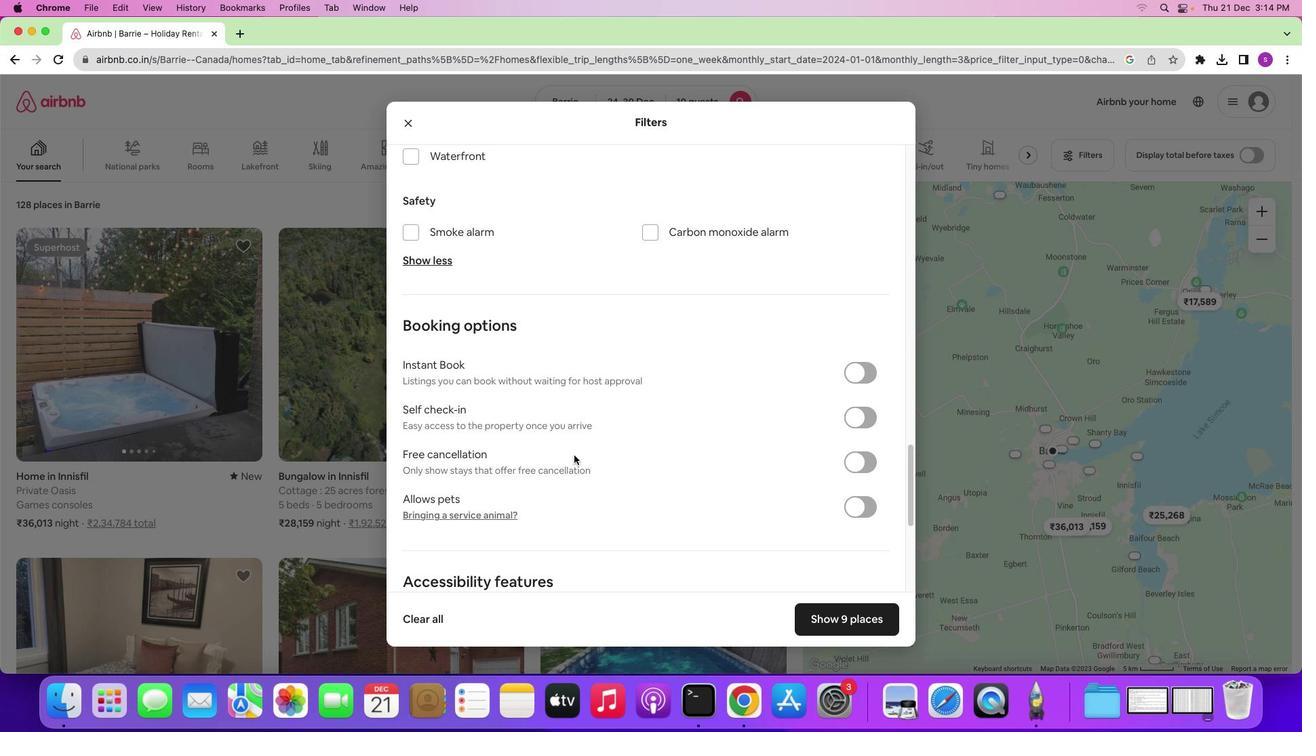 
Action: Mouse moved to (539, 500)
Screenshot: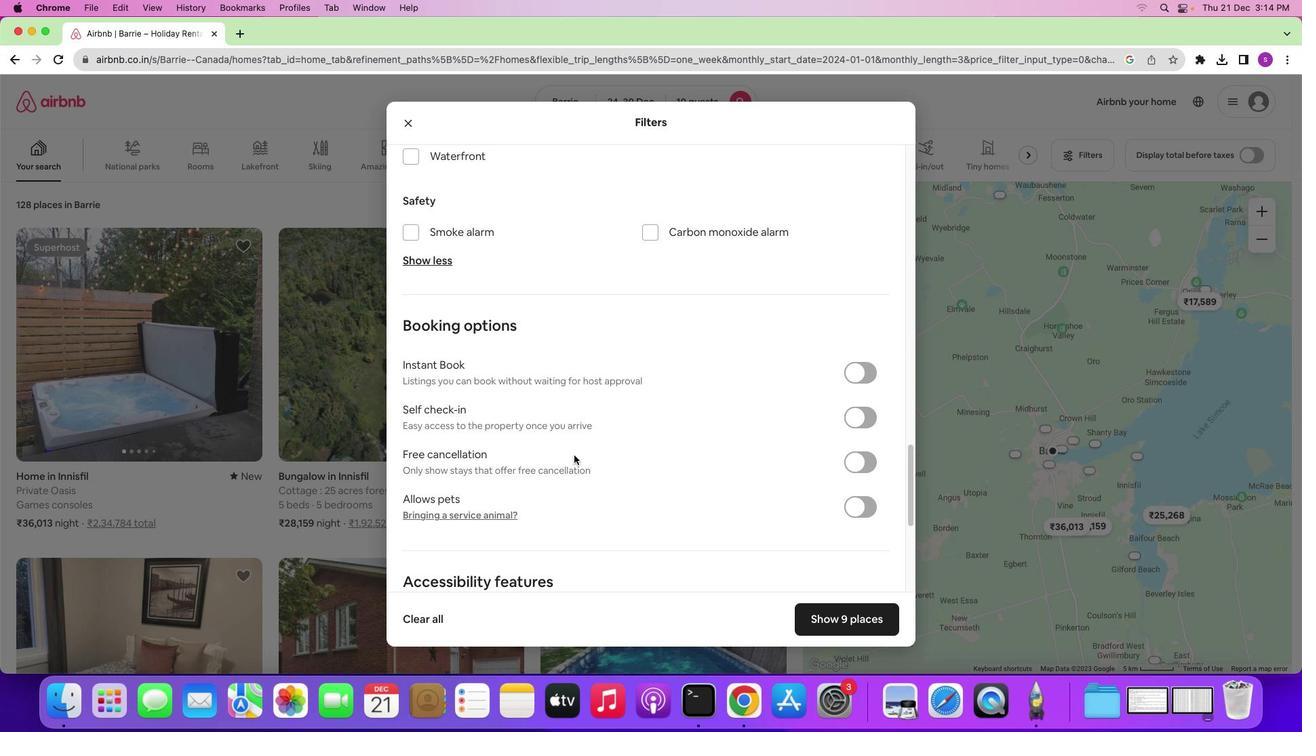 
Action: Mouse scrolled (539, 500) with delta (63, 11)
Screenshot: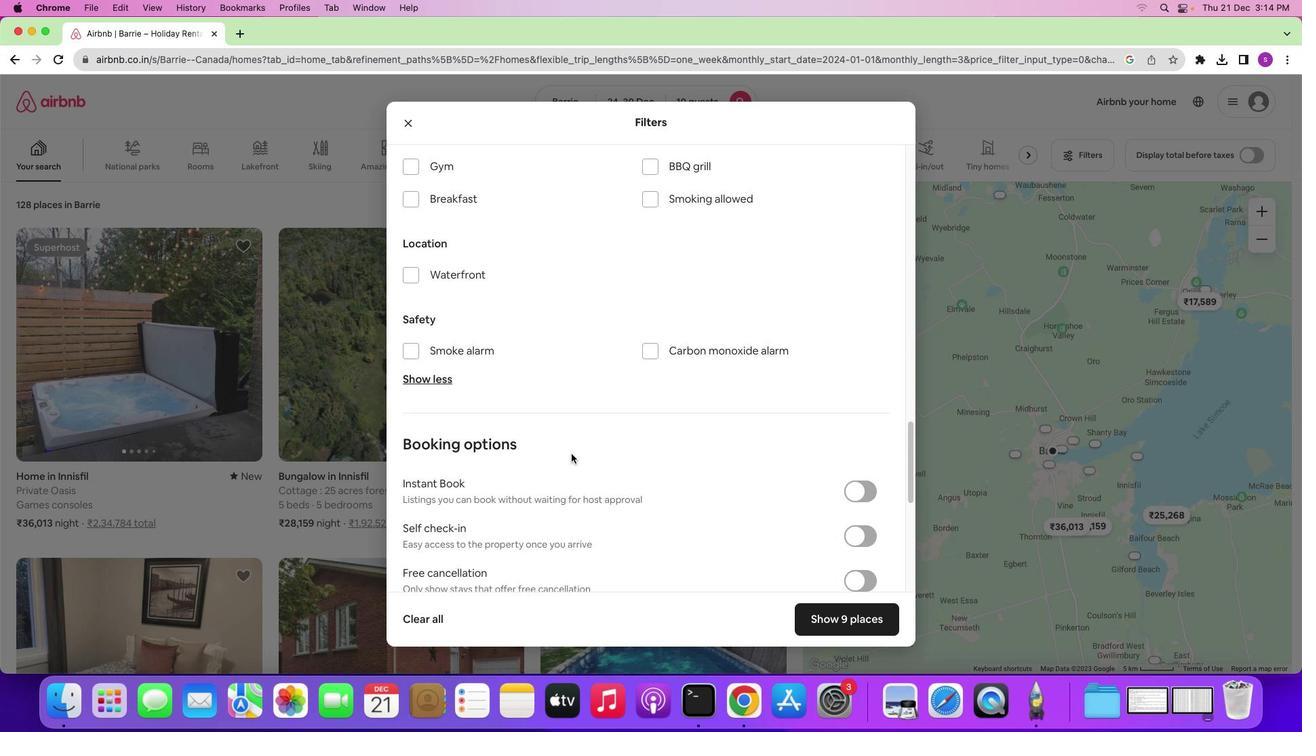 
Action: Mouse moved to (400, 243)
Screenshot: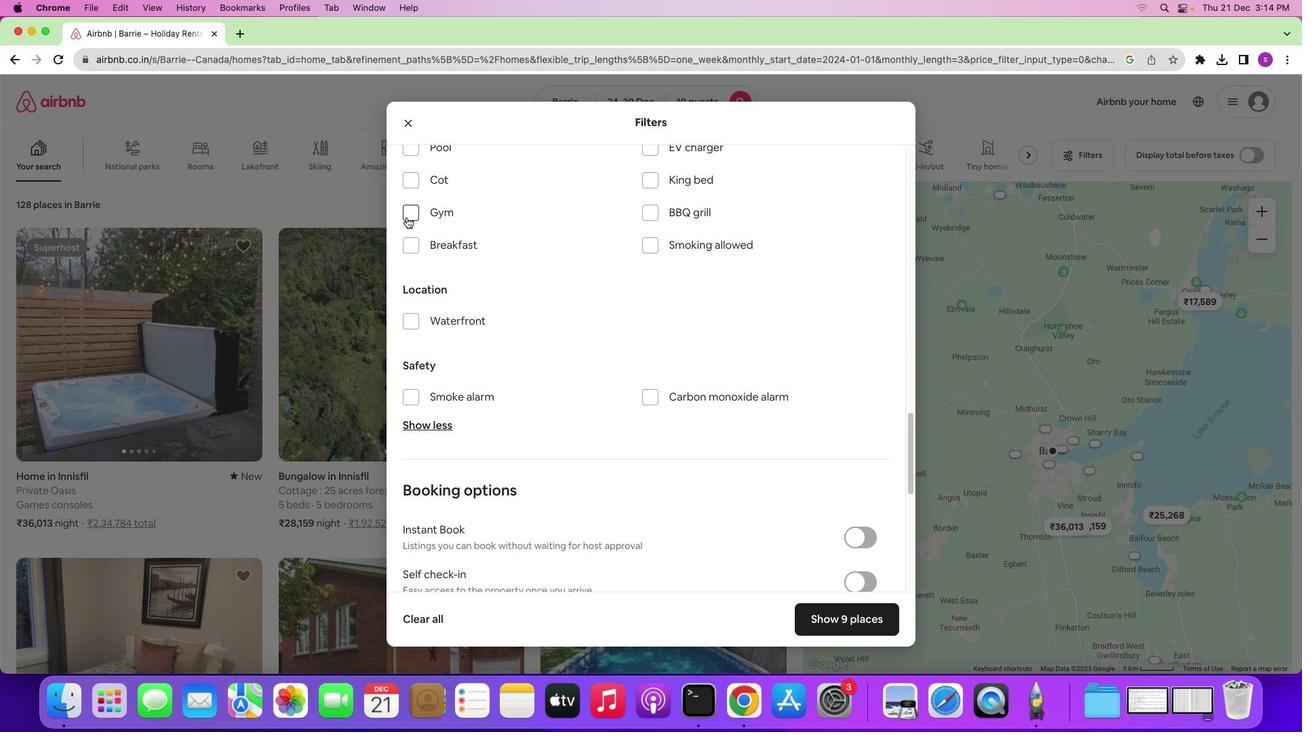 
Action: Mouse pressed left at (400, 243)
Screenshot: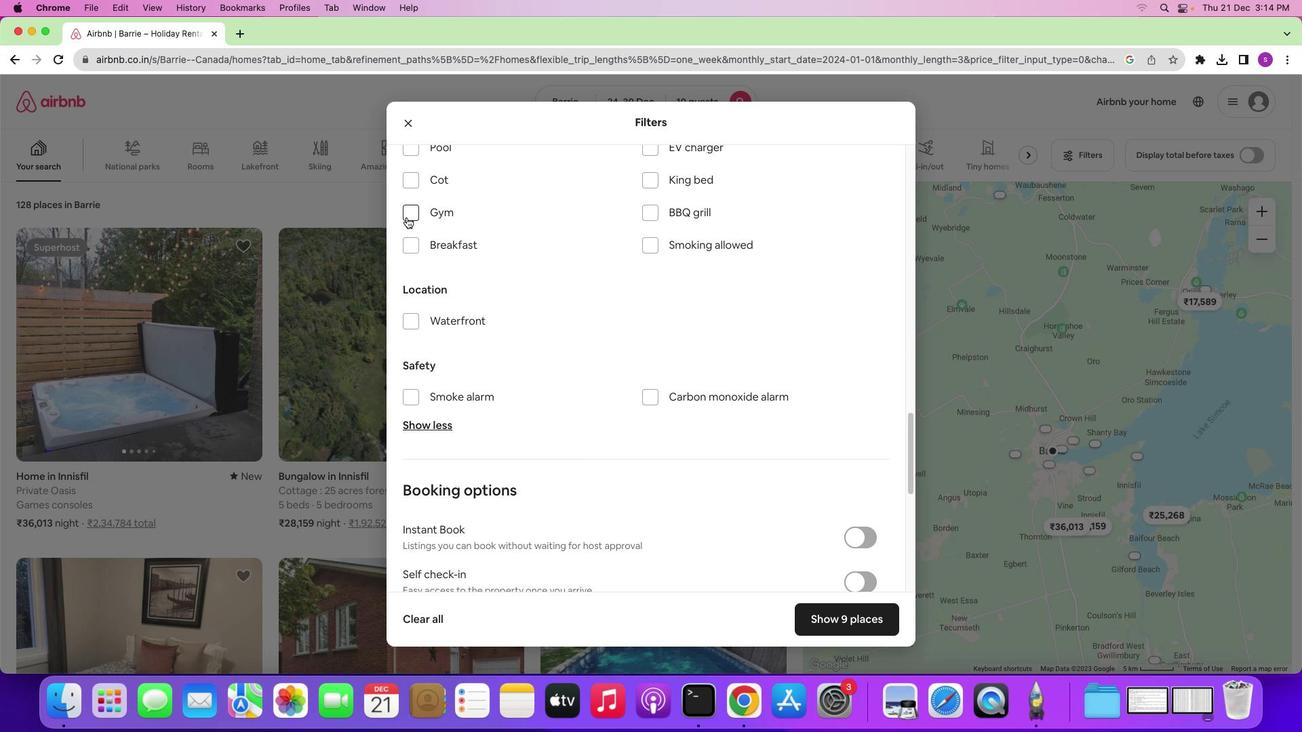 
Action: Mouse moved to (404, 273)
Screenshot: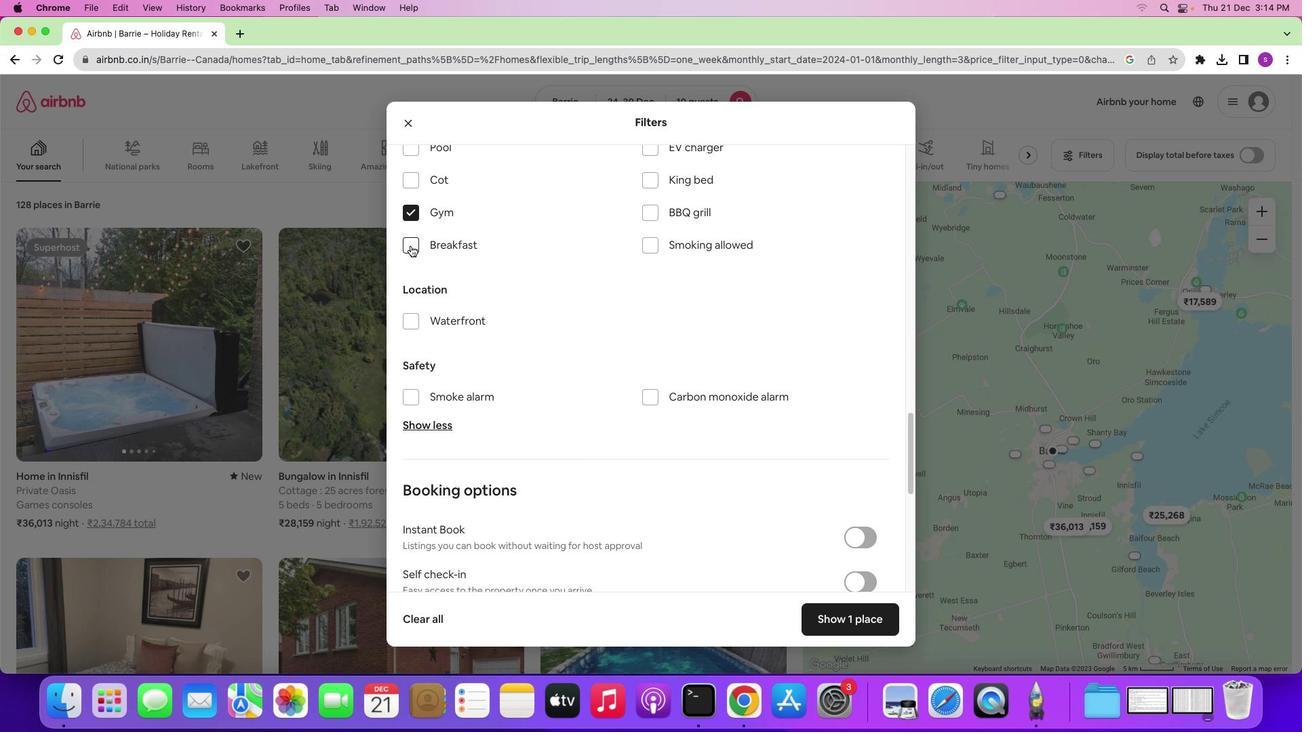 
Action: Mouse pressed left at (404, 273)
Screenshot: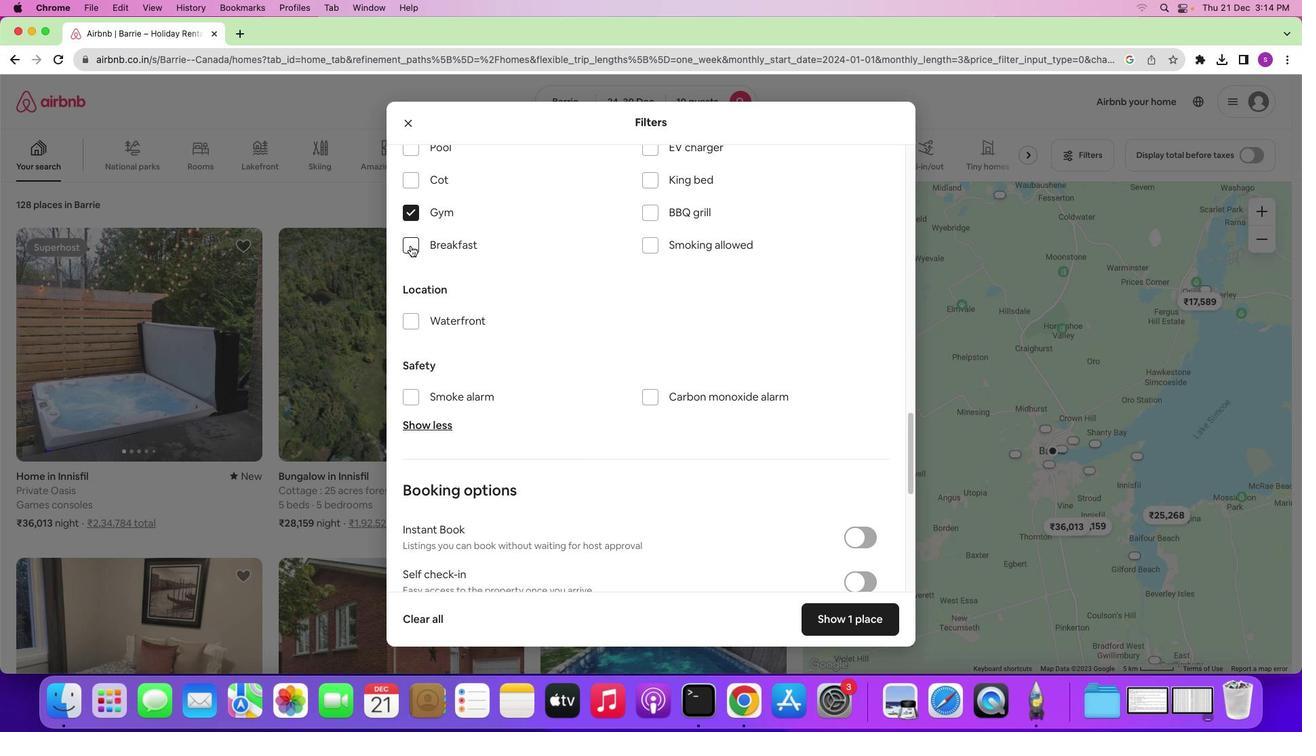 
Action: Mouse moved to (590, 480)
Screenshot: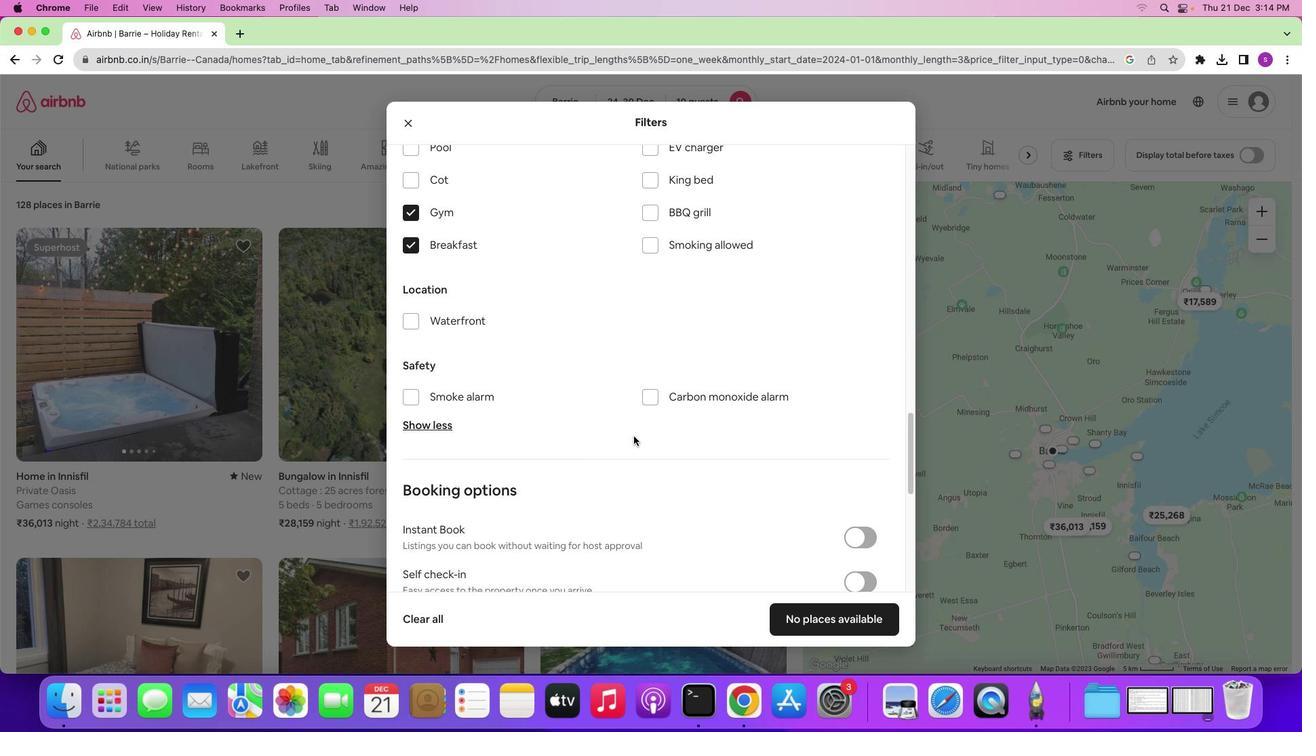 
Action: Mouse scrolled (590, 480) with delta (63, 7)
Screenshot: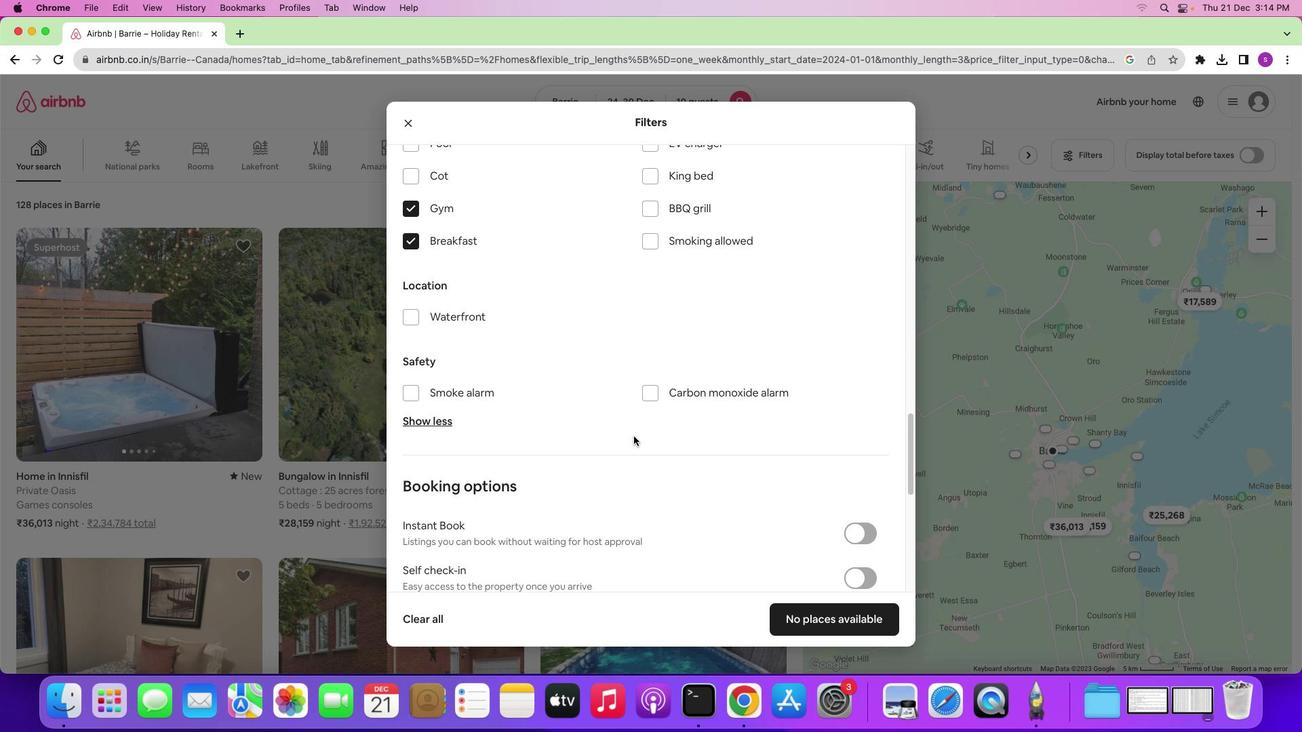 
Action: Mouse scrolled (590, 480) with delta (63, 7)
Screenshot: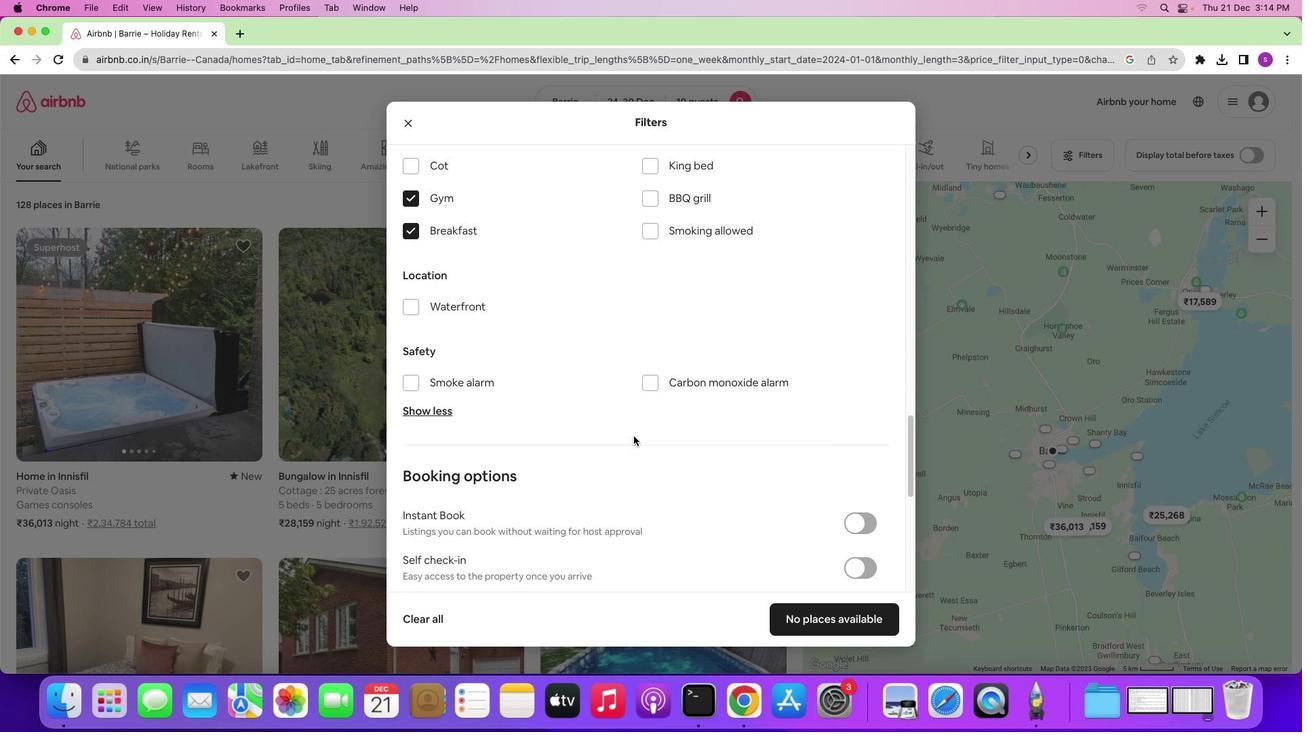 
Action: Mouse scrolled (590, 480) with delta (63, 6)
Screenshot: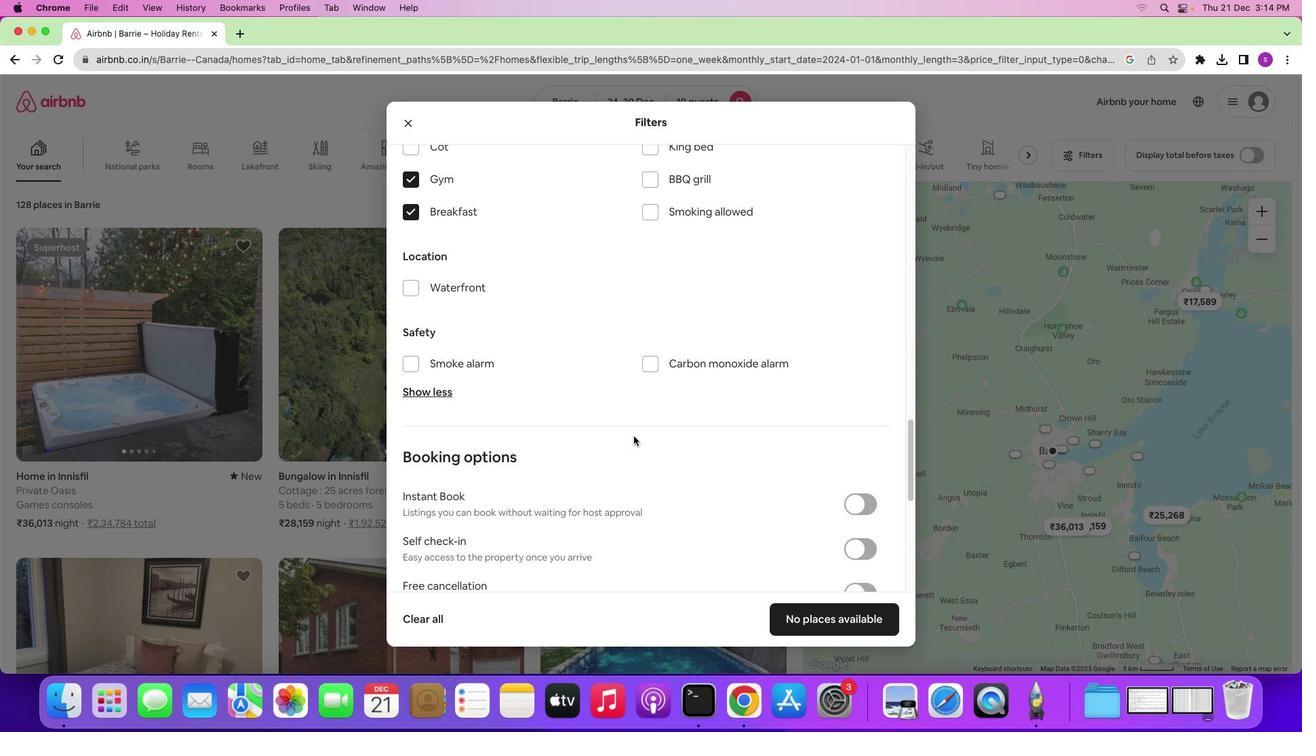 
Action: Mouse moved to (584, 476)
Screenshot: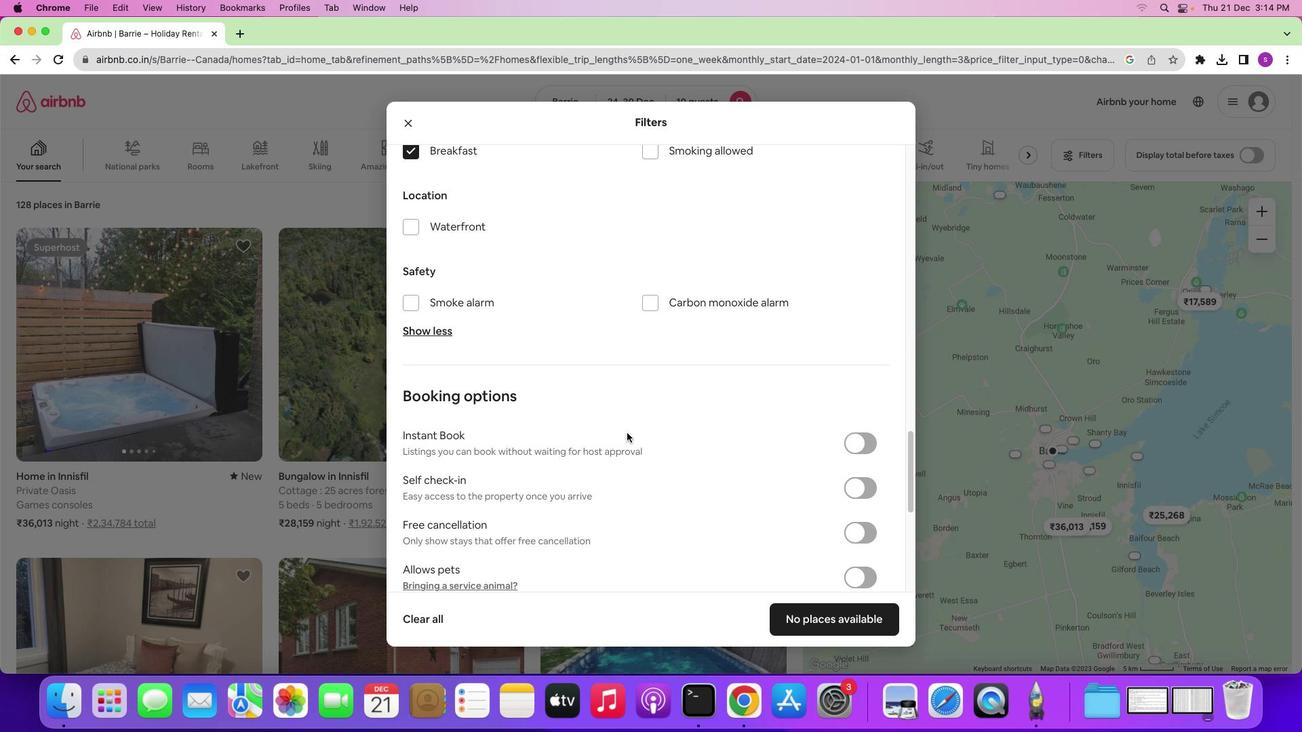 
Action: Mouse scrolled (584, 476) with delta (63, 7)
Screenshot: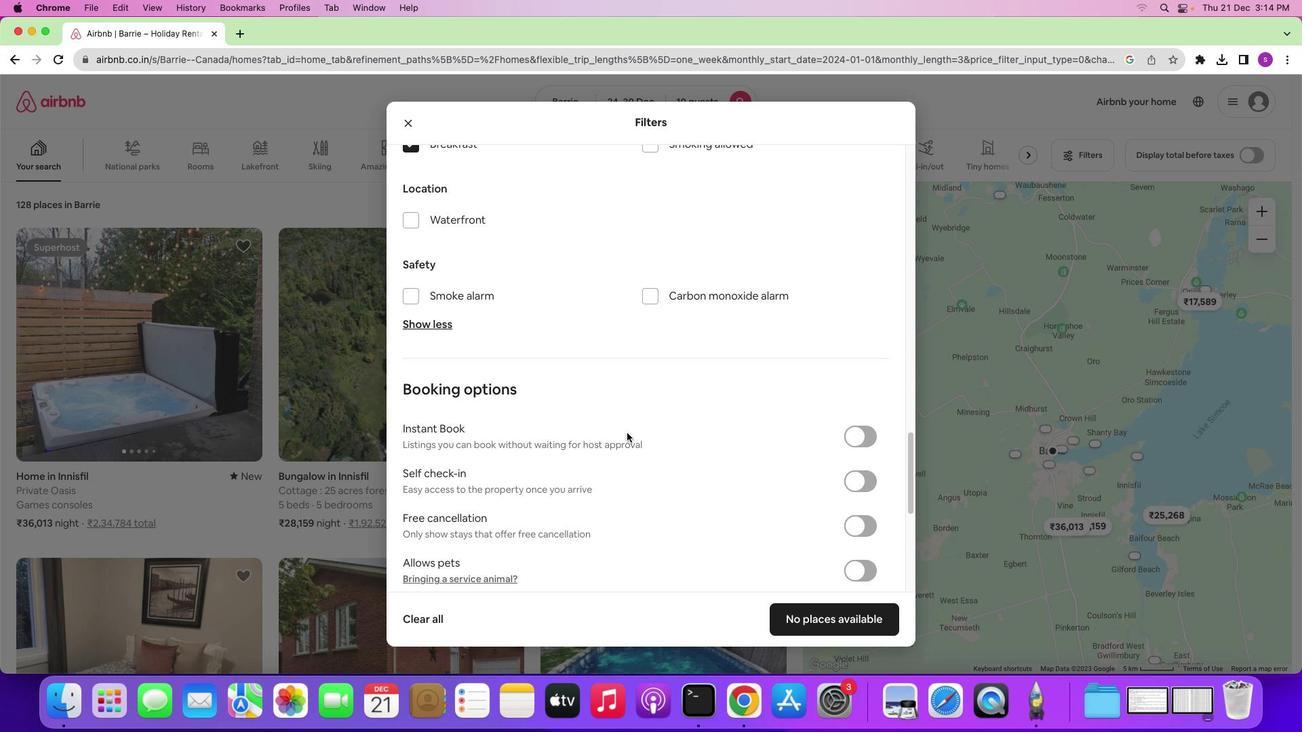 
Action: Mouse scrolled (584, 476) with delta (63, 7)
Screenshot: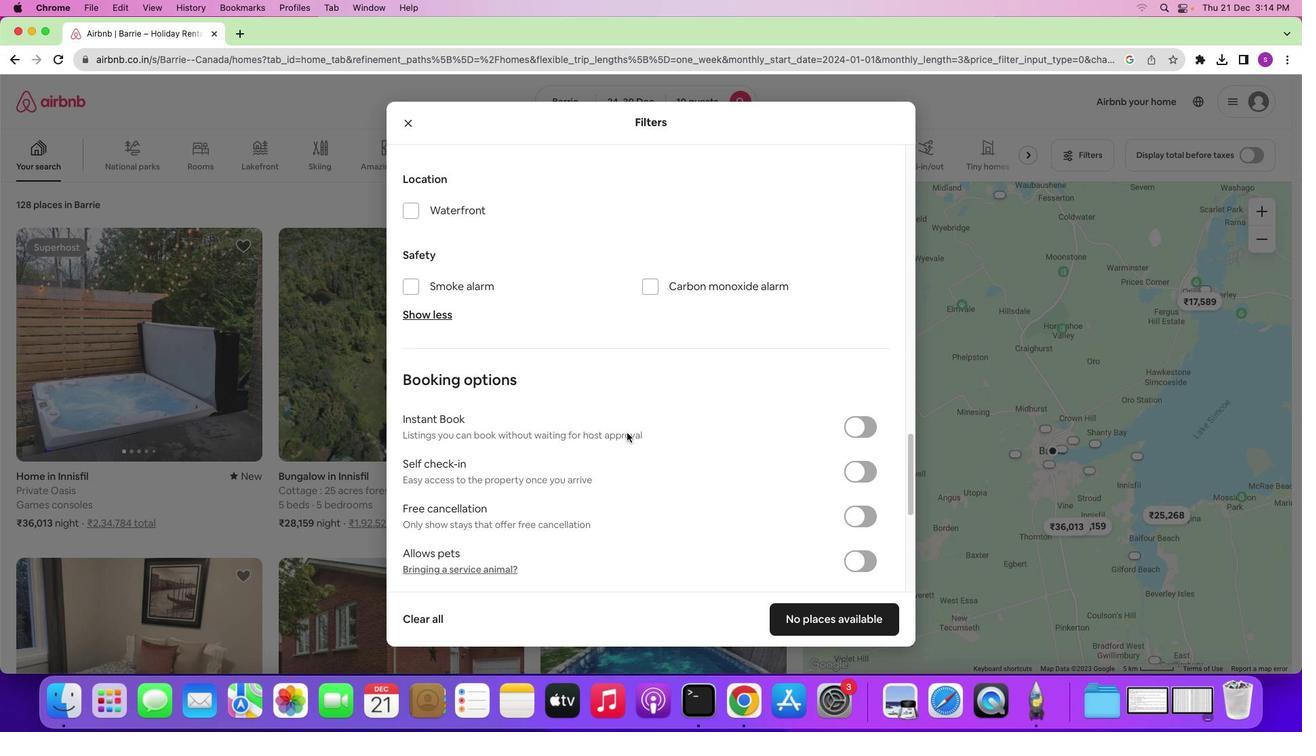 
Action: Mouse scrolled (584, 476) with delta (63, 6)
Screenshot: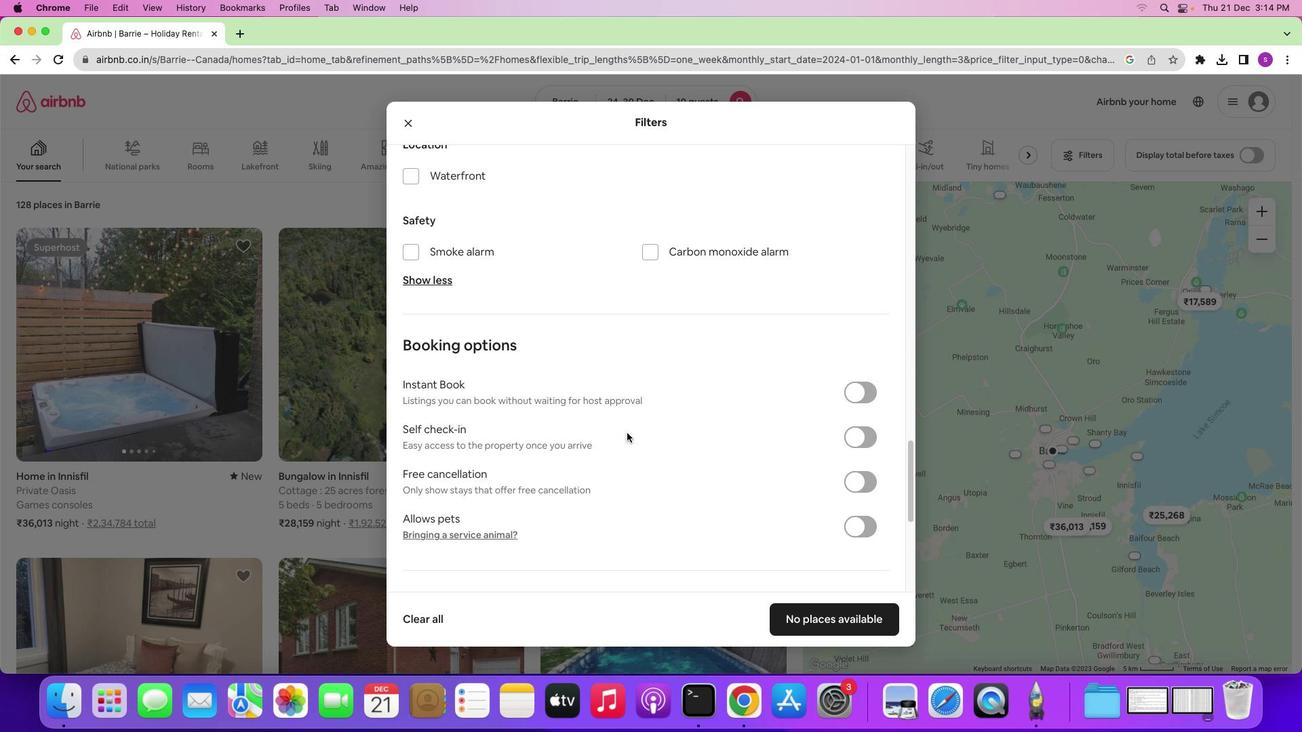 
Action: Mouse scrolled (584, 476) with delta (63, 7)
Screenshot: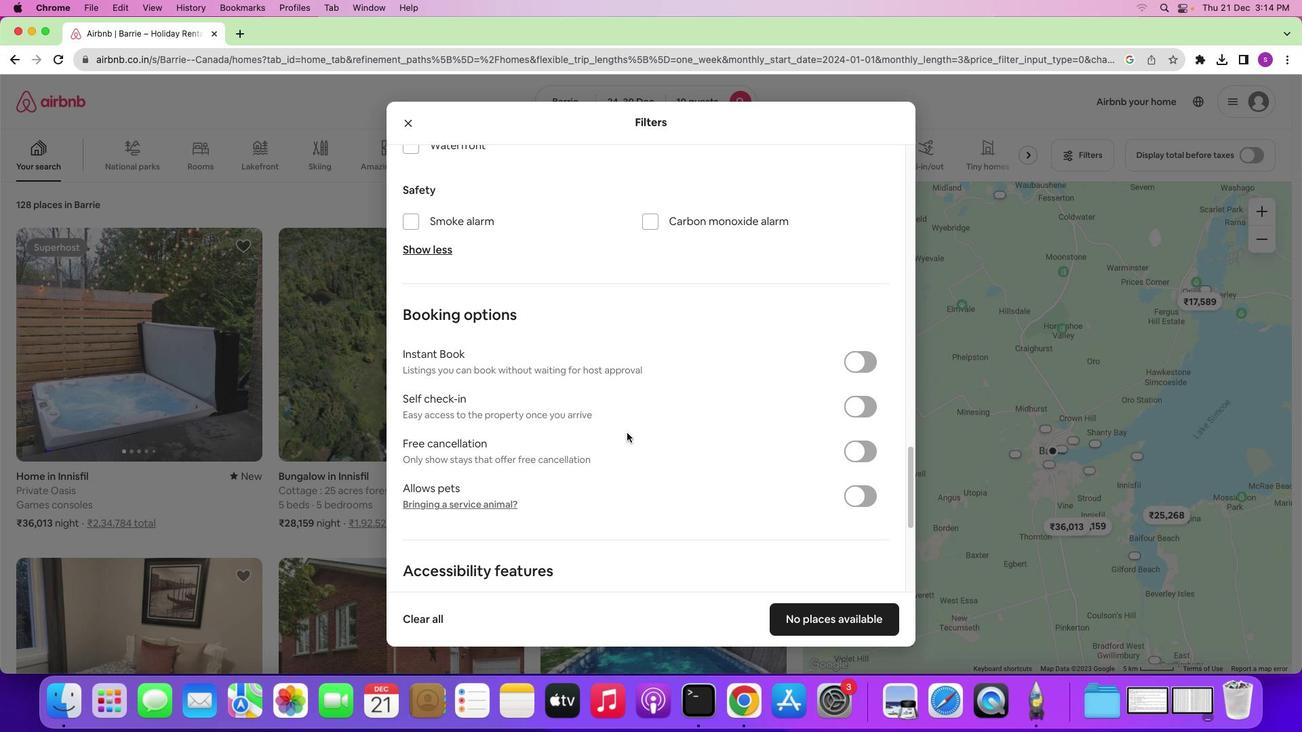 
Action: Mouse scrolled (584, 476) with delta (63, 7)
Screenshot: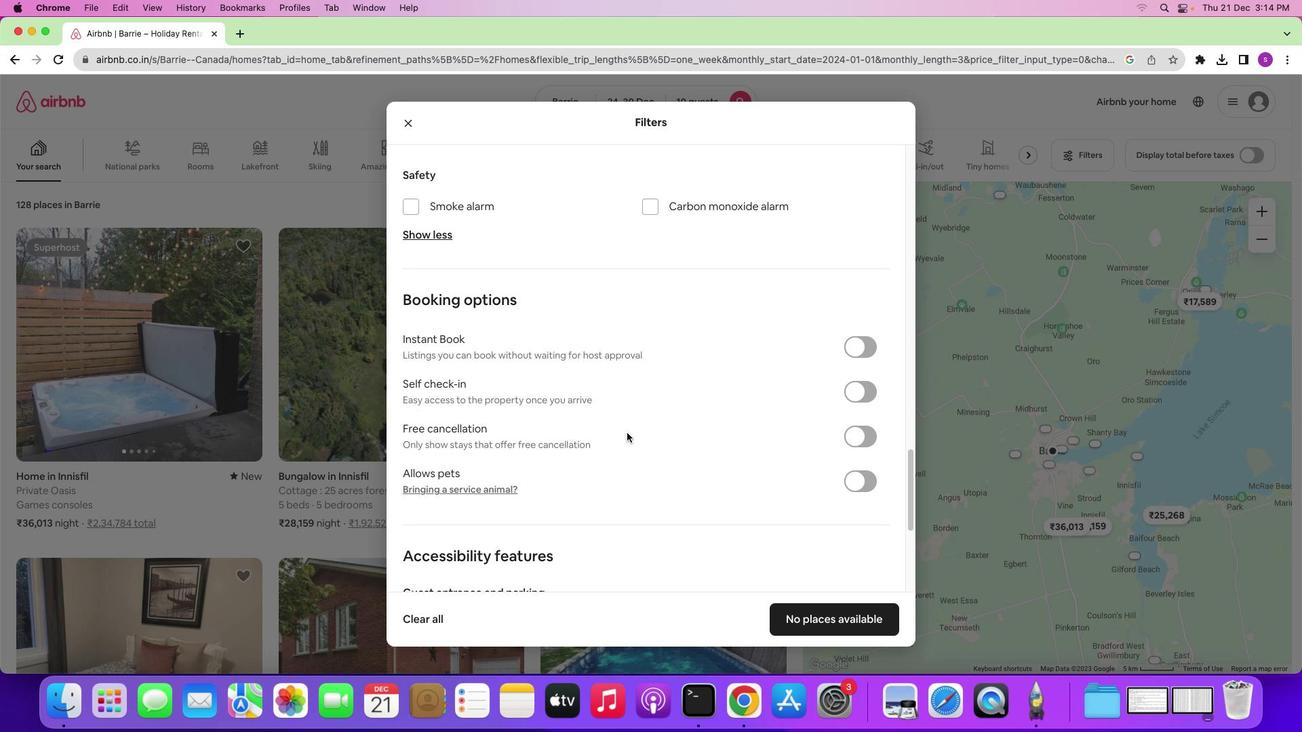 
Action: Mouse scrolled (584, 476) with delta (63, 6)
Screenshot: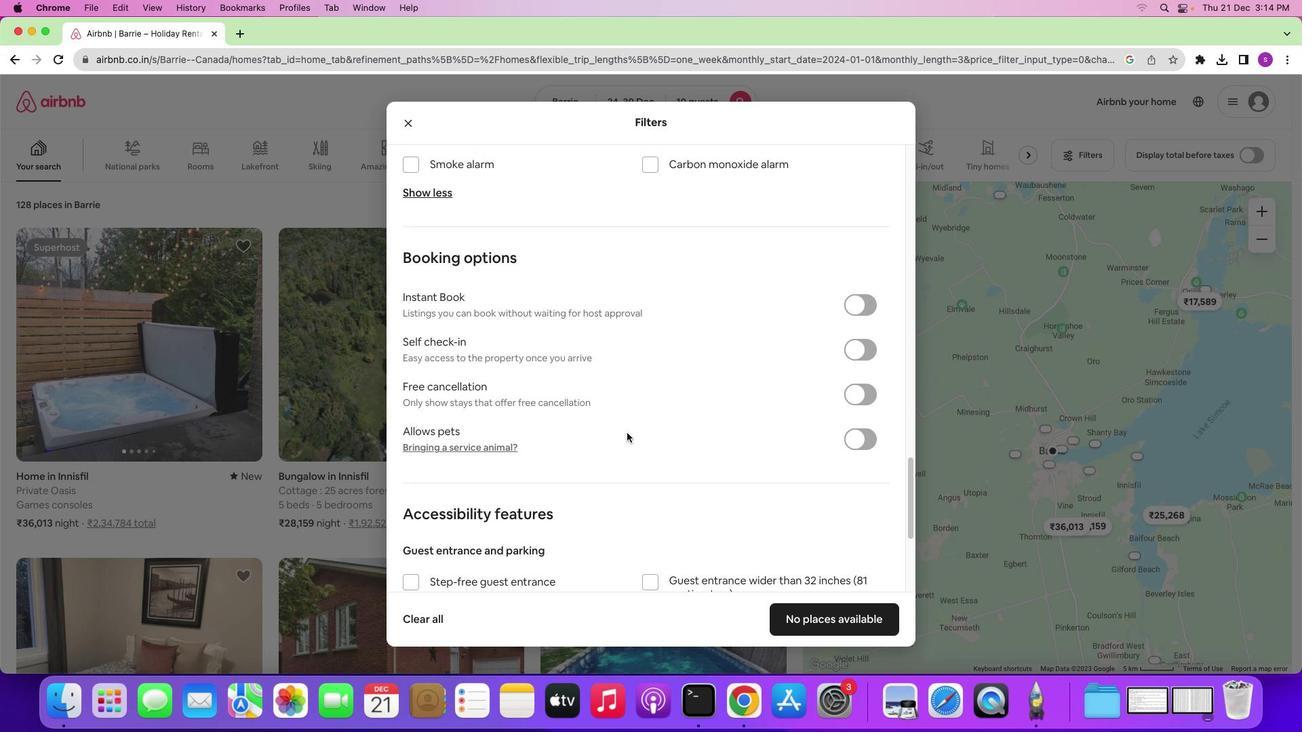 
Action: Mouse scrolled (584, 476) with delta (63, 6)
Screenshot: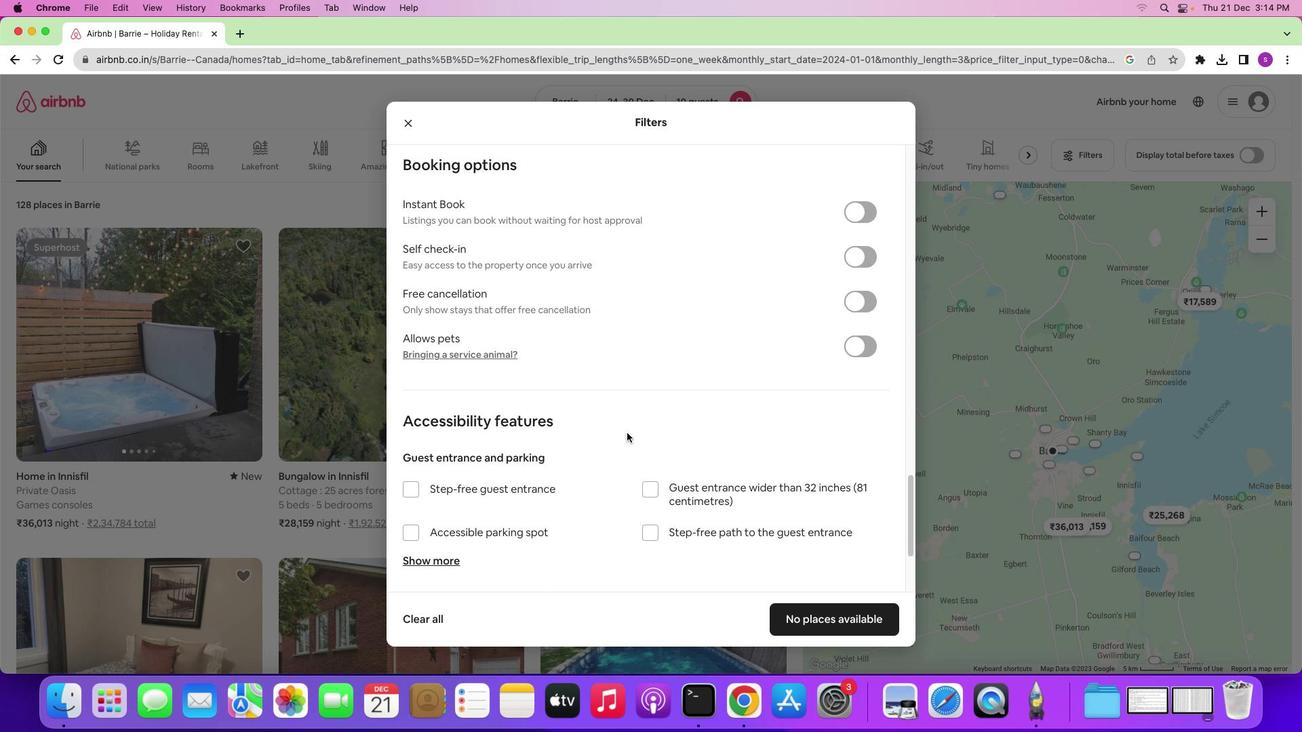 
Action: Mouse scrolled (584, 476) with delta (63, 7)
Screenshot: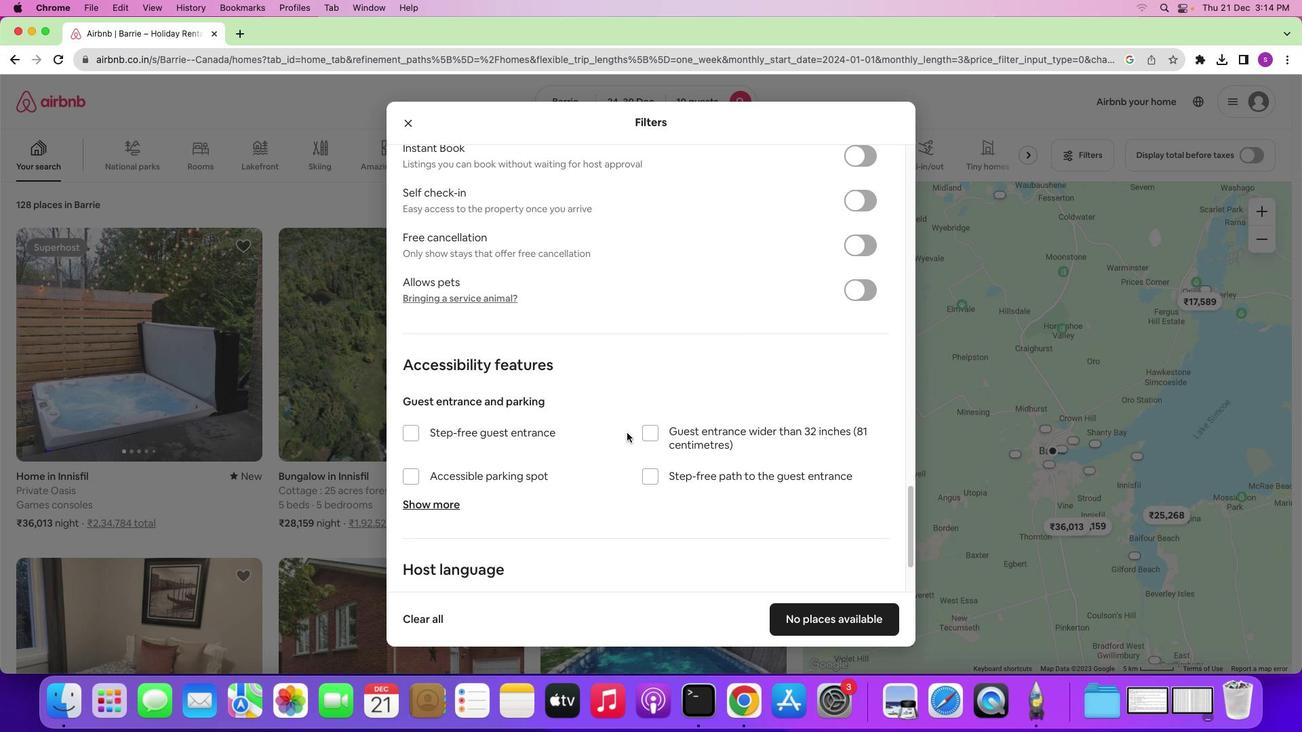 
Action: Mouse scrolled (584, 476) with delta (63, 7)
Screenshot: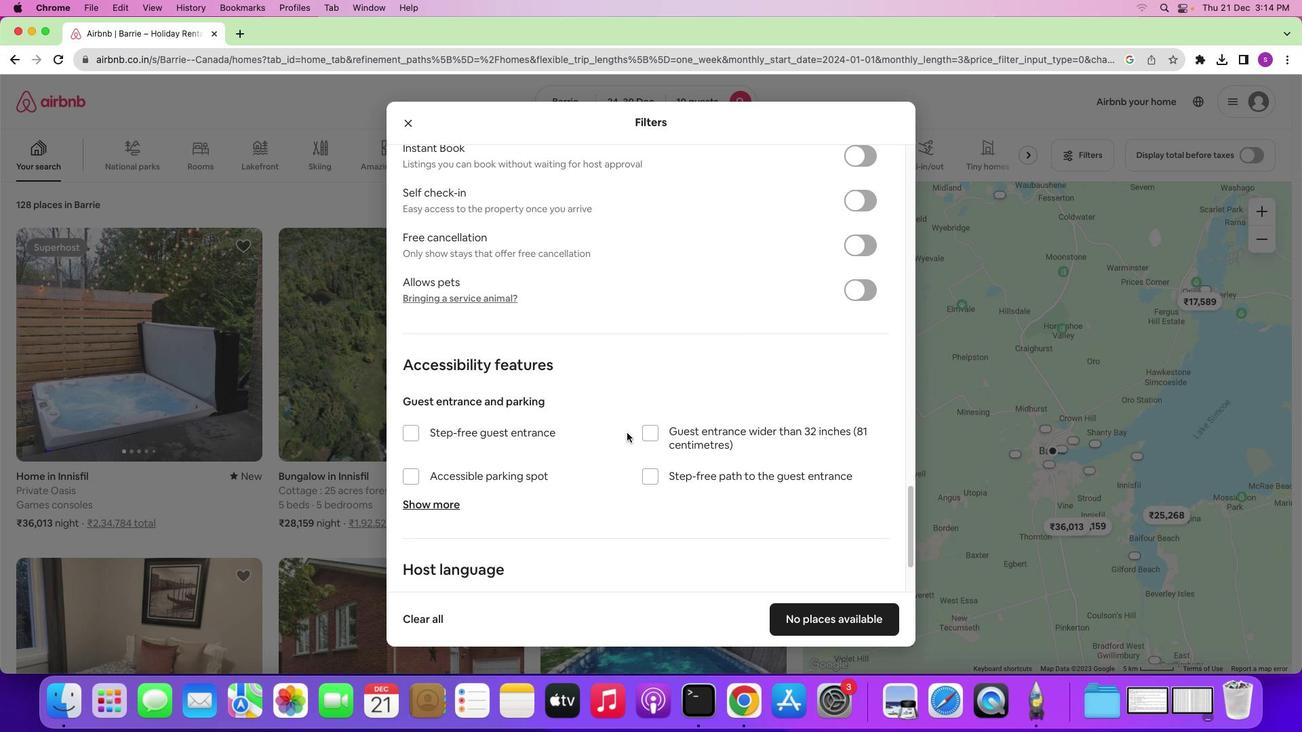 
Action: Mouse scrolled (584, 476) with delta (63, 6)
Screenshot: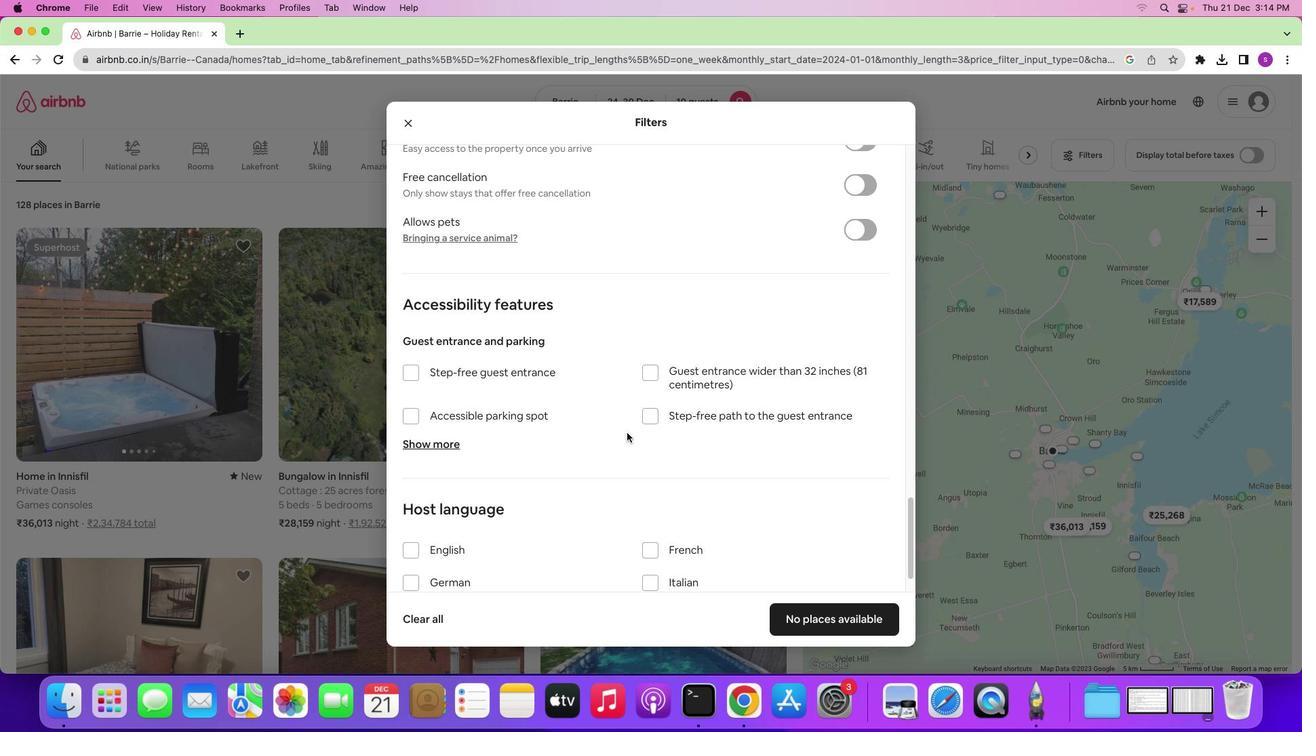 
Action: Mouse scrolled (584, 476) with delta (63, 7)
Screenshot: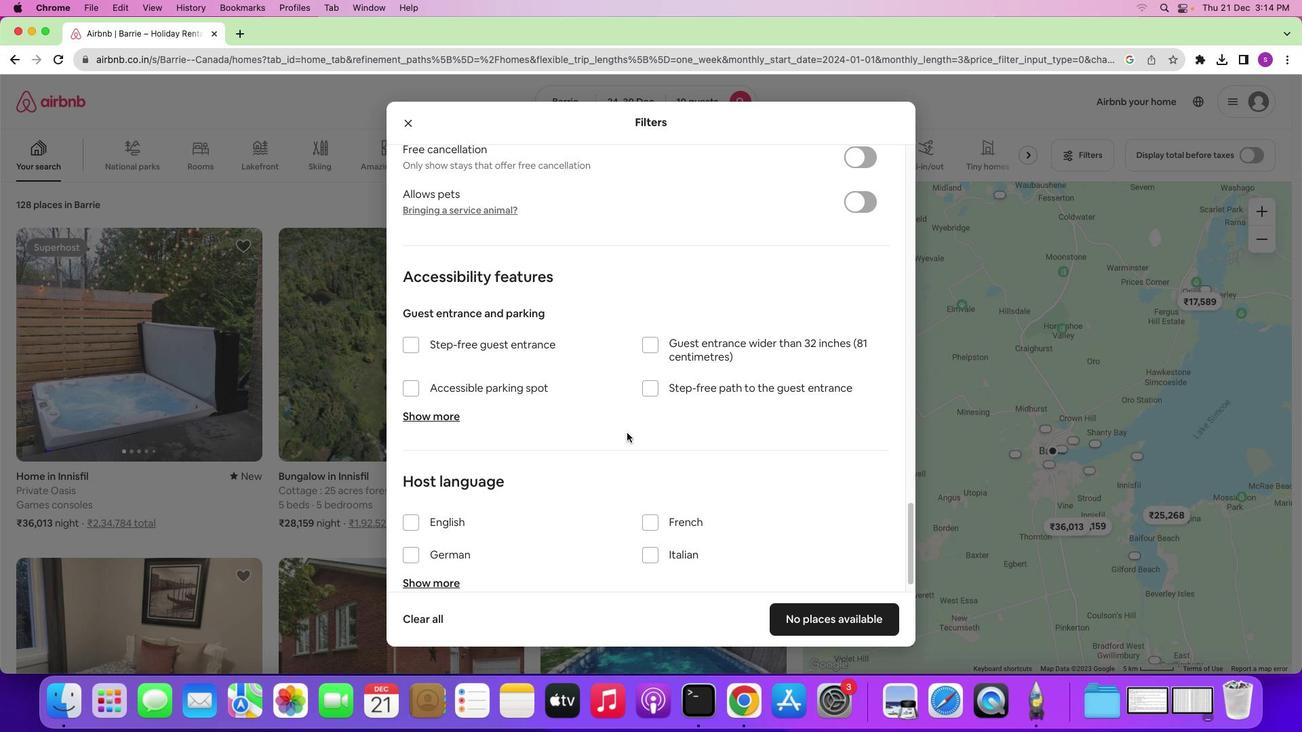 
Action: Mouse scrolled (584, 476) with delta (63, 10)
Screenshot: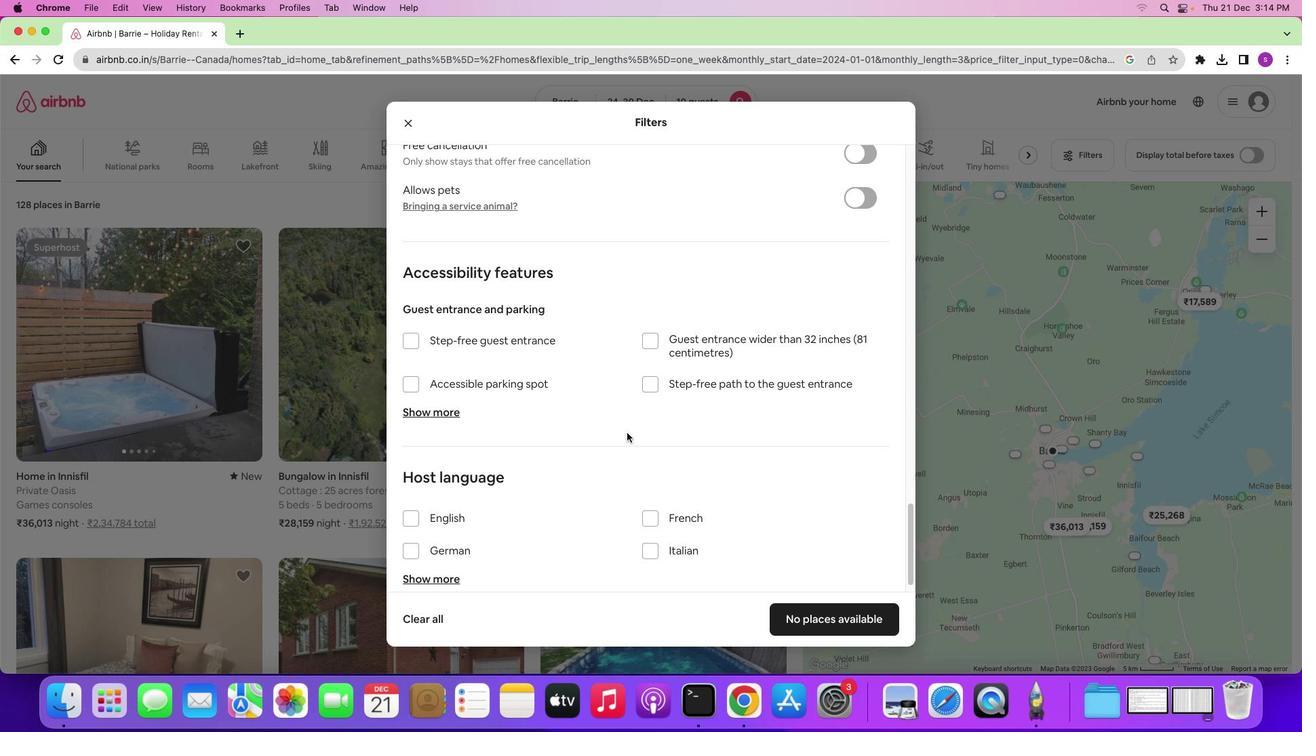 
Action: Mouse scrolled (584, 476) with delta (63, 4)
Screenshot: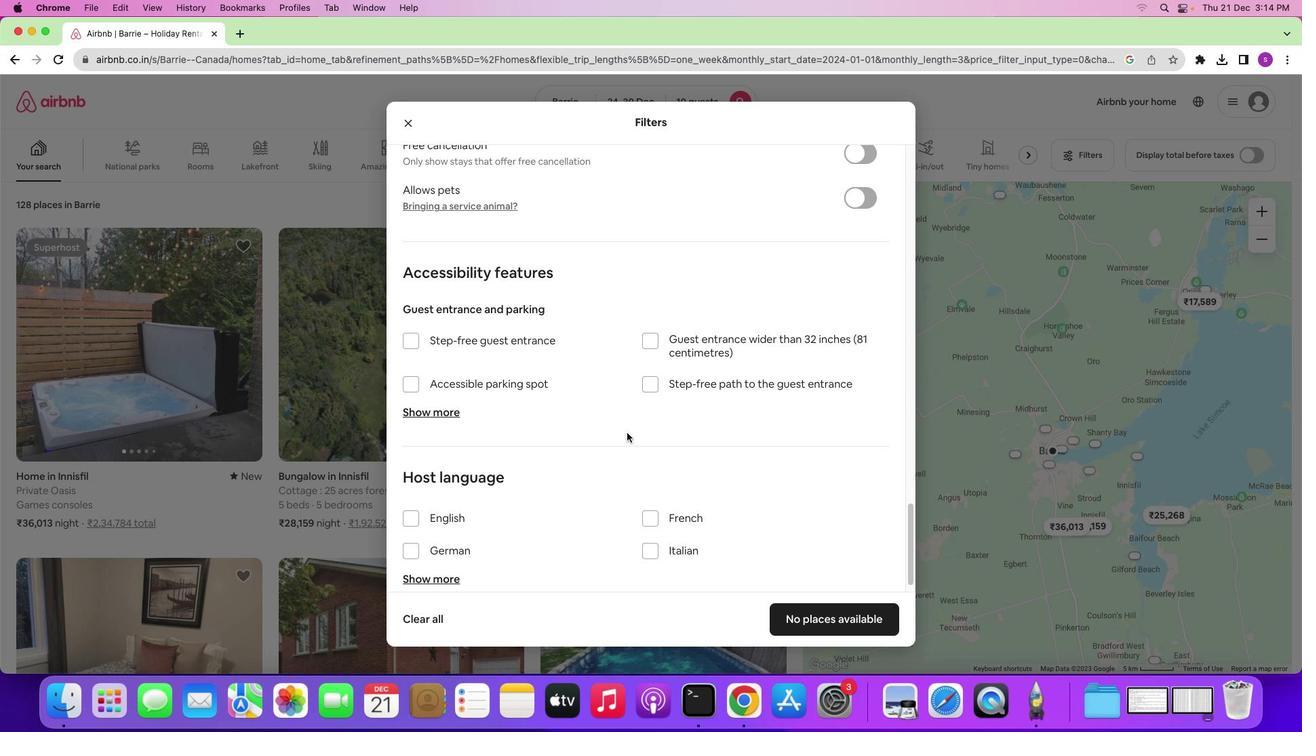 
Action: Mouse scrolled (584, 476) with delta (63, 6)
Screenshot: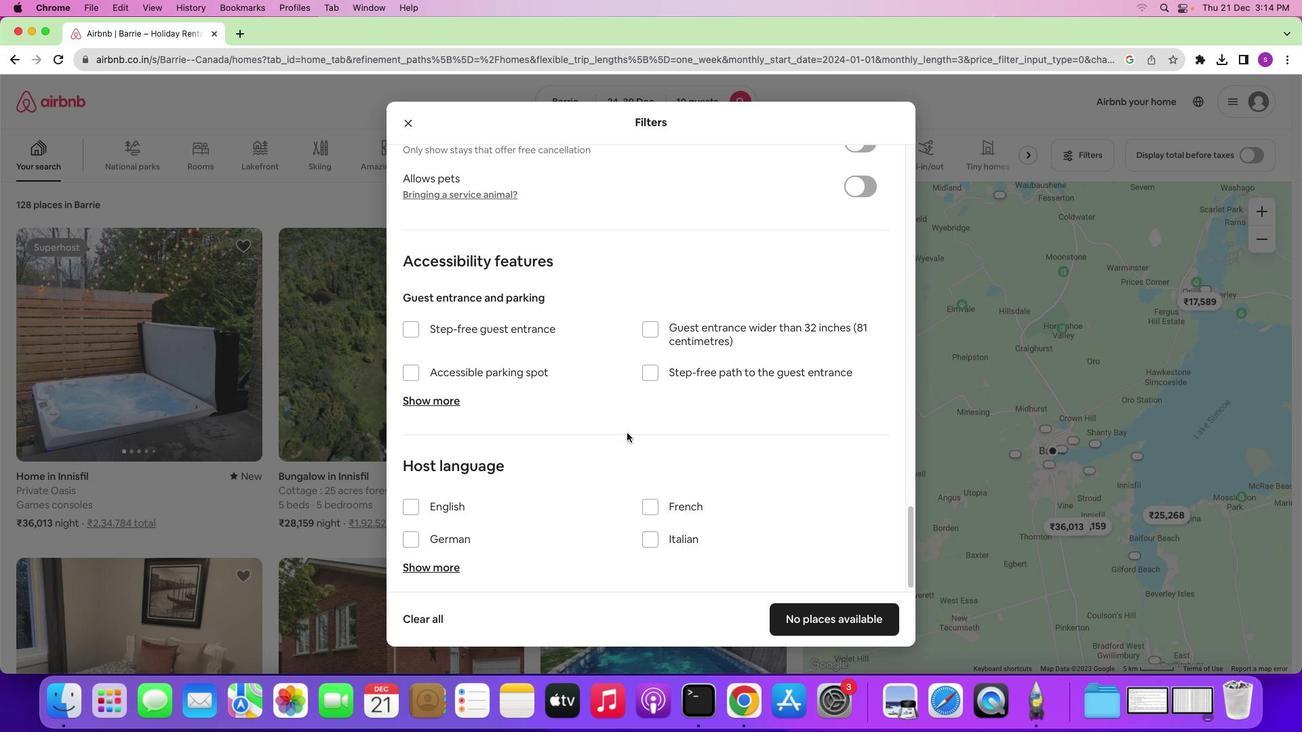 
Action: Mouse scrolled (584, 476) with delta (63, 7)
Screenshot: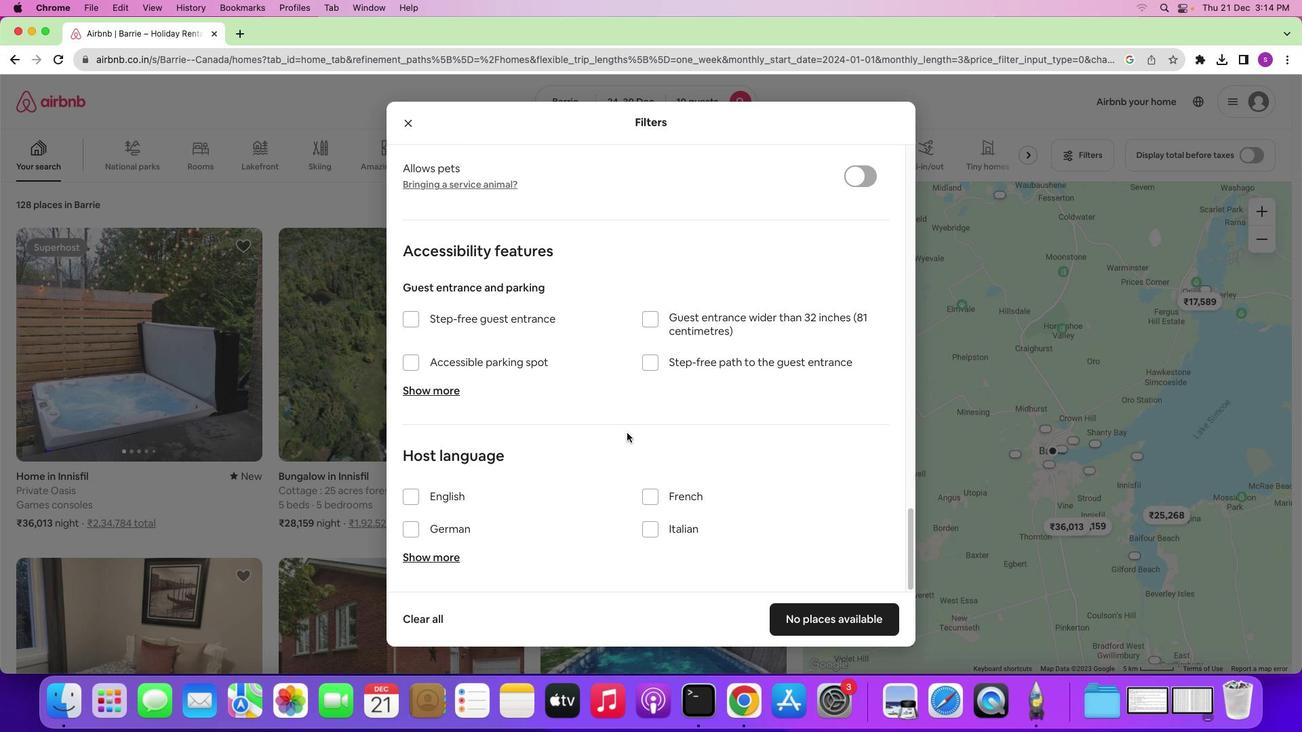 
Action: Mouse scrolled (584, 476) with delta (63, 7)
Screenshot: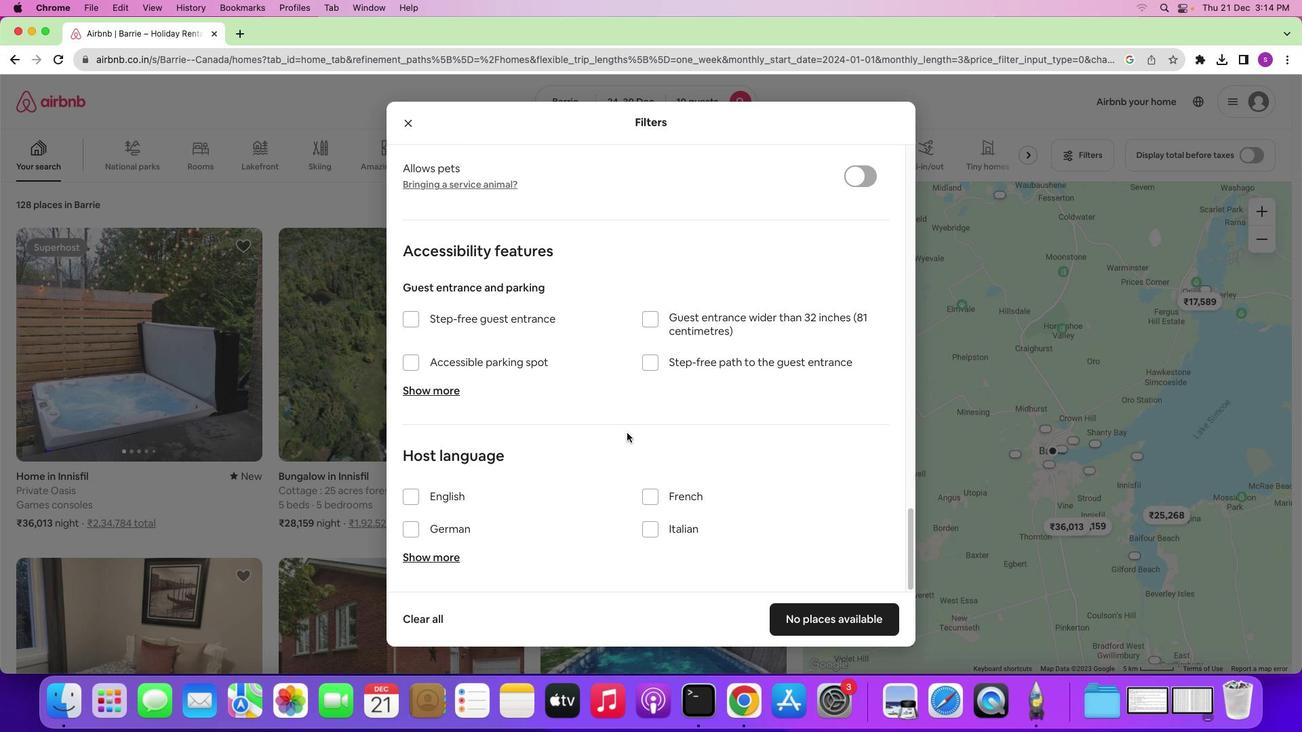 
Action: Mouse moved to (748, 676)
Screenshot: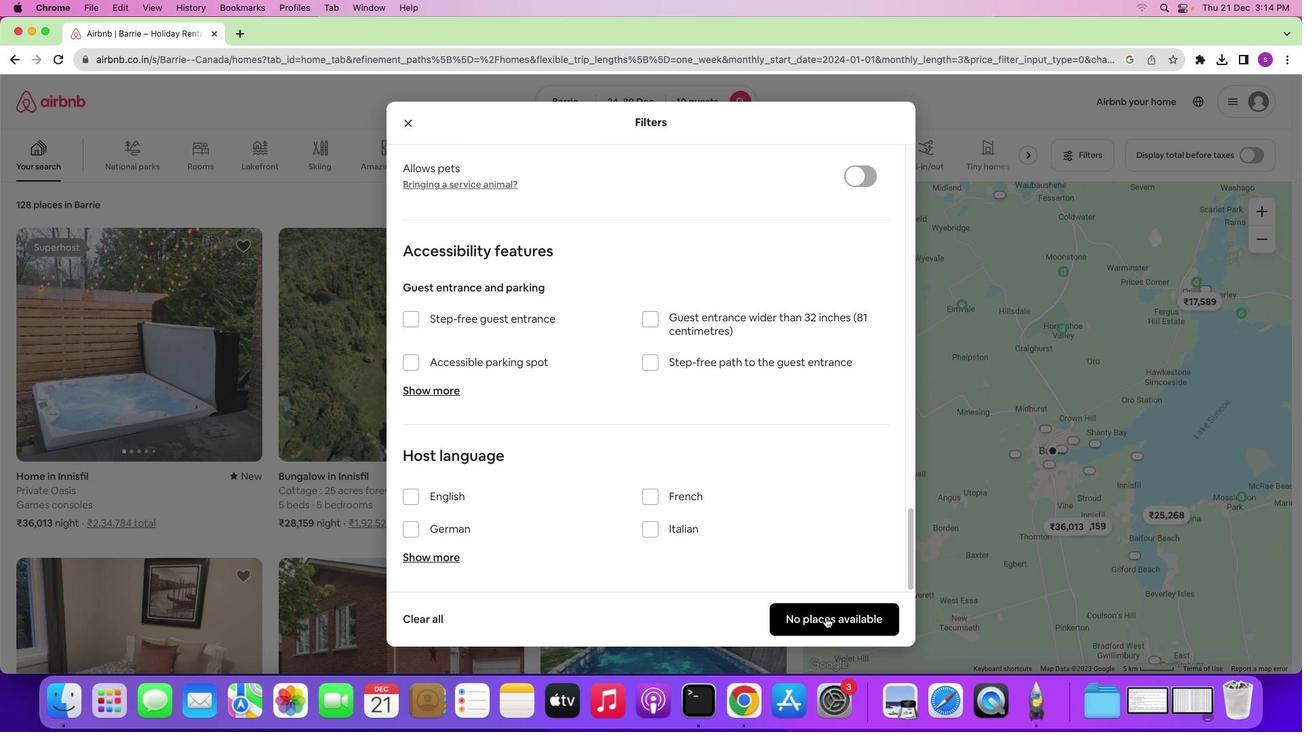 
Action: Mouse pressed left at (748, 676)
Screenshot: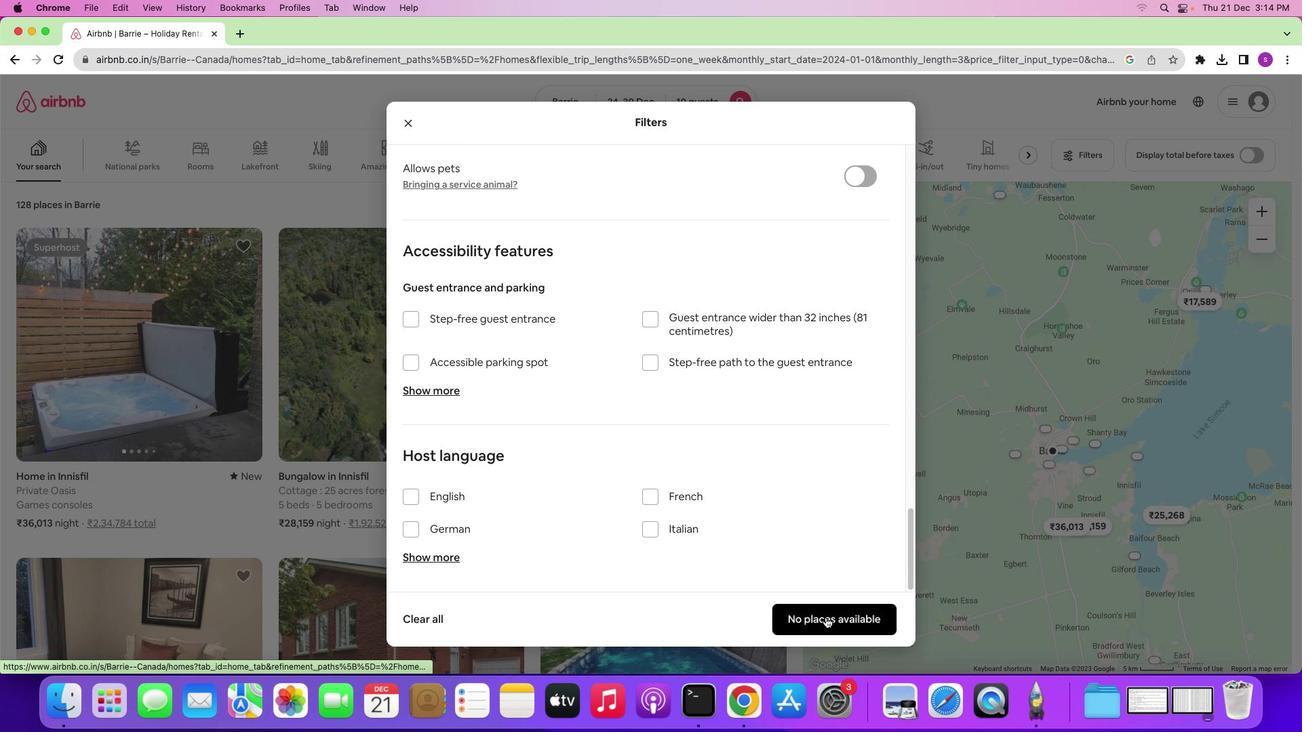 
Action: Mouse moved to (531, 404)
Screenshot: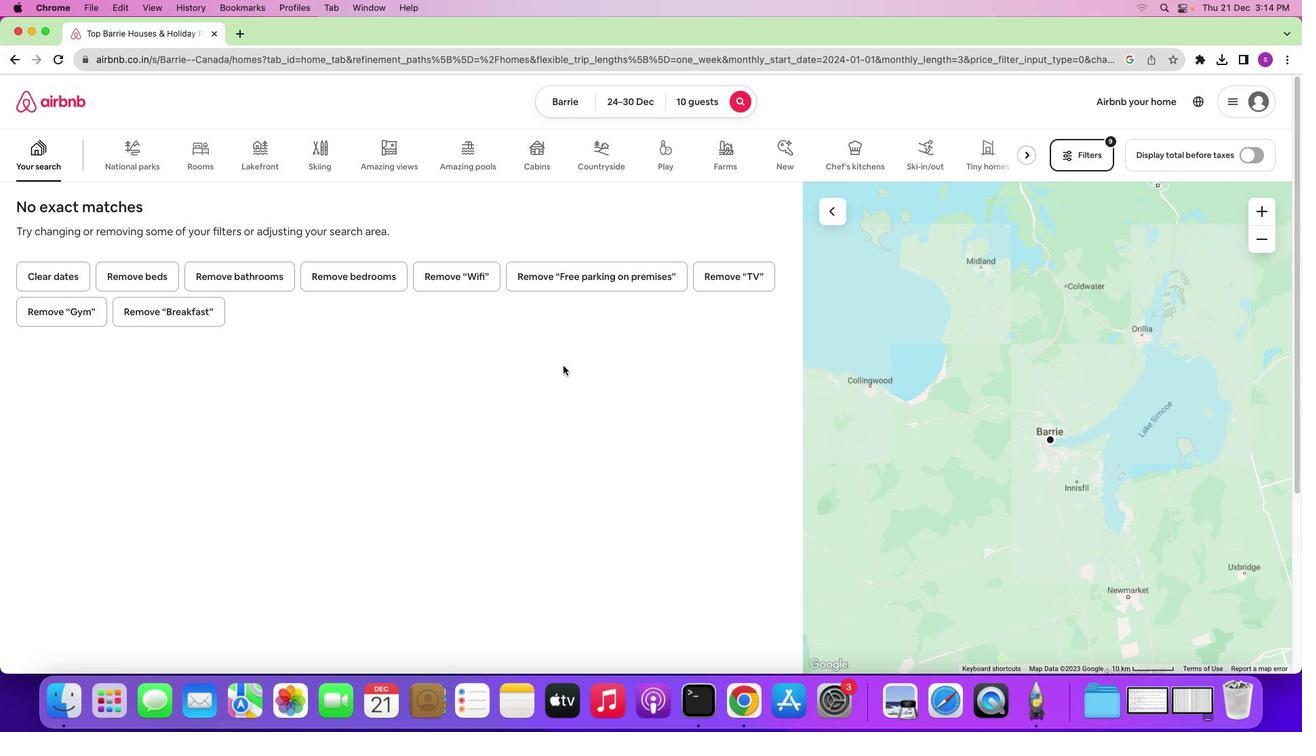 
